 Task: Get directions from Splashtown, Texas, United States to Baltimore, Maryland, United States arriving by 3:00 pm on the 15th of next month
Action: Key pressed <Key.shift>Splashtown,<Key.space><Key.shift>Texas
Screenshot: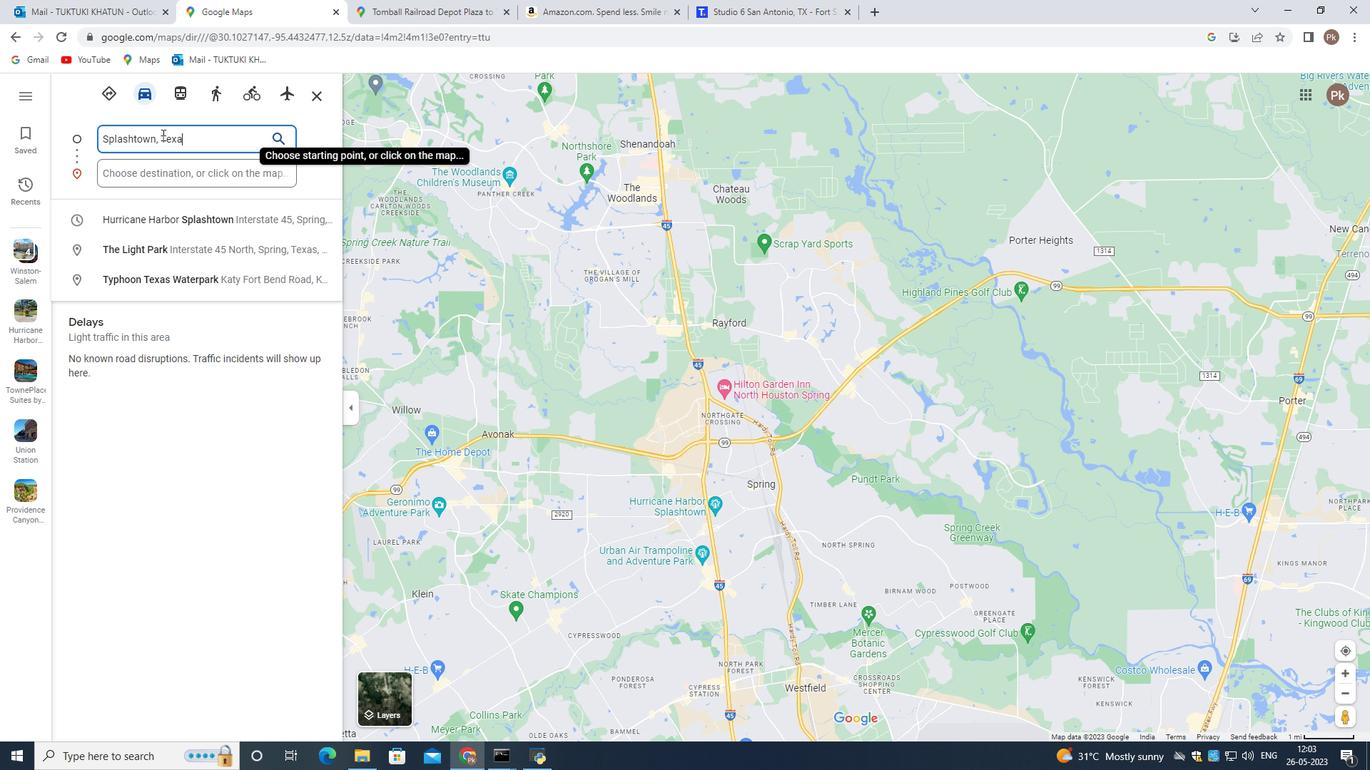 
Action: Mouse moved to (162, 134)
Screenshot: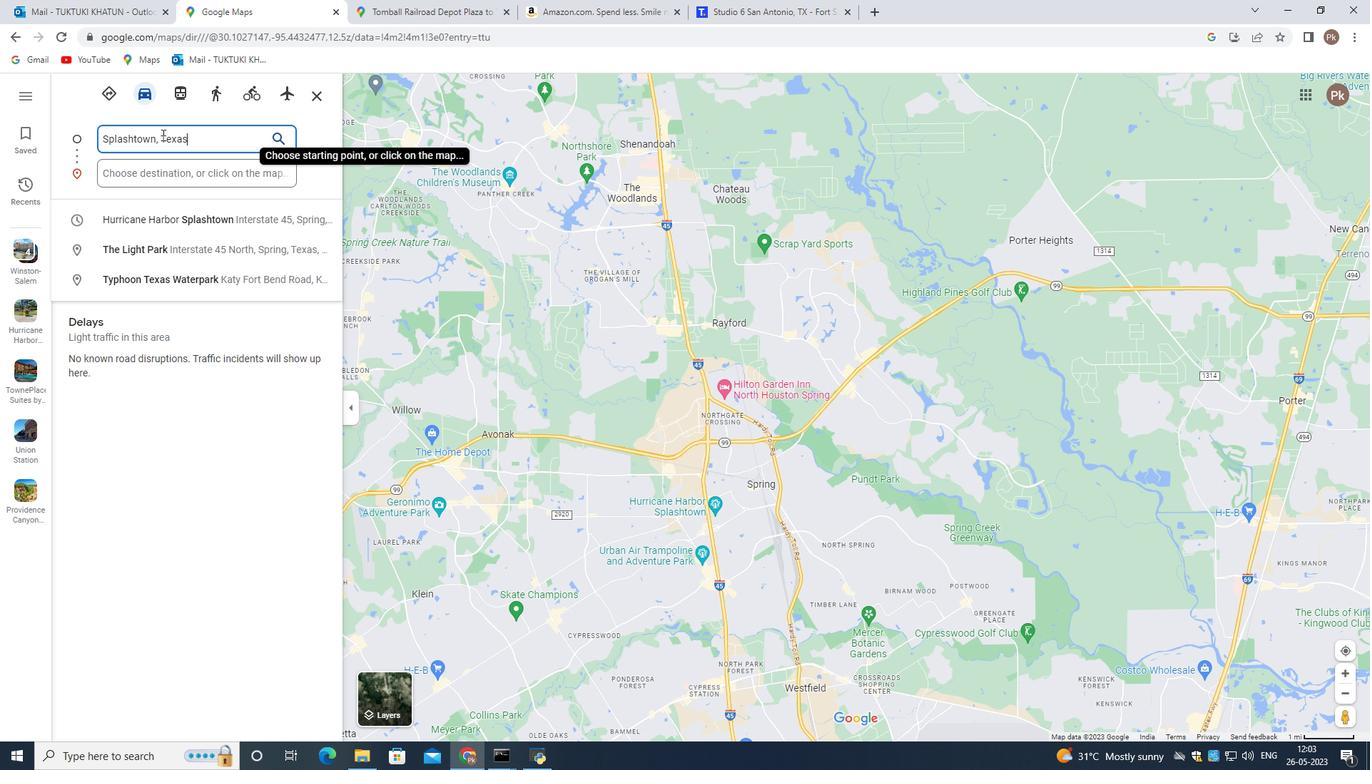 
Action: Key pressed ,<Key.space><Key.shift_r><Key.shift_r><Key.shift_r><Key.shift_r><Key.shift_r><Key.shift_r><Key.shift_r>United<Key.space><Key.shift>States
Screenshot: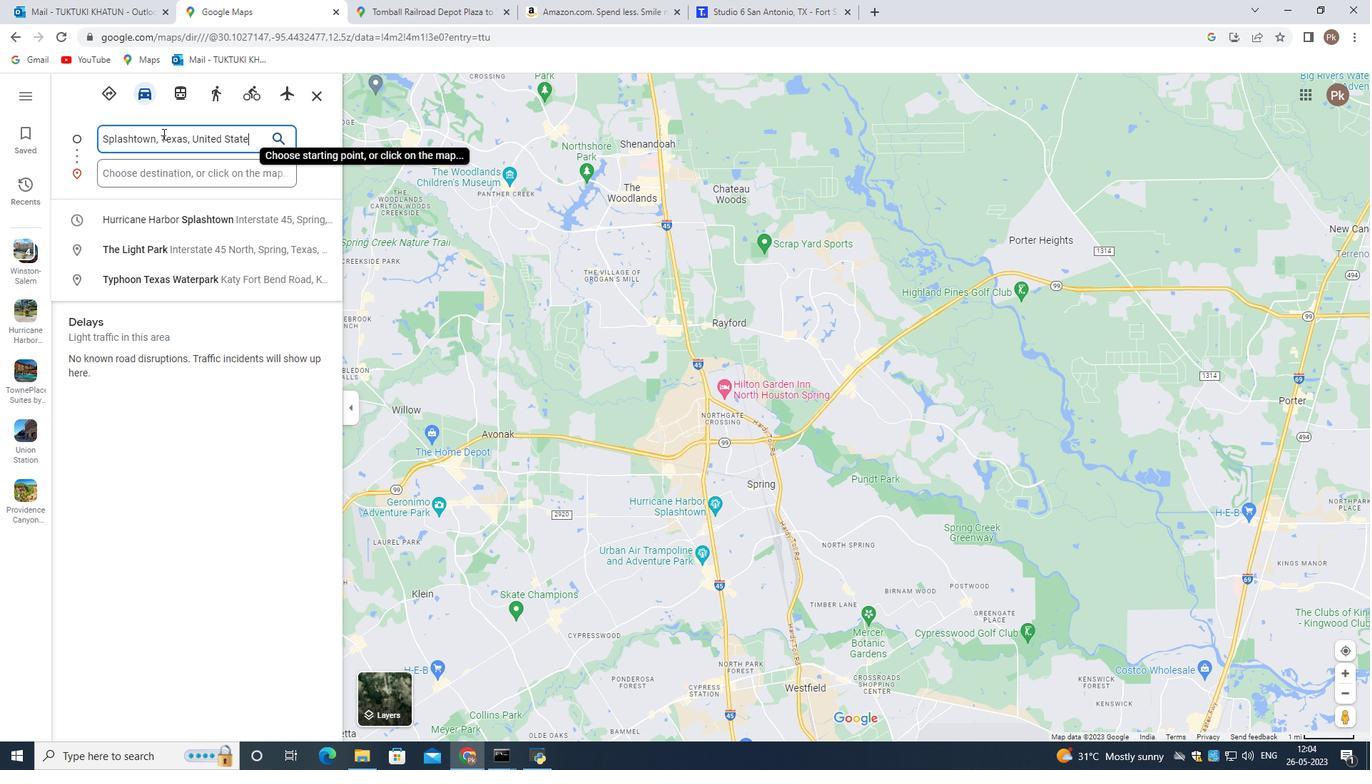 
Action: Mouse moved to (159, 173)
Screenshot: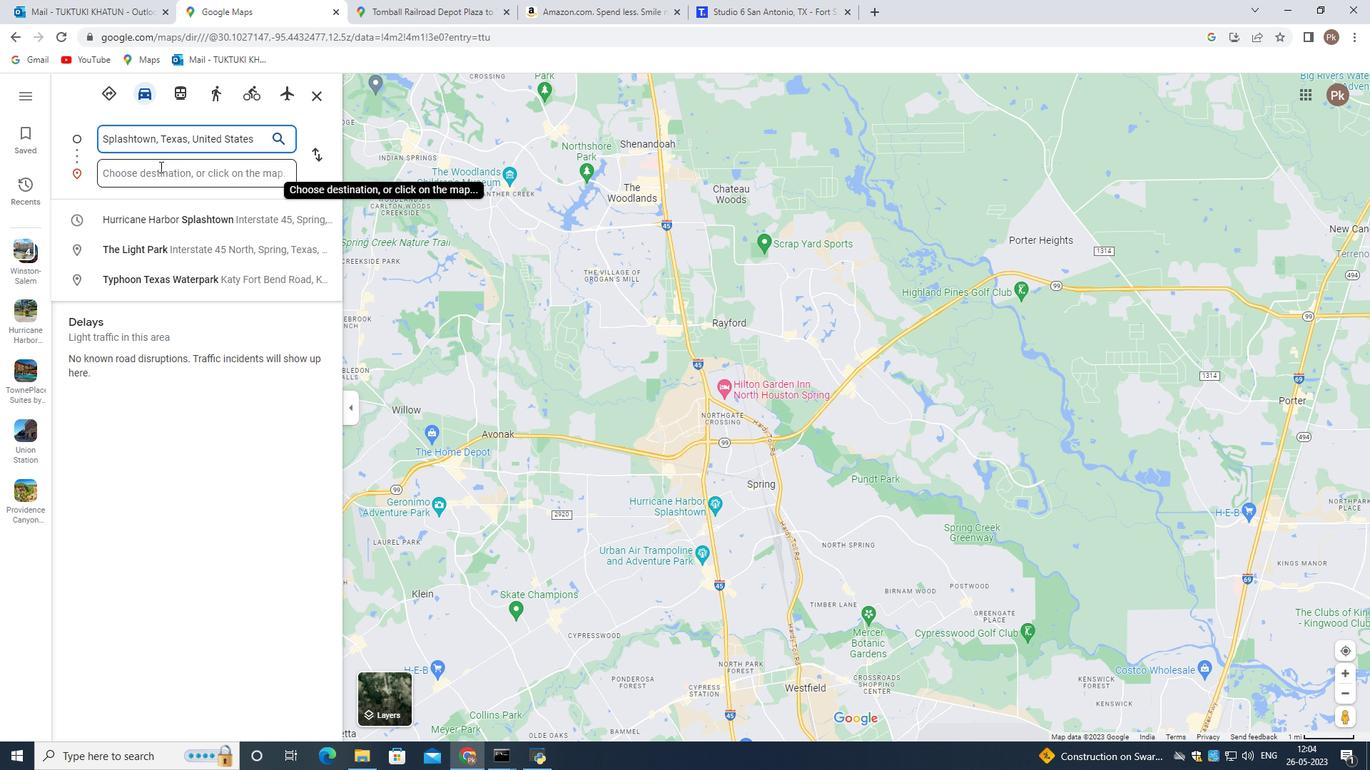 
Action: Mouse pressed left at (159, 173)
Screenshot: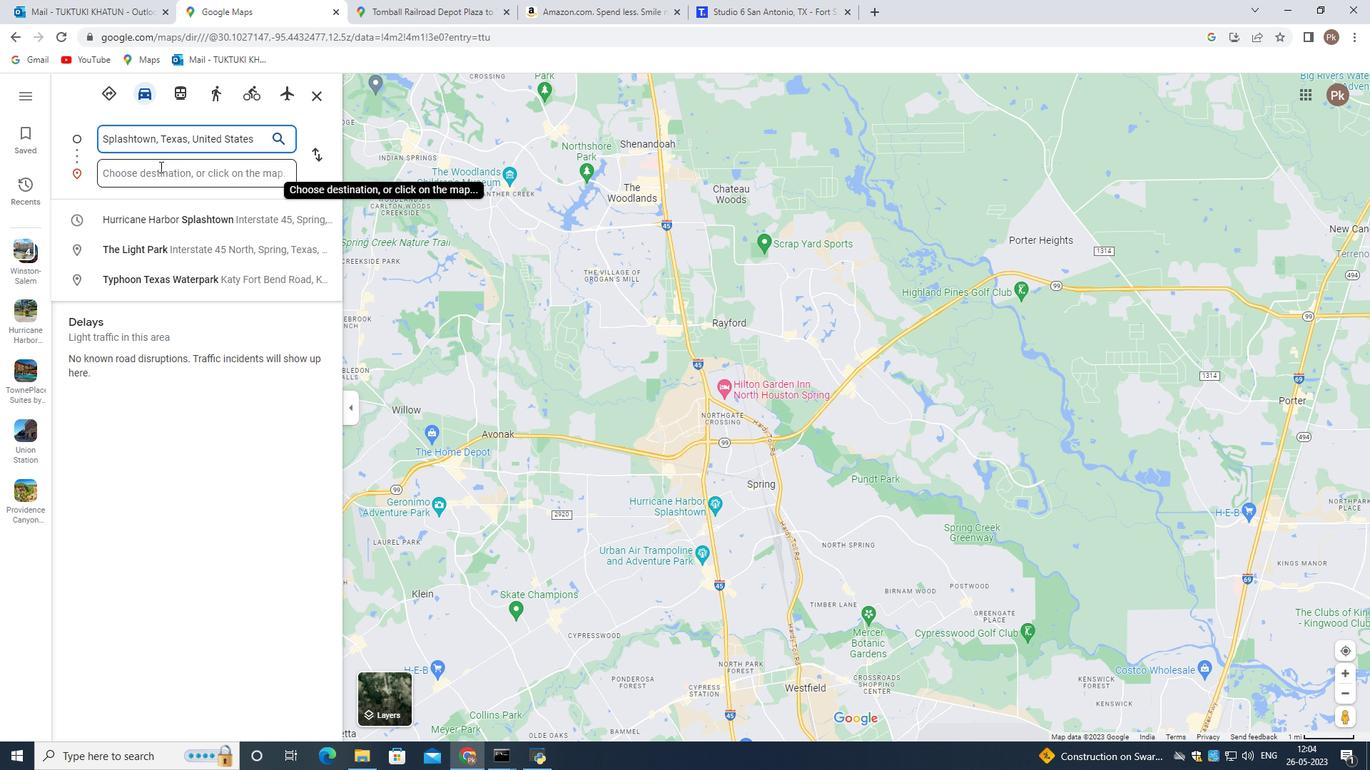 
Action: Key pressed <Key.shift><Key.shift><Key.shift><Key.shift><Key.shift><Key.shift>Baltimore,<Key.space><Key.shift_r><Key.shift_r><Key.shift_r><Key.shift_r><Key.shift_r><Key.shift_r>Maryland,<Key.space><Key.shift_r><Key.shift_r><Key.shift_r>United<Key.space><Key.shift><Key.shift><Key.shift><Key.shift><Key.shift>States<Key.enter>
Screenshot: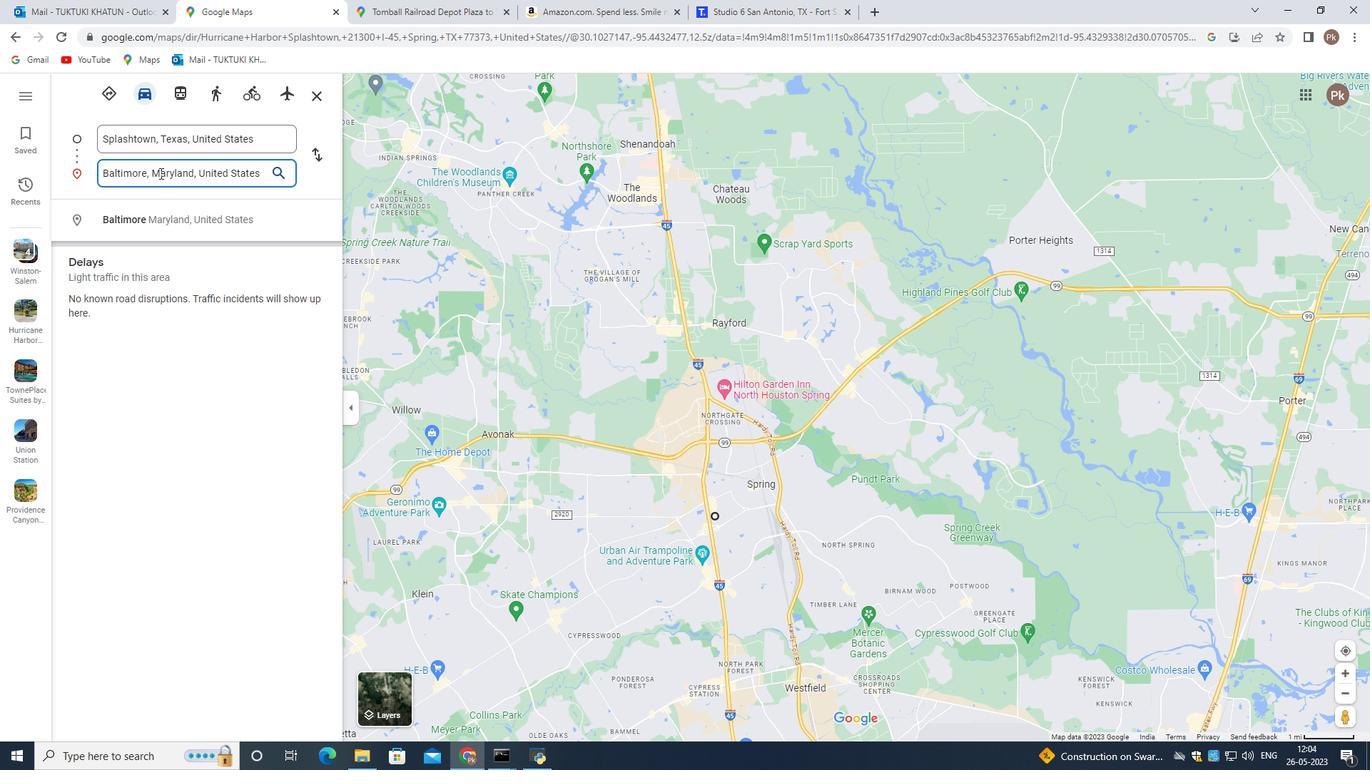 
Action: Mouse moved to (1305, 546)
Screenshot: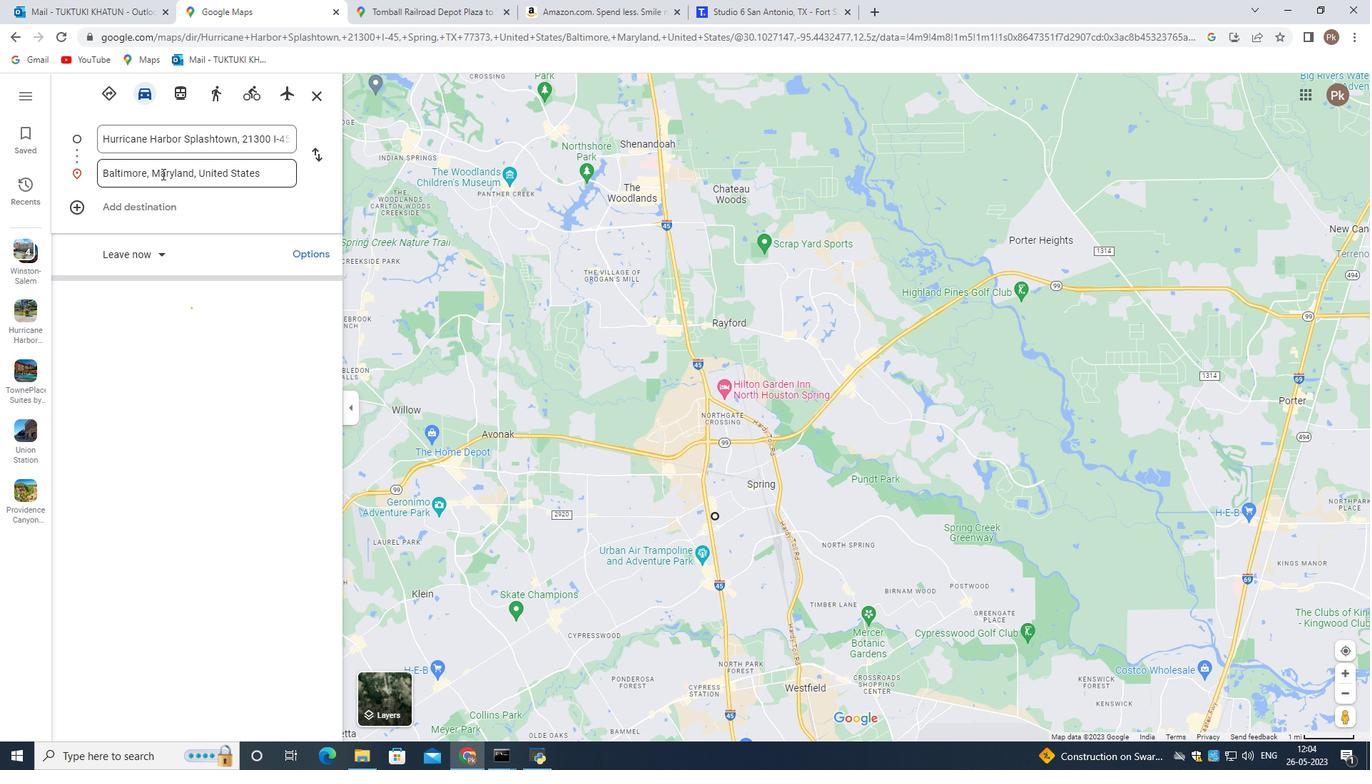 
Action: Mouse scrolled (1305, 547) with delta (0, 0)
Screenshot: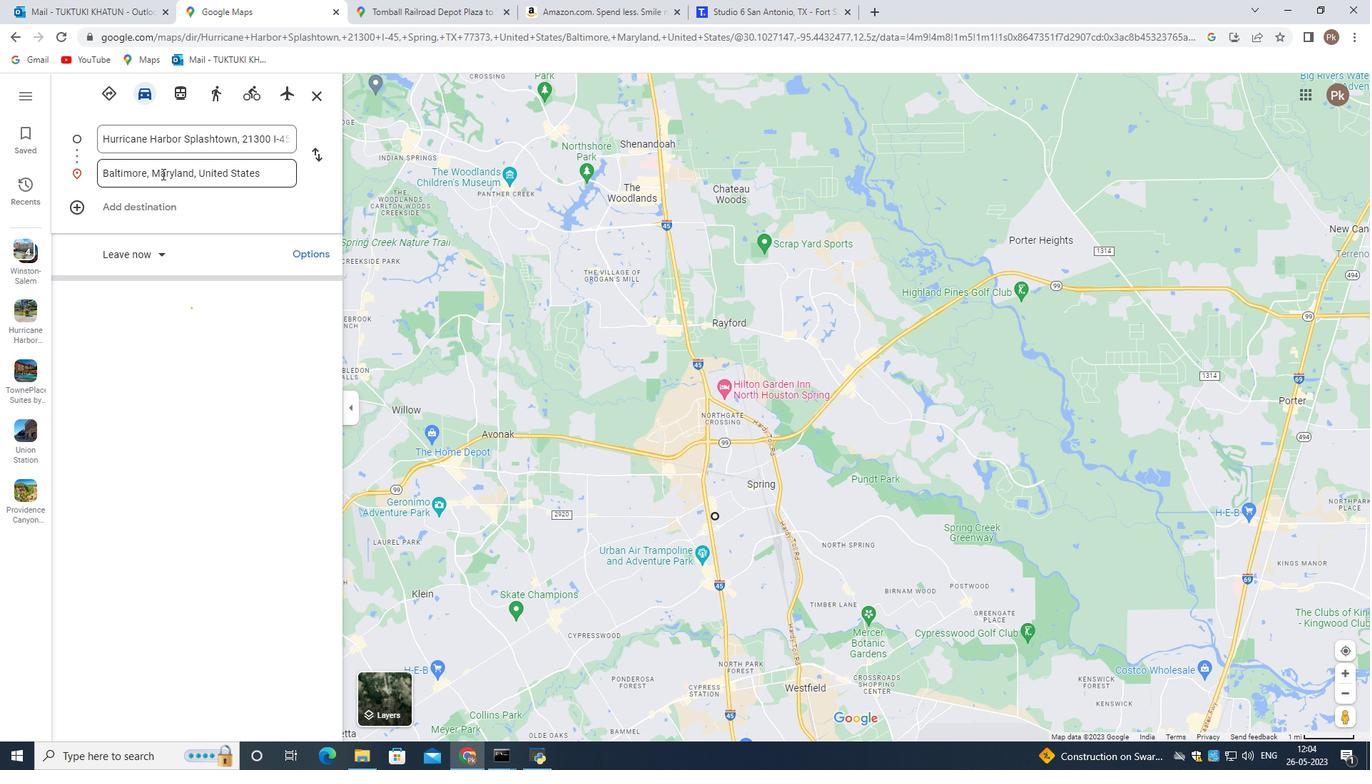 
Action: Mouse moved to (965, 134)
Screenshot: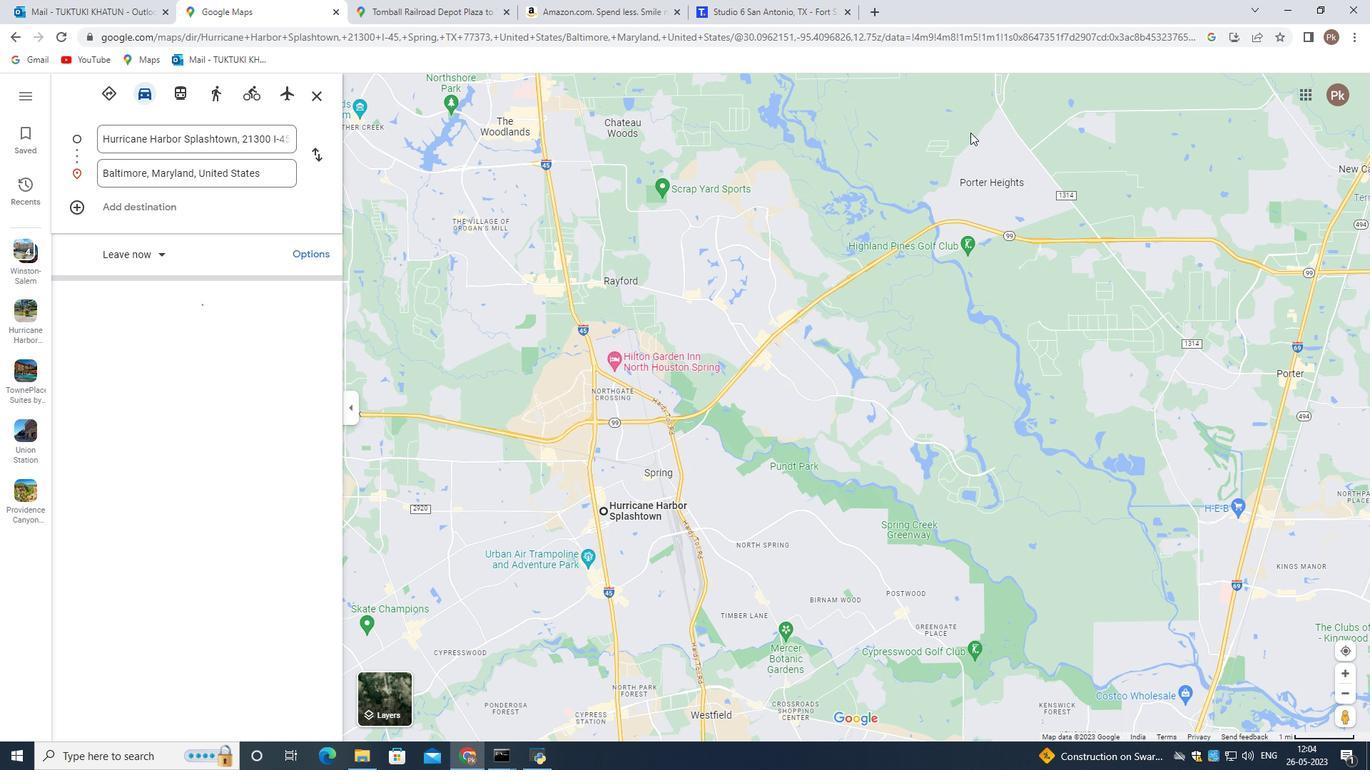 
Action: Mouse scrolled (965, 133) with delta (0, 0)
Screenshot: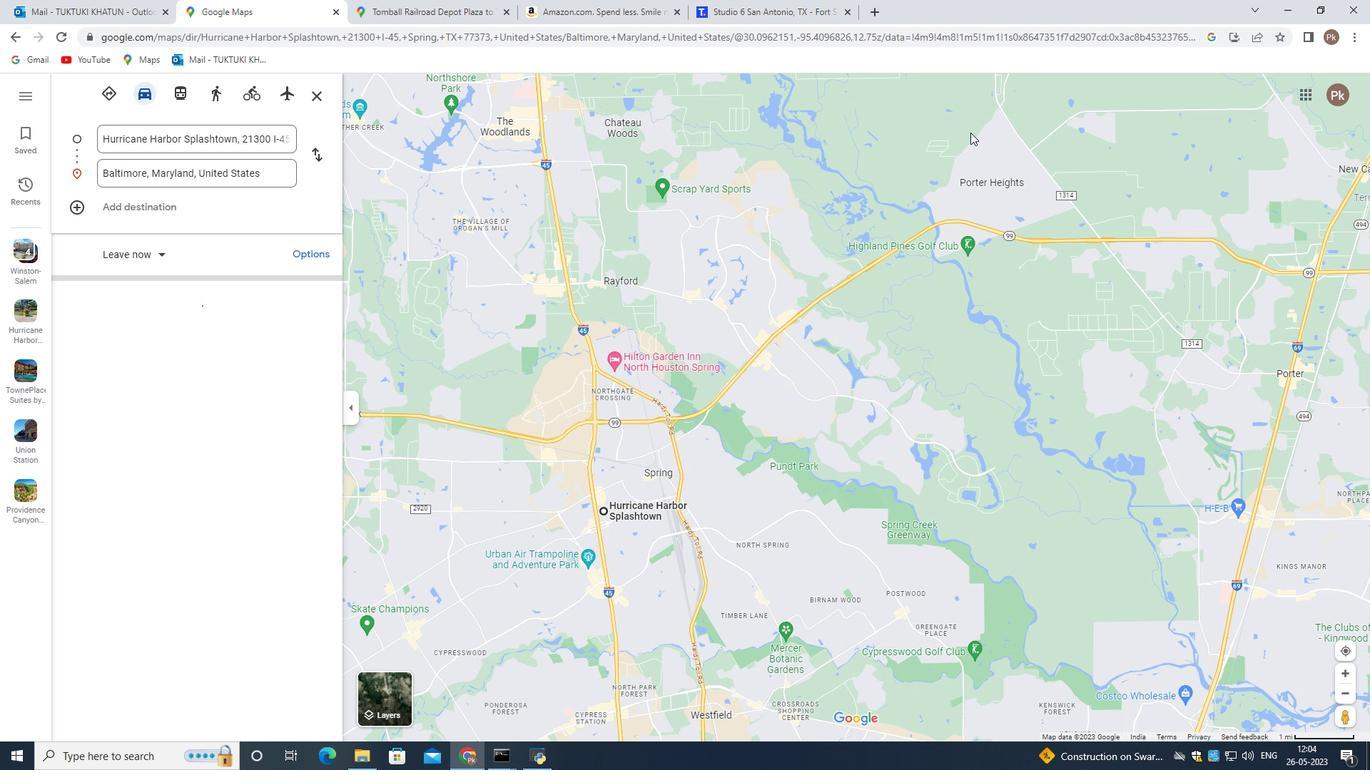
Action: Mouse moved to (536, 578)
Screenshot: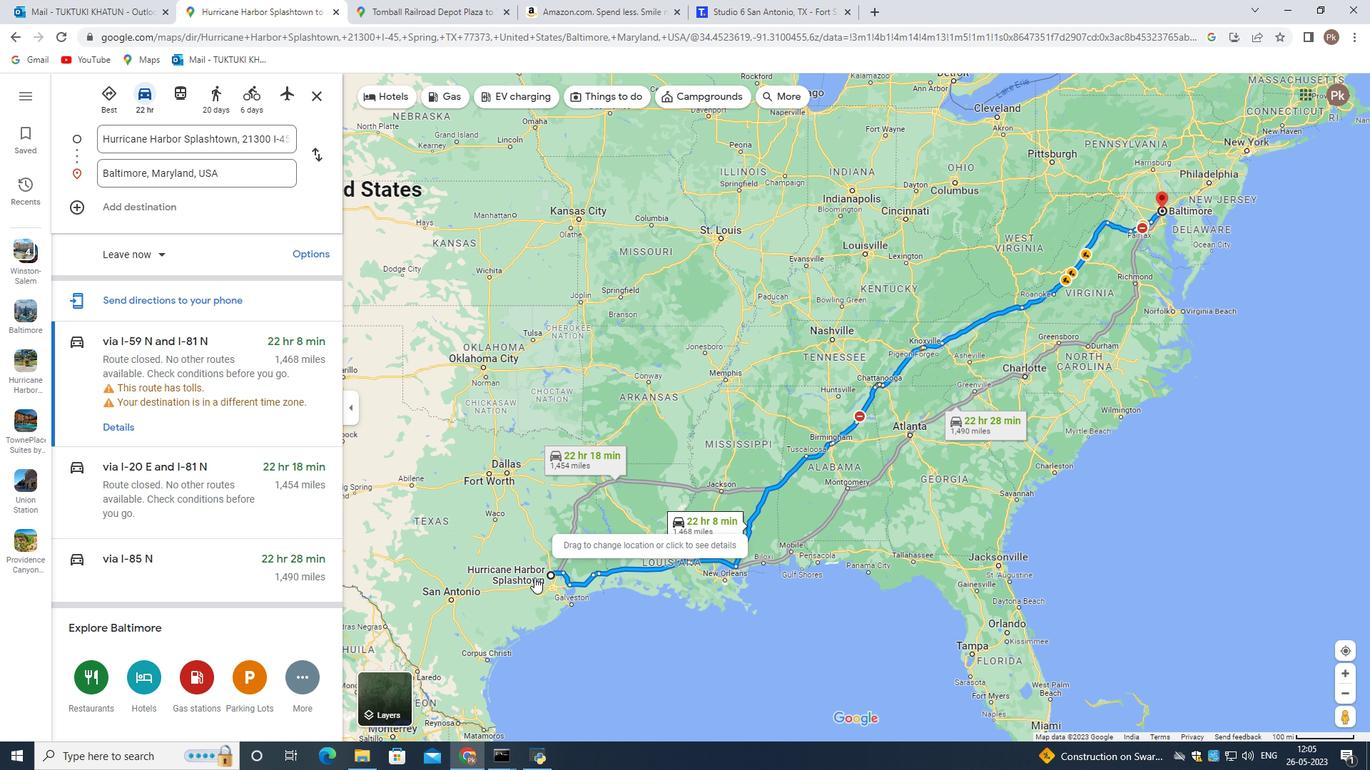 
Action: Mouse scrolled (536, 578) with delta (0, 0)
Screenshot: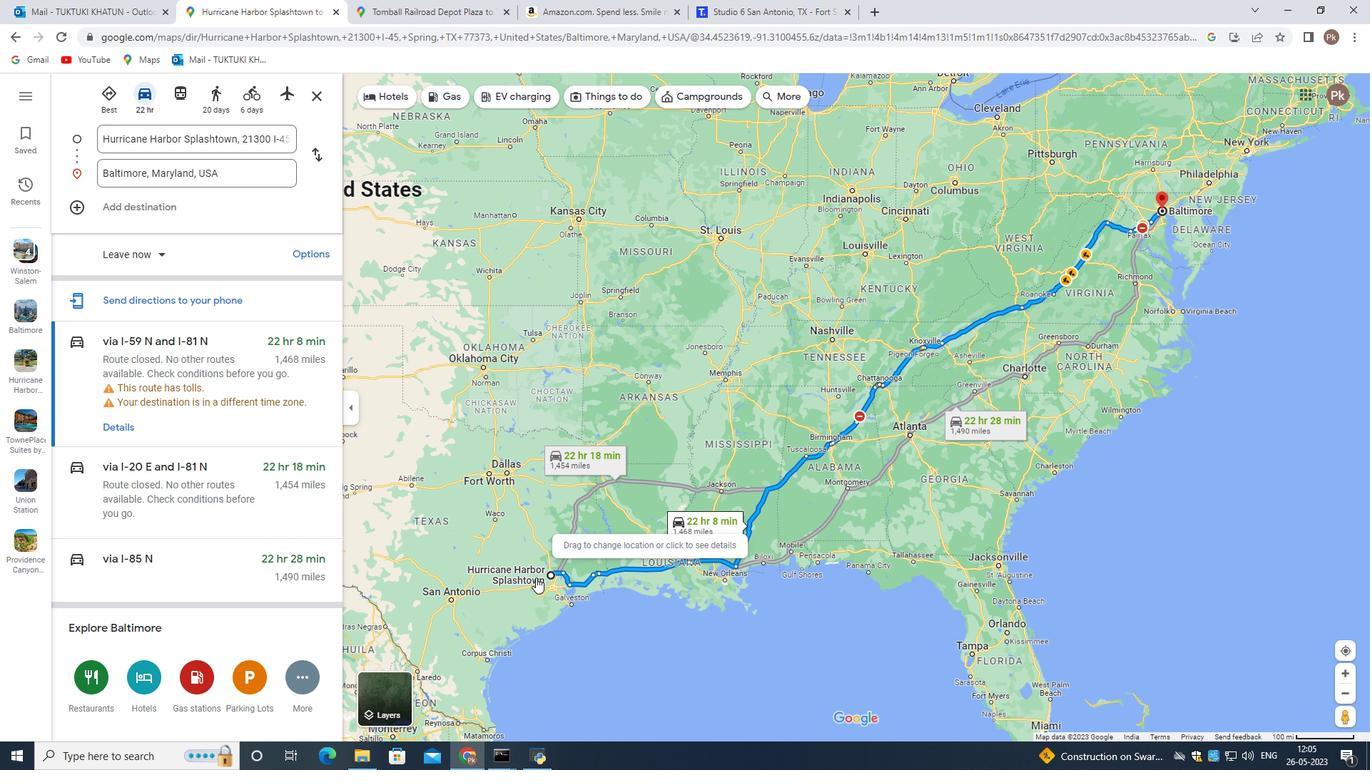 
Action: Mouse scrolled (536, 578) with delta (0, 0)
Screenshot: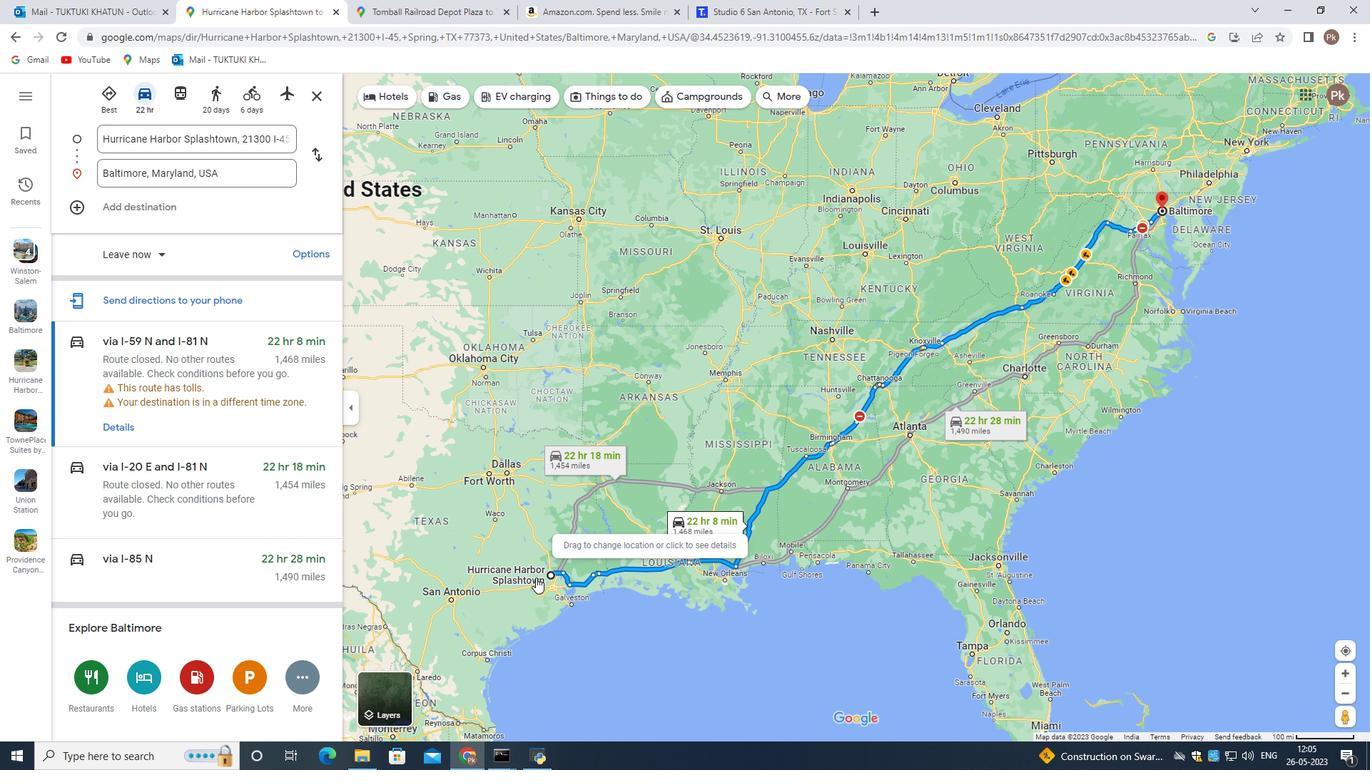 
Action: Mouse moved to (568, 578)
Screenshot: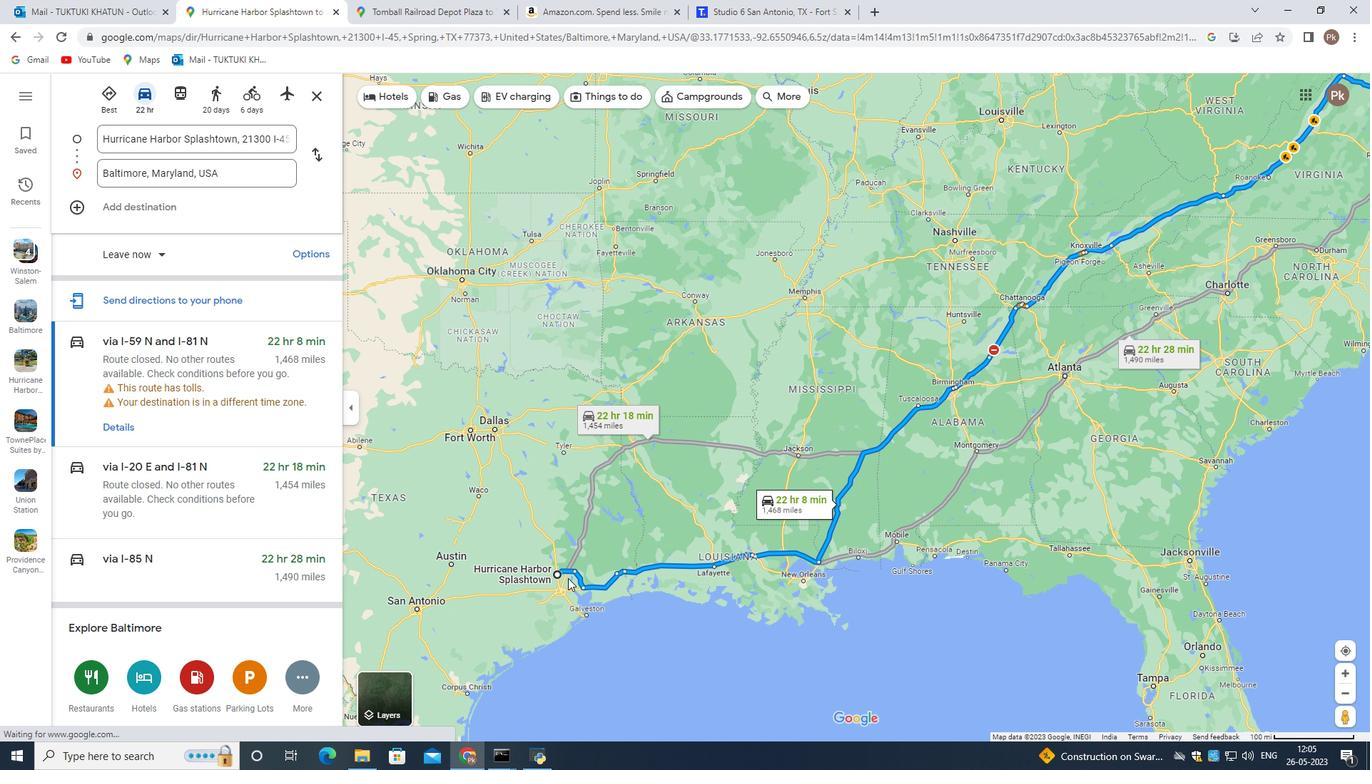 
Action: Mouse scrolled (568, 578) with delta (0, 0)
Screenshot: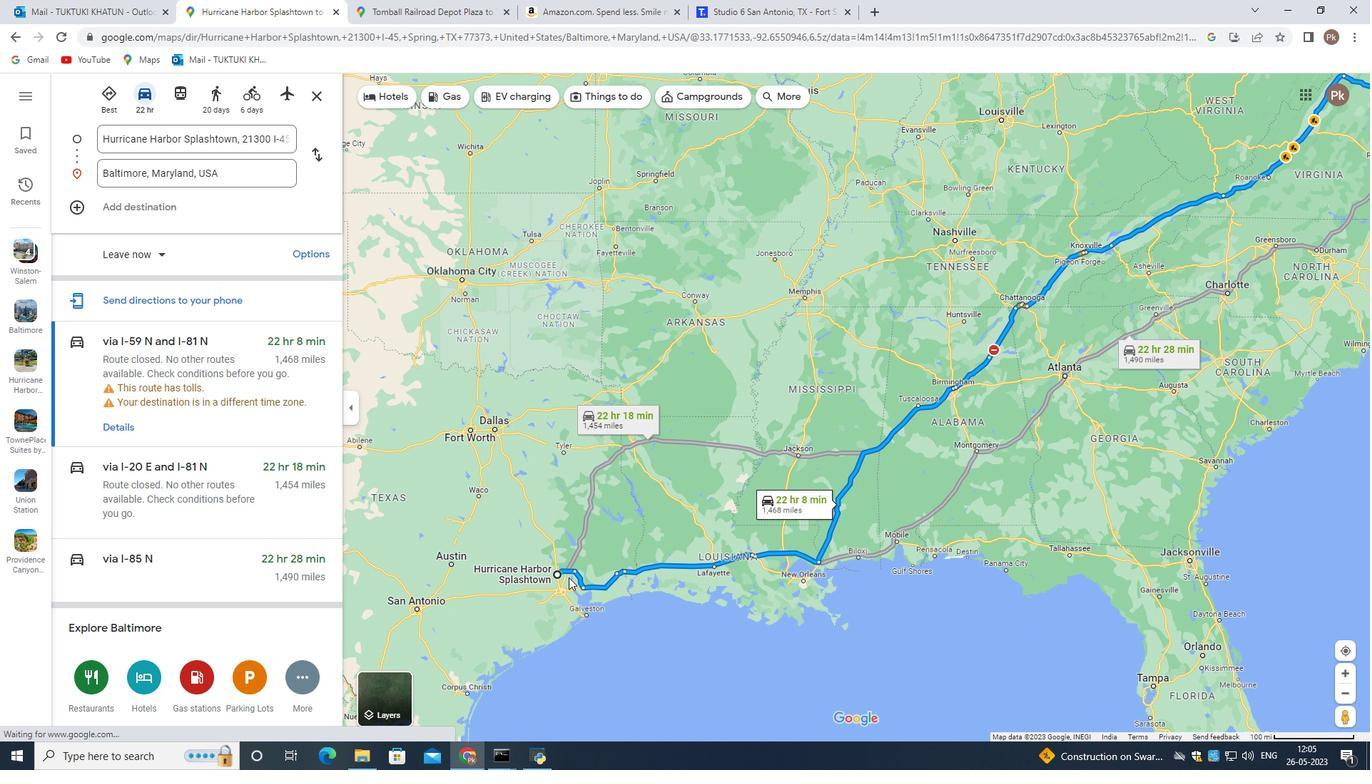 
Action: Mouse scrolled (568, 578) with delta (0, 0)
Screenshot: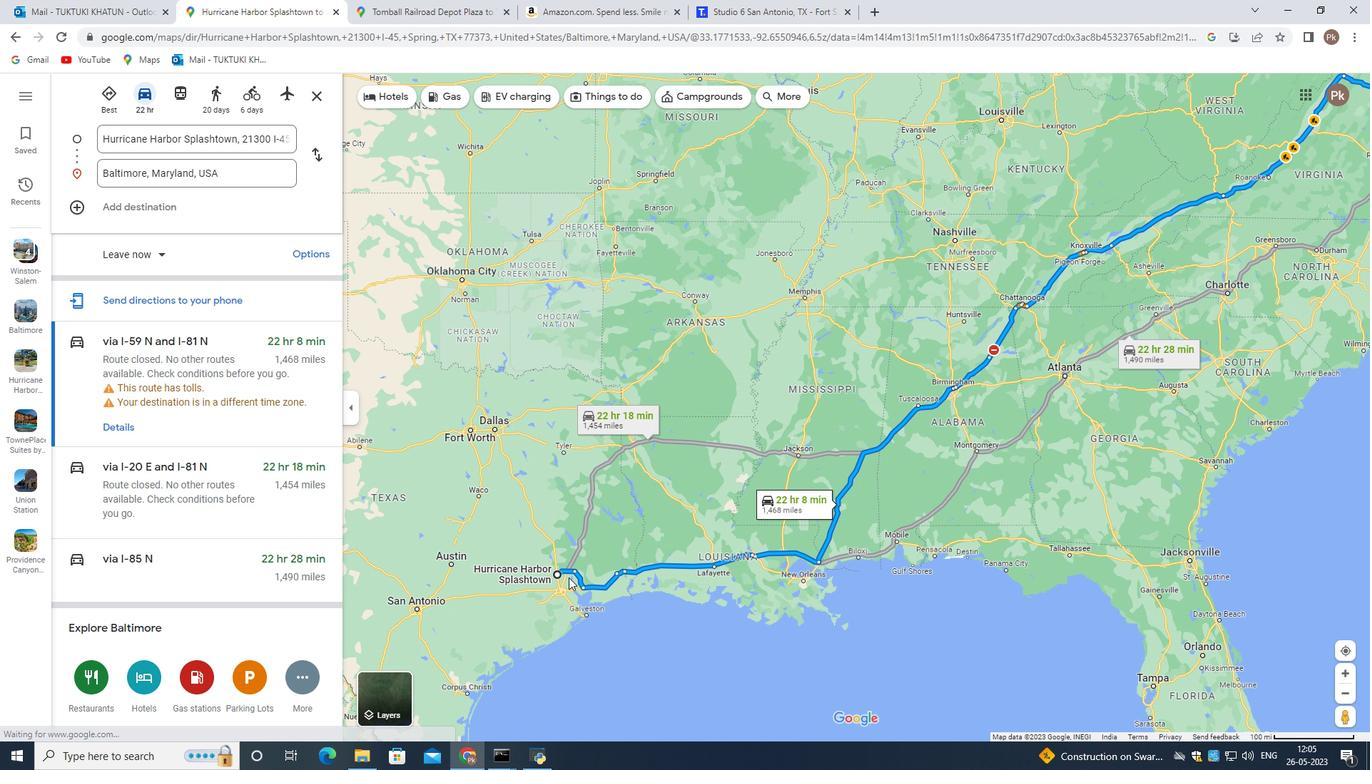 
Action: Mouse scrolled (568, 578) with delta (0, 0)
Screenshot: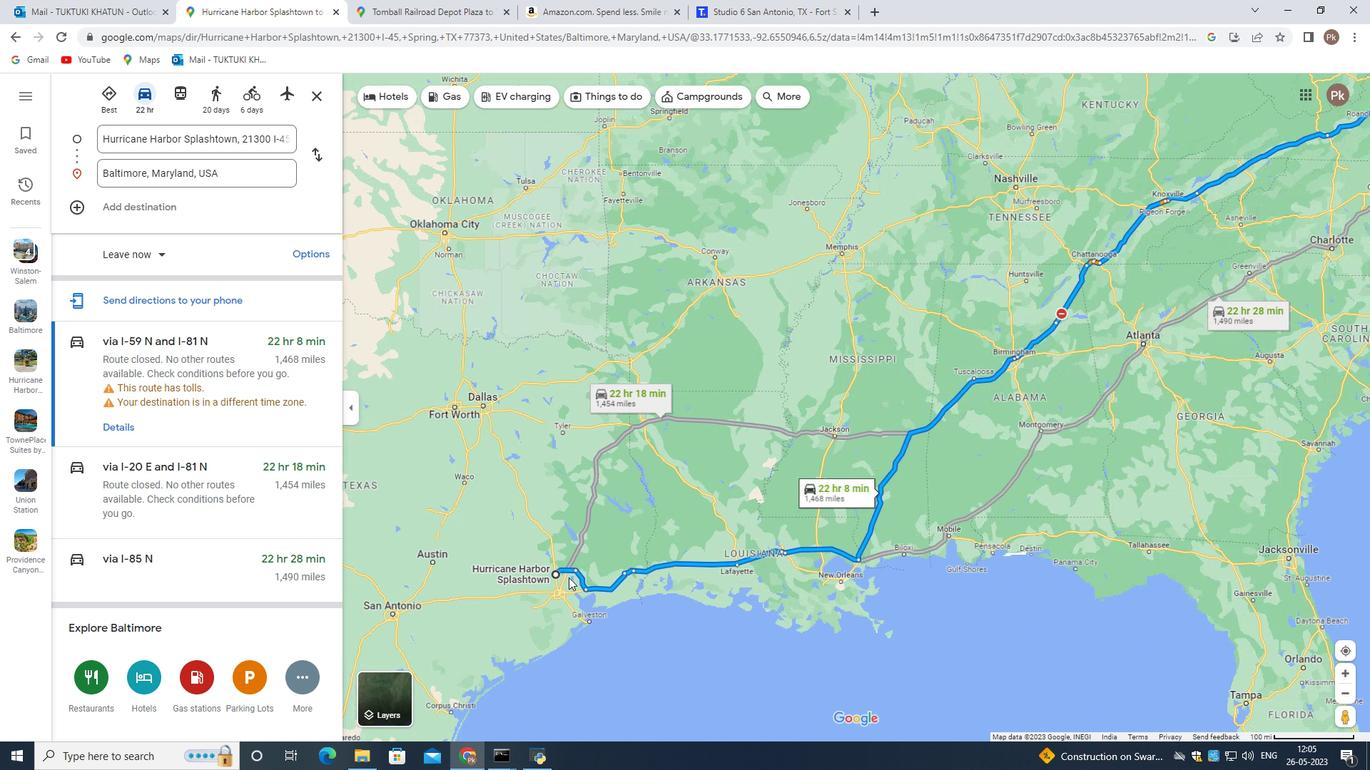 
Action: Mouse moved to (568, 578)
Screenshot: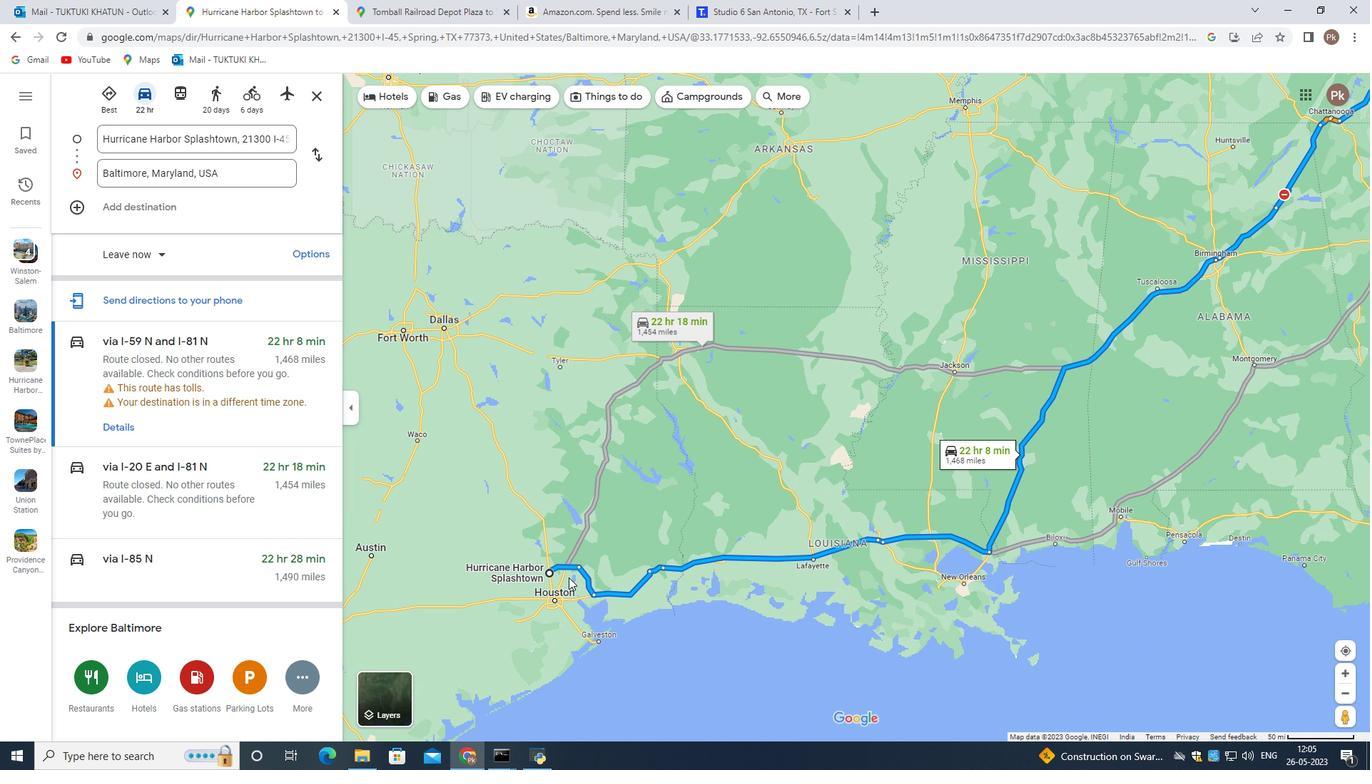 
Action: Mouse scrolled (568, 578) with delta (0, 0)
Screenshot: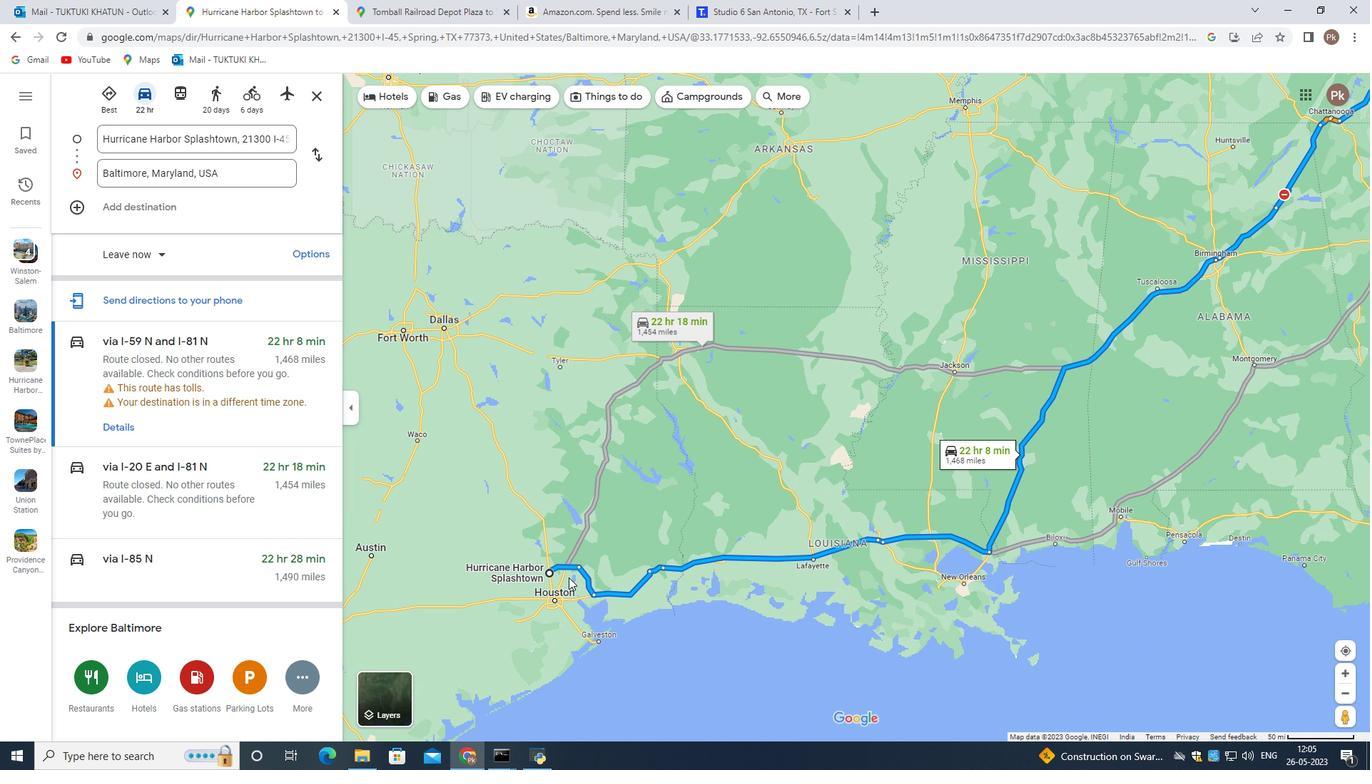 
Action: Mouse scrolled (568, 578) with delta (0, 0)
Screenshot: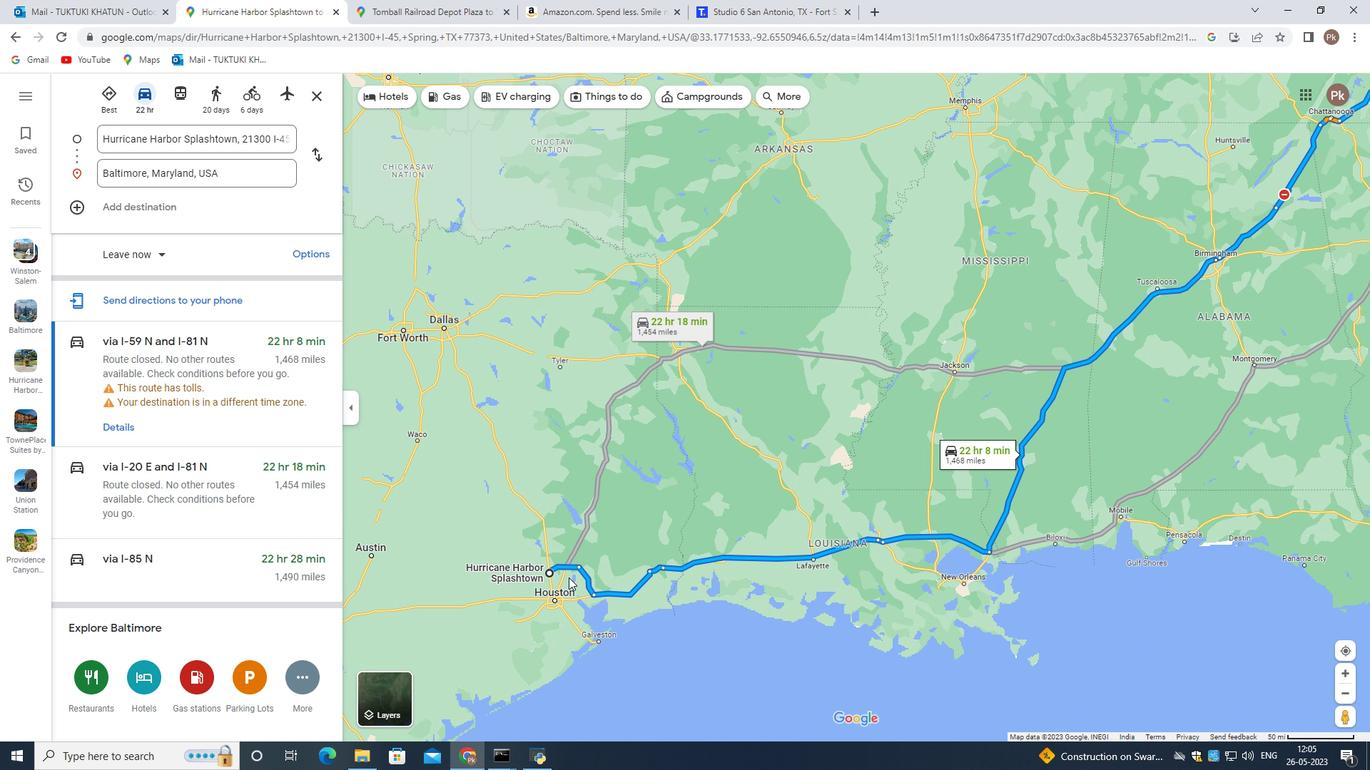 
Action: Mouse moved to (553, 571)
Screenshot: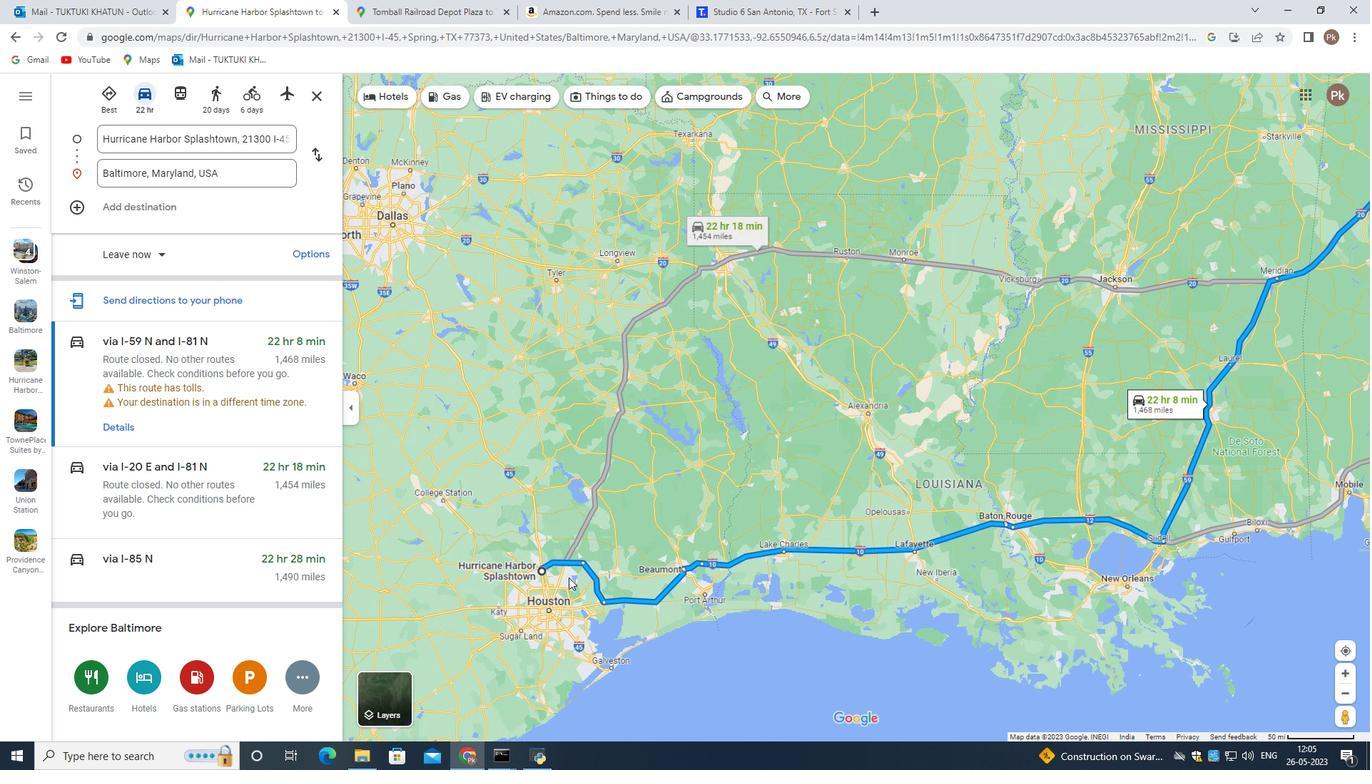 
Action: Mouse scrolled (553, 571) with delta (0, 0)
Screenshot: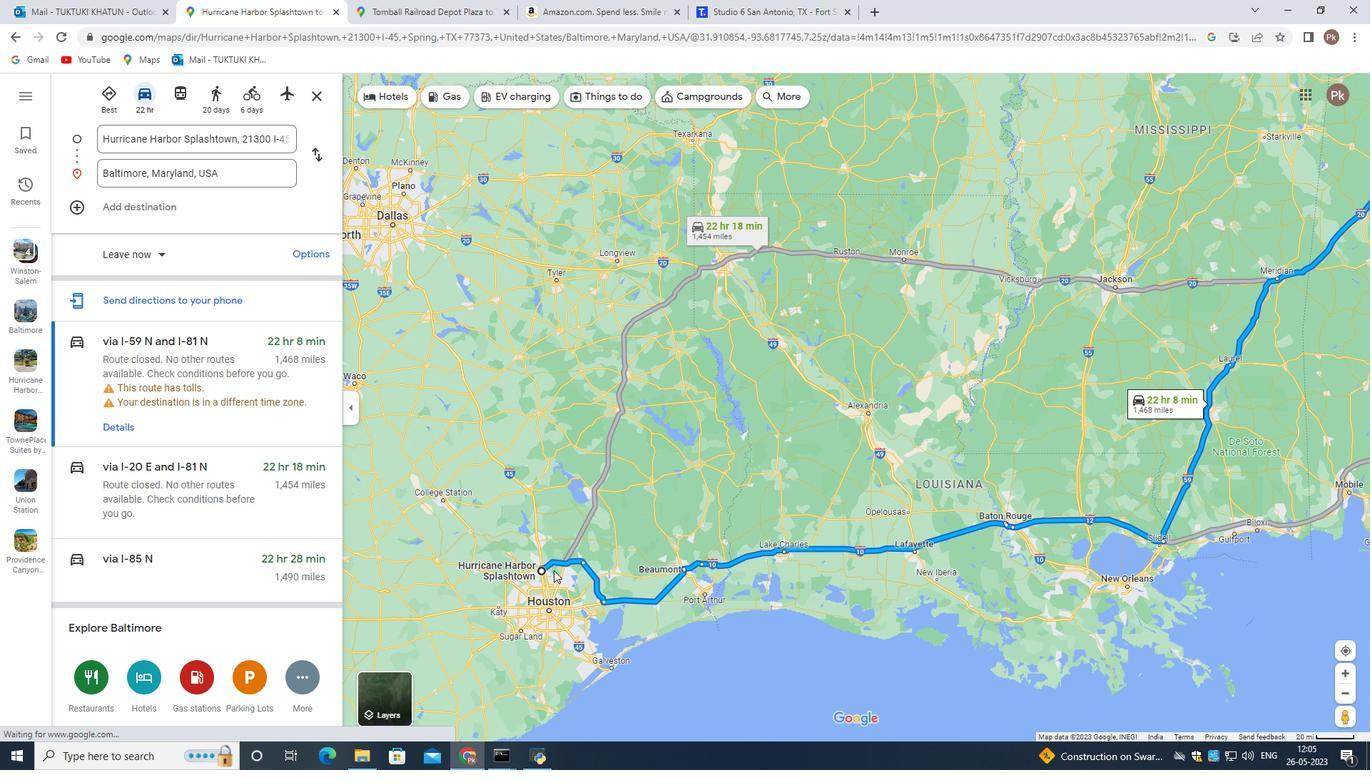 
Action: Mouse scrolled (553, 571) with delta (0, 0)
Screenshot: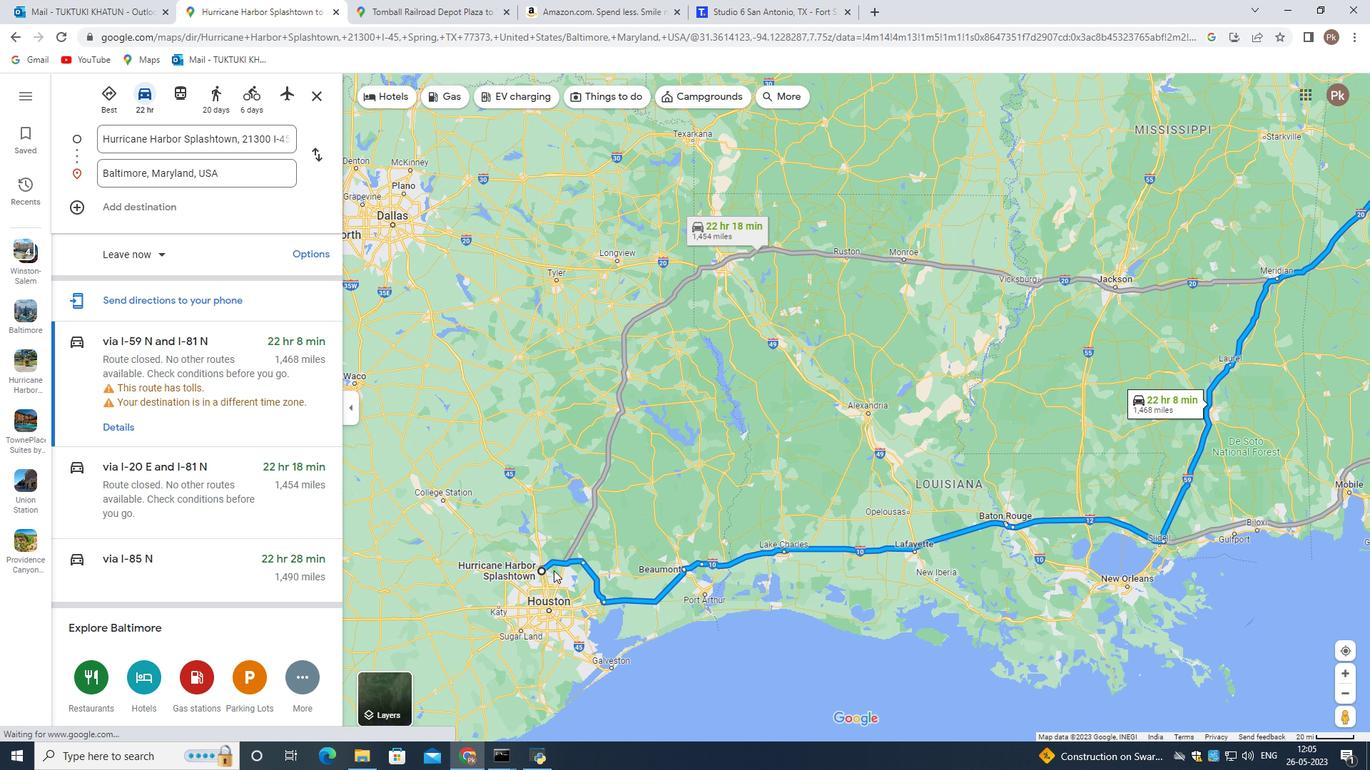 
Action: Mouse scrolled (553, 571) with delta (0, 0)
Screenshot: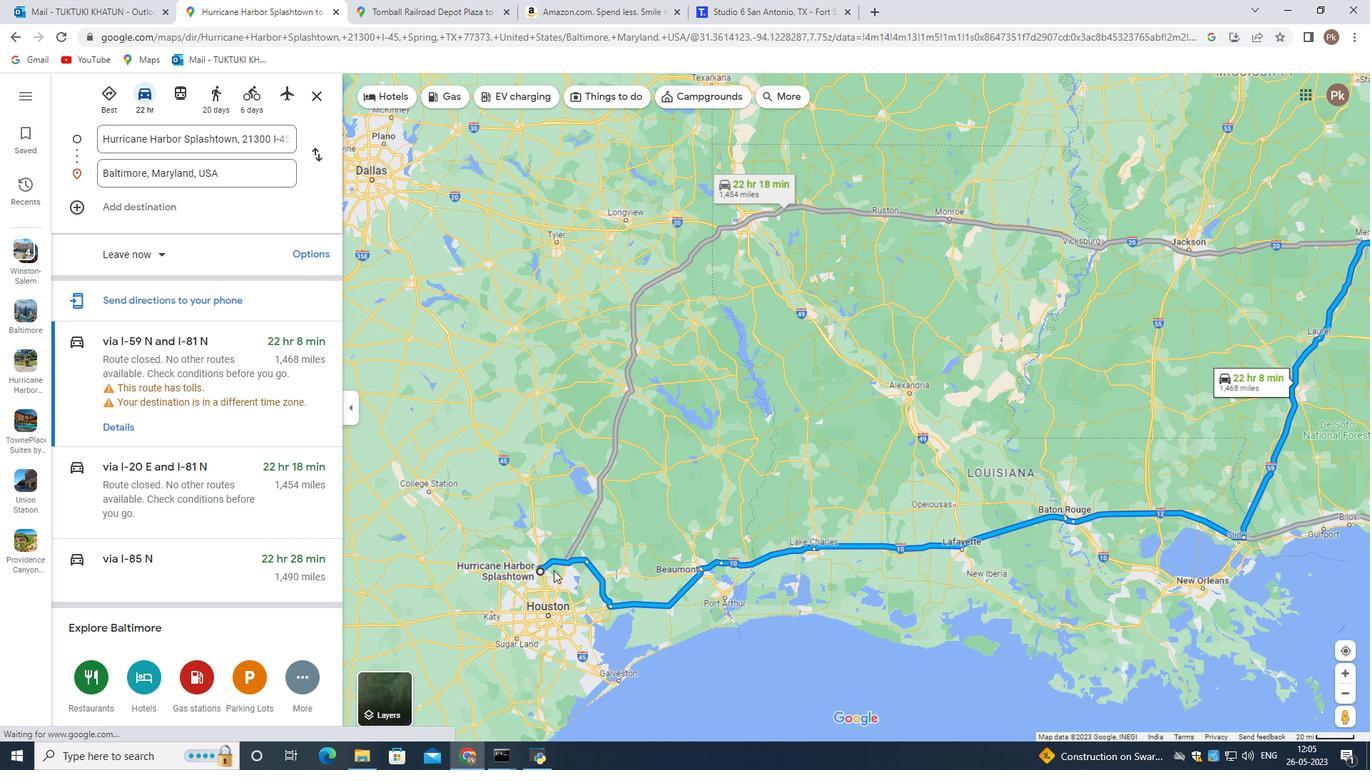 
Action: Mouse scrolled (553, 571) with delta (0, 0)
Screenshot: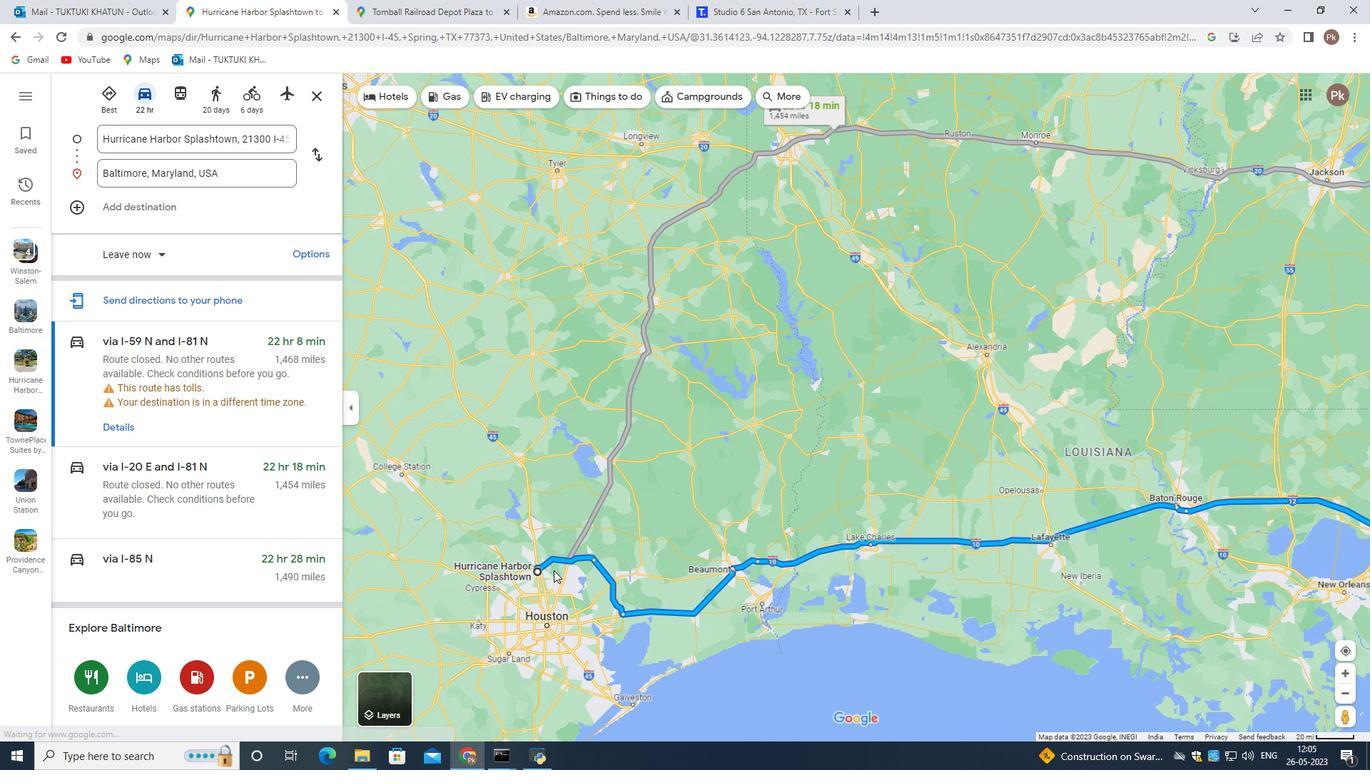 
Action: Mouse moved to (548, 576)
Screenshot: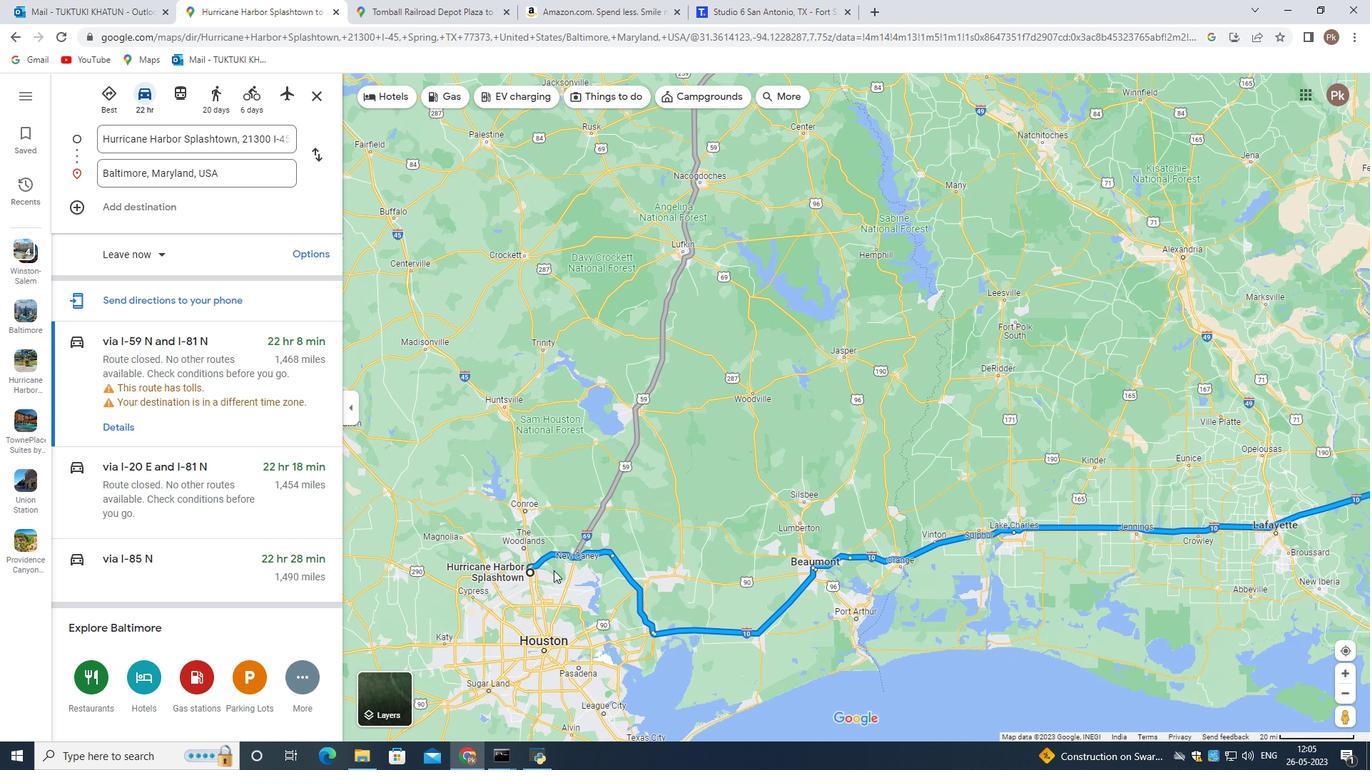 
Action: Mouse scrolled (548, 576) with delta (0, 0)
Screenshot: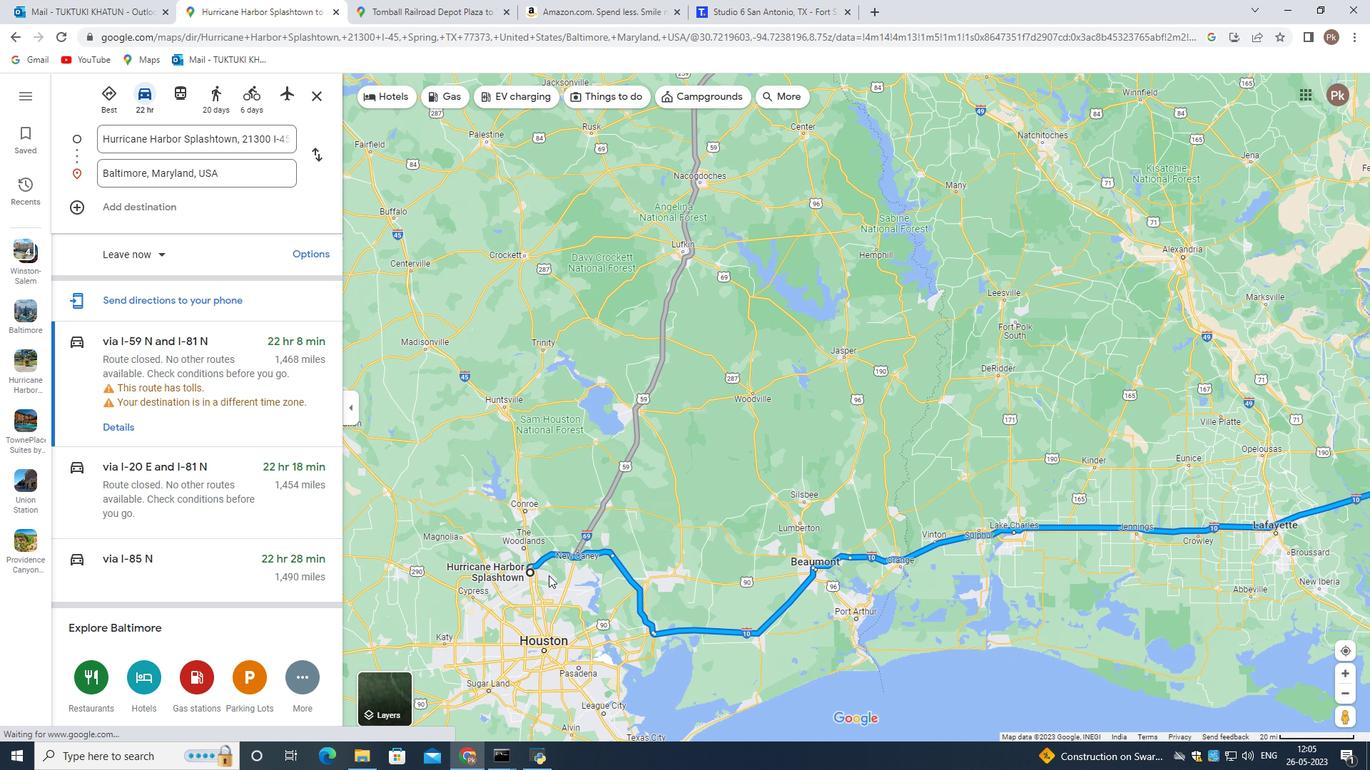 
Action: Mouse scrolled (548, 576) with delta (0, 0)
Screenshot: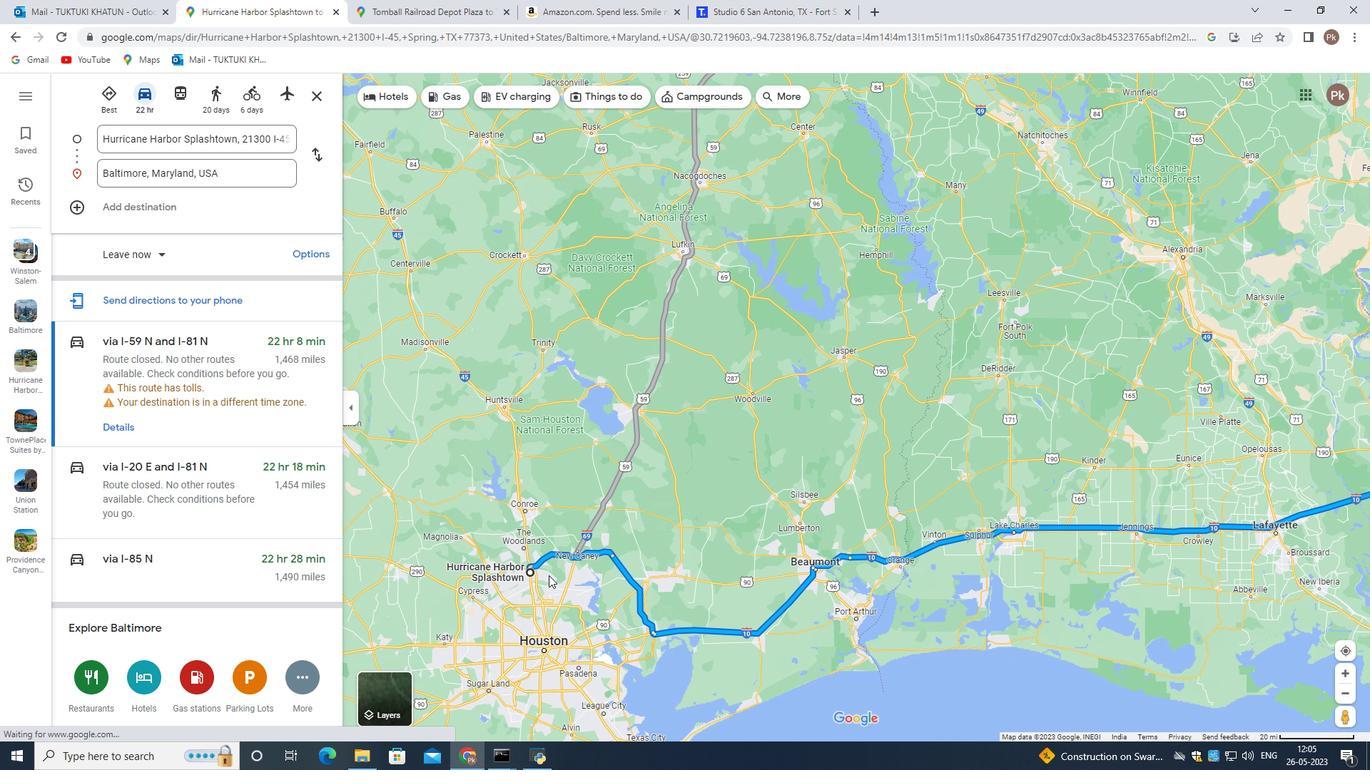 
Action: Mouse moved to (542, 570)
Screenshot: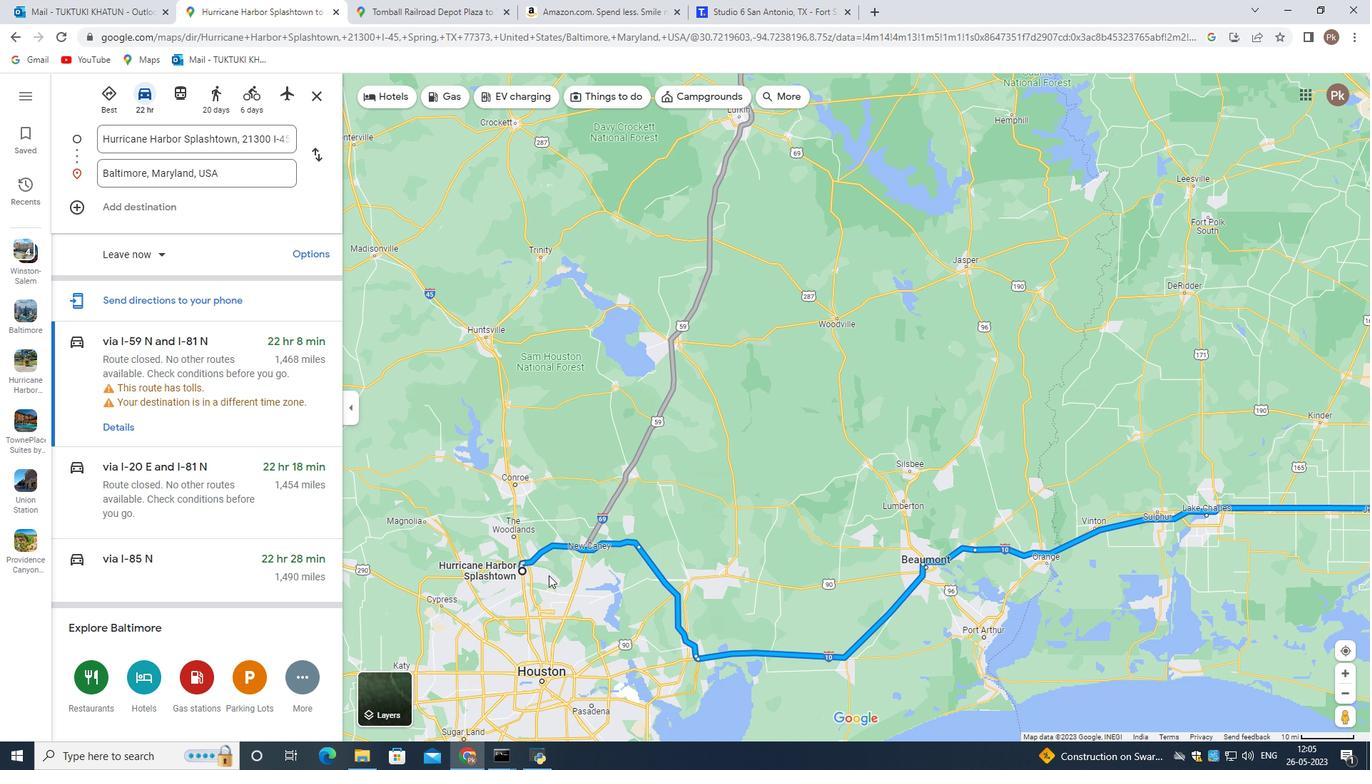 
Action: Mouse scrolled (542, 571) with delta (0, 0)
Screenshot: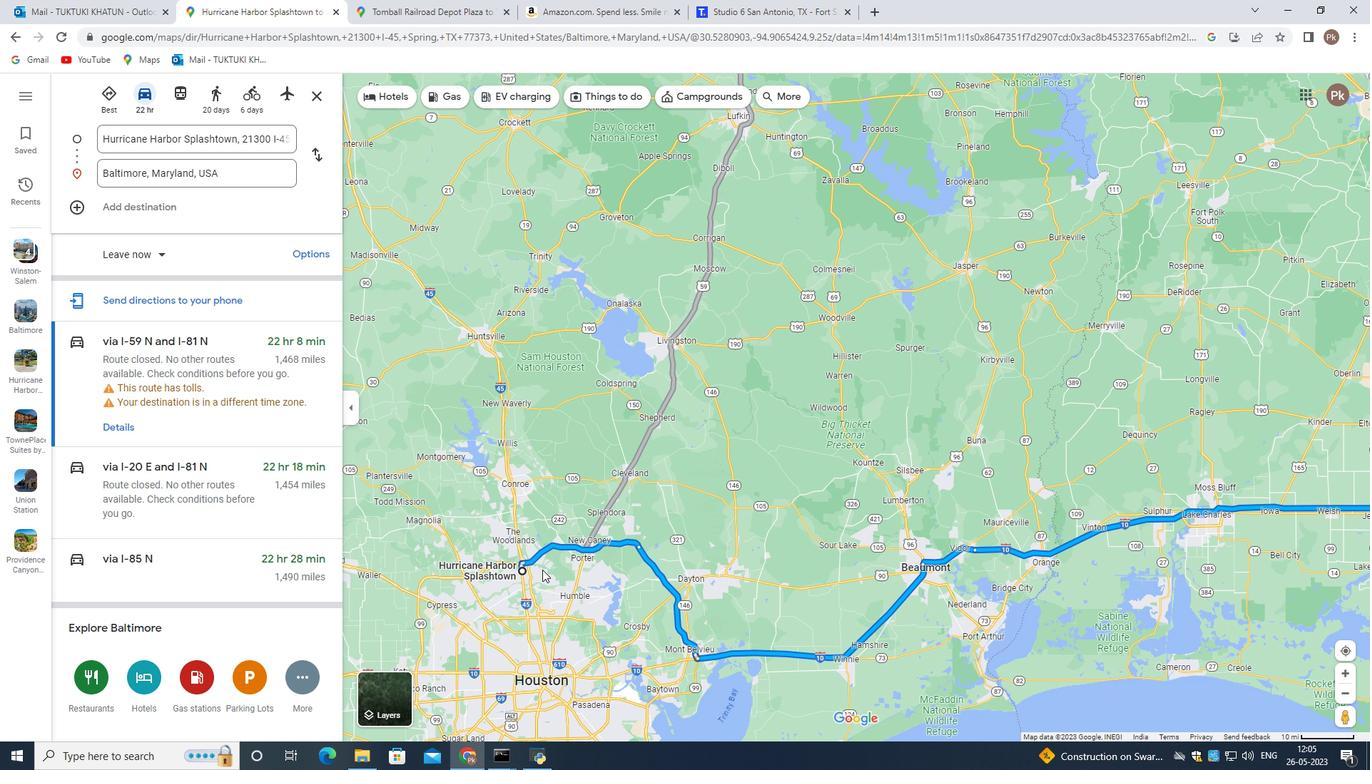 
Action: Mouse scrolled (542, 571) with delta (0, 0)
Screenshot: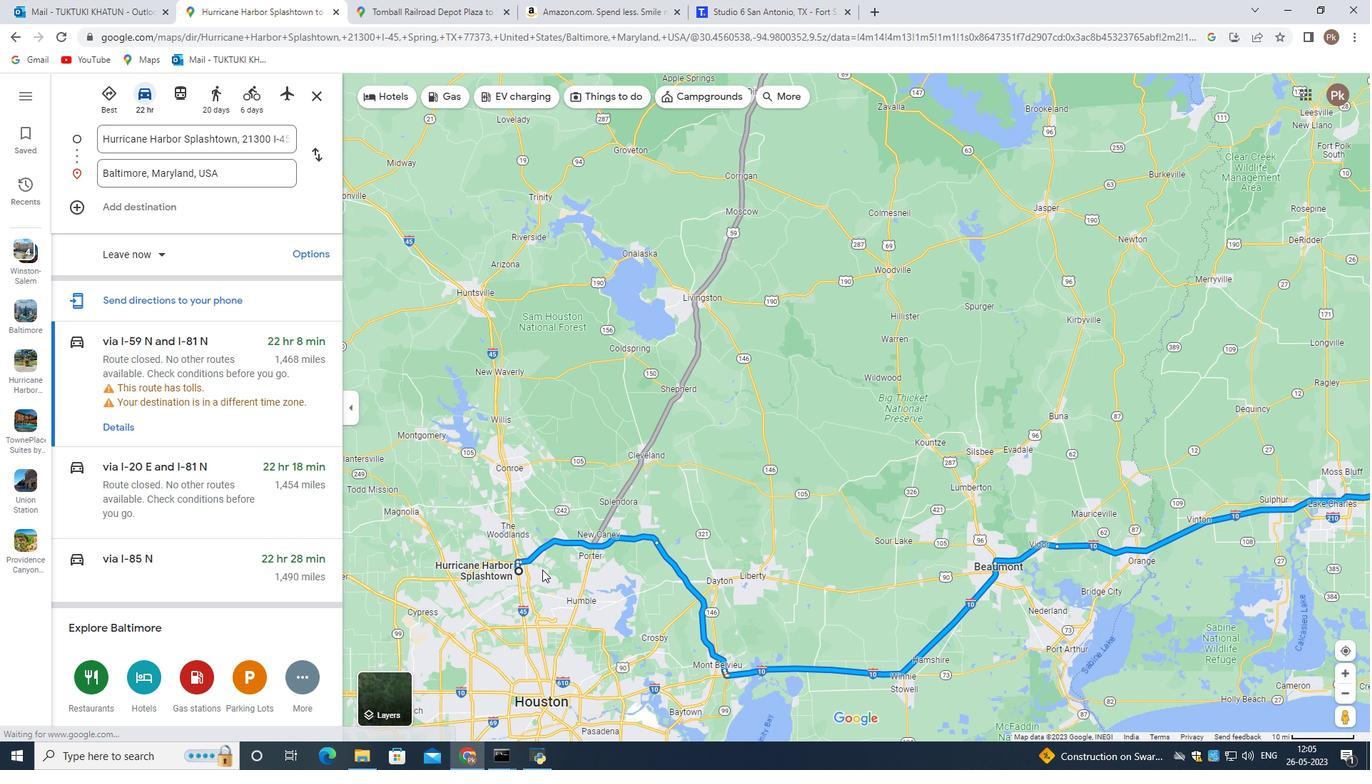 
Action: Mouse scrolled (542, 571) with delta (0, 0)
Screenshot: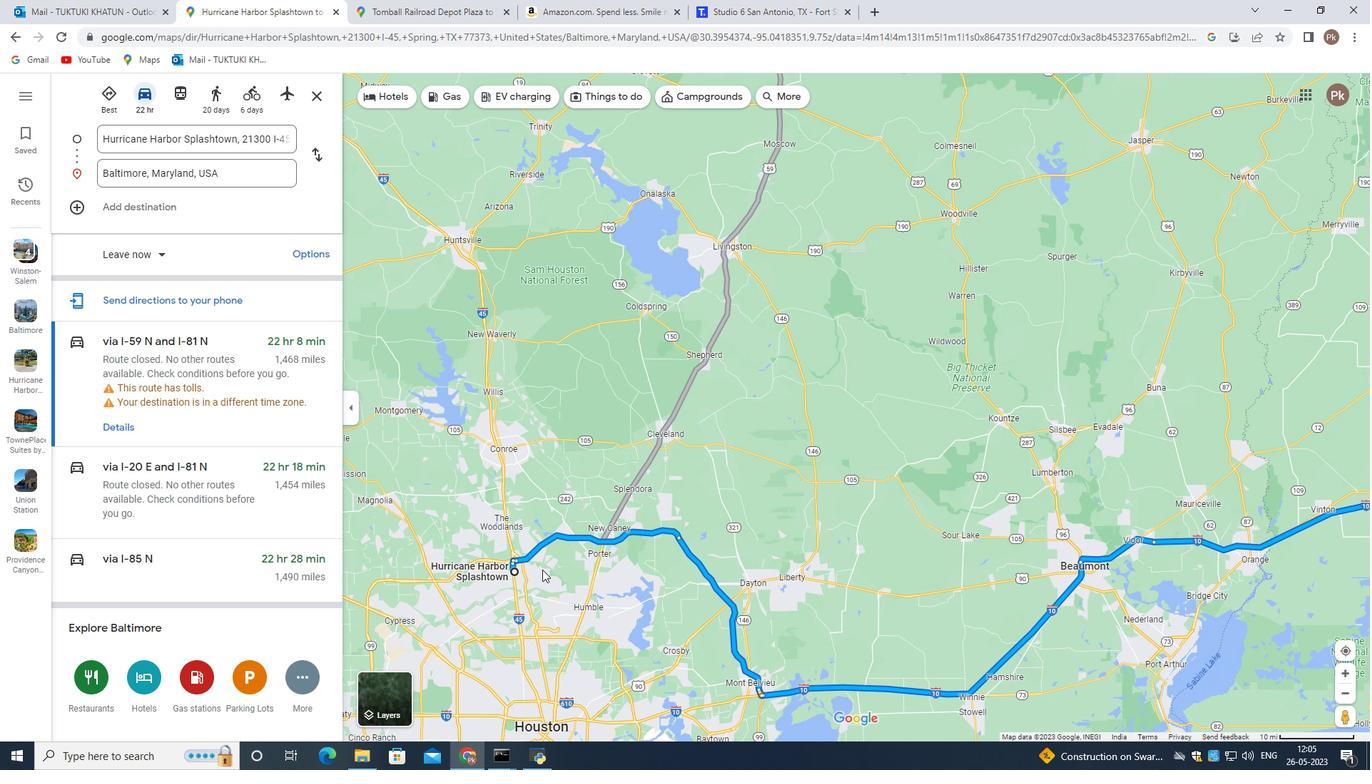 
Action: Mouse moved to (538, 570)
Screenshot: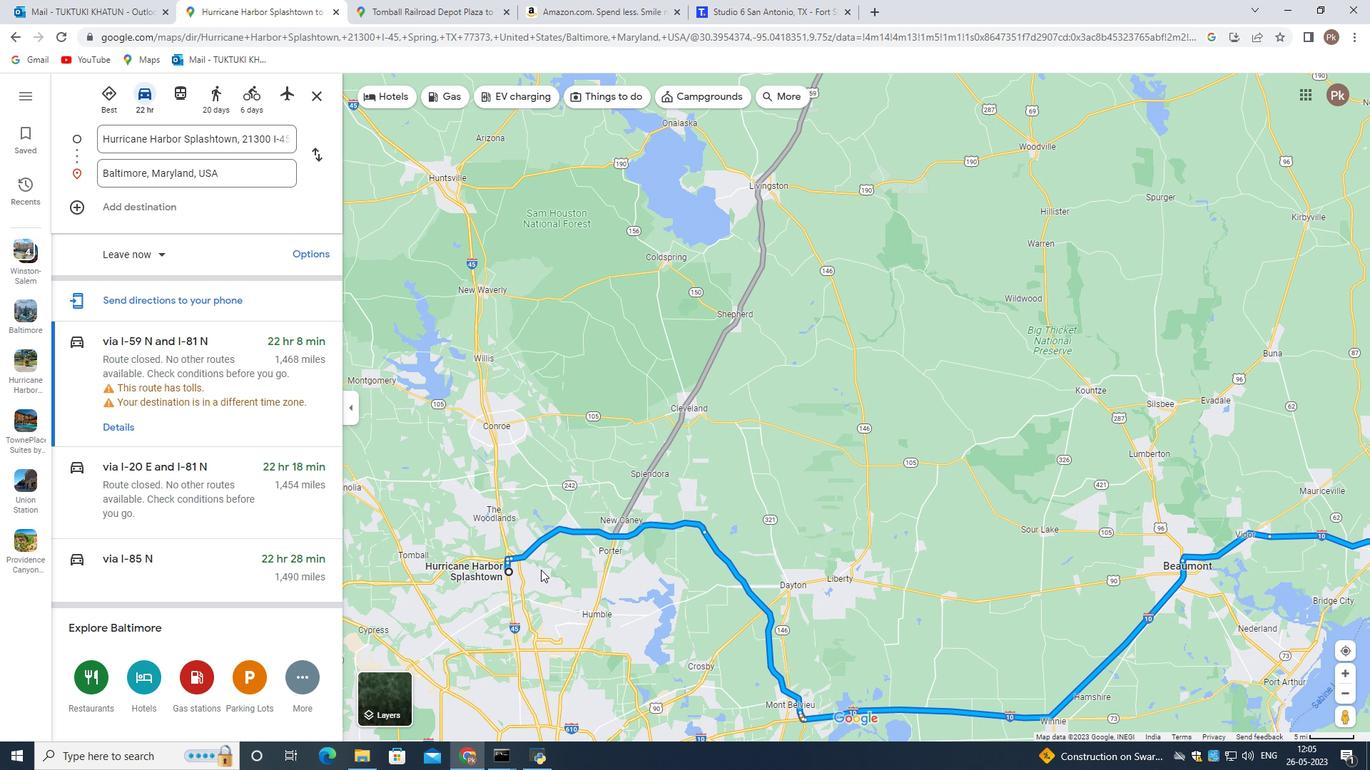 
Action: Mouse scrolled (538, 571) with delta (0, 0)
Screenshot: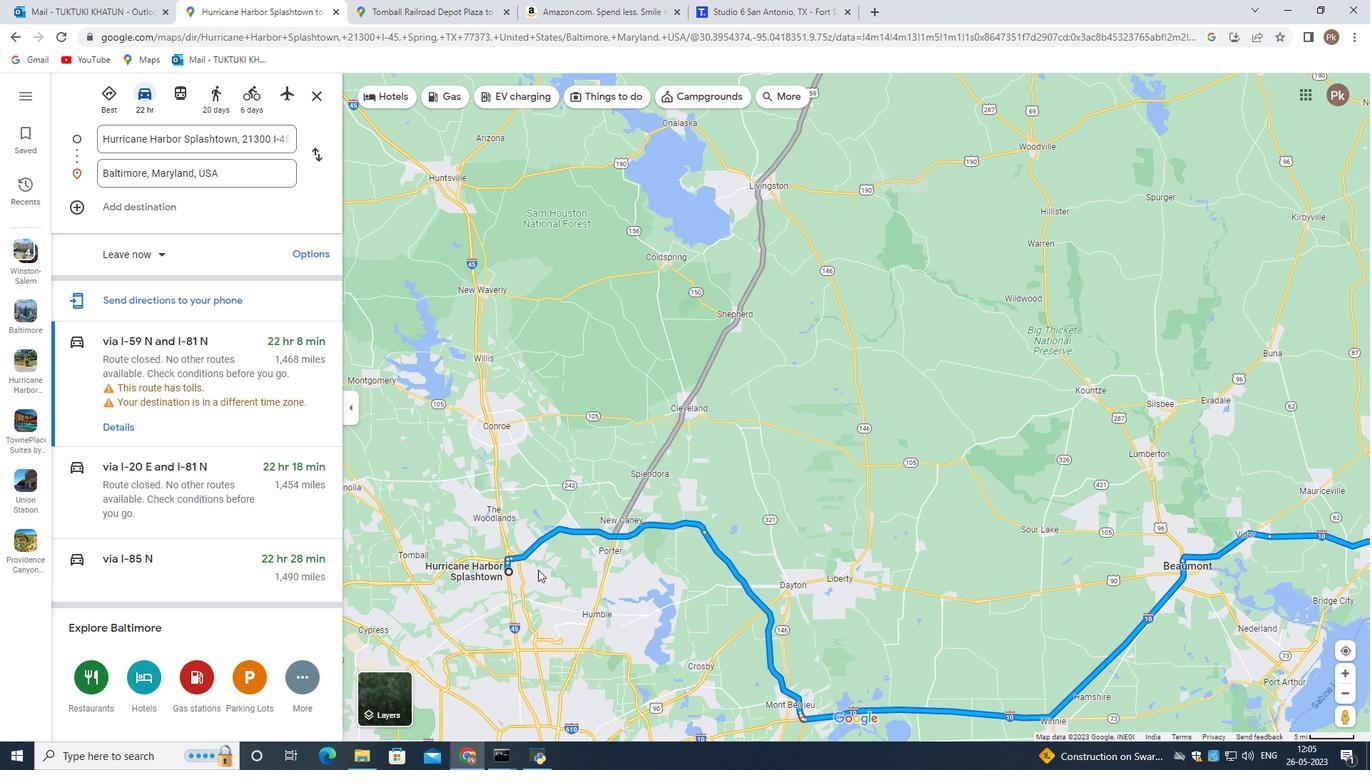 
Action: Mouse scrolled (538, 571) with delta (0, 0)
Screenshot: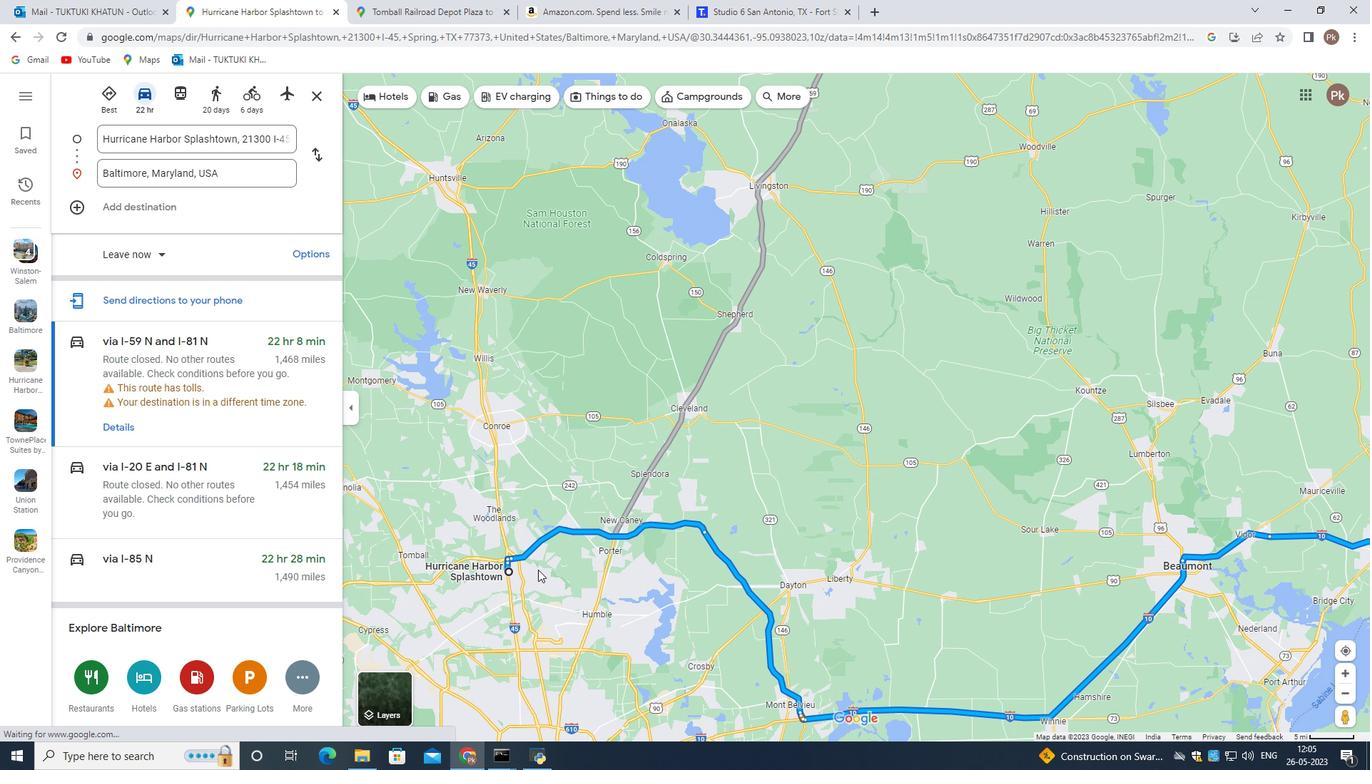 
Action: Mouse moved to (511, 573)
Screenshot: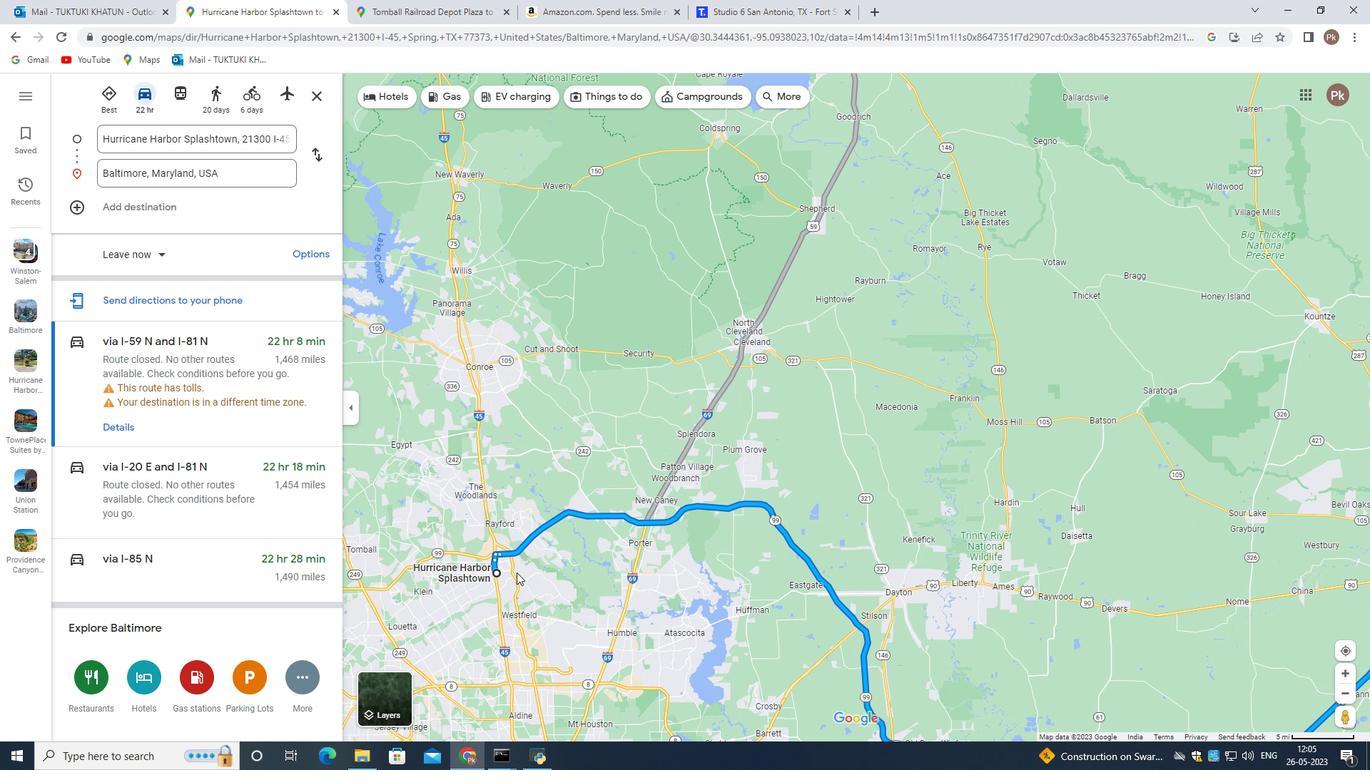 
Action: Mouse scrolled (511, 573) with delta (0, 0)
Screenshot: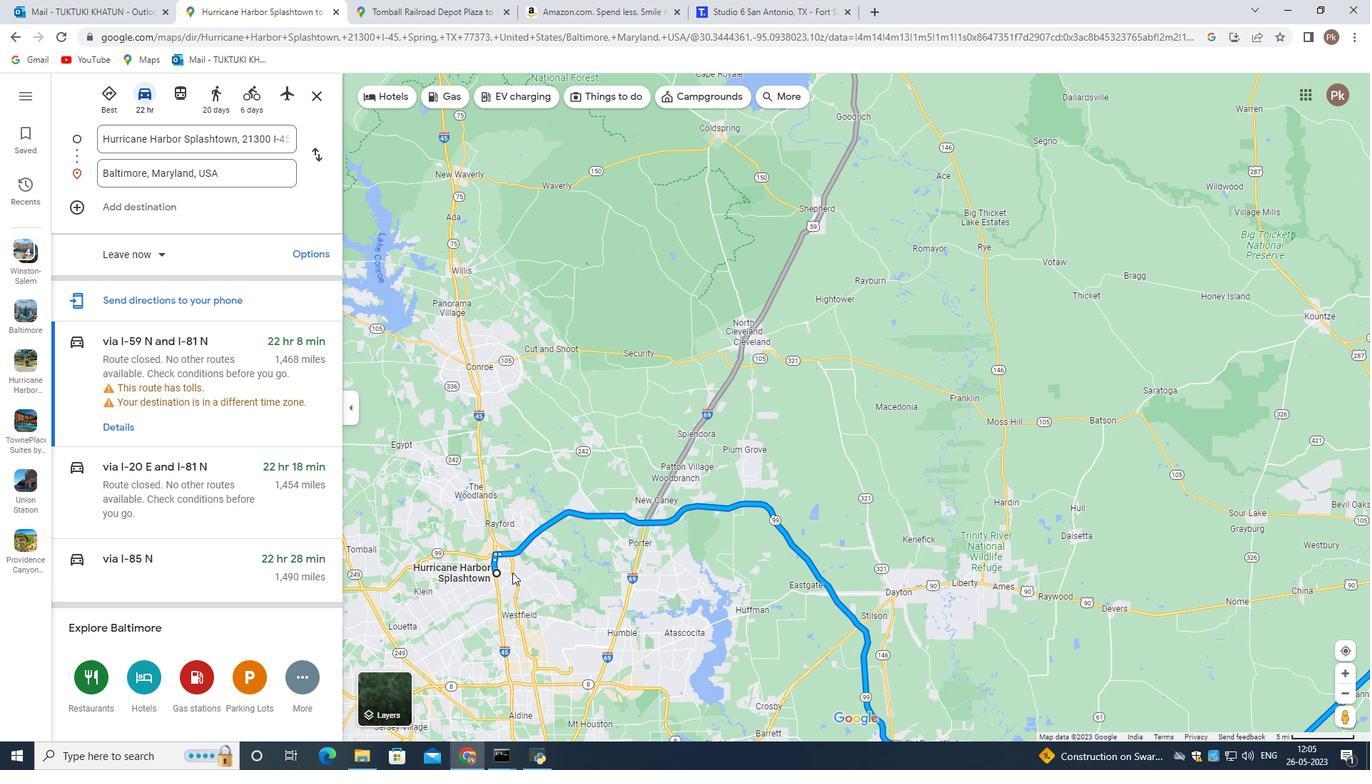 
Action: Mouse moved to (504, 573)
Screenshot: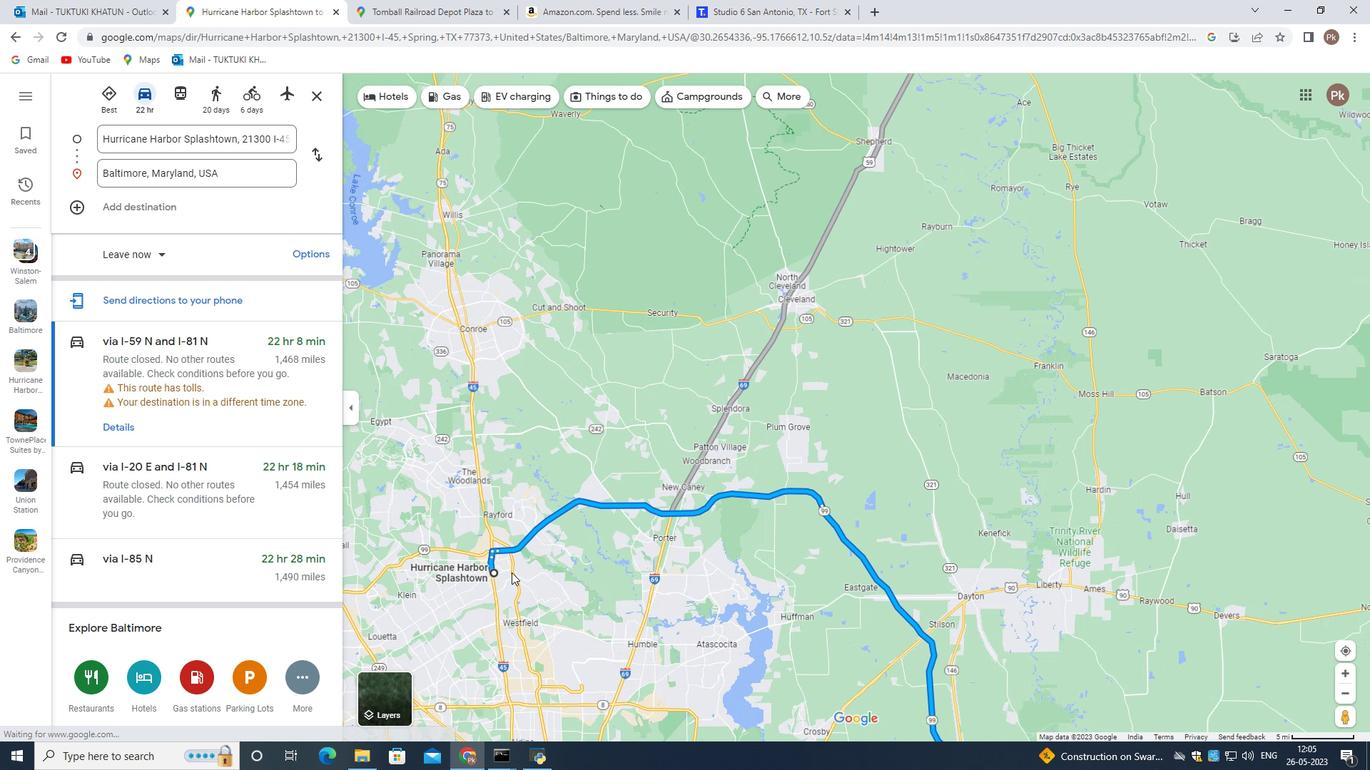 
Action: Mouse scrolled (504, 573) with delta (0, 0)
Screenshot: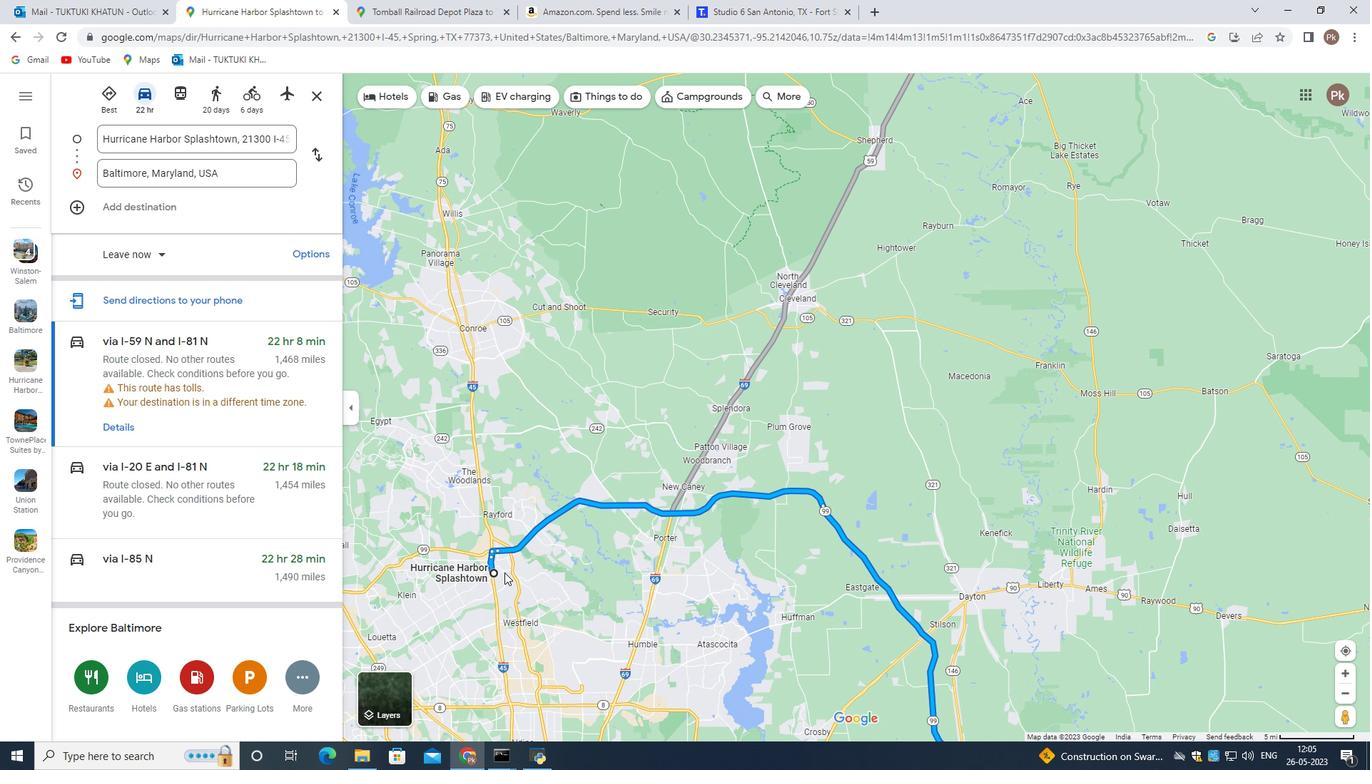 
Action: Mouse scrolled (504, 573) with delta (0, 0)
Screenshot: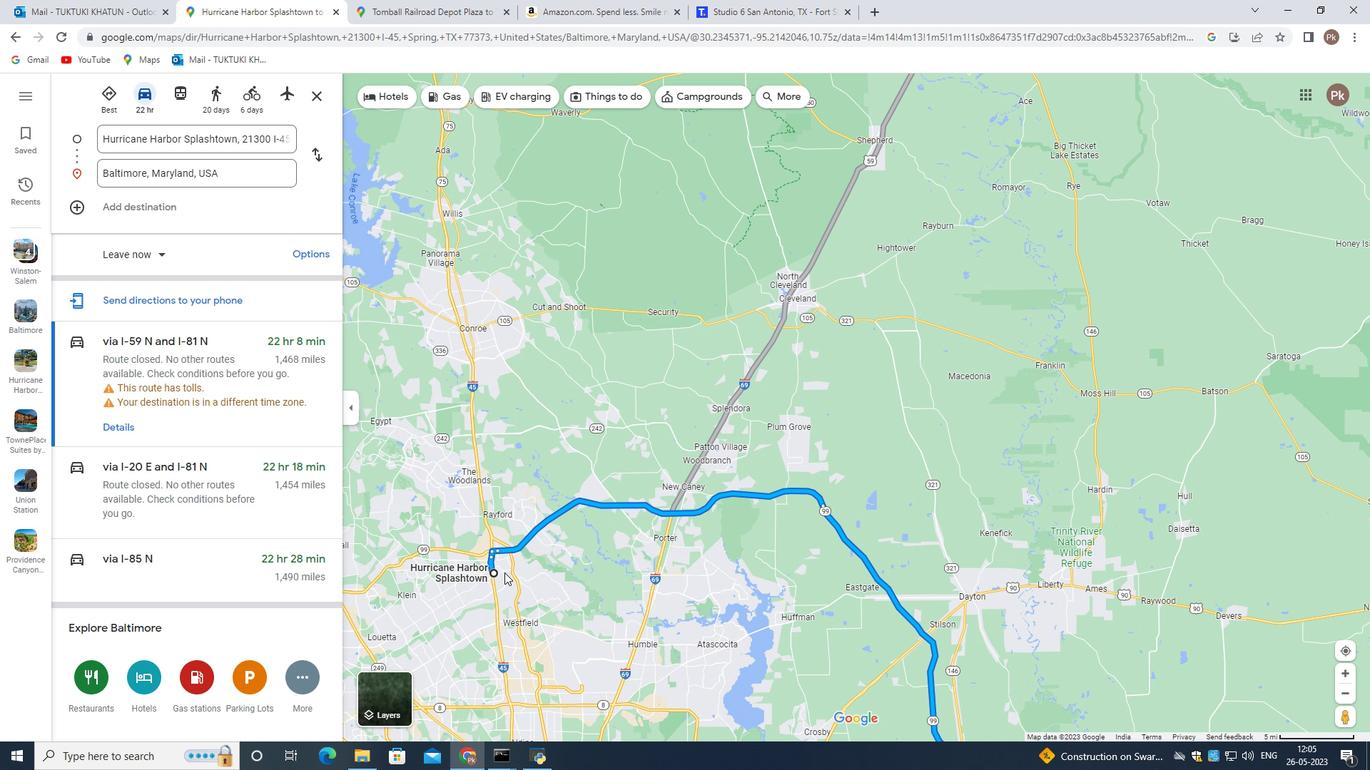 
Action: Mouse moved to (501, 573)
Screenshot: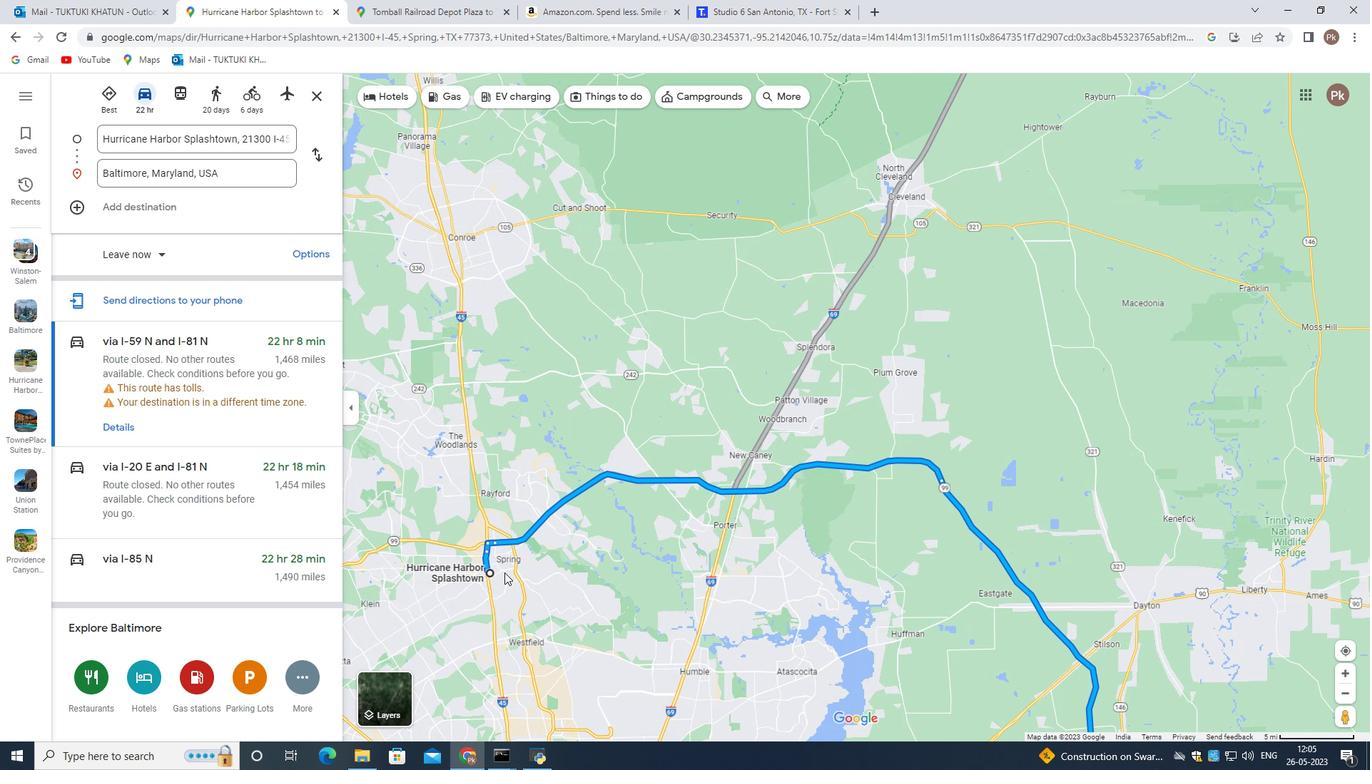 
Action: Mouse scrolled (501, 573) with delta (0, 0)
Screenshot: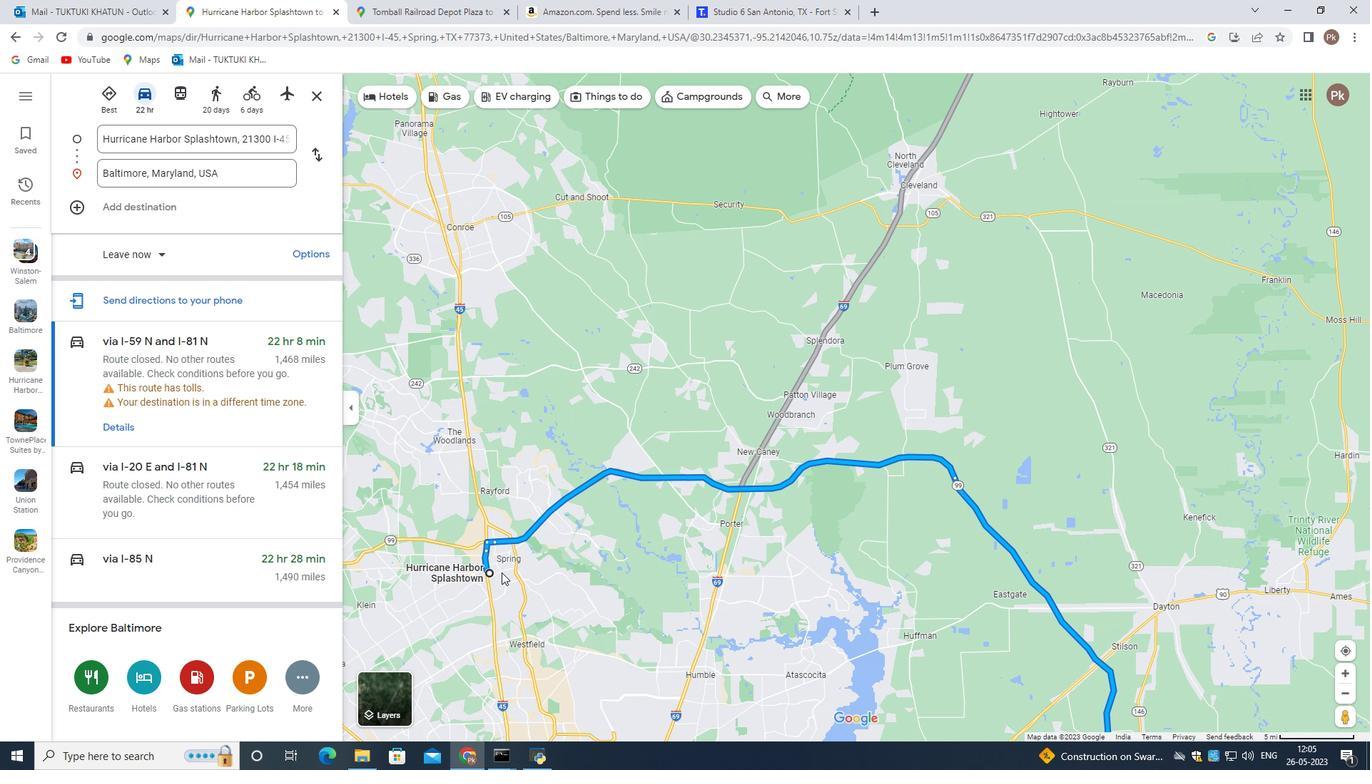 
Action: Mouse scrolled (501, 573) with delta (0, 0)
Screenshot: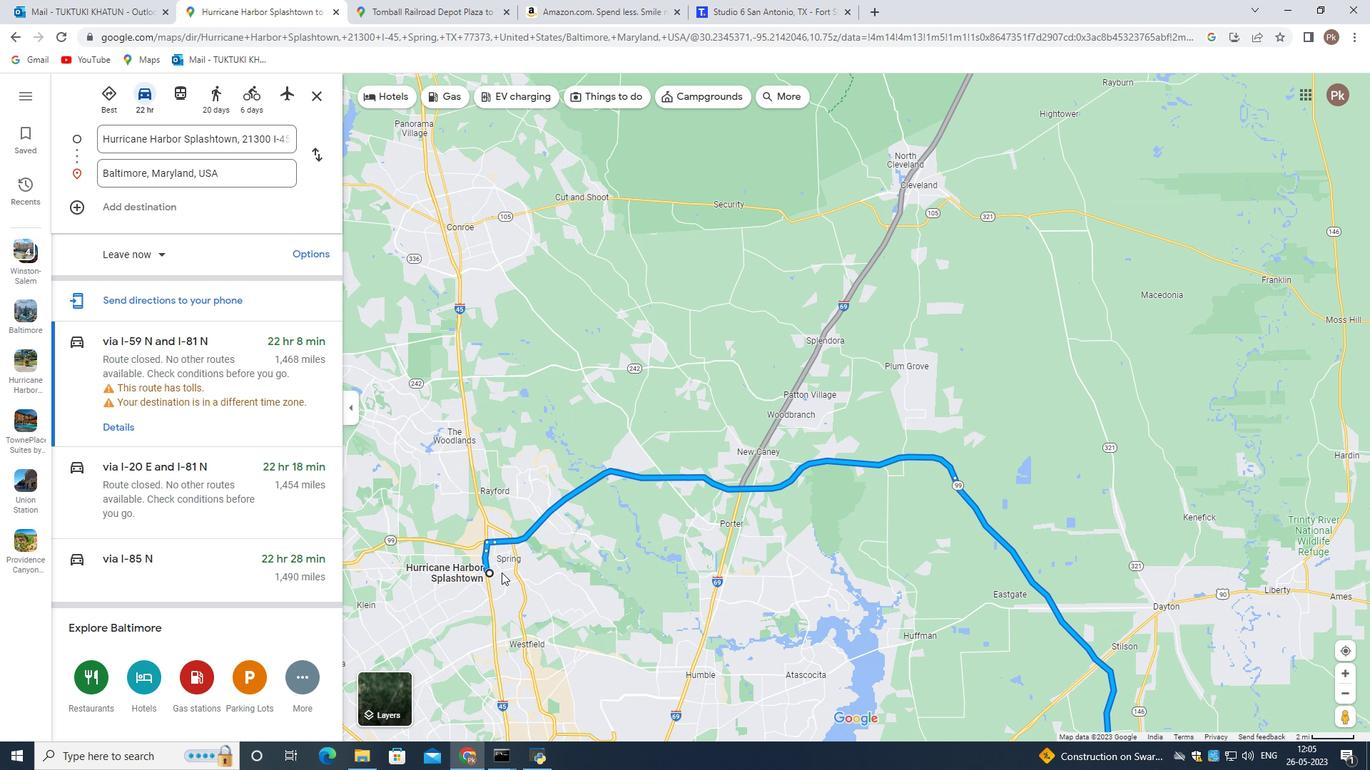 
Action: Mouse moved to (472, 544)
Screenshot: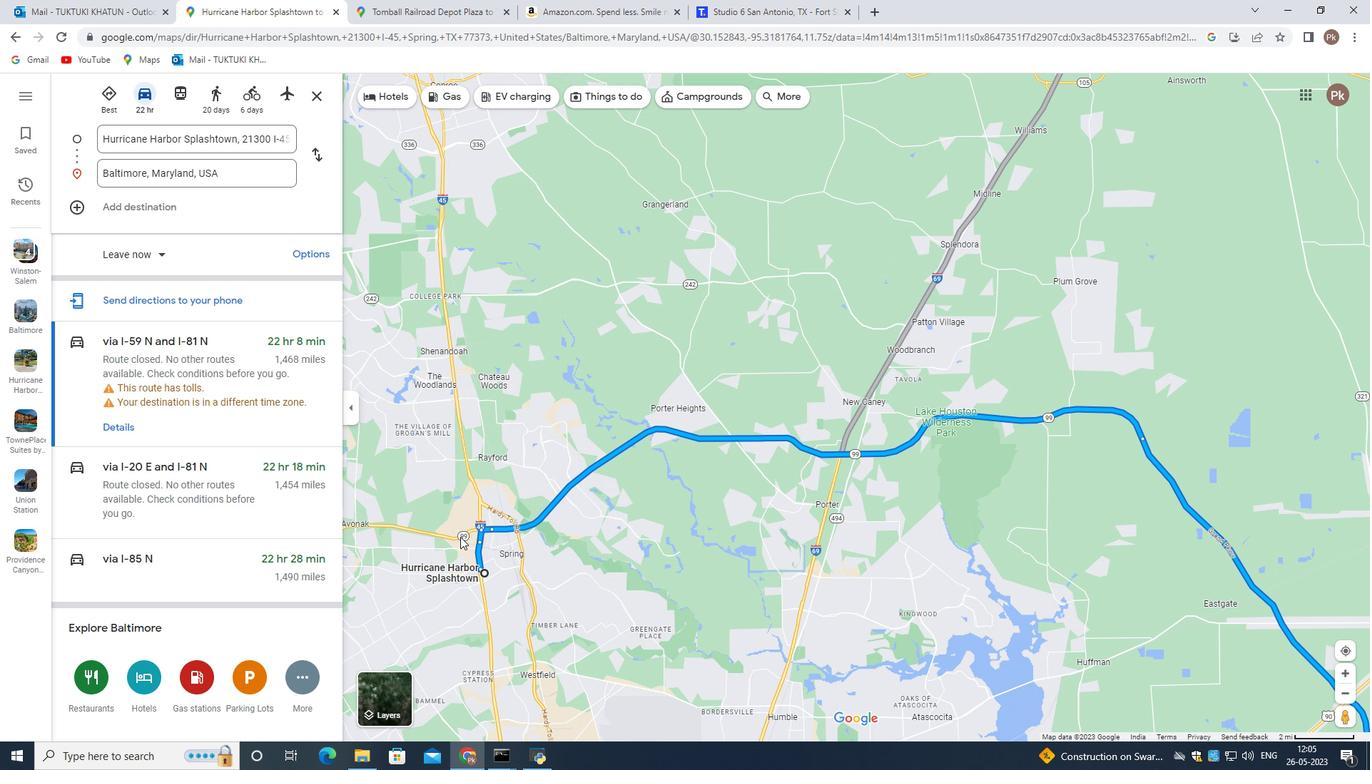 
Action: Mouse scrolled (472, 545) with delta (0, 0)
Screenshot: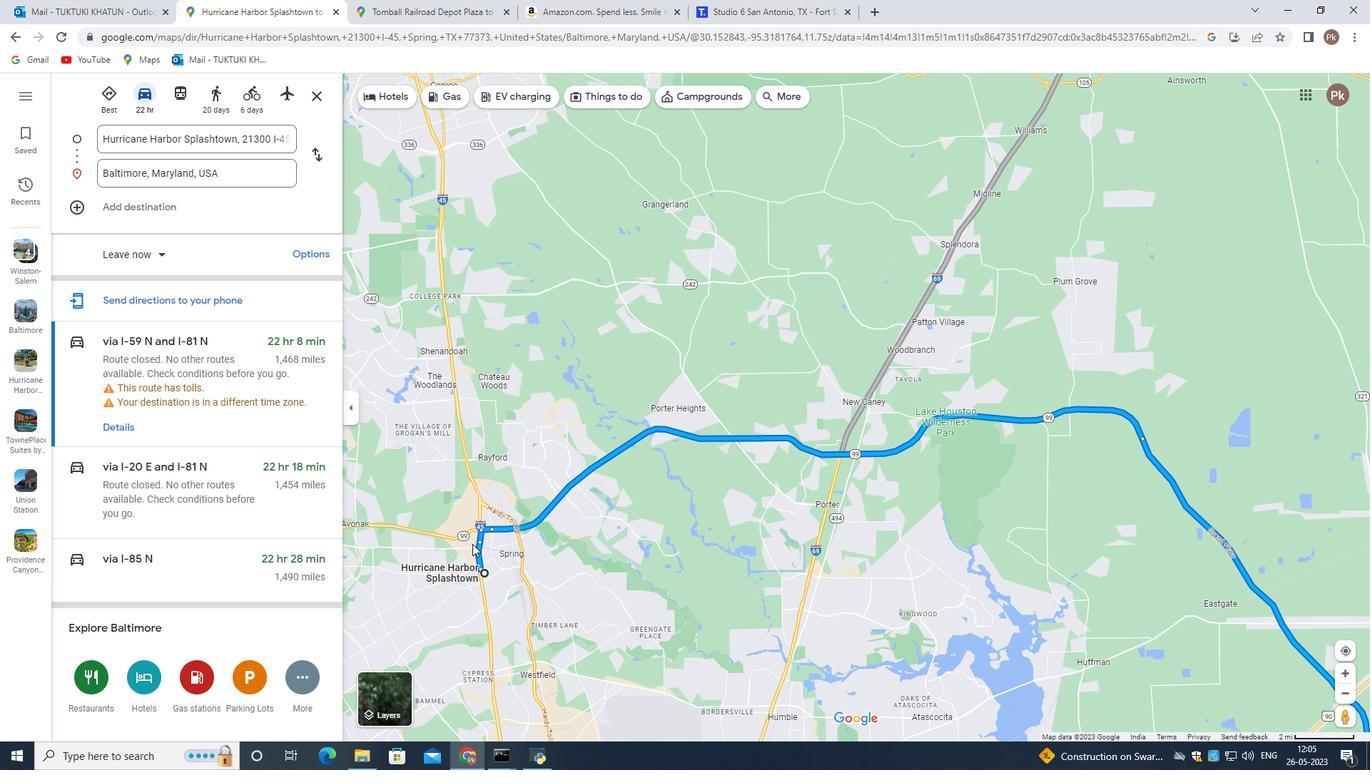 
Action: Mouse scrolled (472, 545) with delta (0, 0)
Screenshot: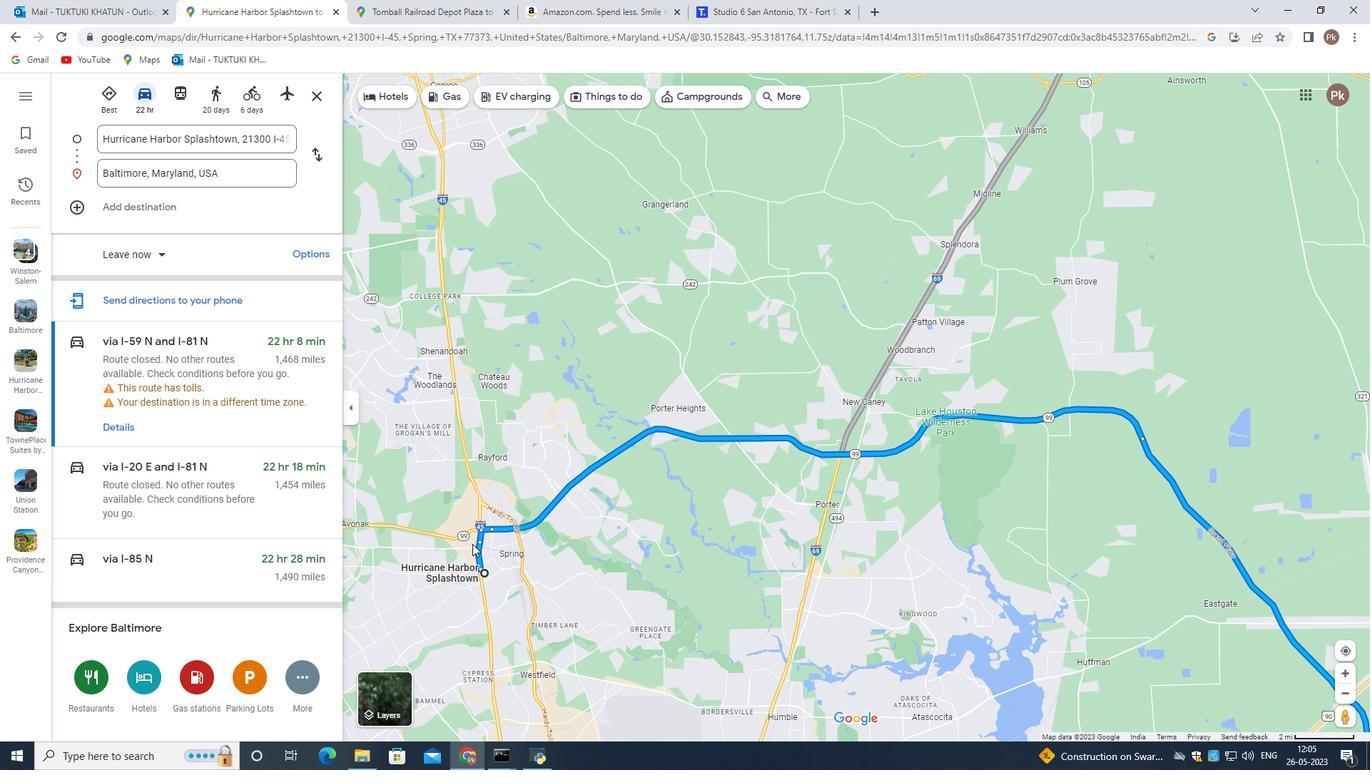 
Action: Mouse scrolled (472, 545) with delta (0, 0)
Screenshot: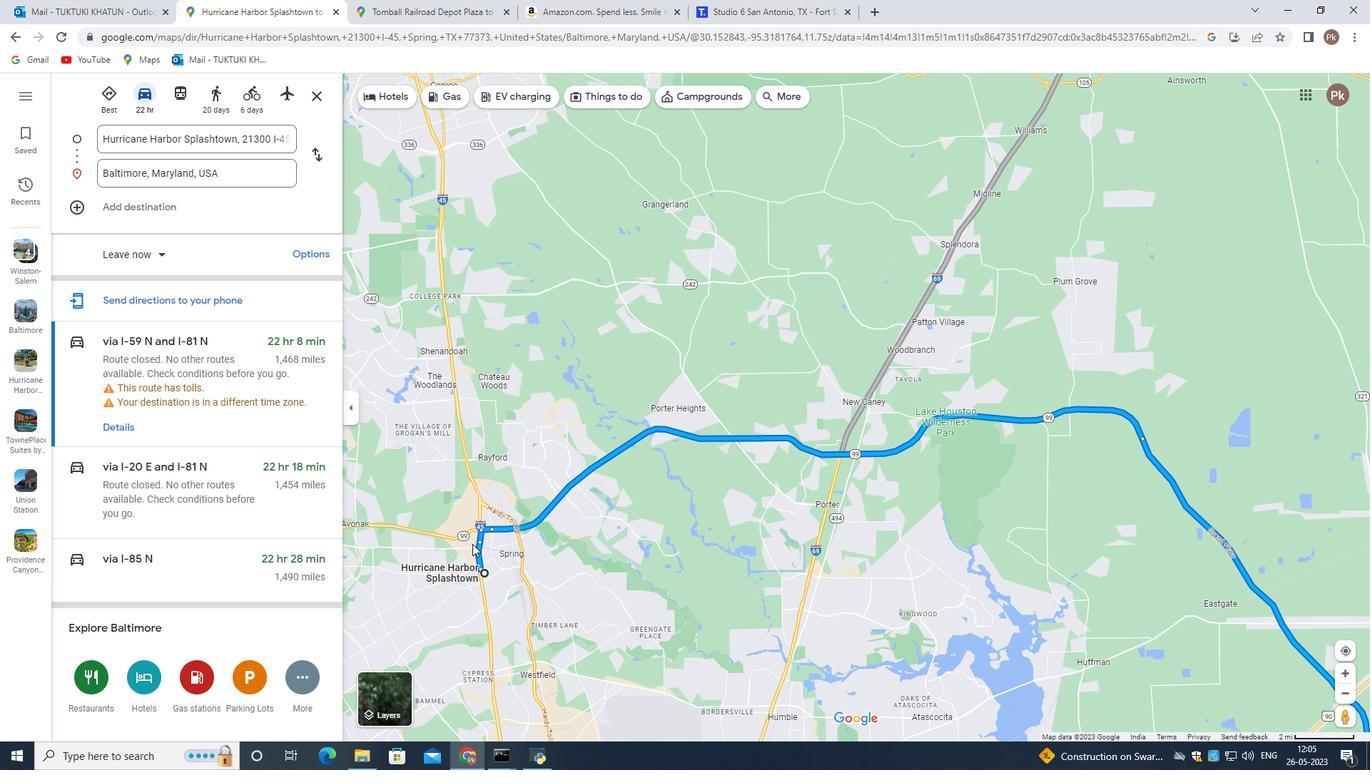 
Action: Mouse moved to (508, 574)
Screenshot: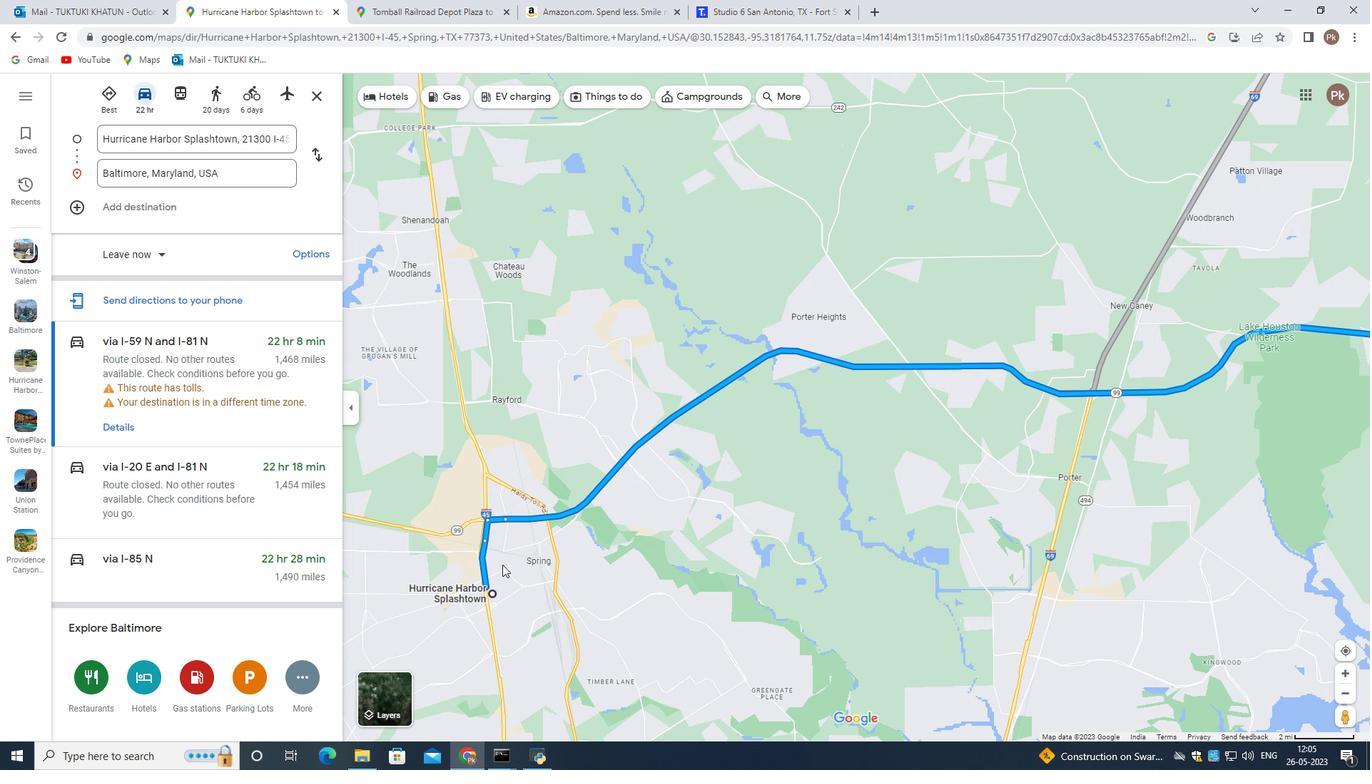 
Action: Mouse scrolled (508, 575) with delta (0, 0)
Screenshot: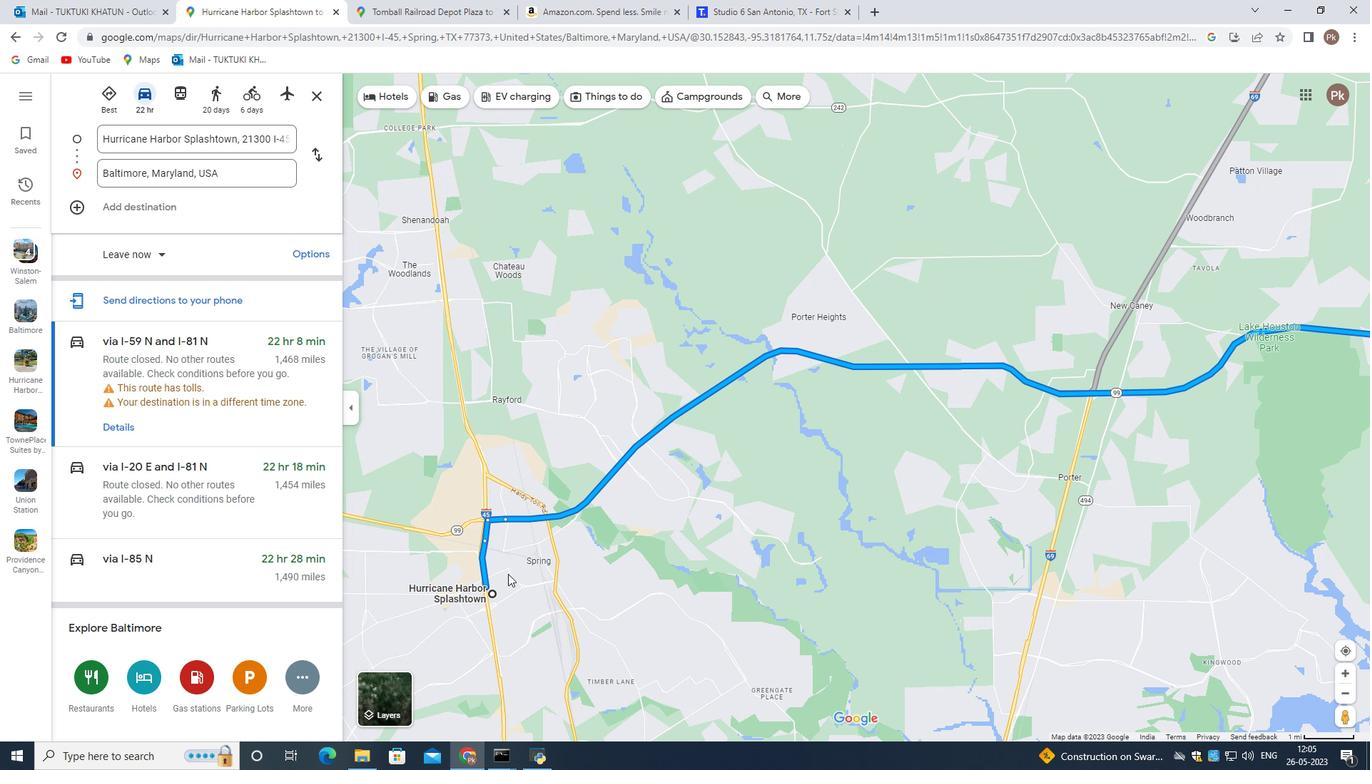 
Action: Mouse scrolled (508, 575) with delta (0, 0)
Screenshot: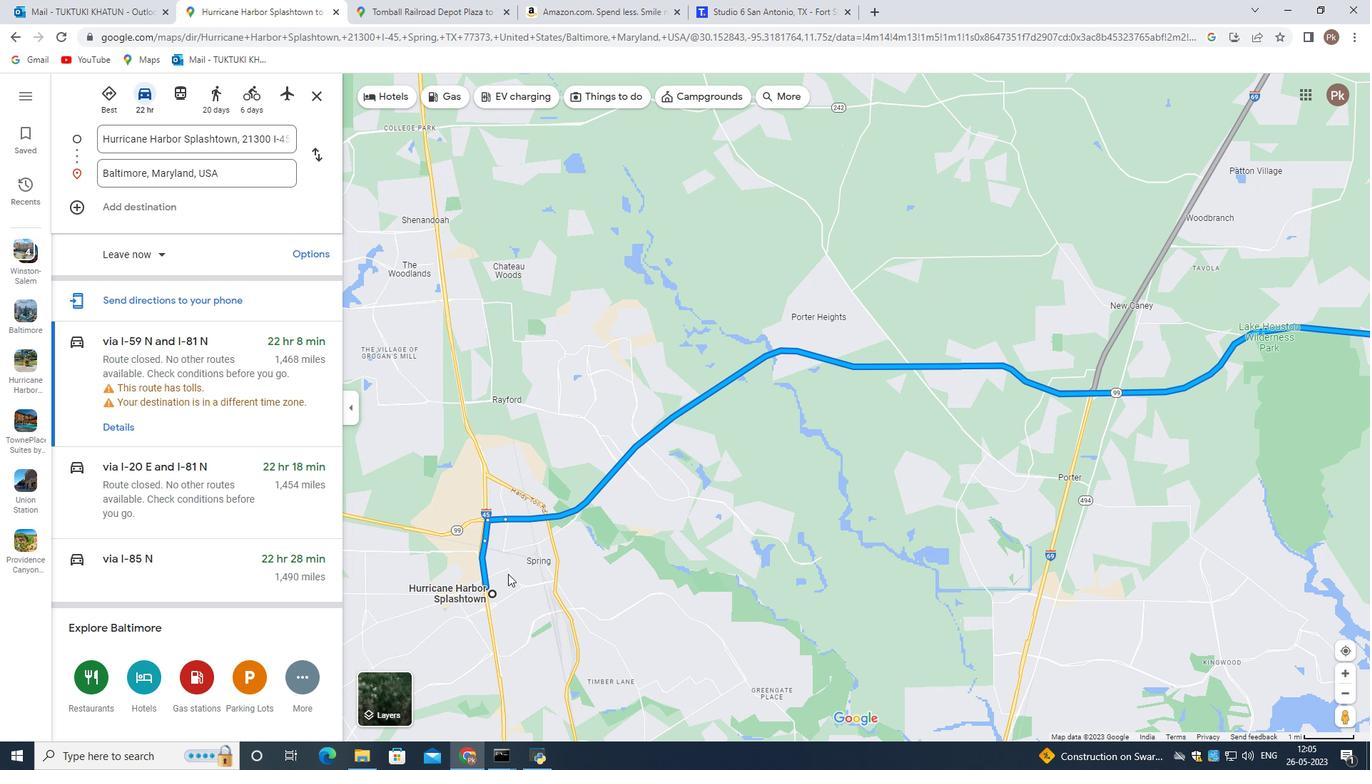 
Action: Mouse scrolled (508, 575) with delta (0, 0)
Screenshot: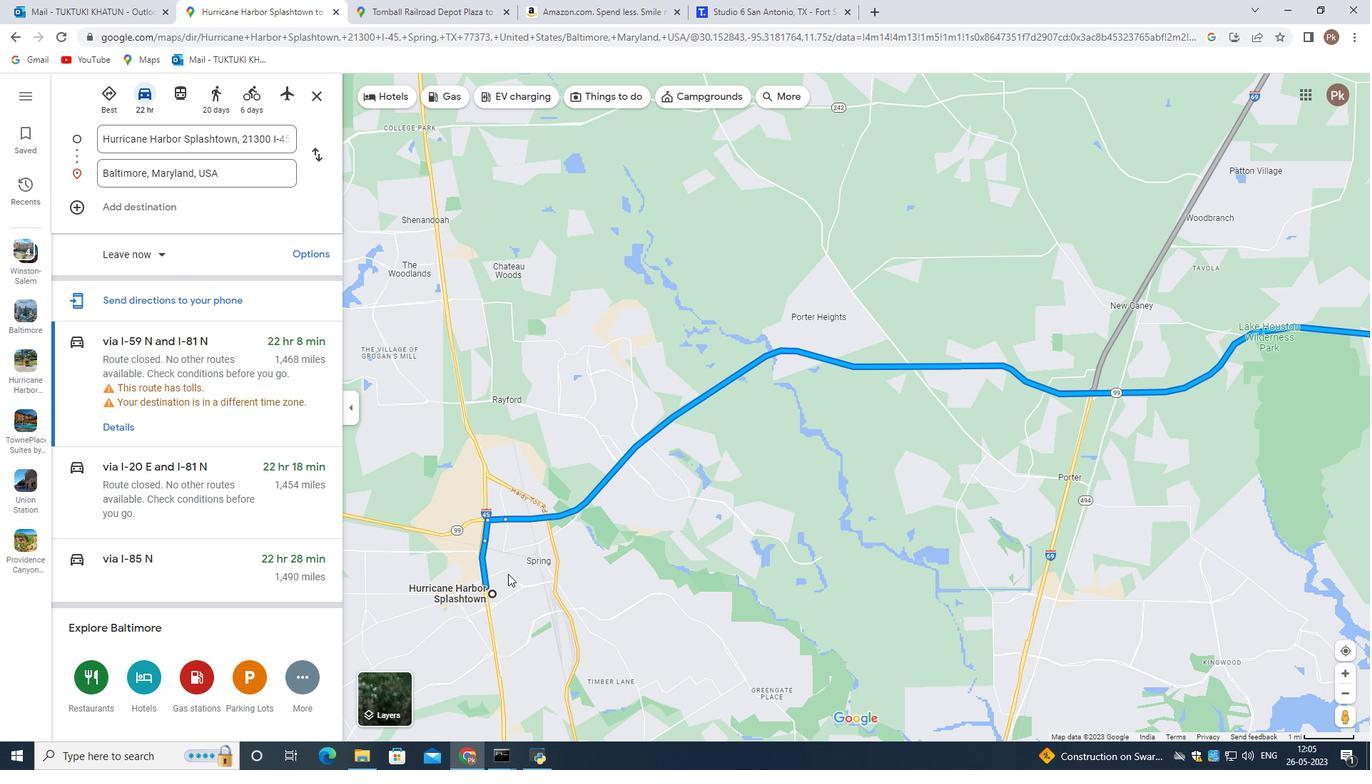 
Action: Mouse moved to (508, 578)
Screenshot: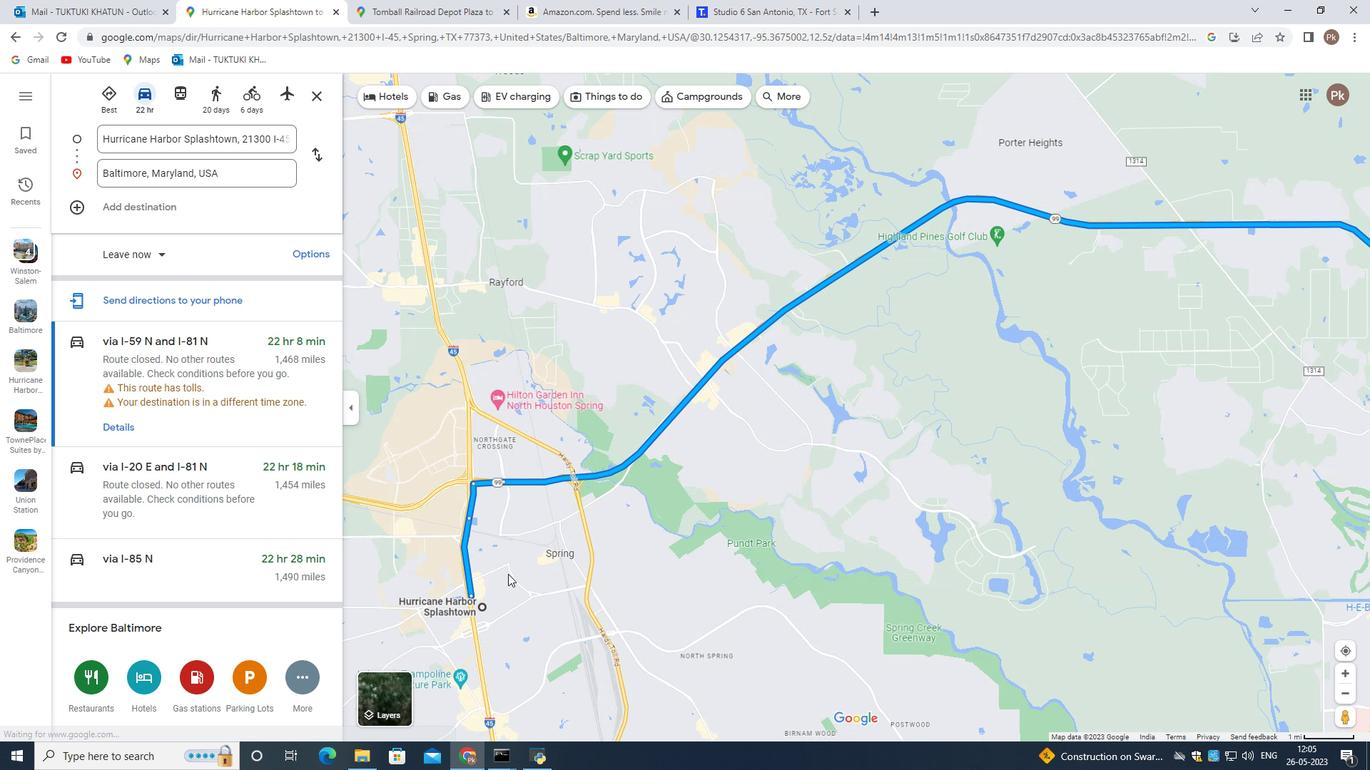 
Action: Mouse scrolled (508, 579) with delta (0, 0)
Screenshot: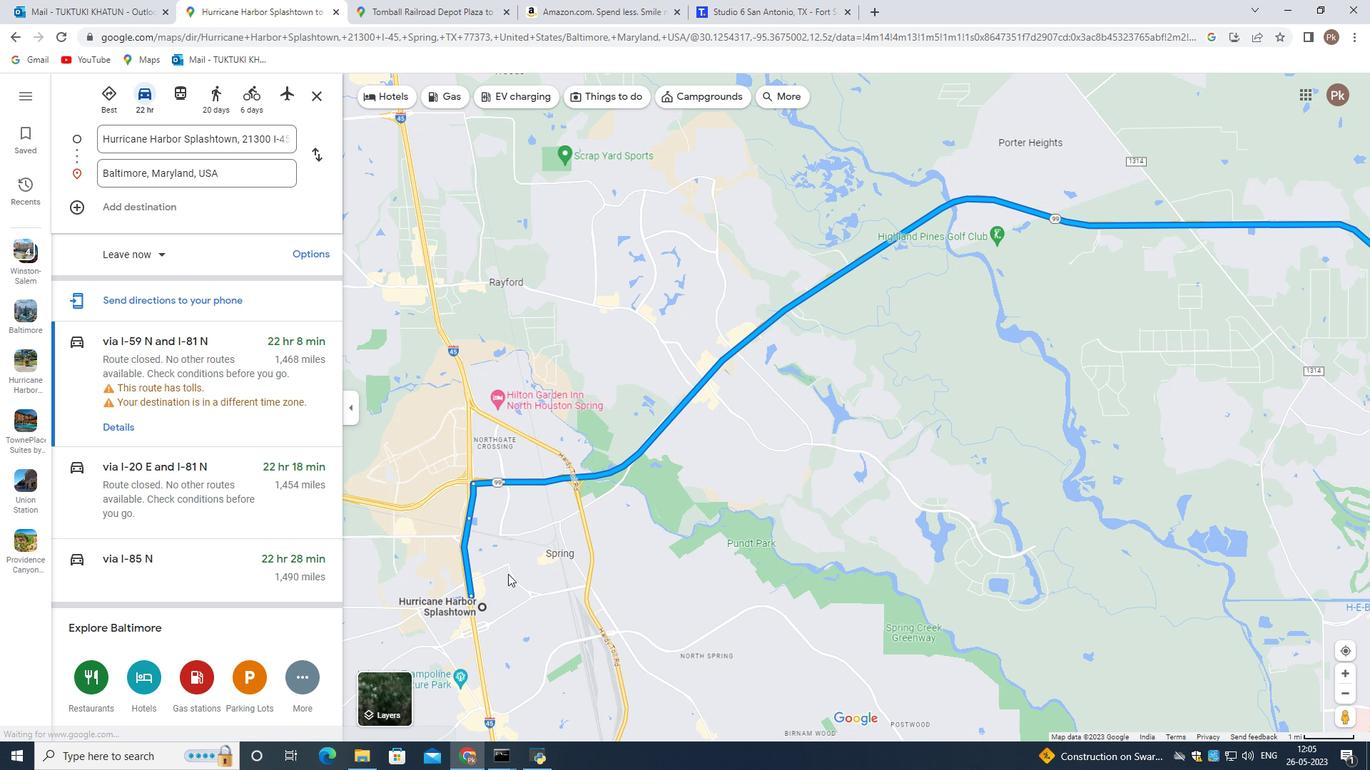 
Action: Mouse scrolled (508, 579) with delta (0, 0)
Screenshot: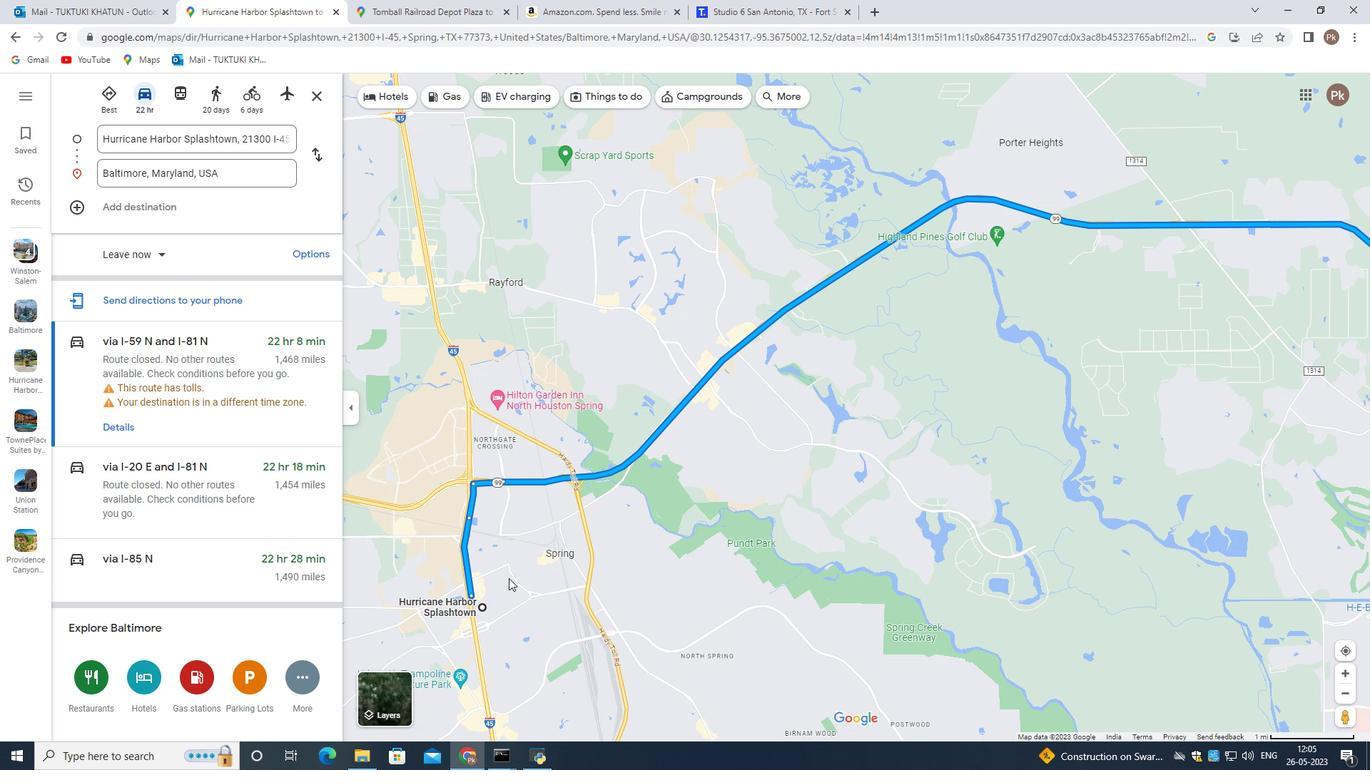 
Action: Mouse scrolled (508, 579) with delta (0, 0)
Screenshot: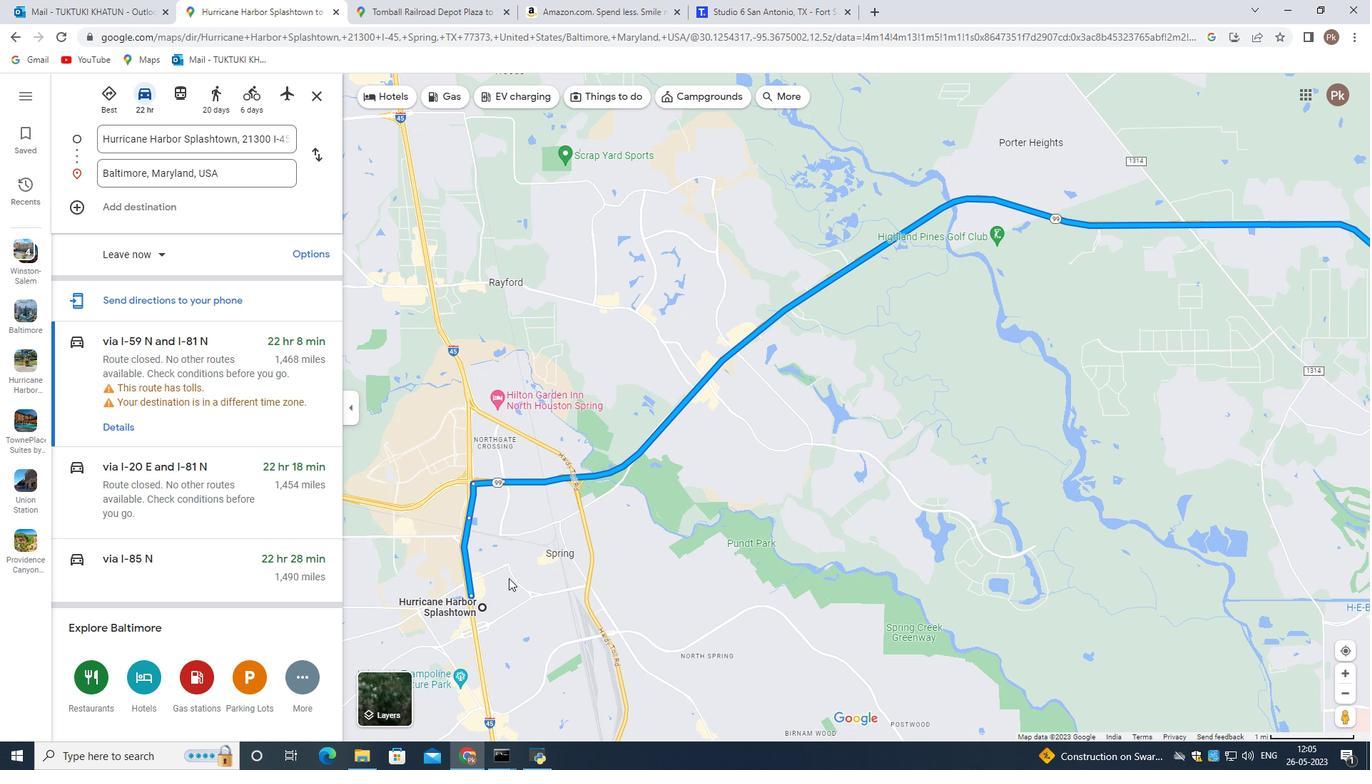 
Action: Mouse moved to (508, 574)
Screenshot: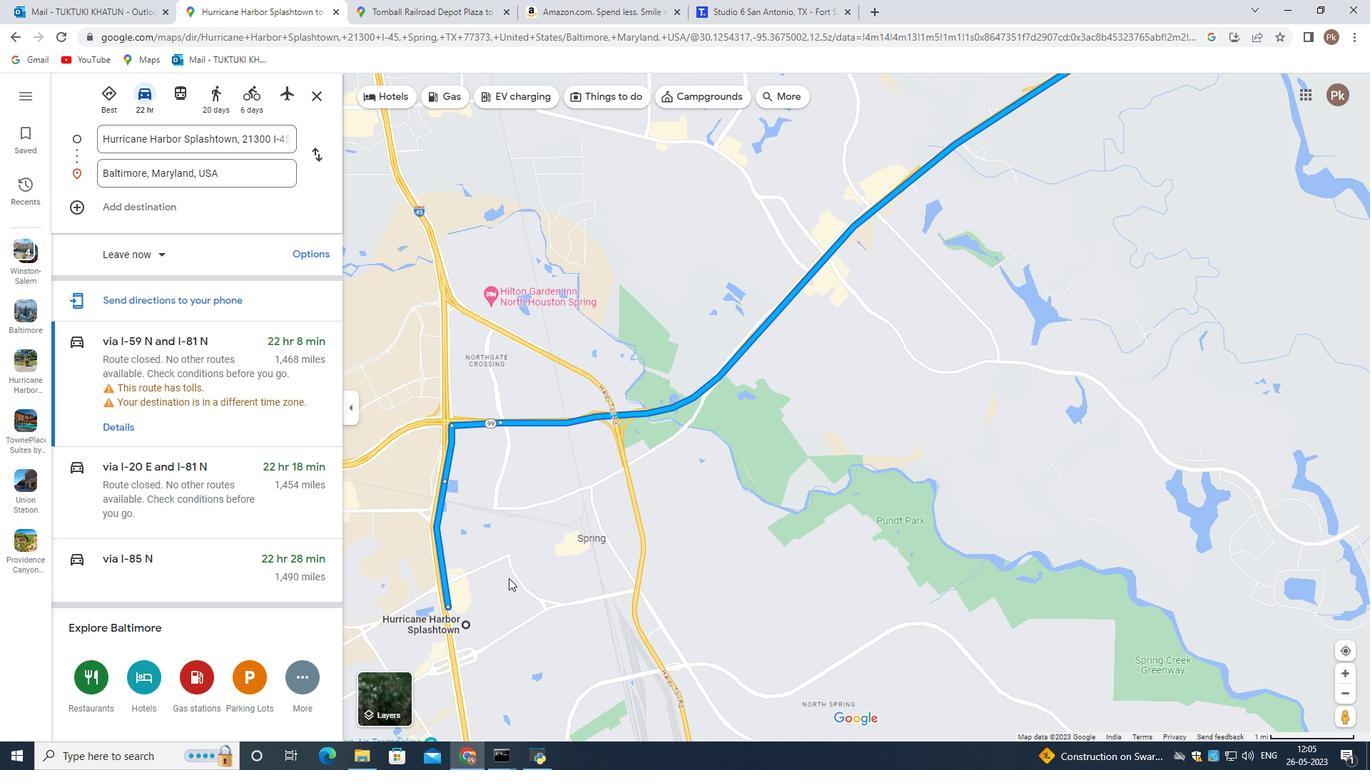 
Action: Mouse pressed left at (508, 574)
Screenshot: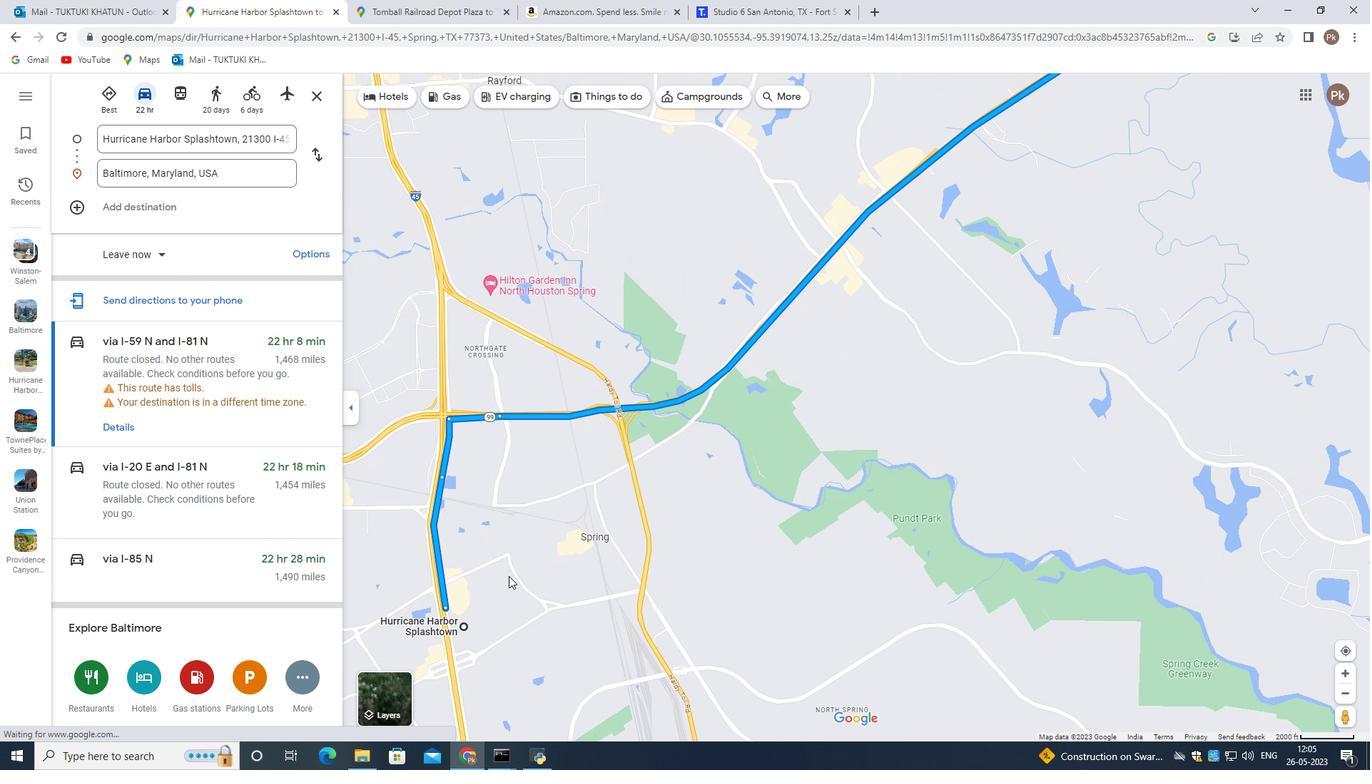 
Action: Mouse moved to (542, 518)
Screenshot: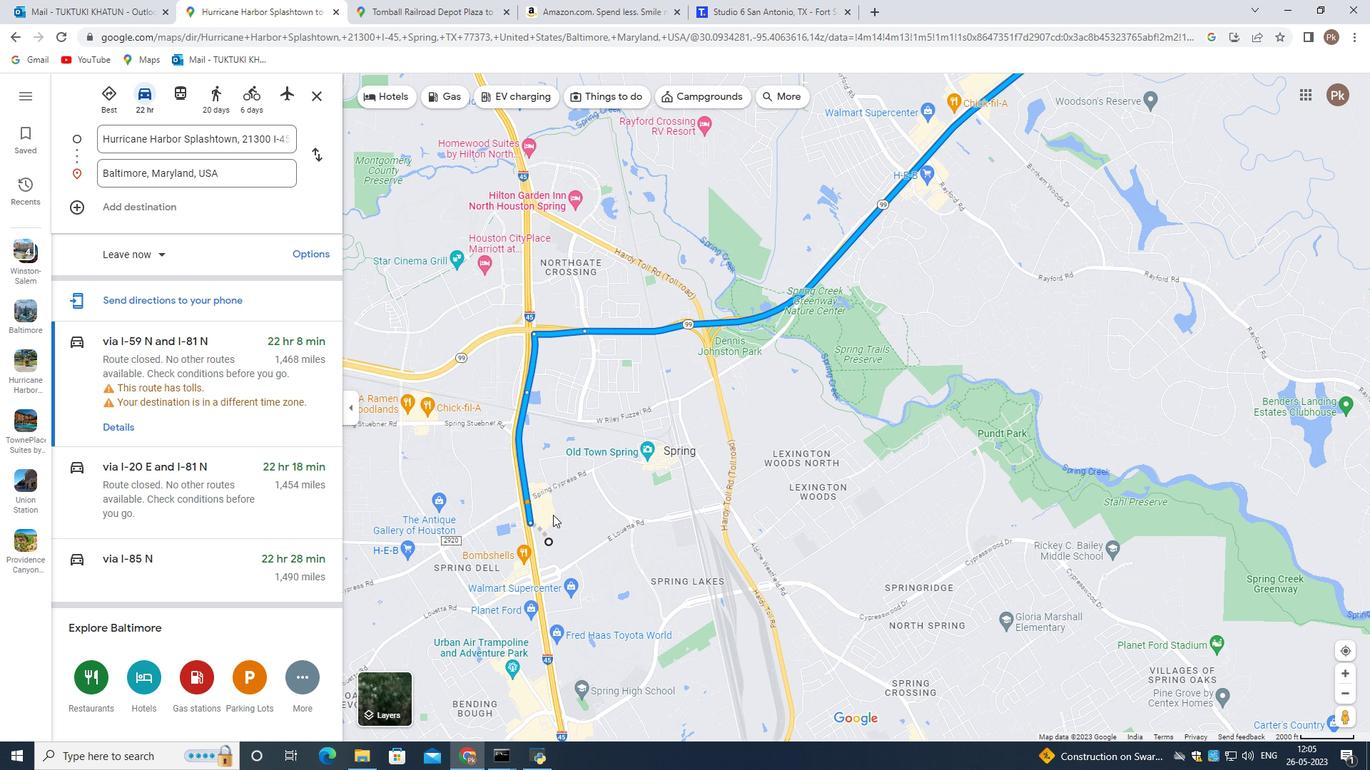 
Action: Mouse scrolled (542, 519) with delta (0, 0)
Screenshot: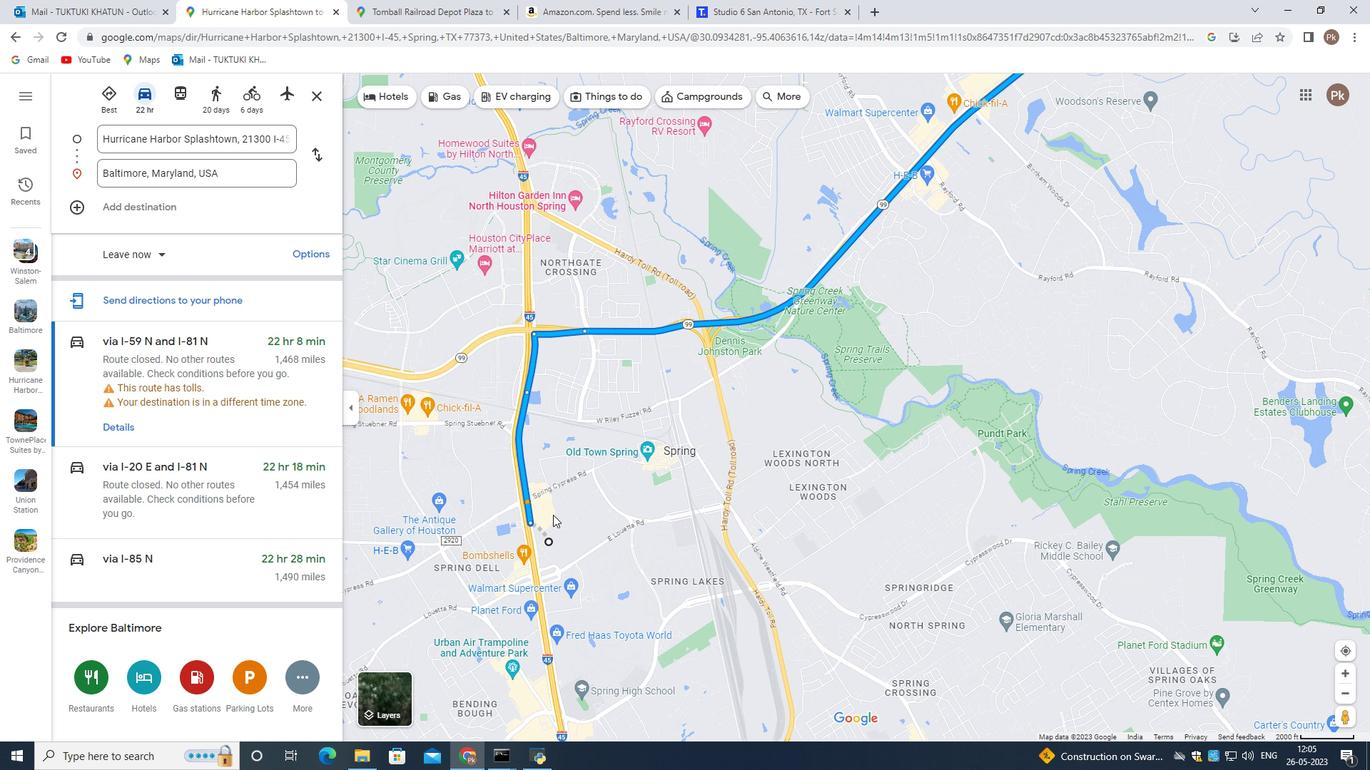 
Action: Mouse scrolled (542, 519) with delta (0, 0)
Screenshot: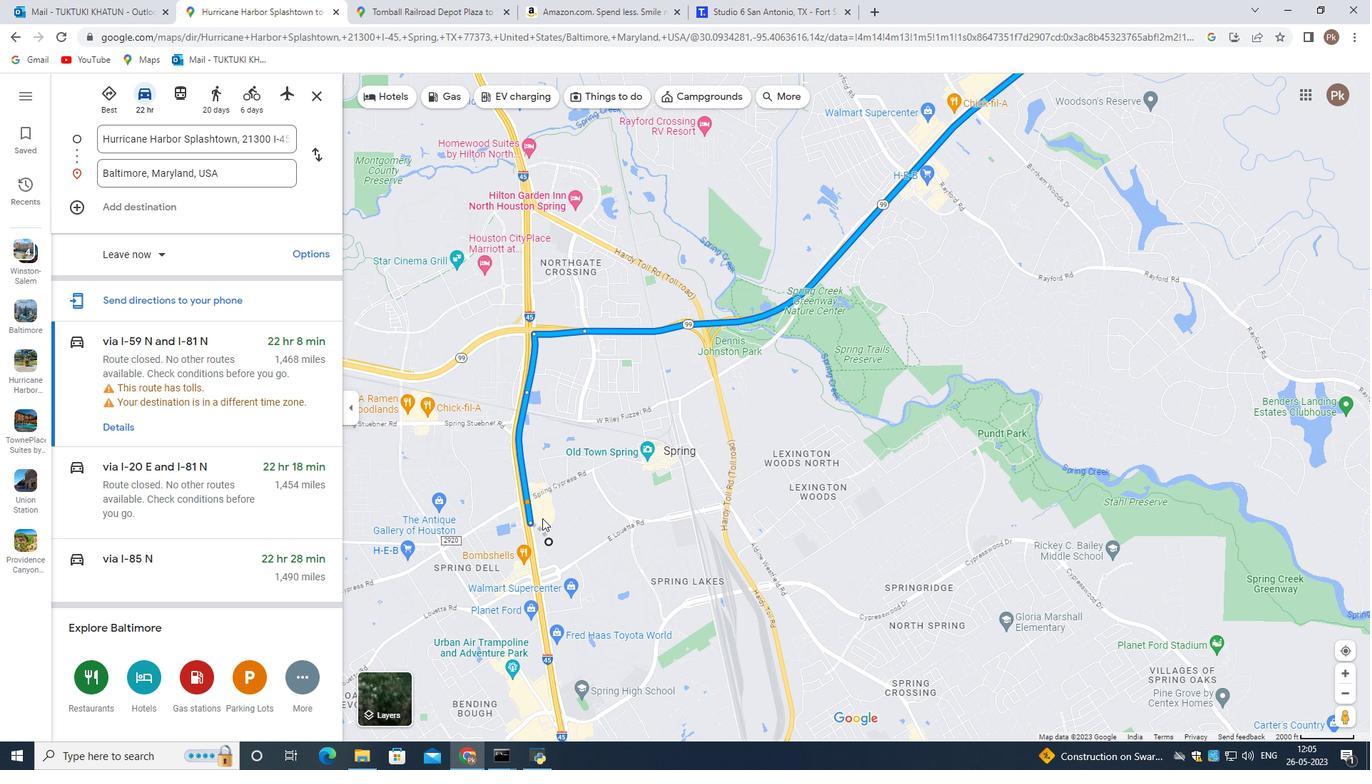 
Action: Mouse moved to (541, 518)
Screenshot: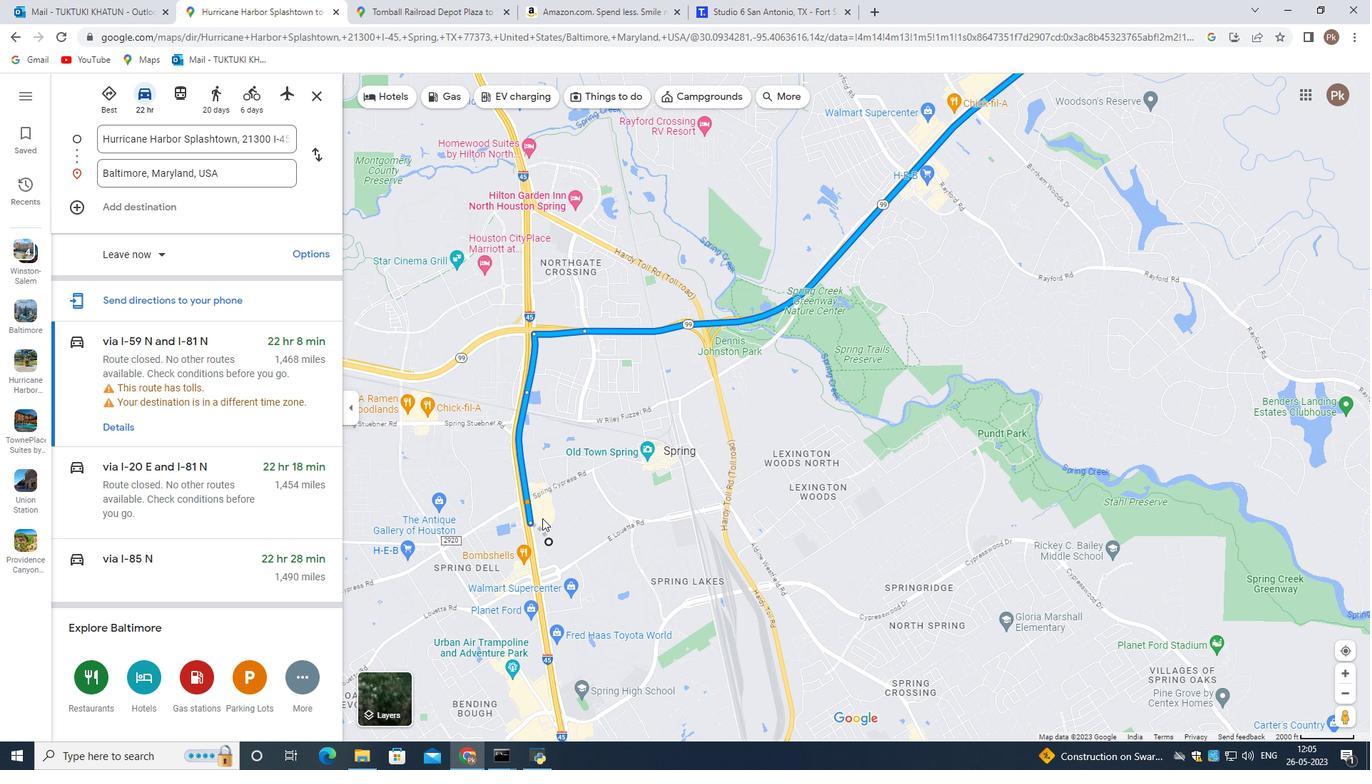 
Action: Mouse scrolled (541, 519) with delta (0, 0)
Screenshot: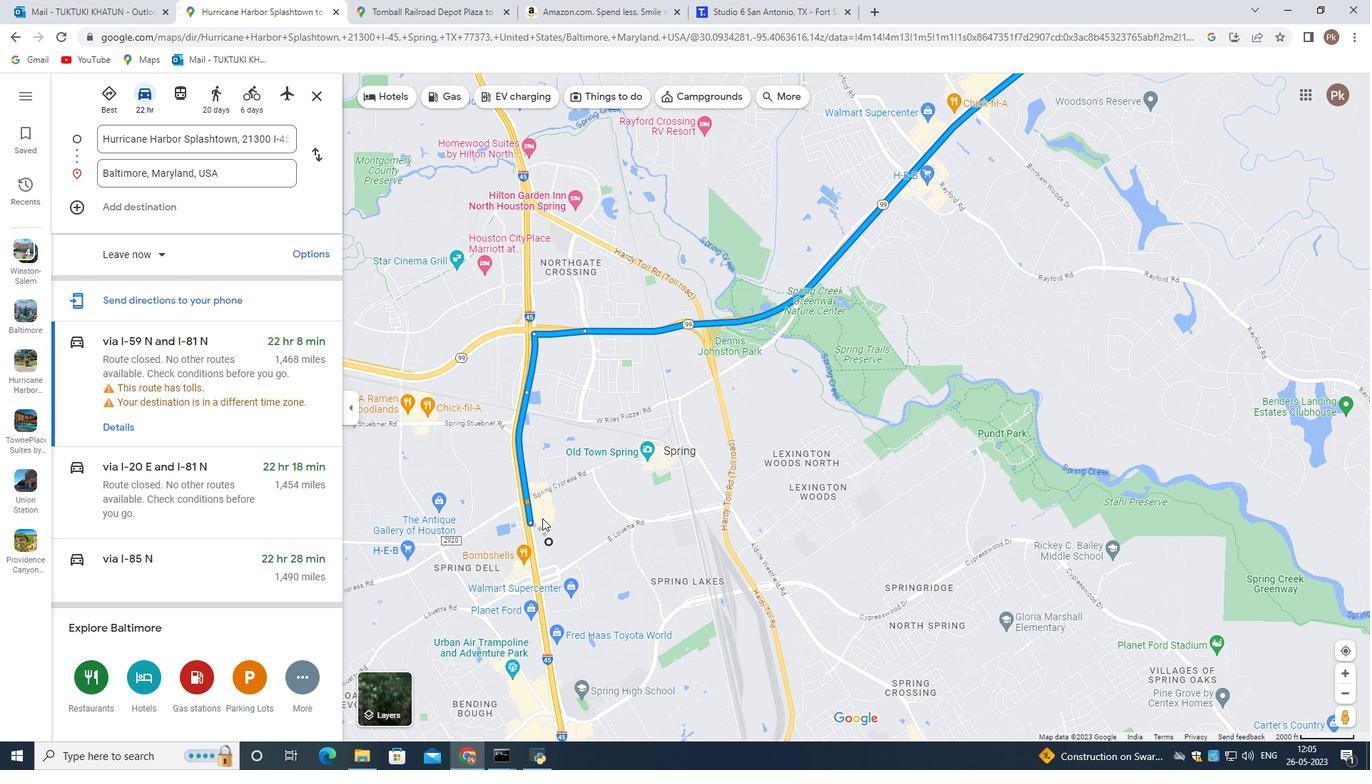 
Action: Mouse scrolled (541, 519) with delta (0, 0)
Screenshot: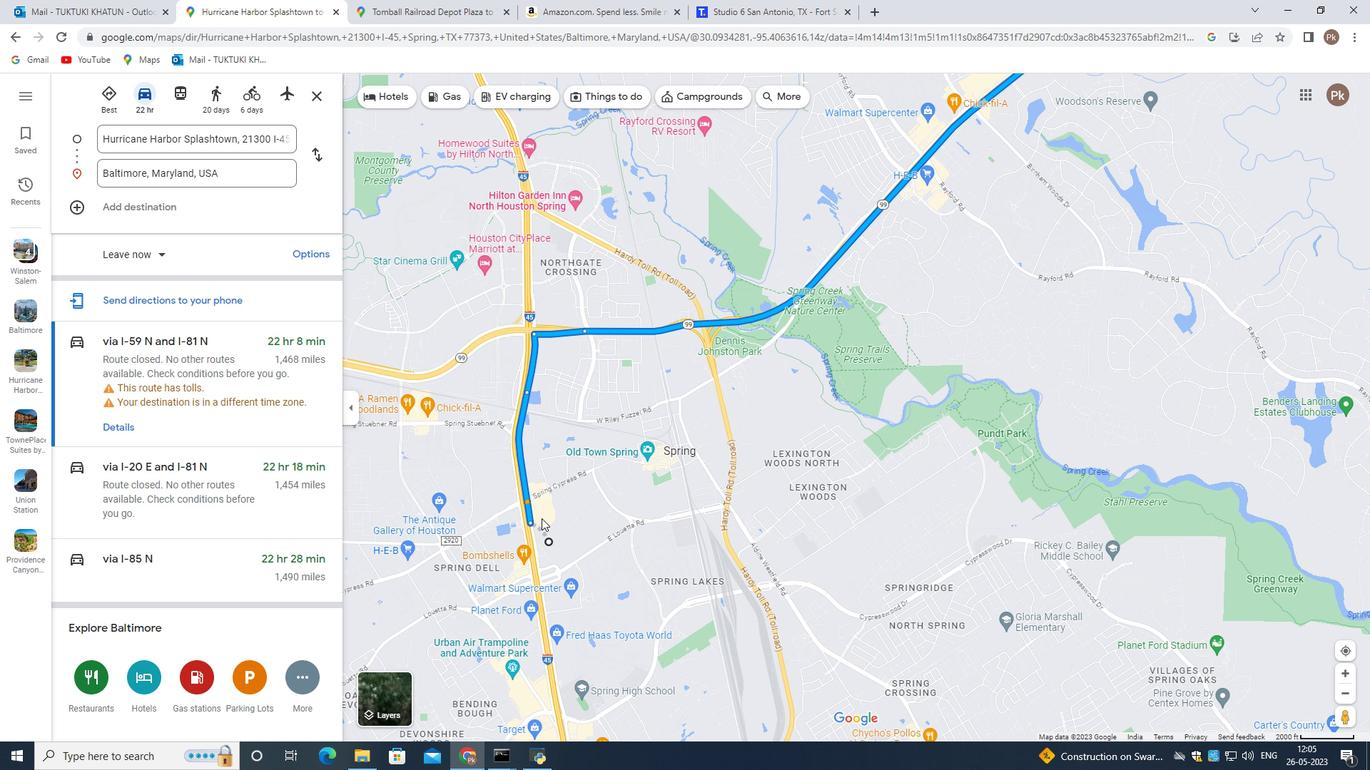 
Action: Mouse moved to (473, 491)
Screenshot: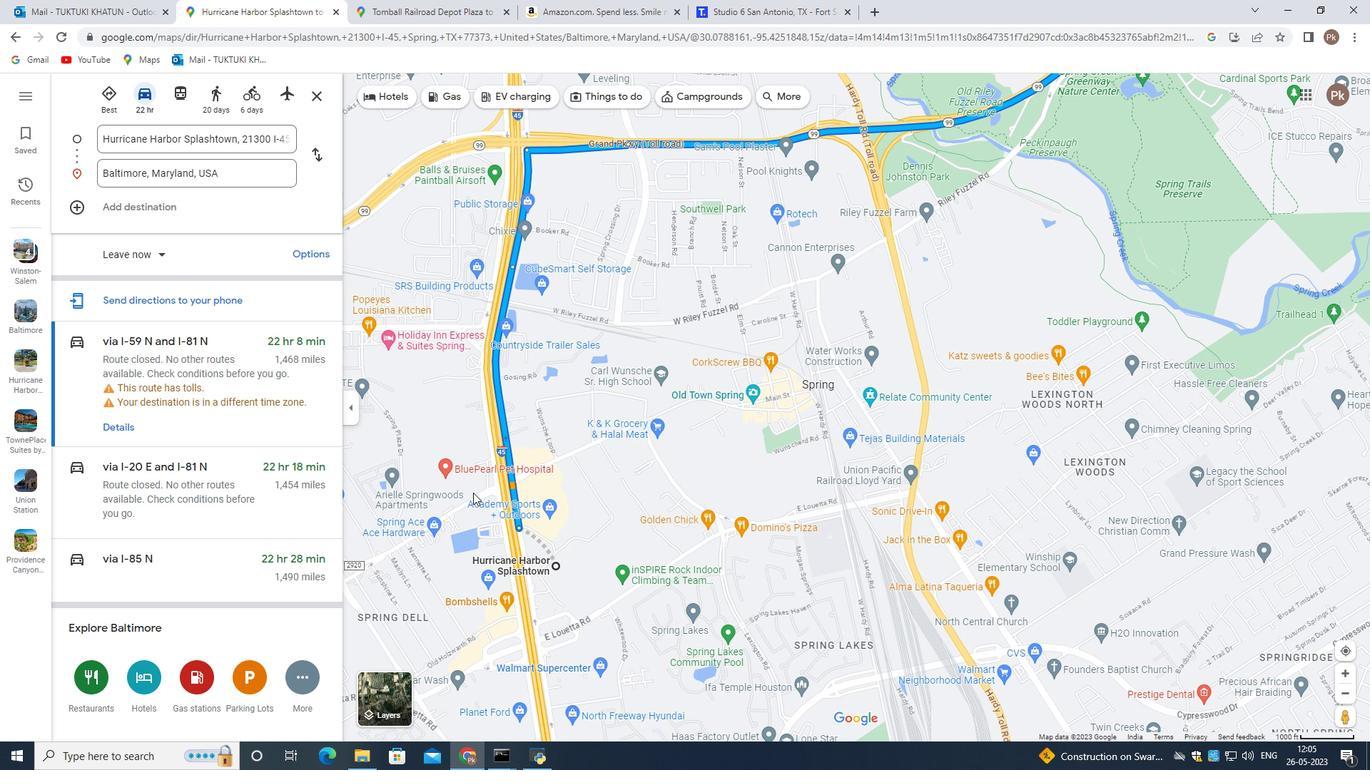 
Action: Mouse scrolled (473, 491) with delta (0, 0)
Screenshot: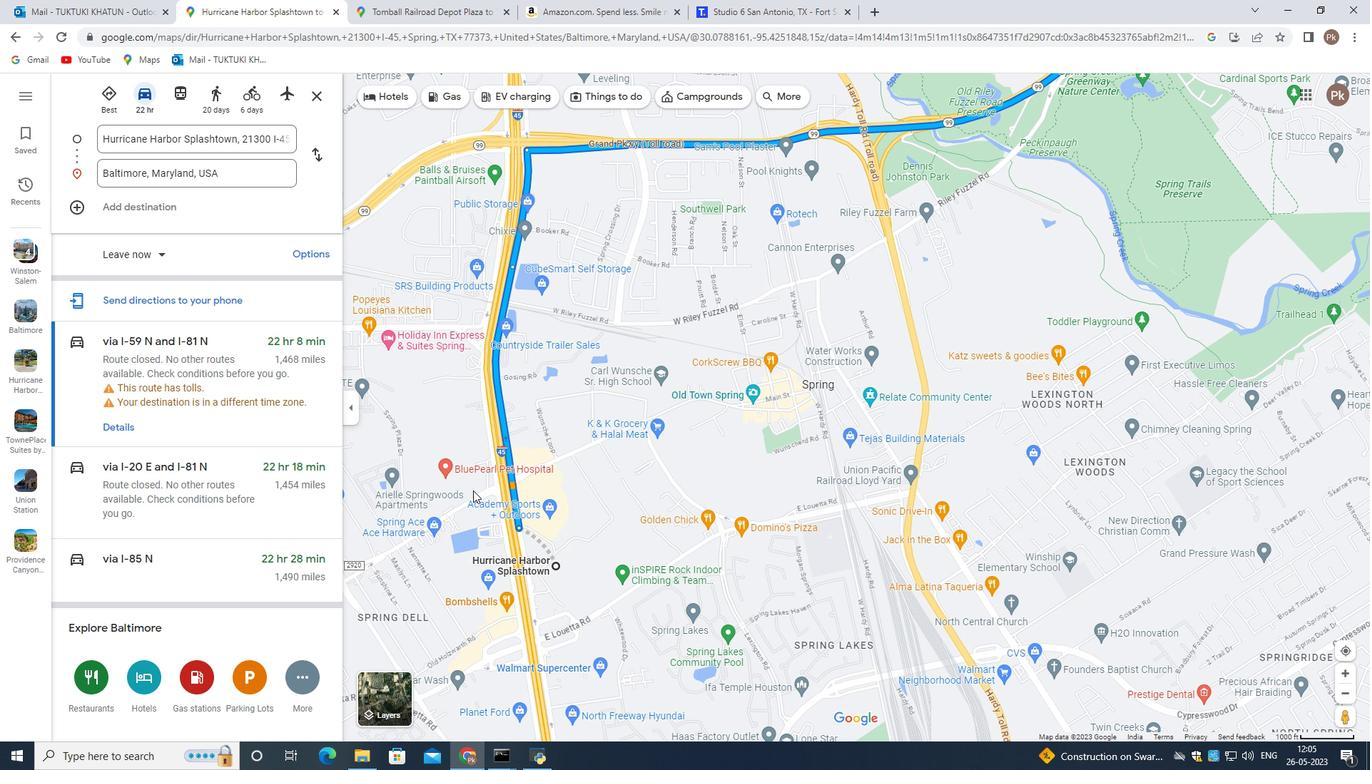 
Action: Mouse scrolled (473, 491) with delta (0, 0)
Screenshot: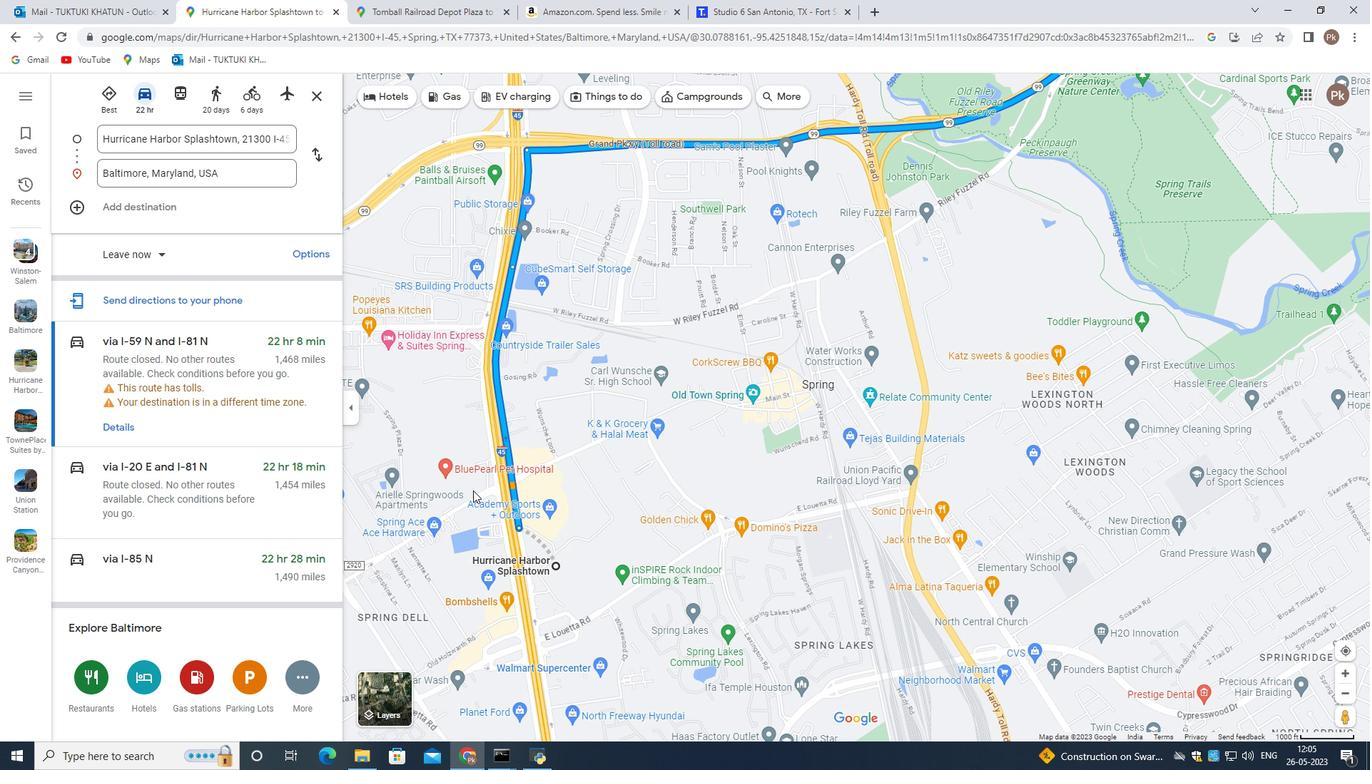 
Action: Mouse scrolled (473, 491) with delta (0, 0)
Screenshot: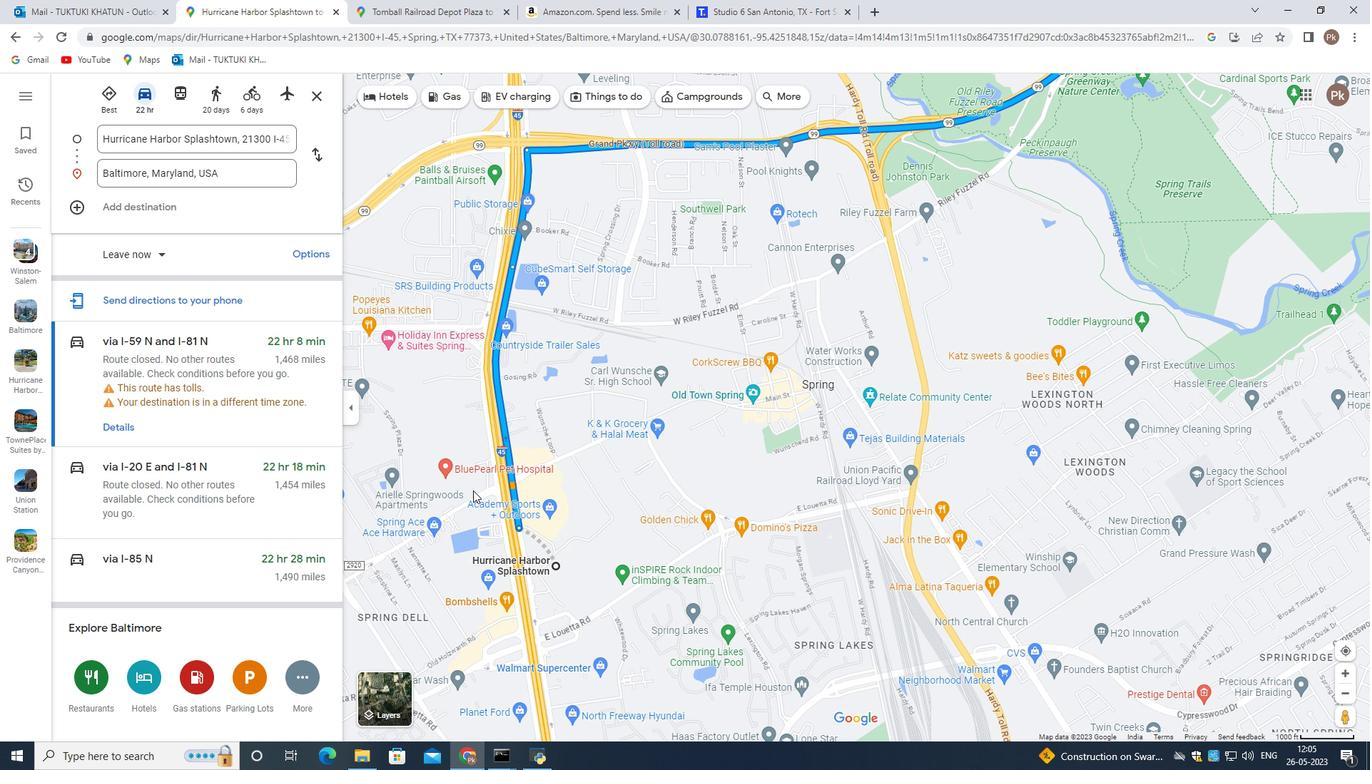 
Action: Mouse scrolled (473, 491) with delta (0, 0)
Screenshot: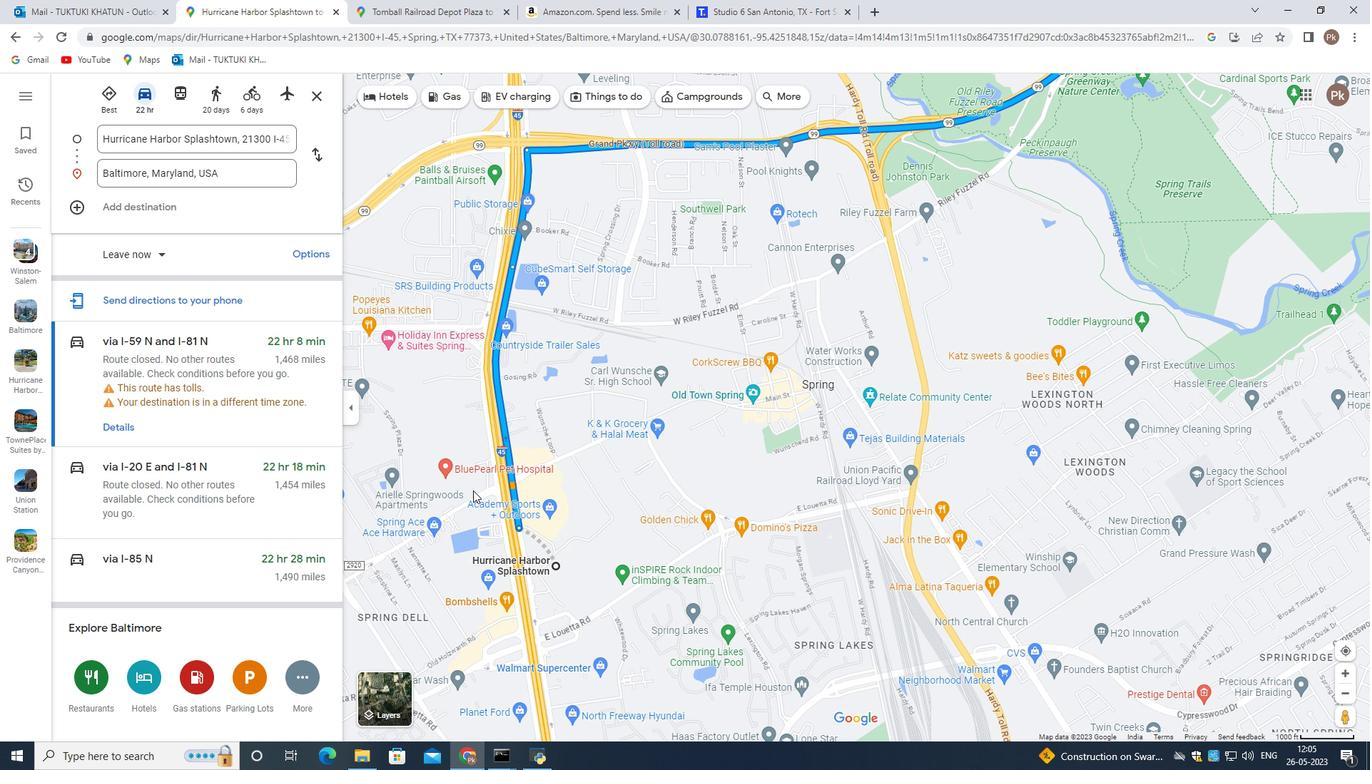 
Action: Mouse moved to (650, 599)
Screenshot: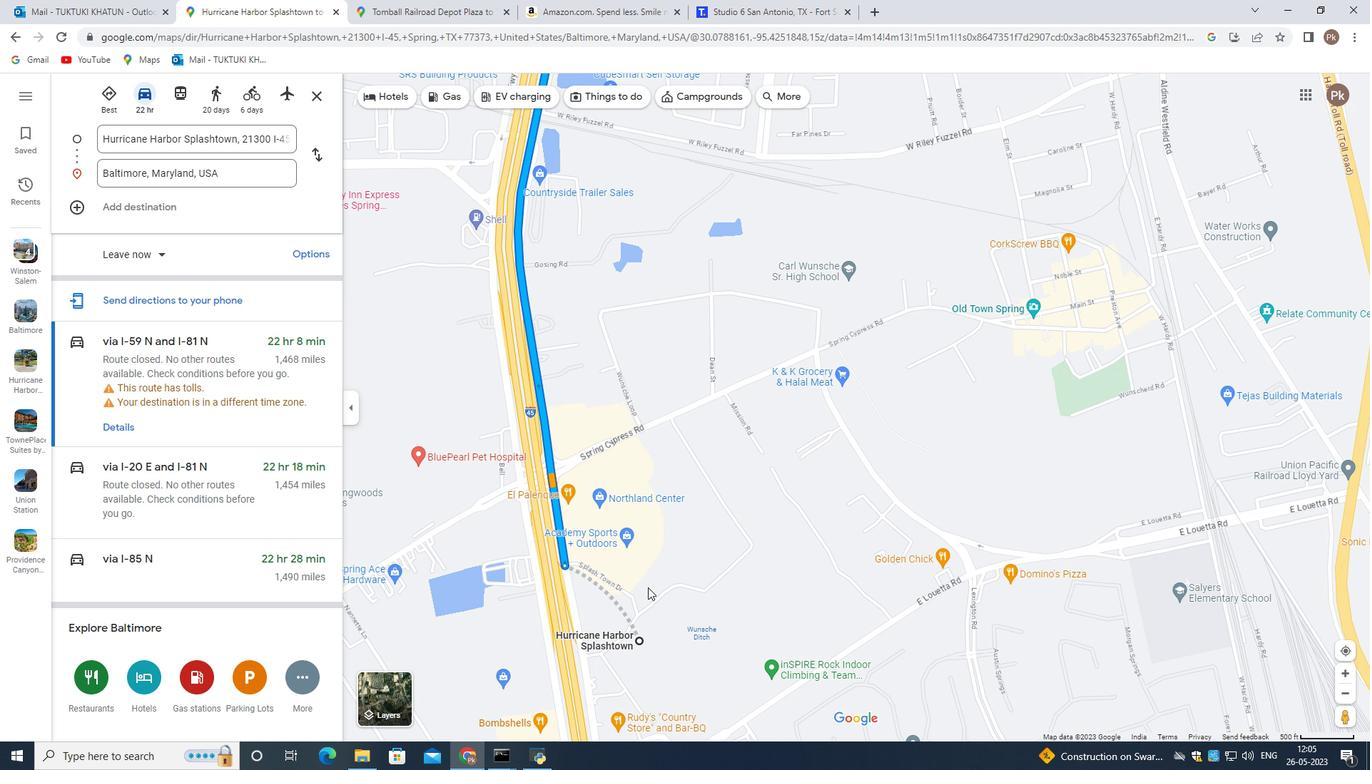 
Action: Mouse scrolled (650, 600) with delta (0, 0)
Screenshot: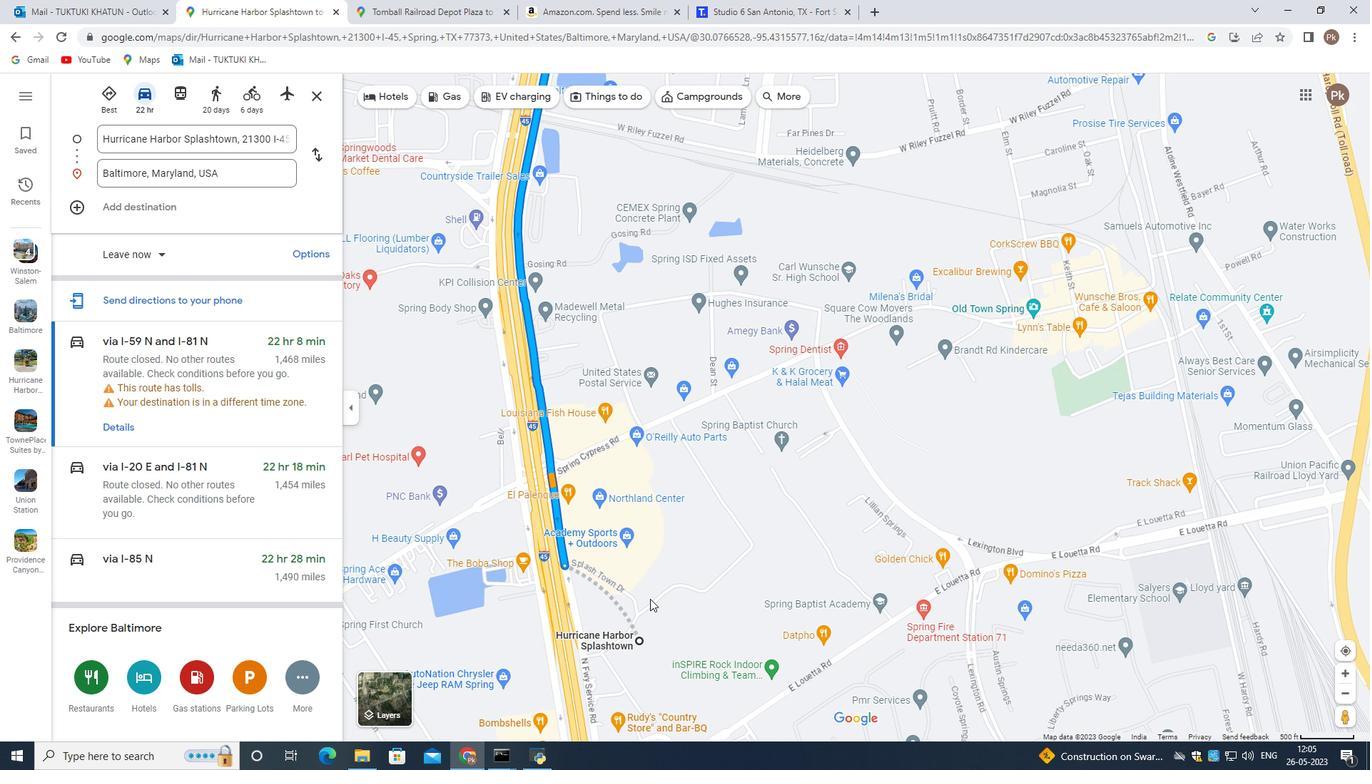 
Action: Mouse scrolled (650, 600) with delta (0, 0)
Screenshot: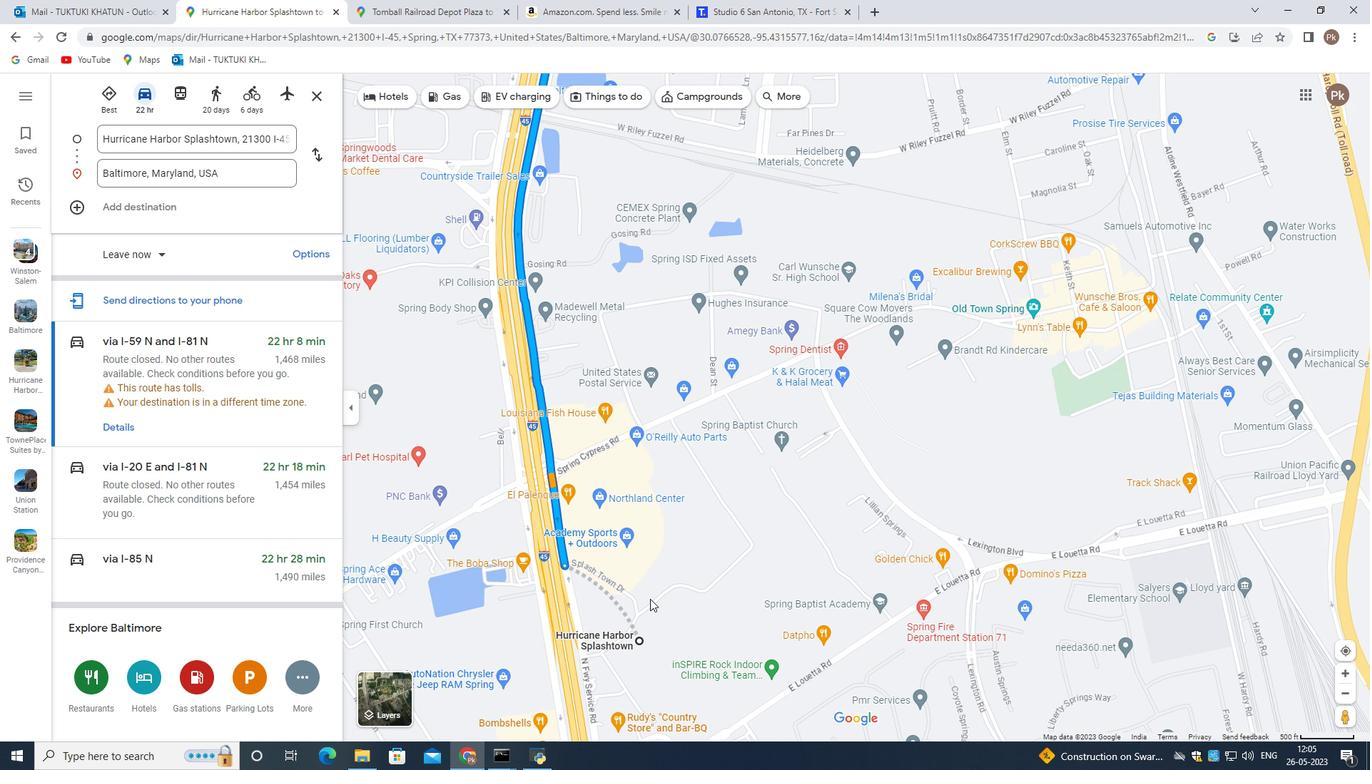 
Action: Mouse moved to (641, 601)
Screenshot: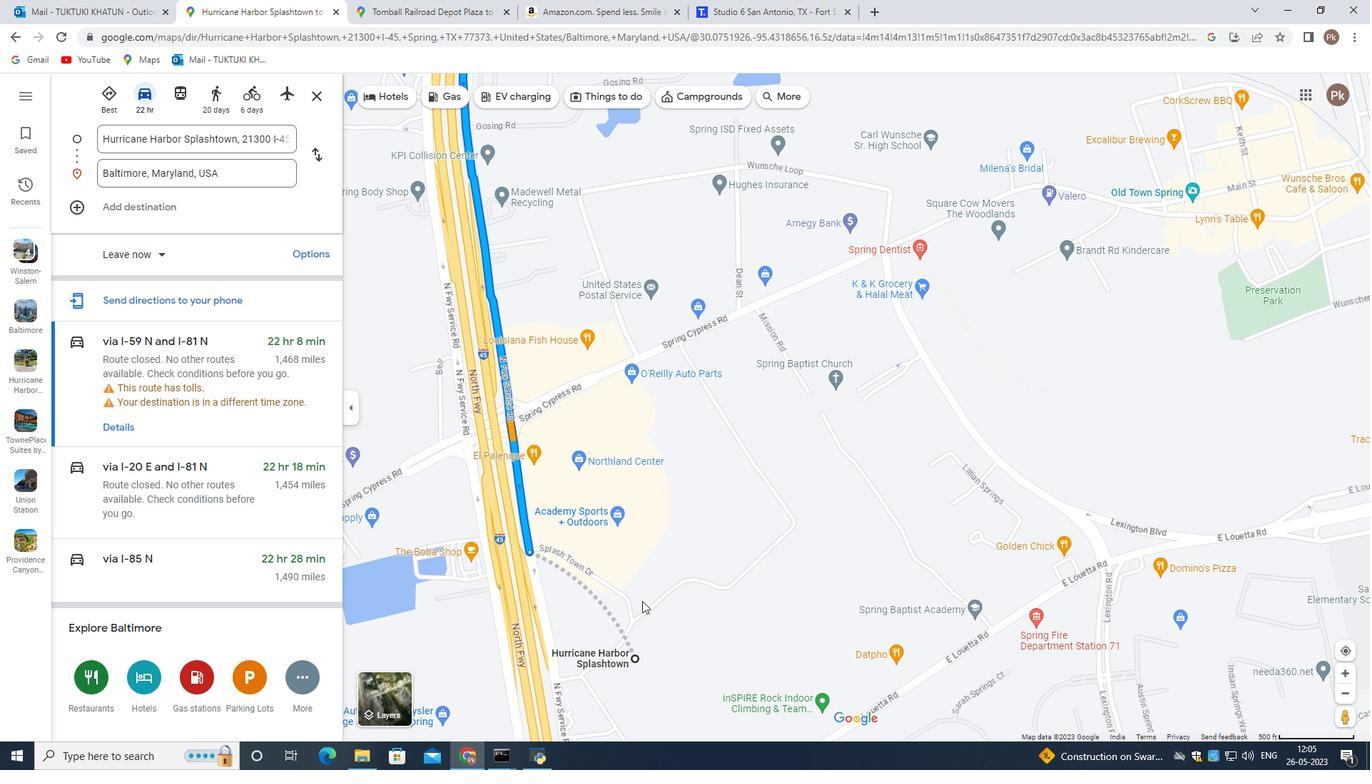 
Action: Mouse scrolled (641, 602) with delta (0, 0)
Screenshot: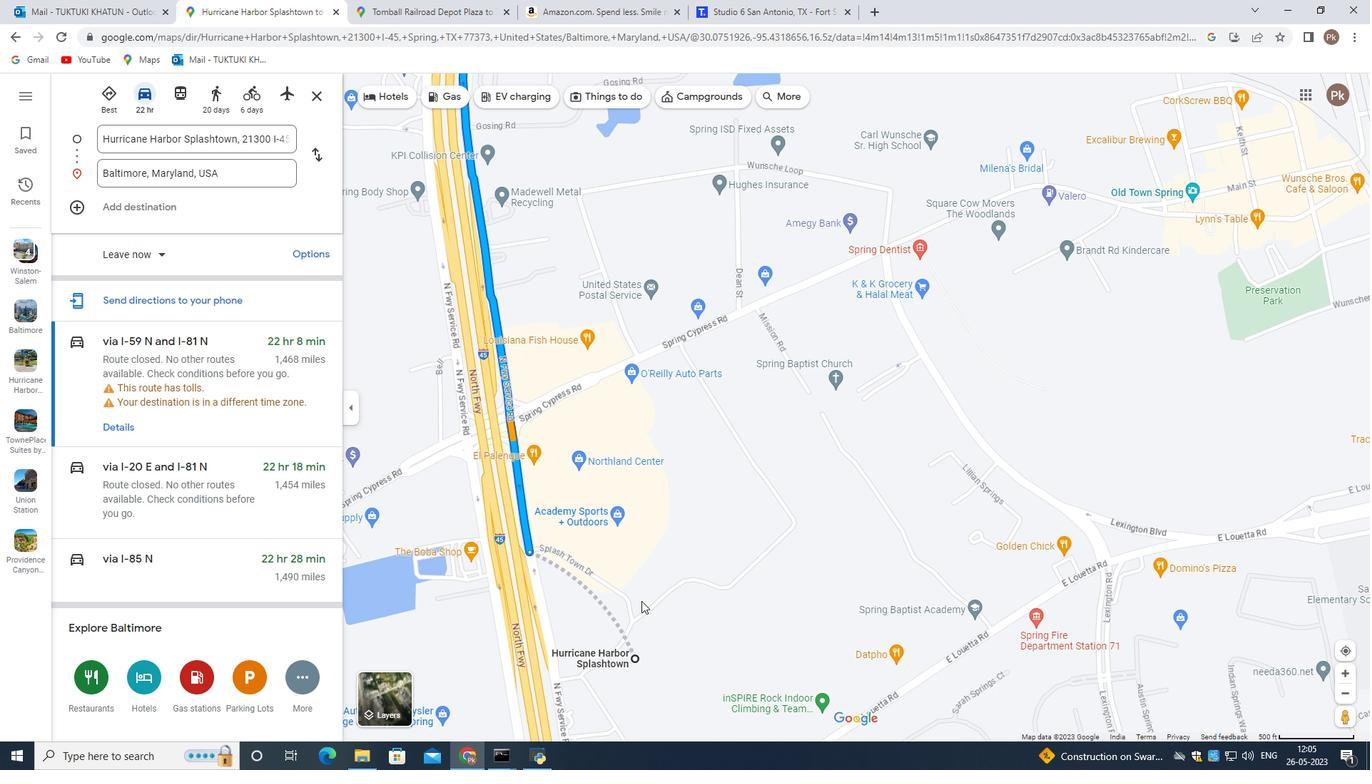 
Action: Mouse moved to (638, 521)
Screenshot: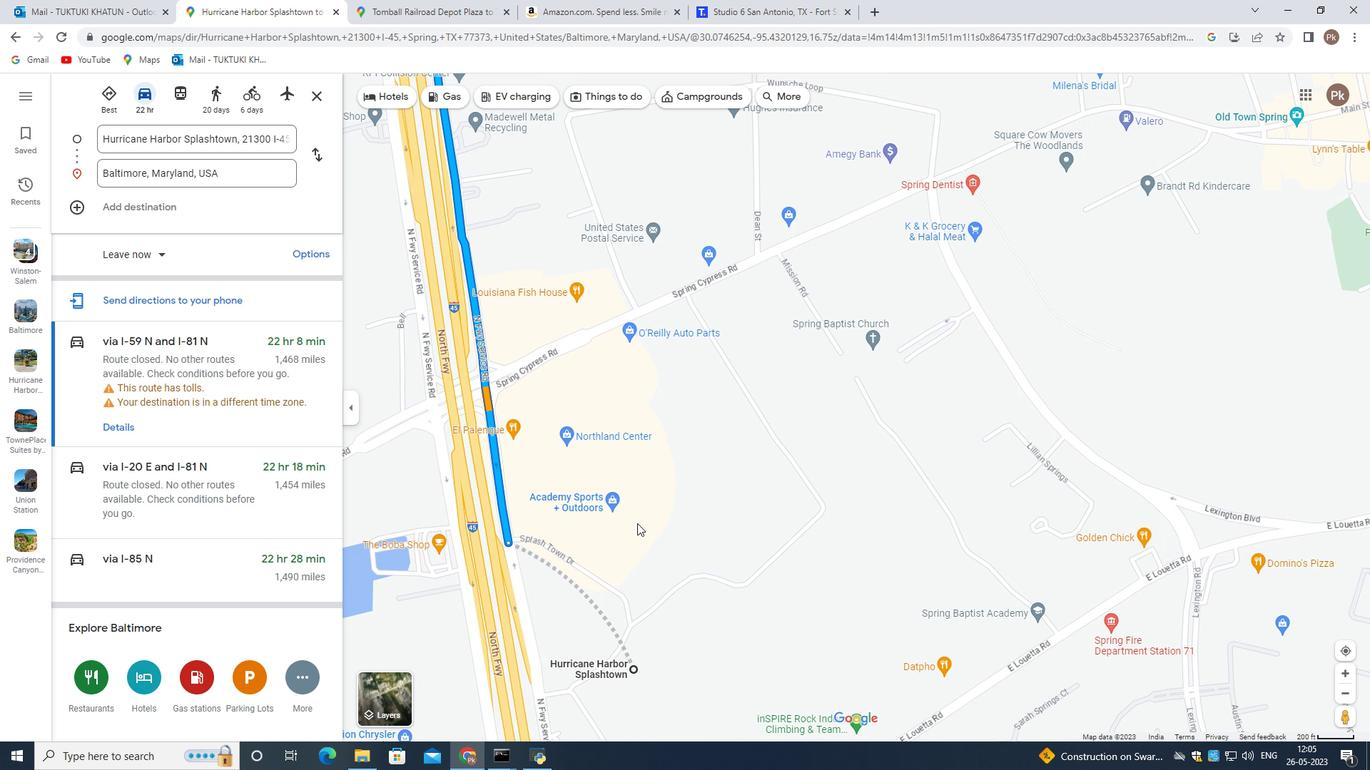
Action: Mouse pressed left at (638, 521)
Screenshot: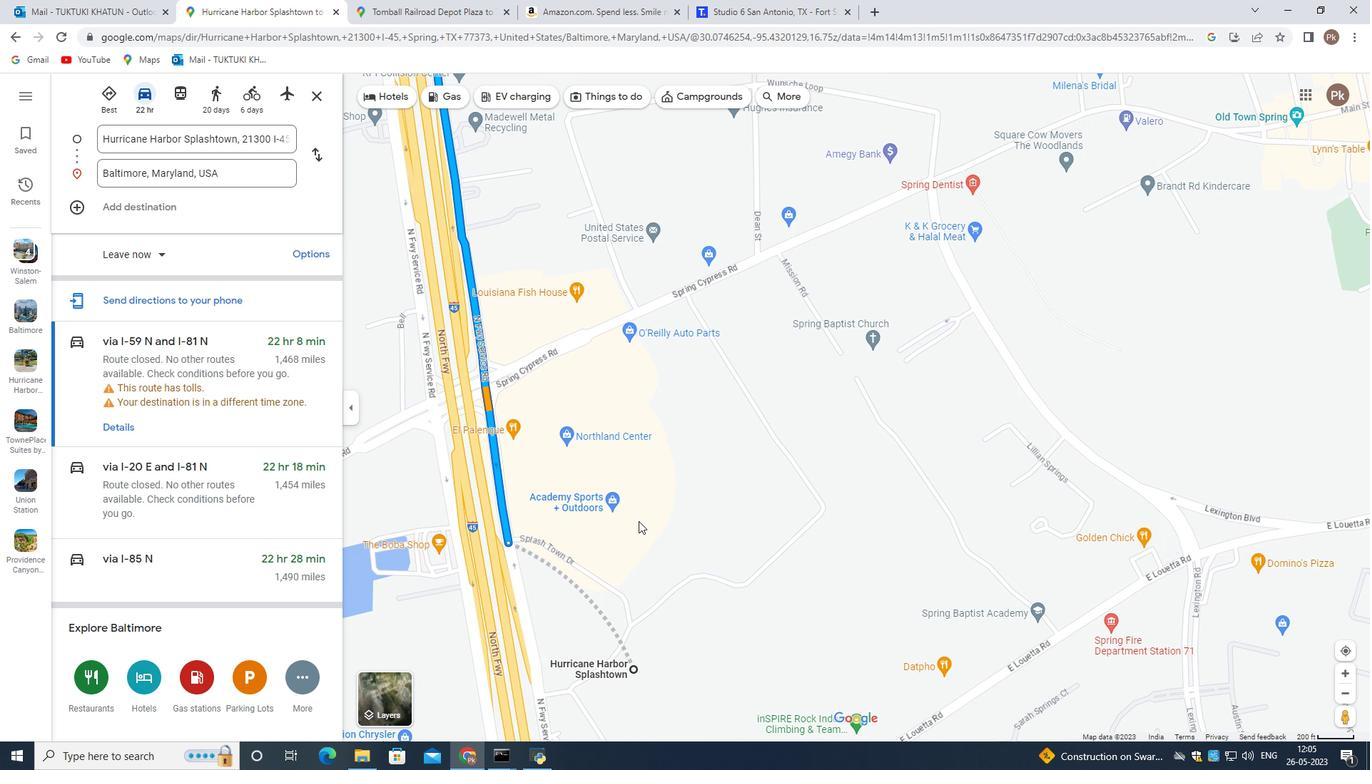 
Action: Mouse moved to (635, 448)
Screenshot: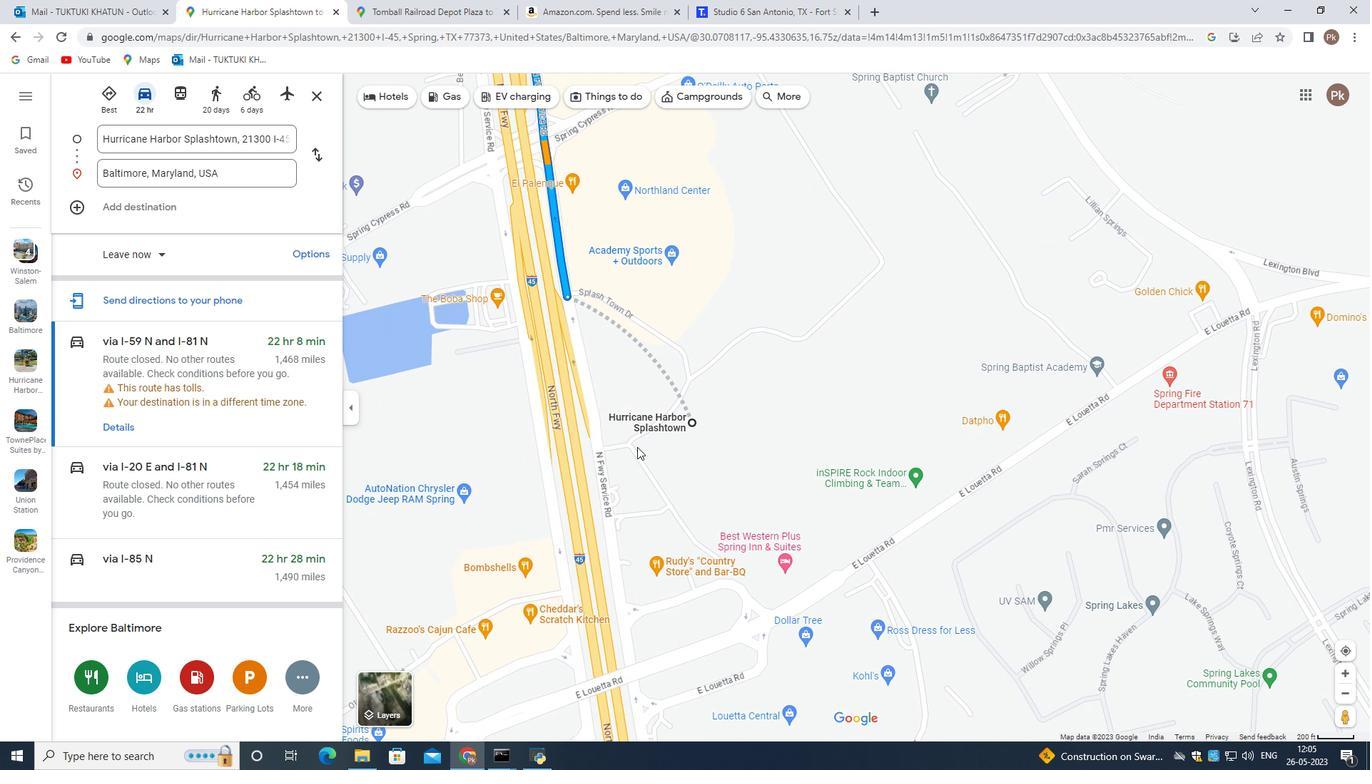 
Action: Mouse scrolled (635, 448) with delta (0, 0)
Screenshot: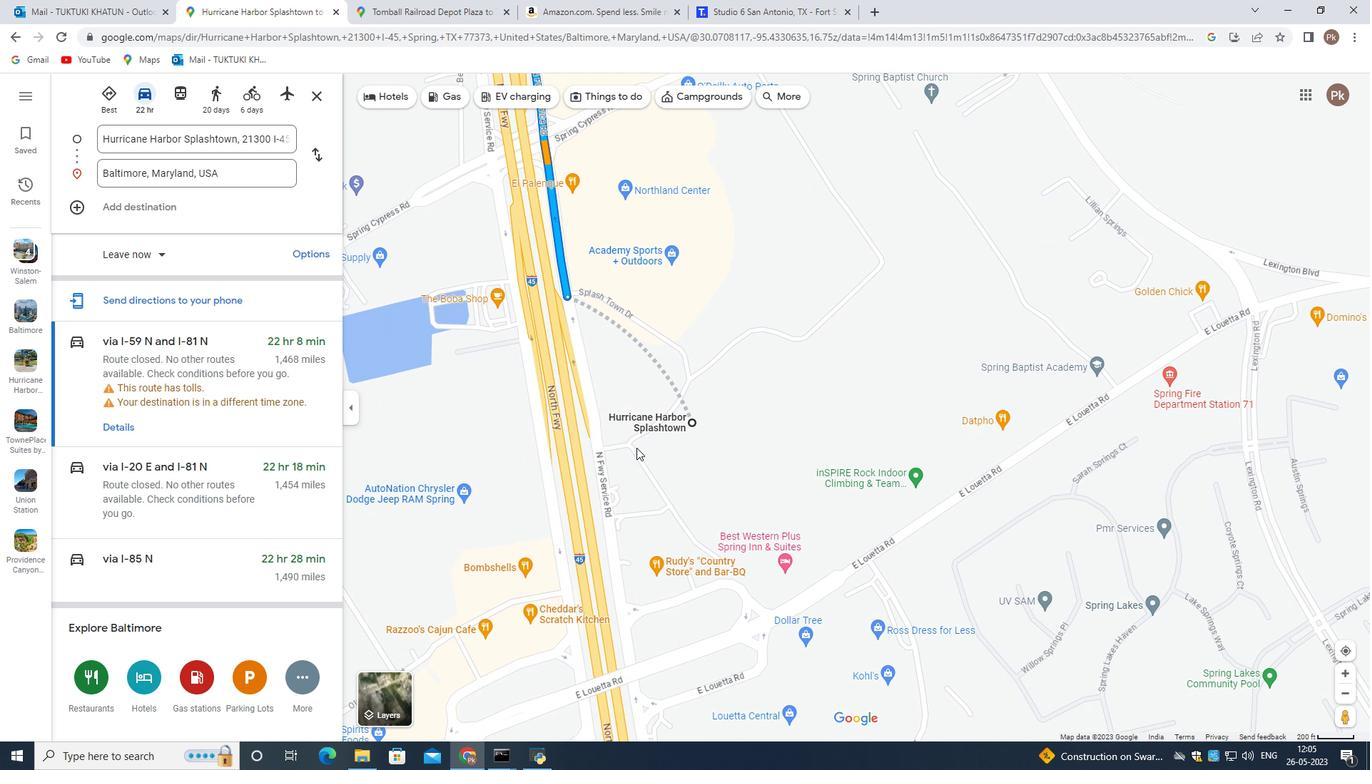 
Action: Mouse scrolled (635, 448) with delta (0, 0)
Screenshot: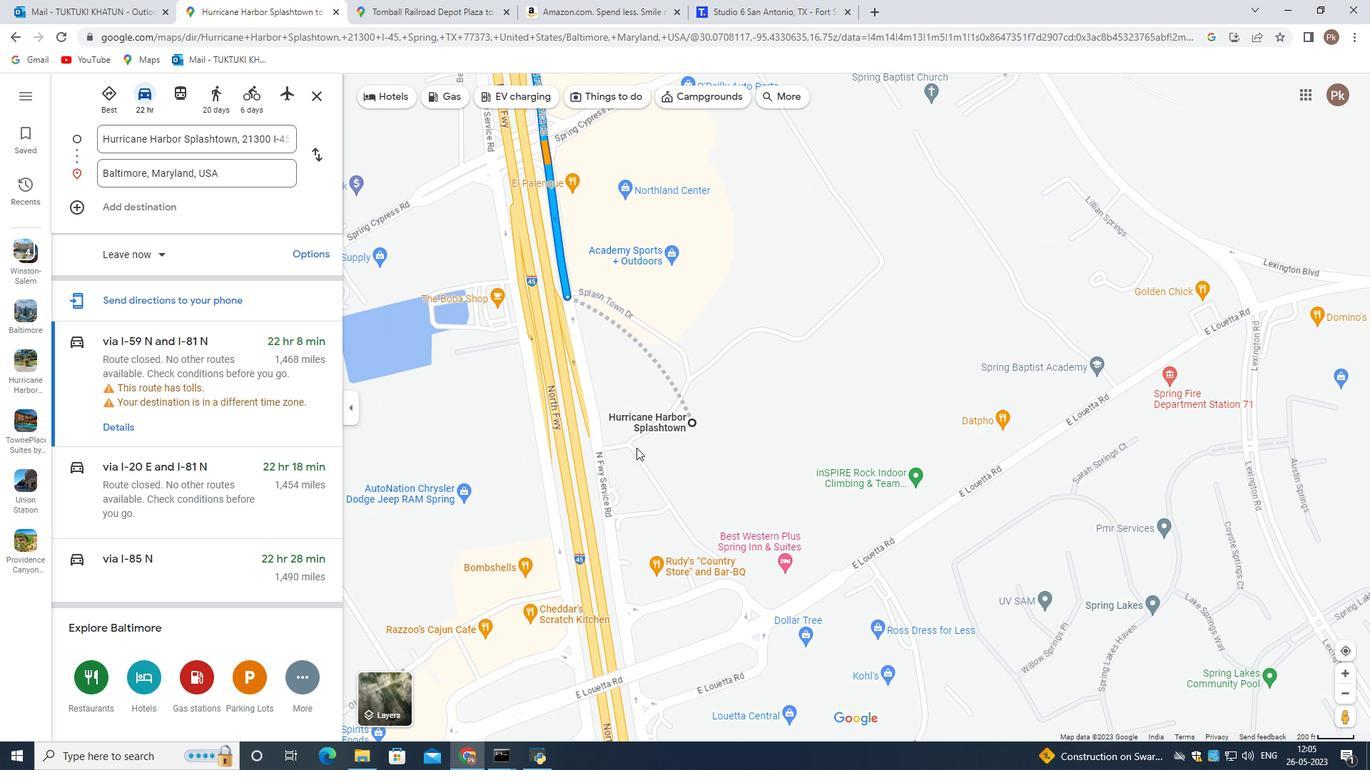 
Action: Mouse scrolled (635, 448) with delta (0, 0)
Screenshot: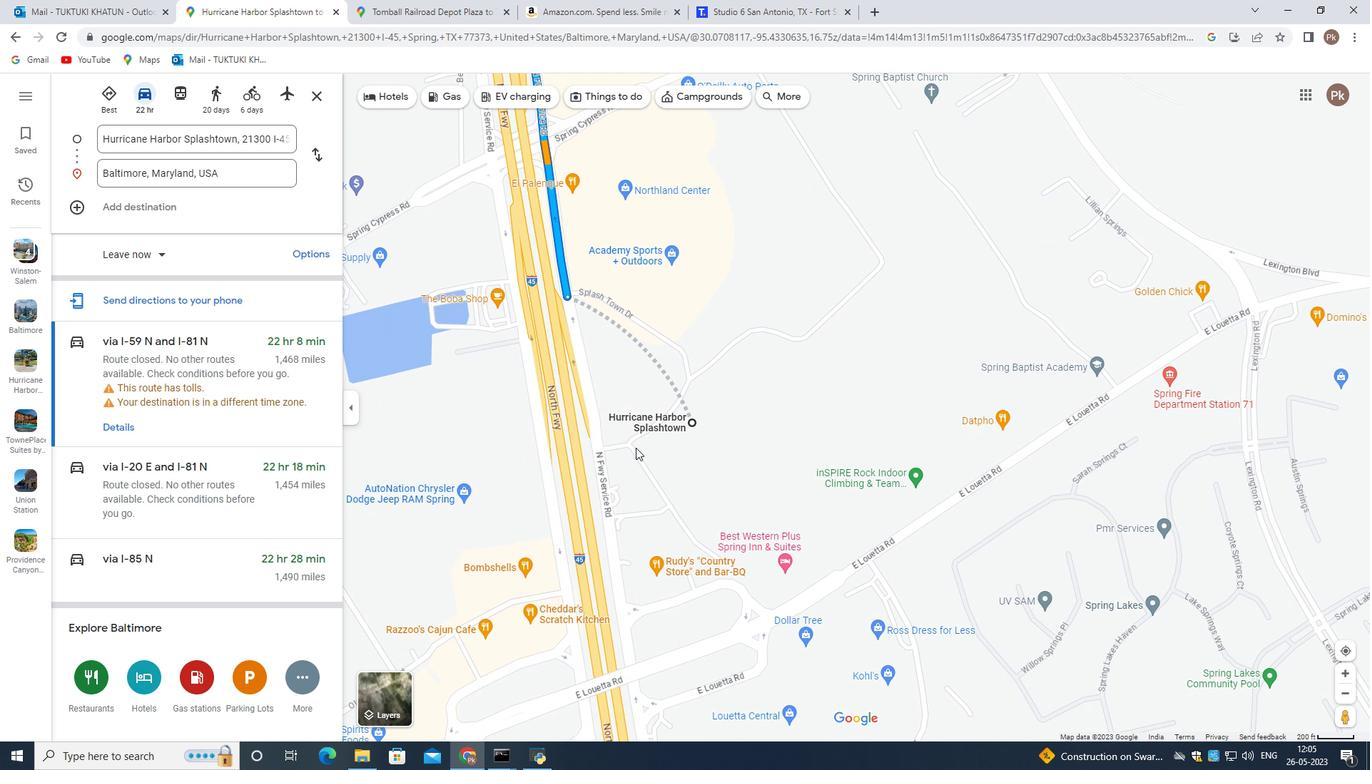
Action: Mouse scrolled (635, 448) with delta (0, 0)
Screenshot: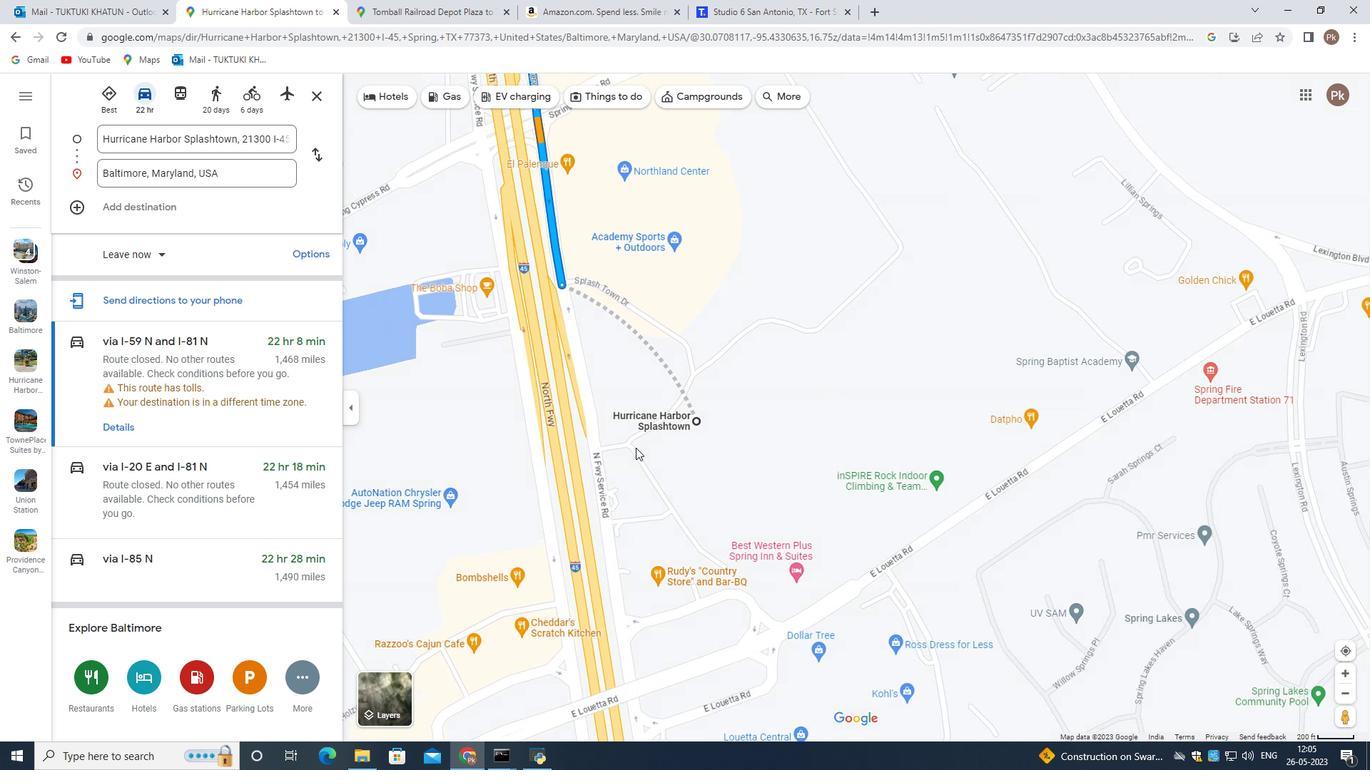 
Action: Mouse moved to (715, 448)
Screenshot: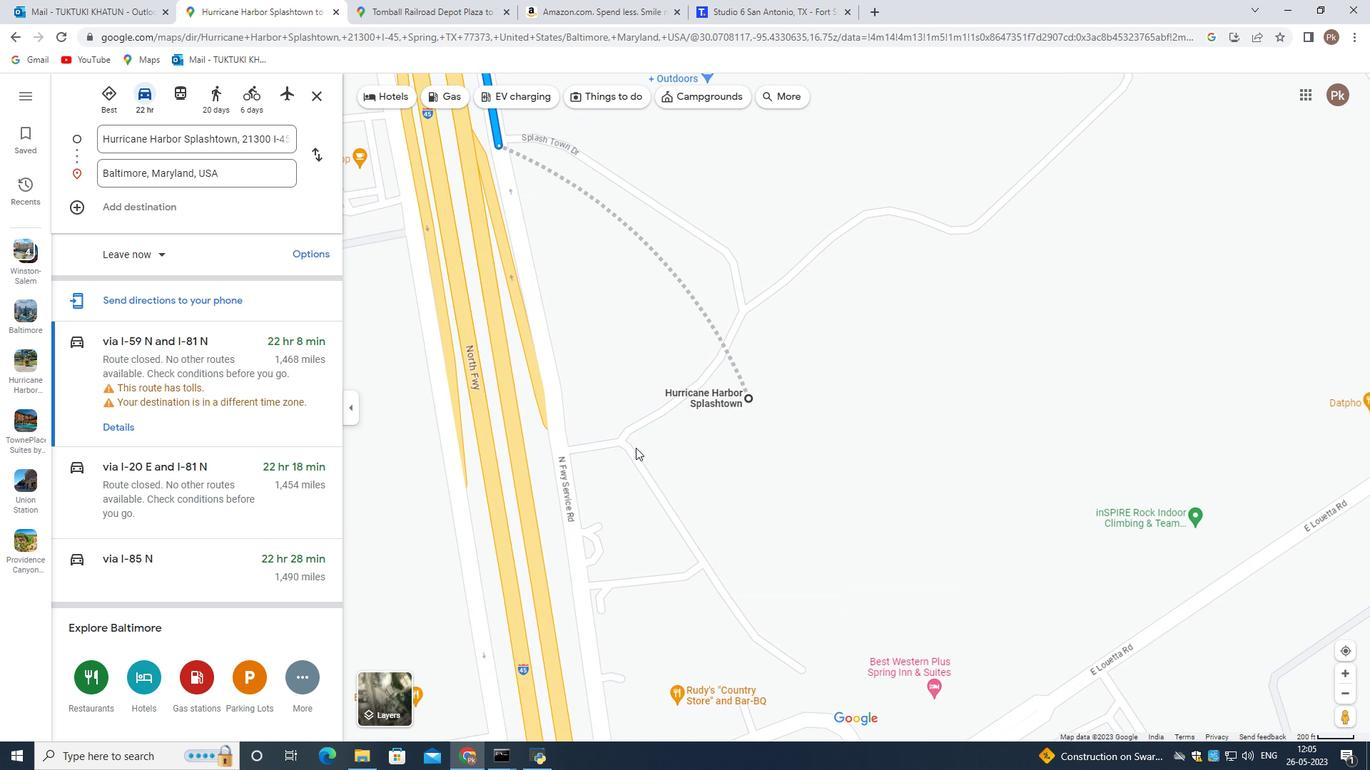 
Action: Mouse scrolled (715, 448) with delta (0, 0)
Screenshot: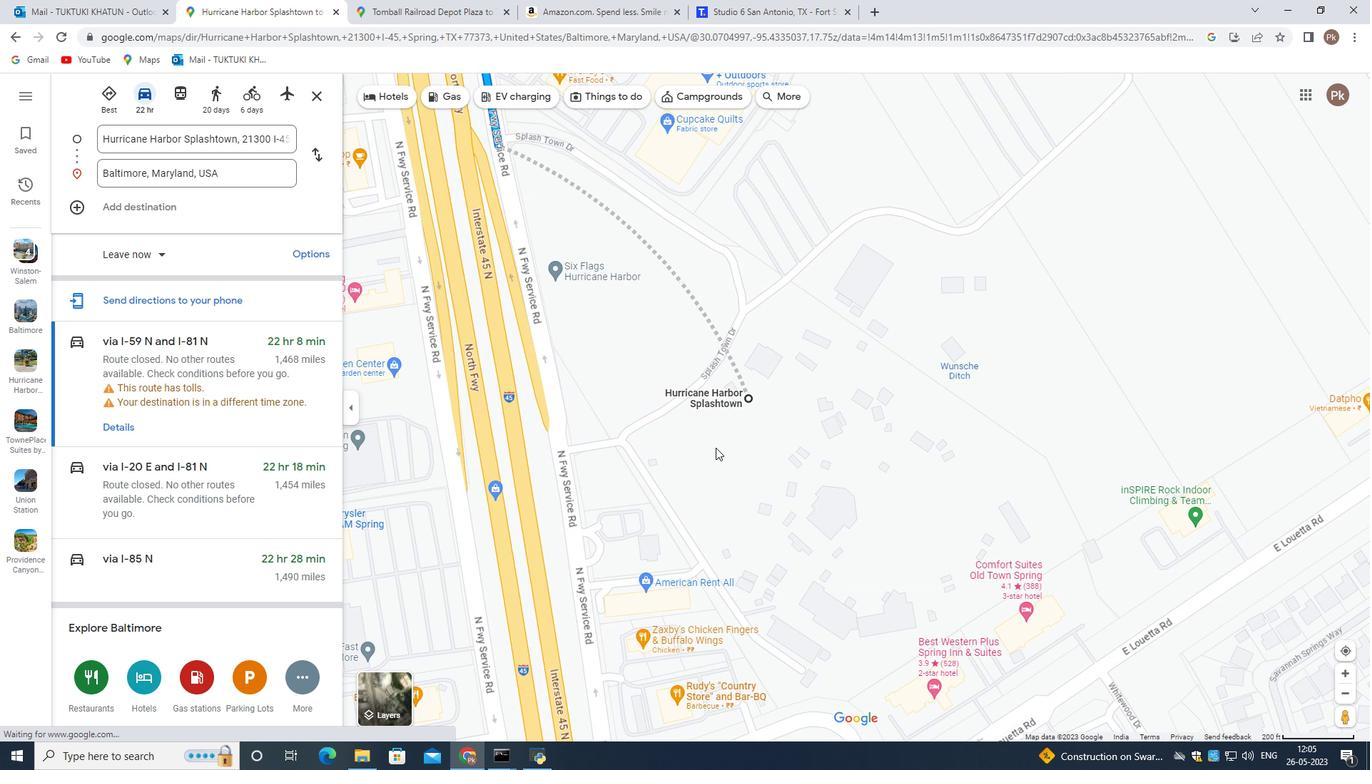 
Action: Mouse scrolled (715, 448) with delta (0, 0)
Screenshot: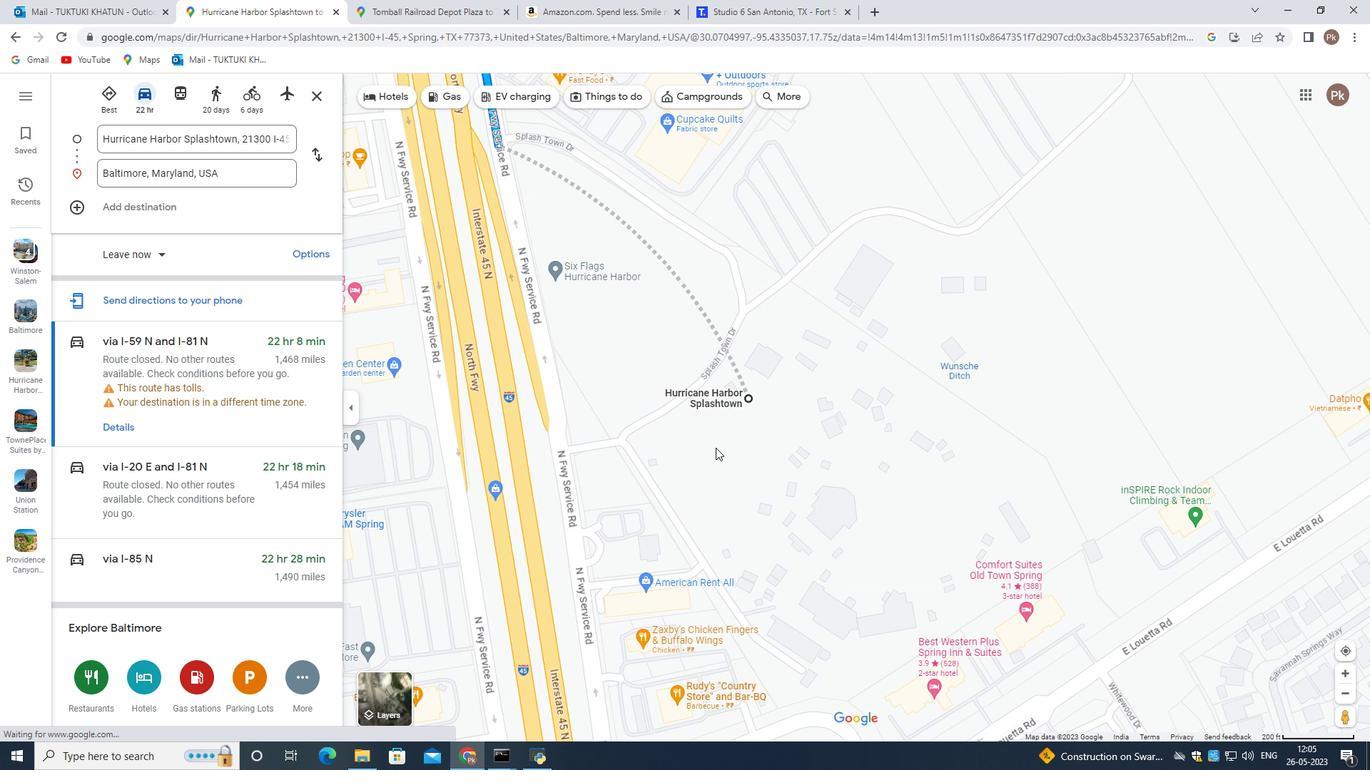 
Action: Mouse scrolled (715, 448) with delta (0, 0)
Screenshot: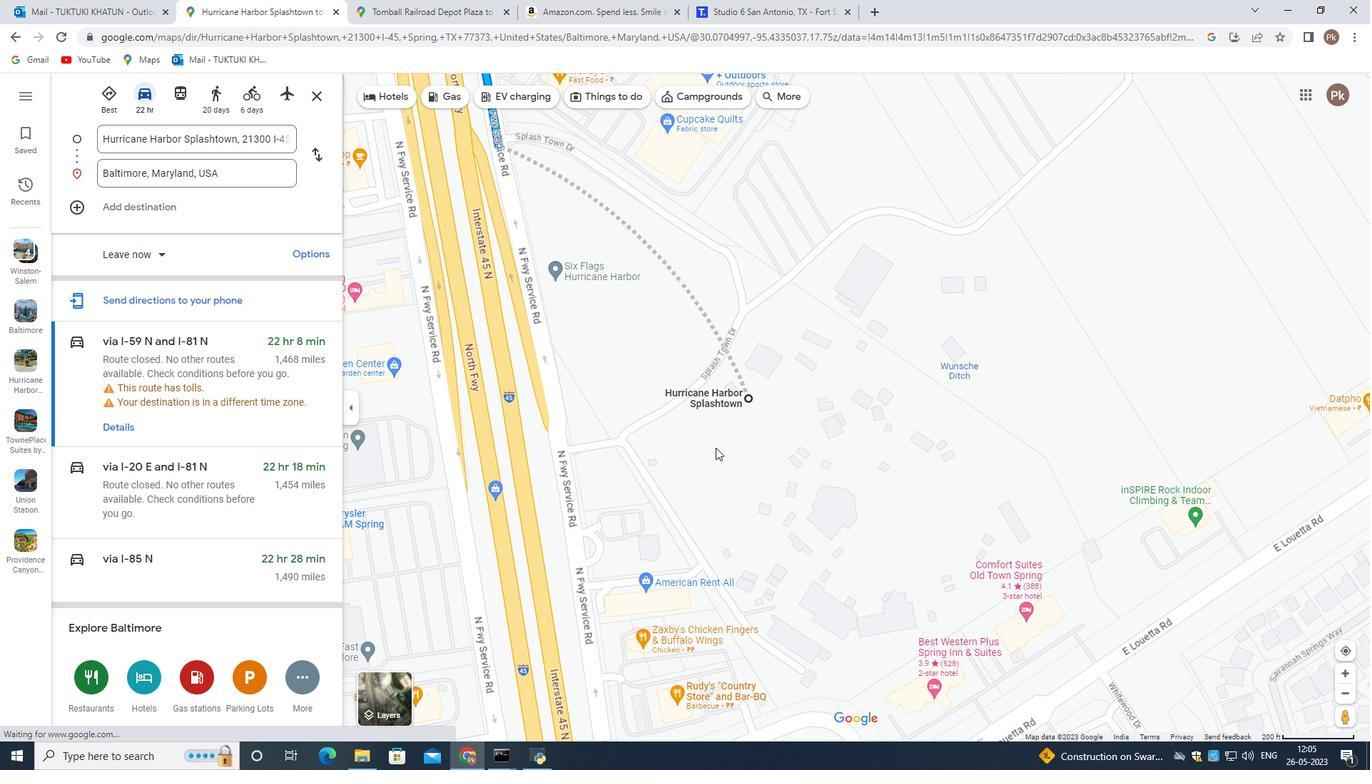 
Action: Mouse scrolled (715, 448) with delta (0, 0)
Screenshot: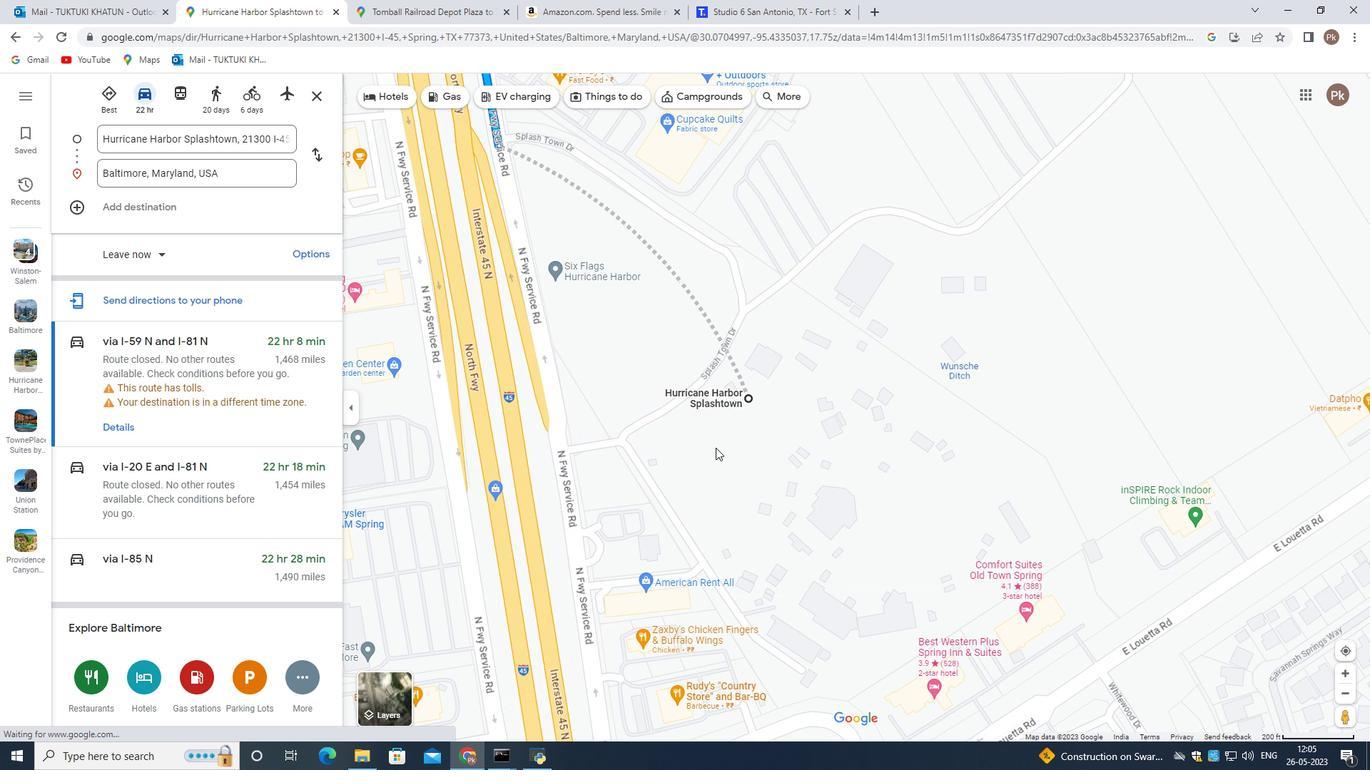 
Action: Mouse moved to (691, 440)
Screenshot: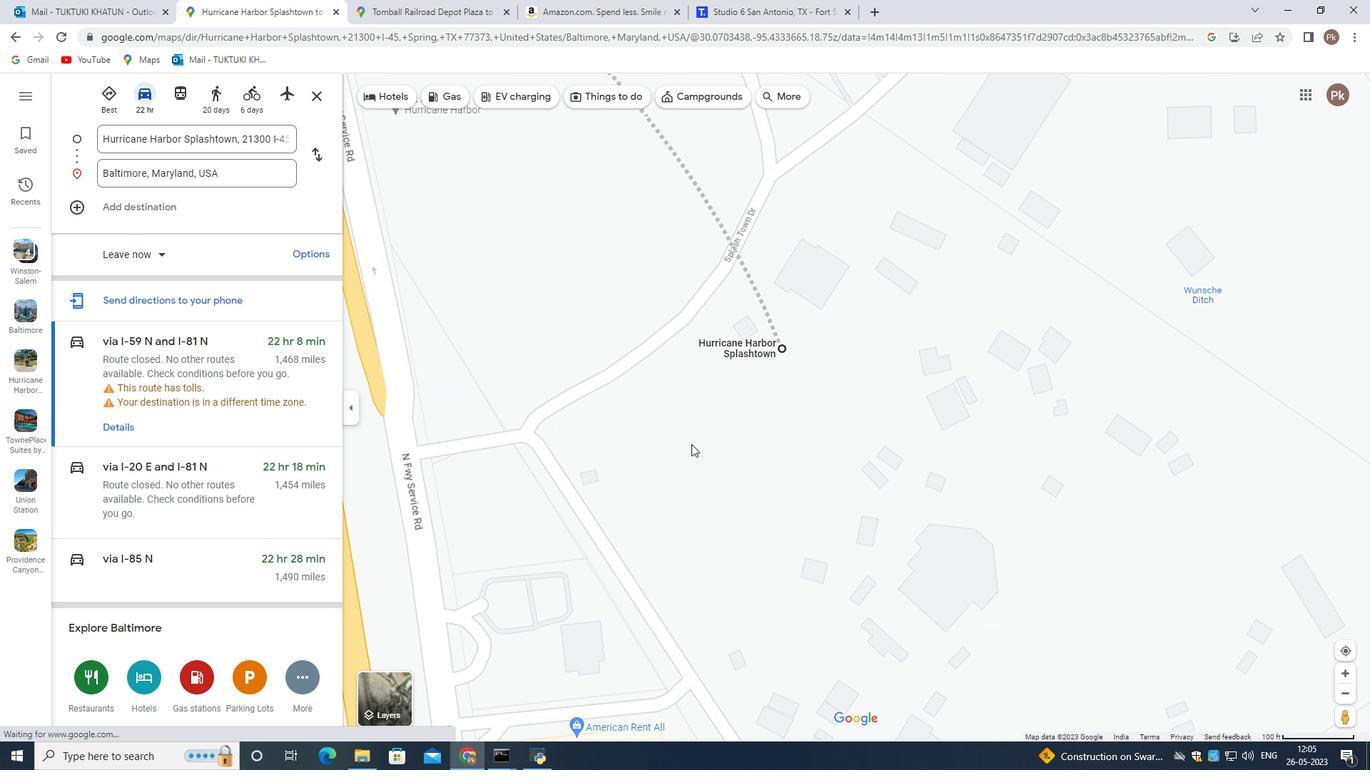 
Action: Mouse pressed left at (691, 440)
Screenshot: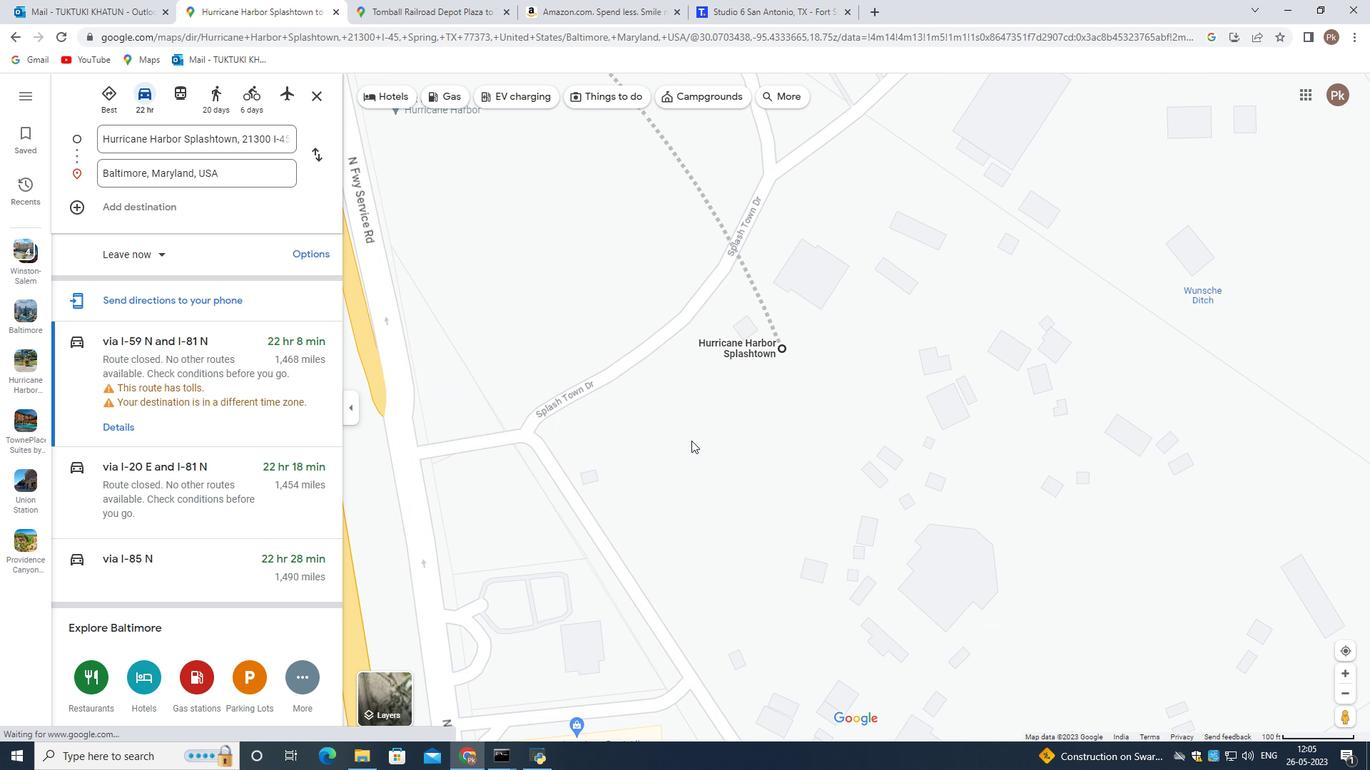 
Action: Mouse moved to (693, 635)
Screenshot: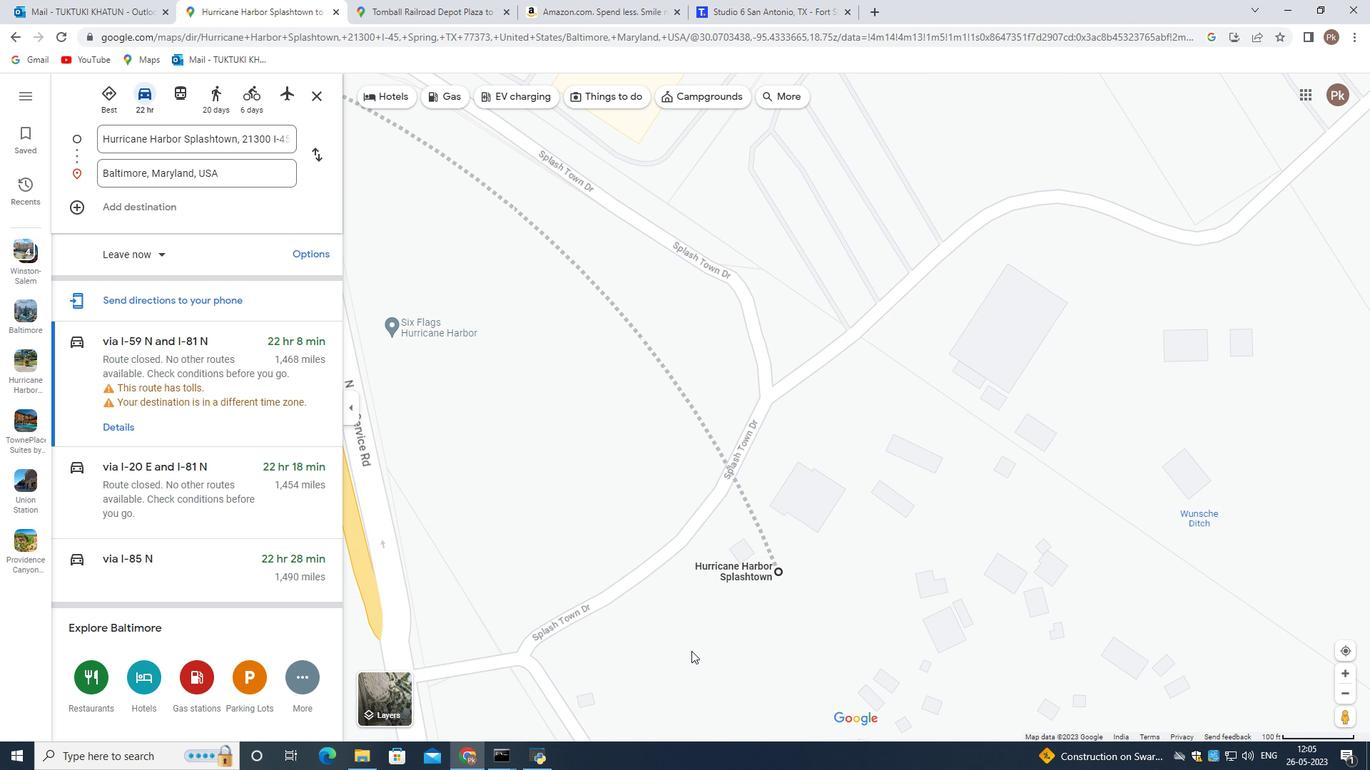 
Action: Mouse scrolled (693, 636) with delta (0, 0)
Screenshot: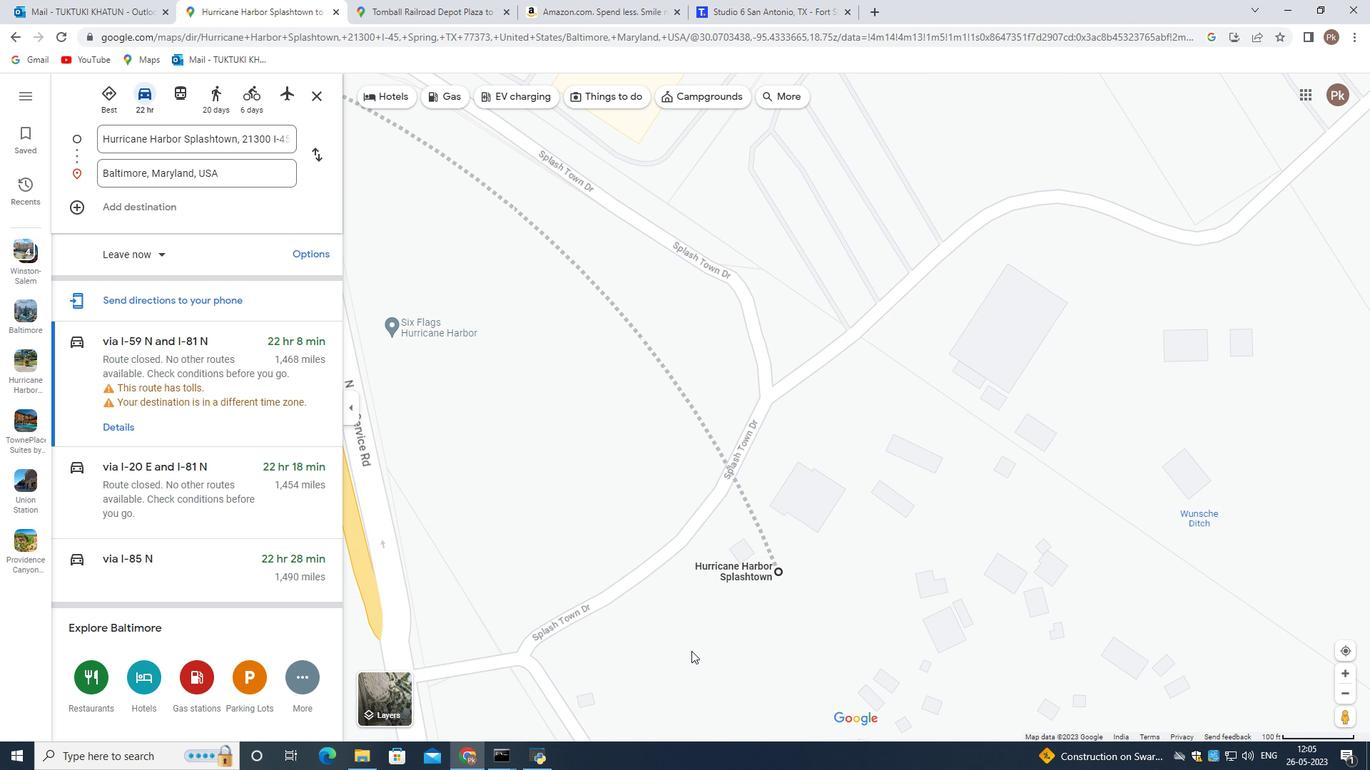 
Action: Mouse moved to (693, 634)
Screenshot: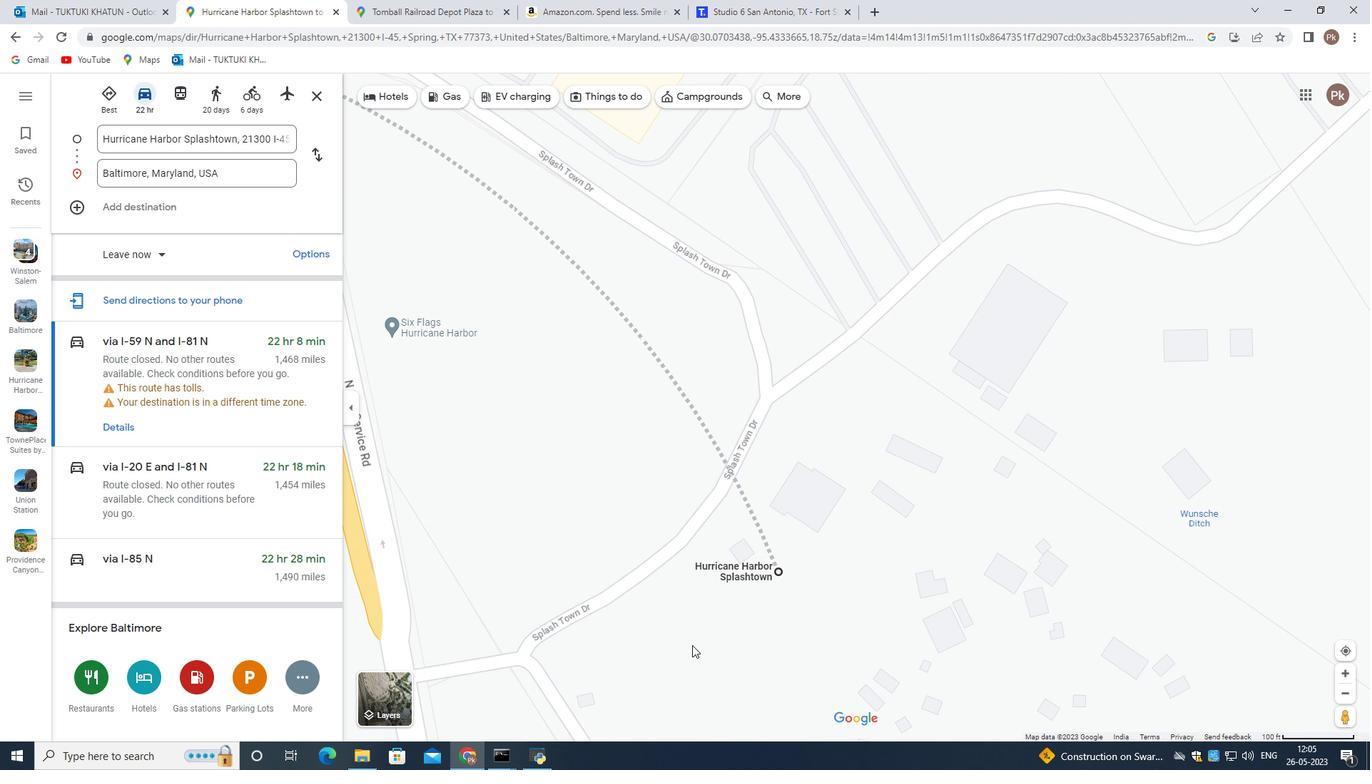 
Action: Mouse scrolled (693, 635) with delta (0, 0)
Screenshot: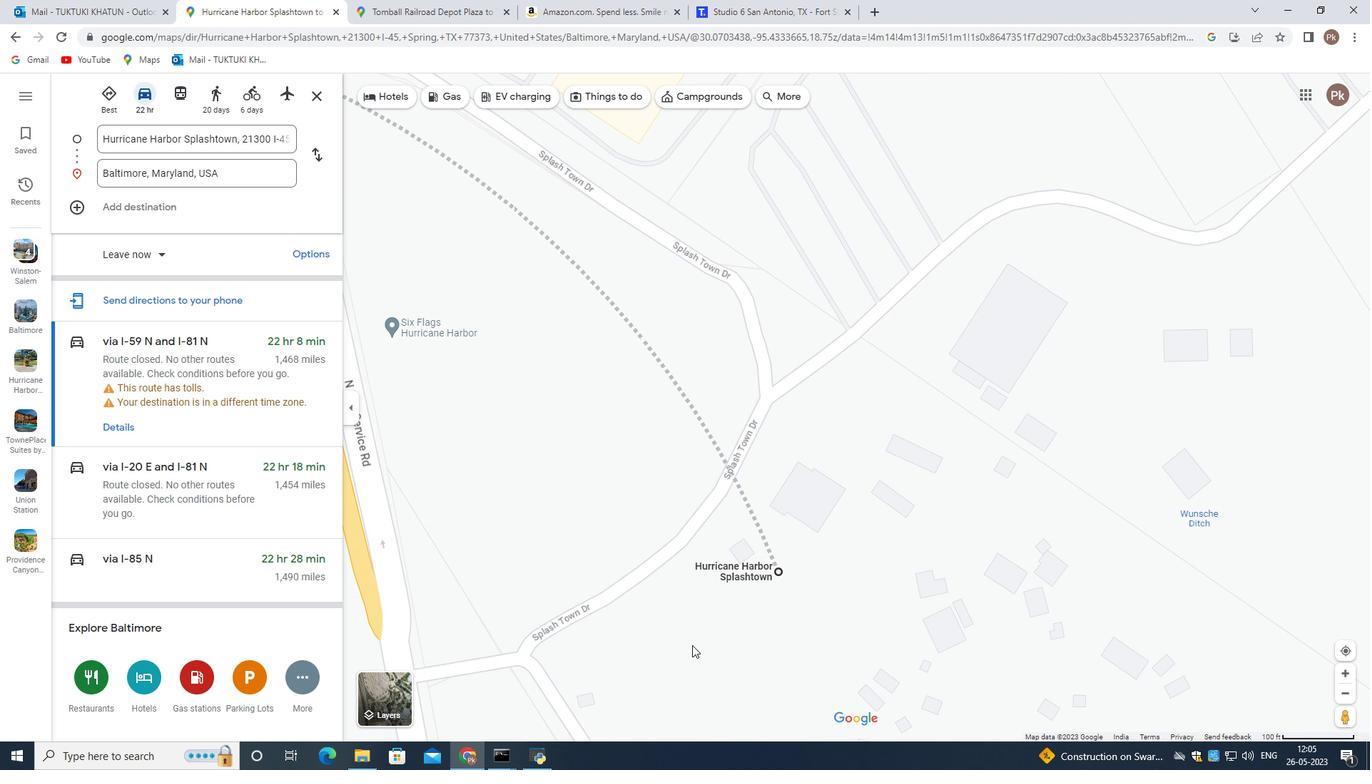 
Action: Mouse scrolled (693, 635) with delta (0, 0)
Screenshot: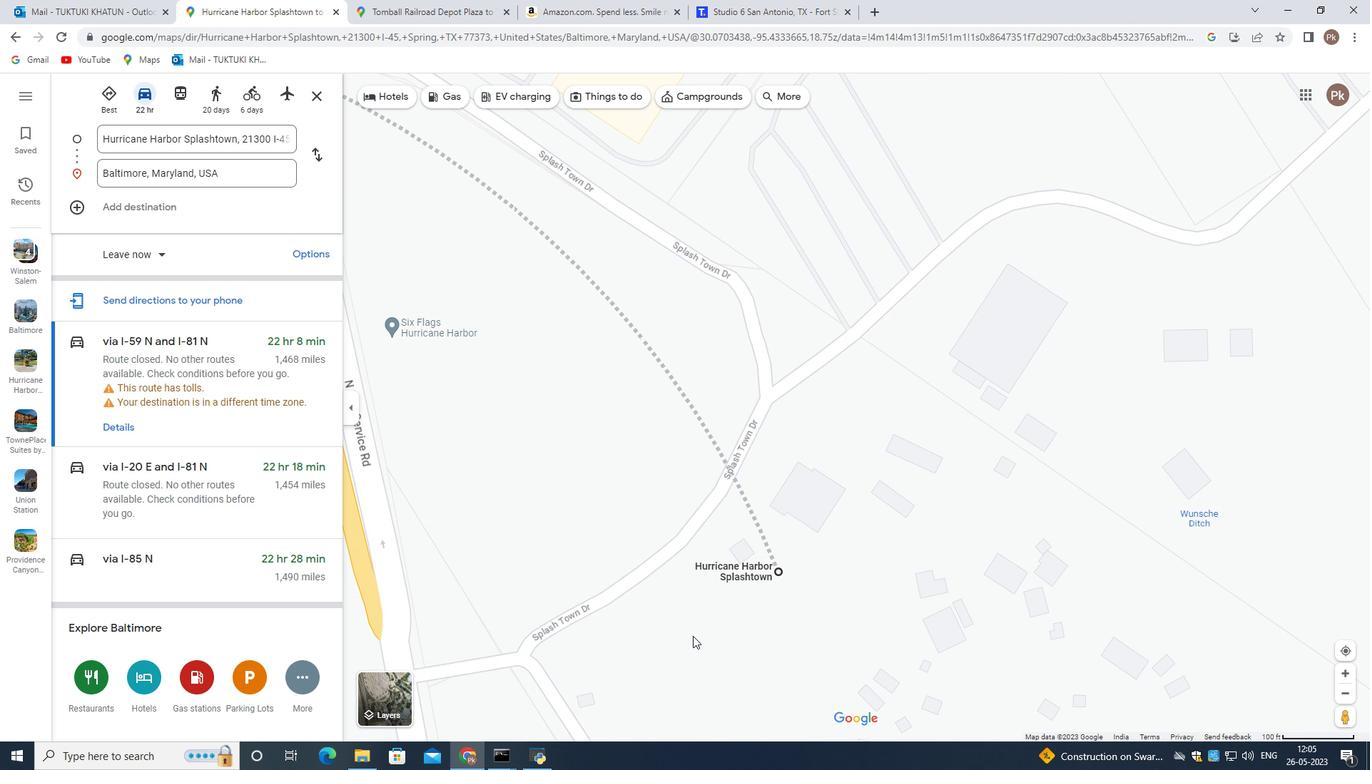 
Action: Mouse scrolled (693, 635) with delta (0, 0)
Screenshot: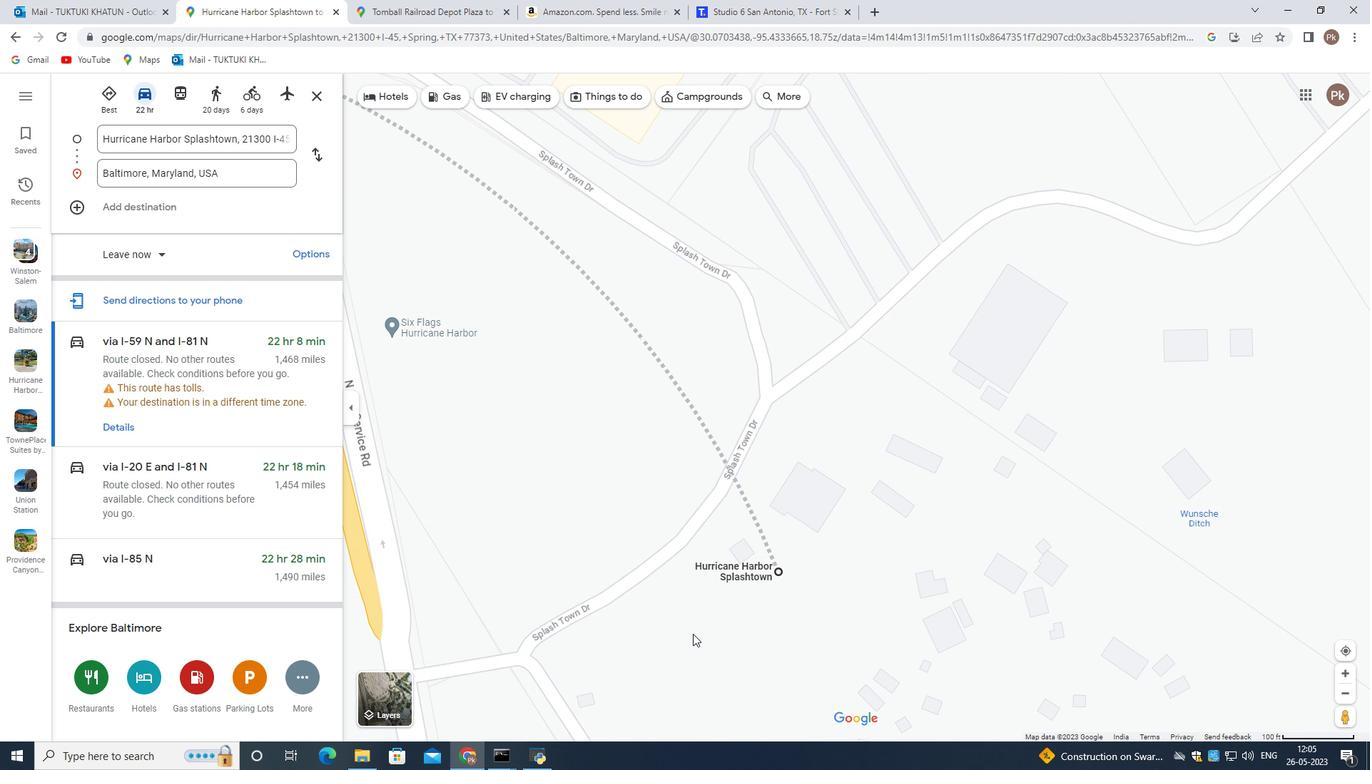 
Action: Mouse moved to (757, 572)
Screenshot: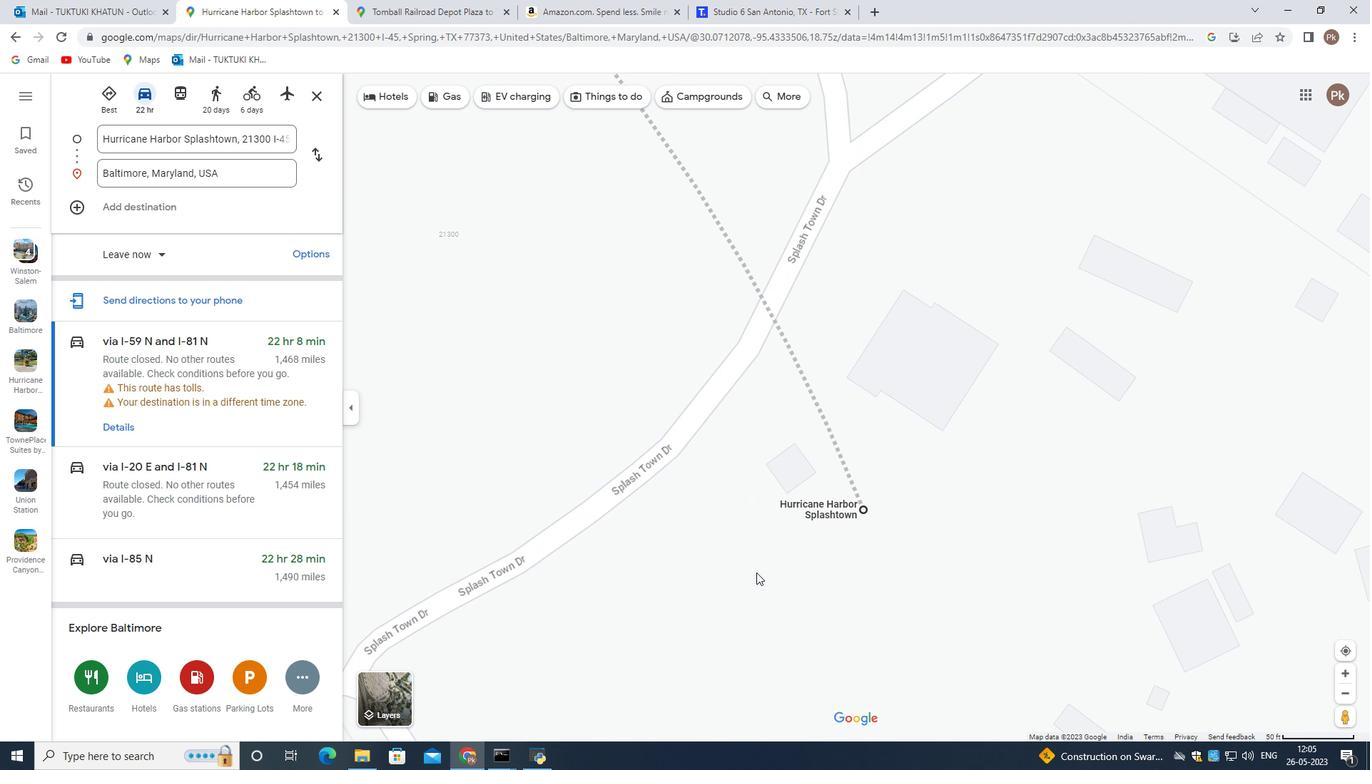 
Action: Mouse scrolled (757, 573) with delta (0, 0)
Screenshot: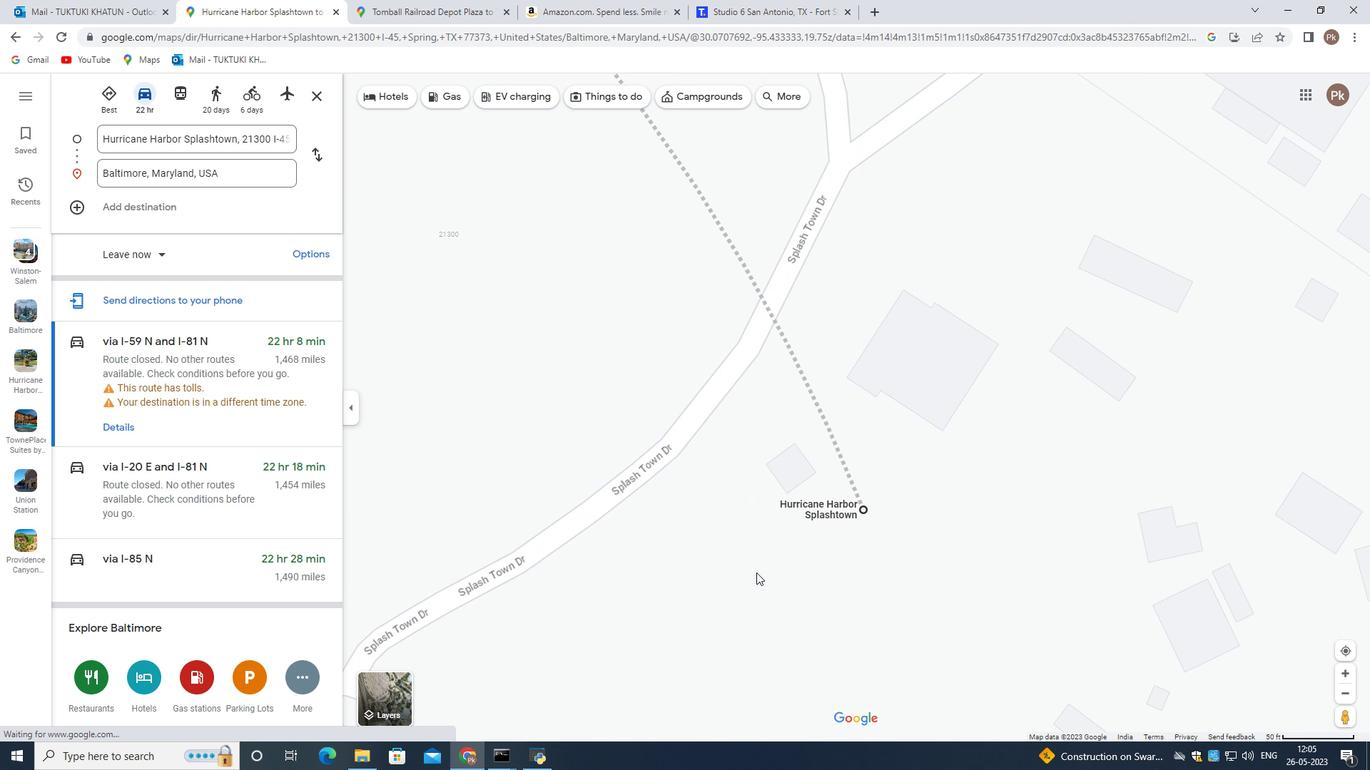 
Action: Mouse scrolled (757, 573) with delta (0, 0)
Screenshot: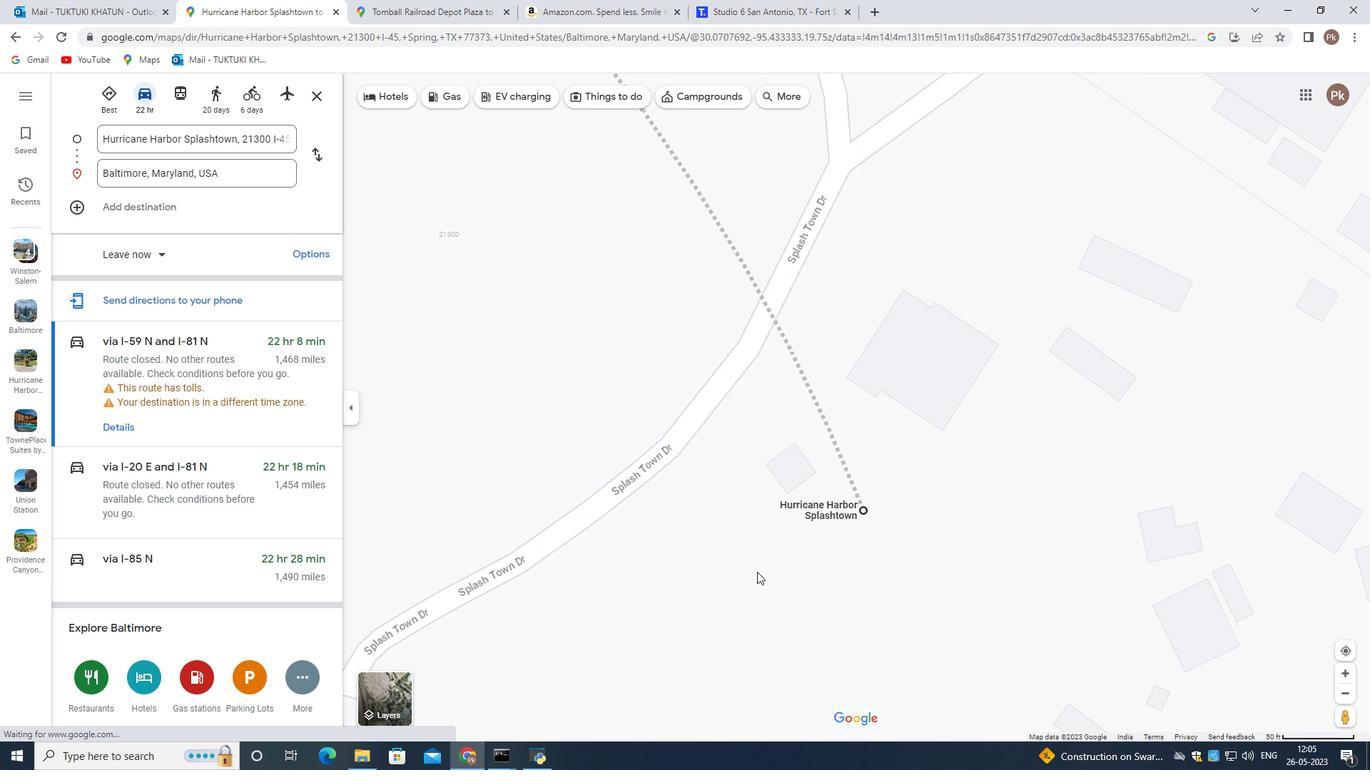 
Action: Mouse scrolled (757, 573) with delta (0, 0)
Screenshot: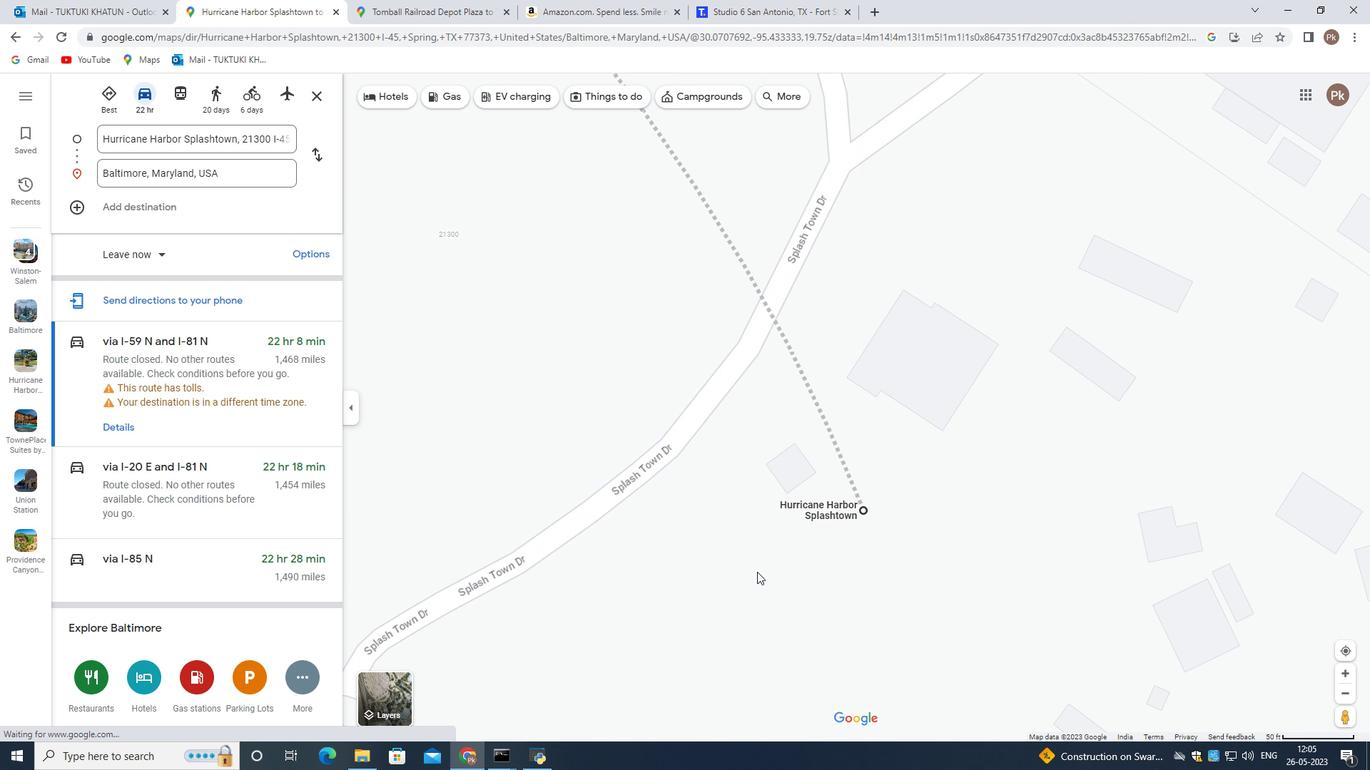 
Action: Mouse moved to (882, 506)
Screenshot: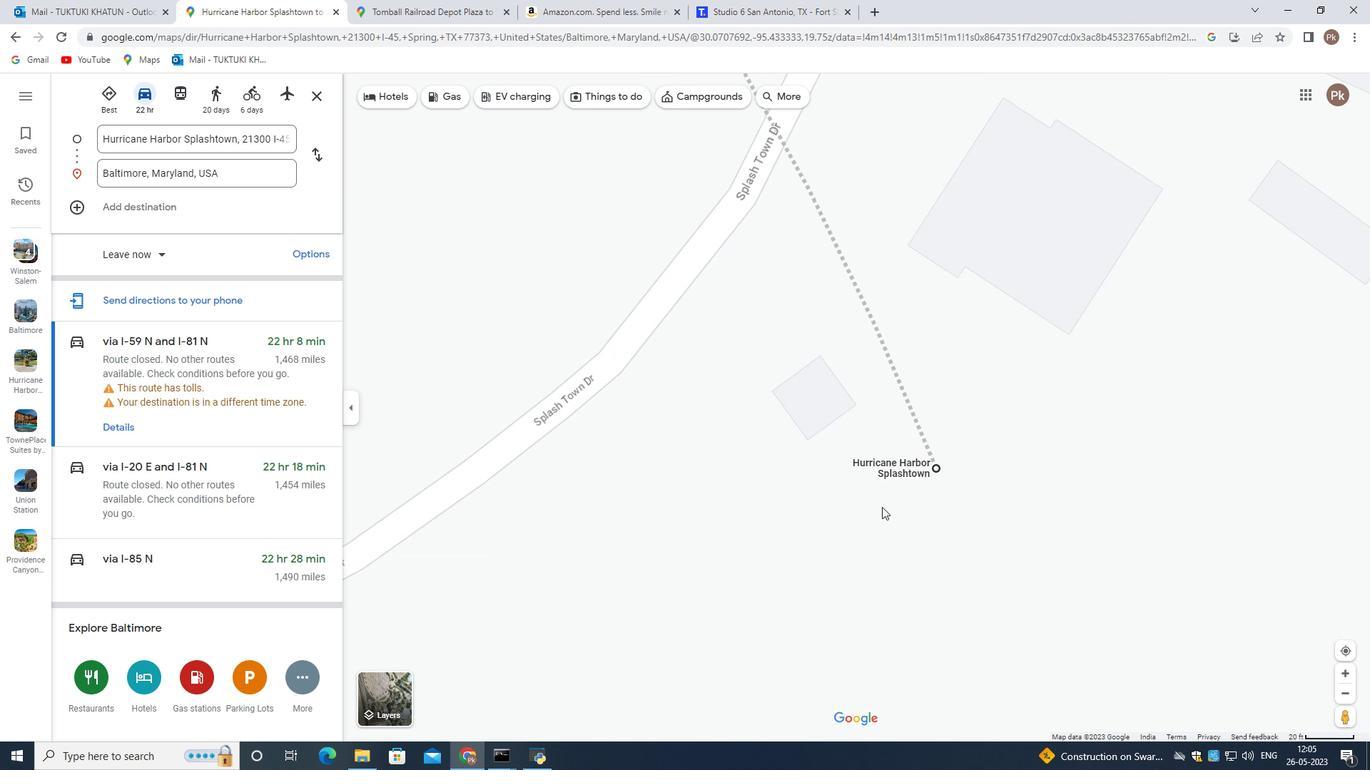 
Action: Mouse pressed left at (882, 506)
Screenshot: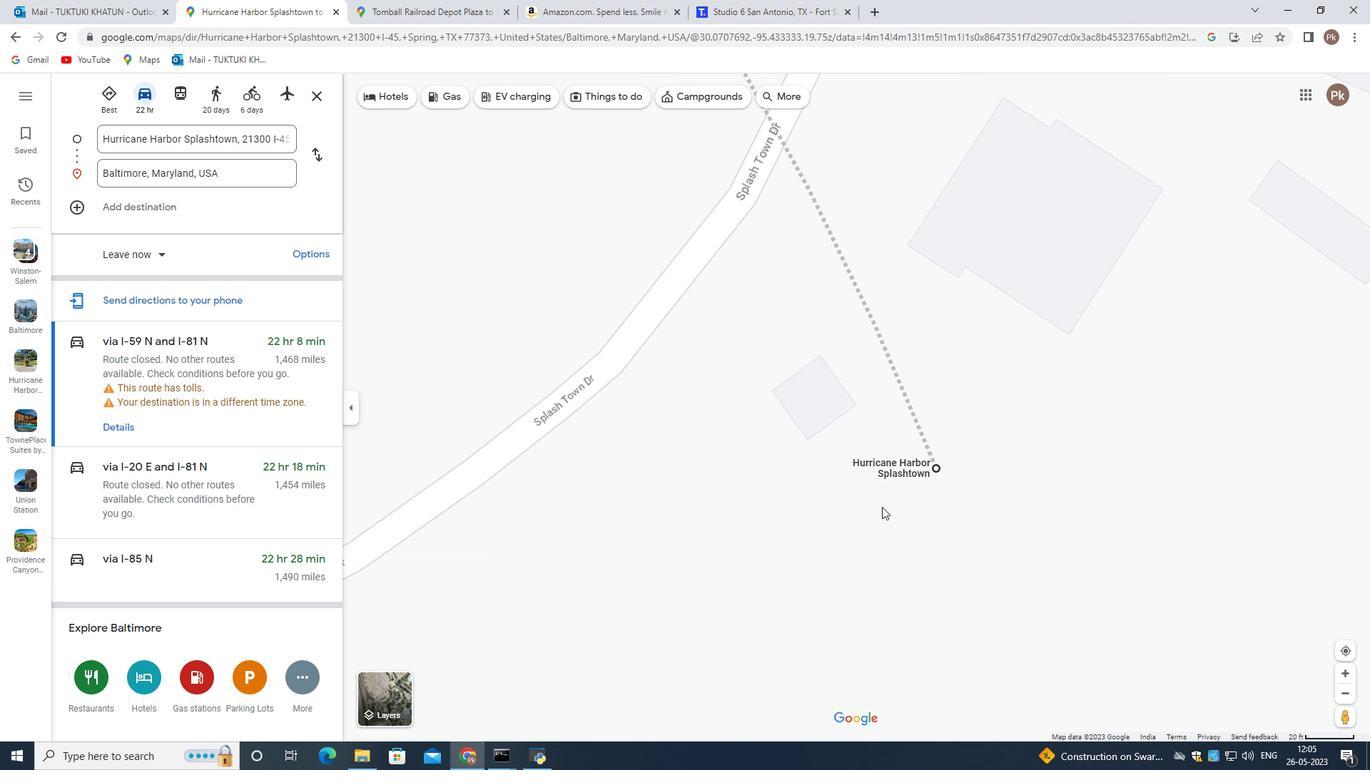 
Action: Mouse moved to (658, 571)
Screenshot: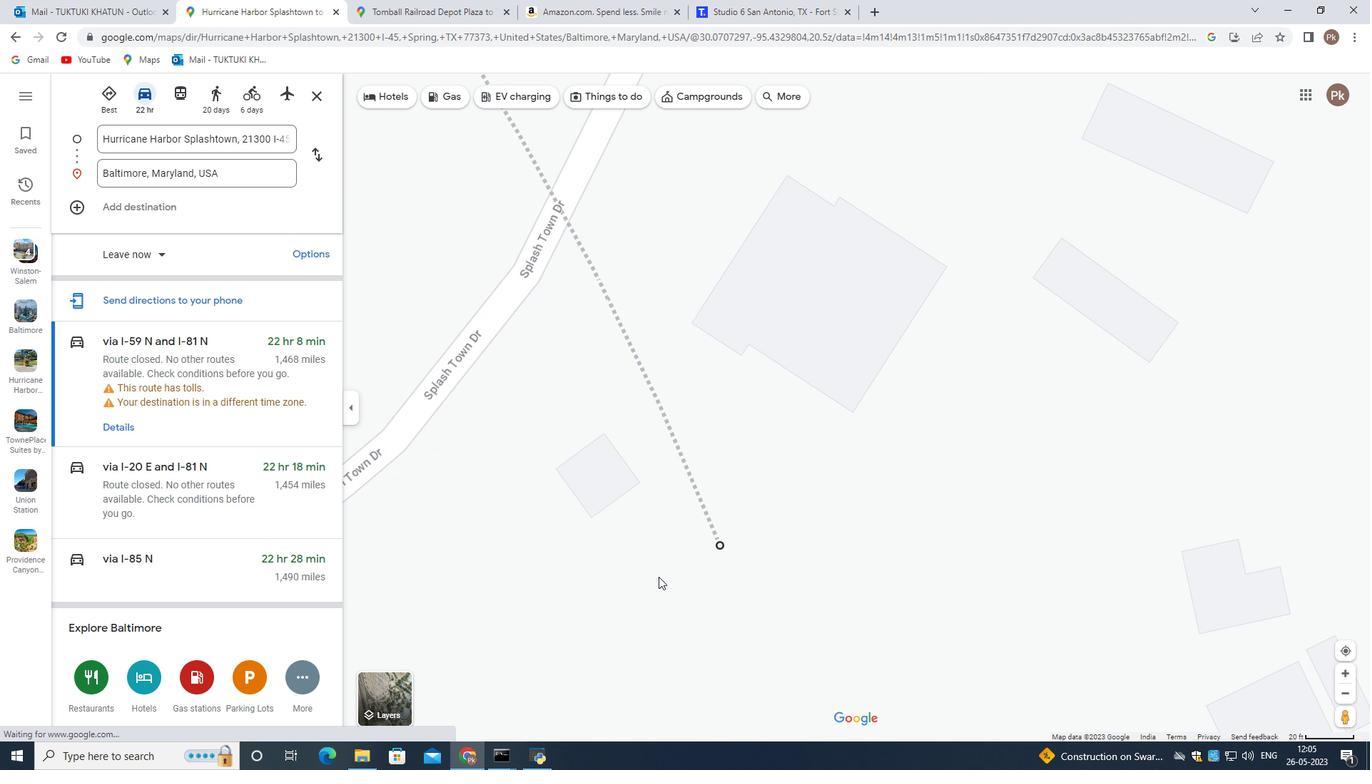
Action: Mouse scrolled (658, 572) with delta (0, 0)
Screenshot: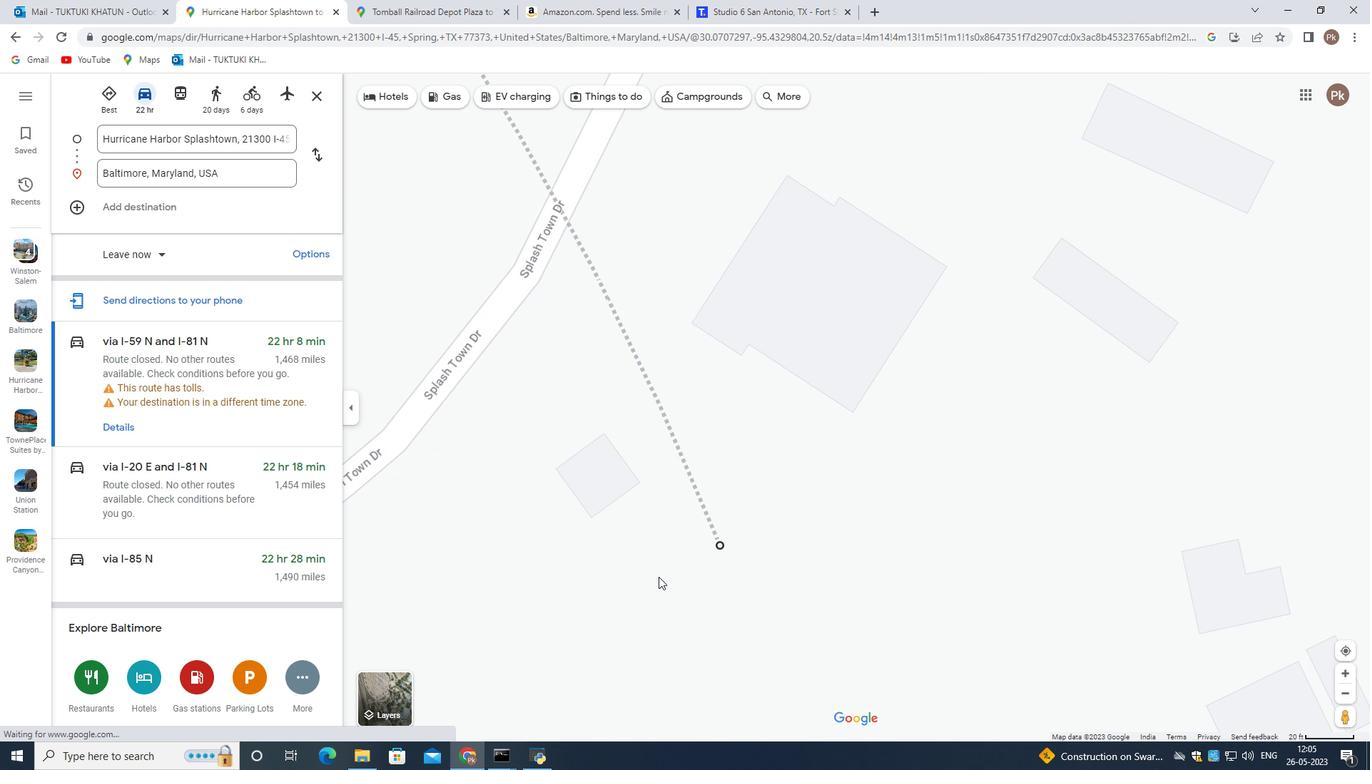 
Action: Mouse scrolled (658, 572) with delta (0, 0)
Screenshot: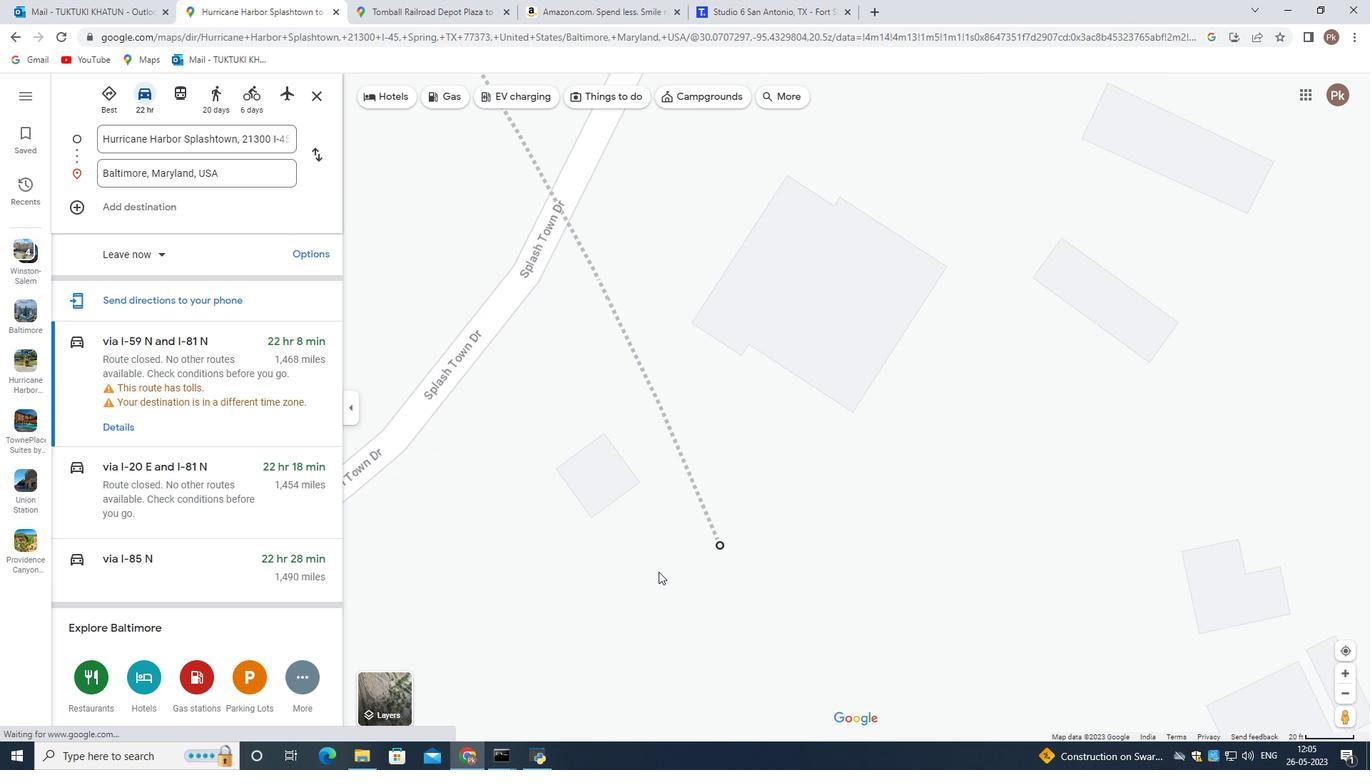 
Action: Mouse scrolled (658, 572) with delta (0, 0)
Screenshot: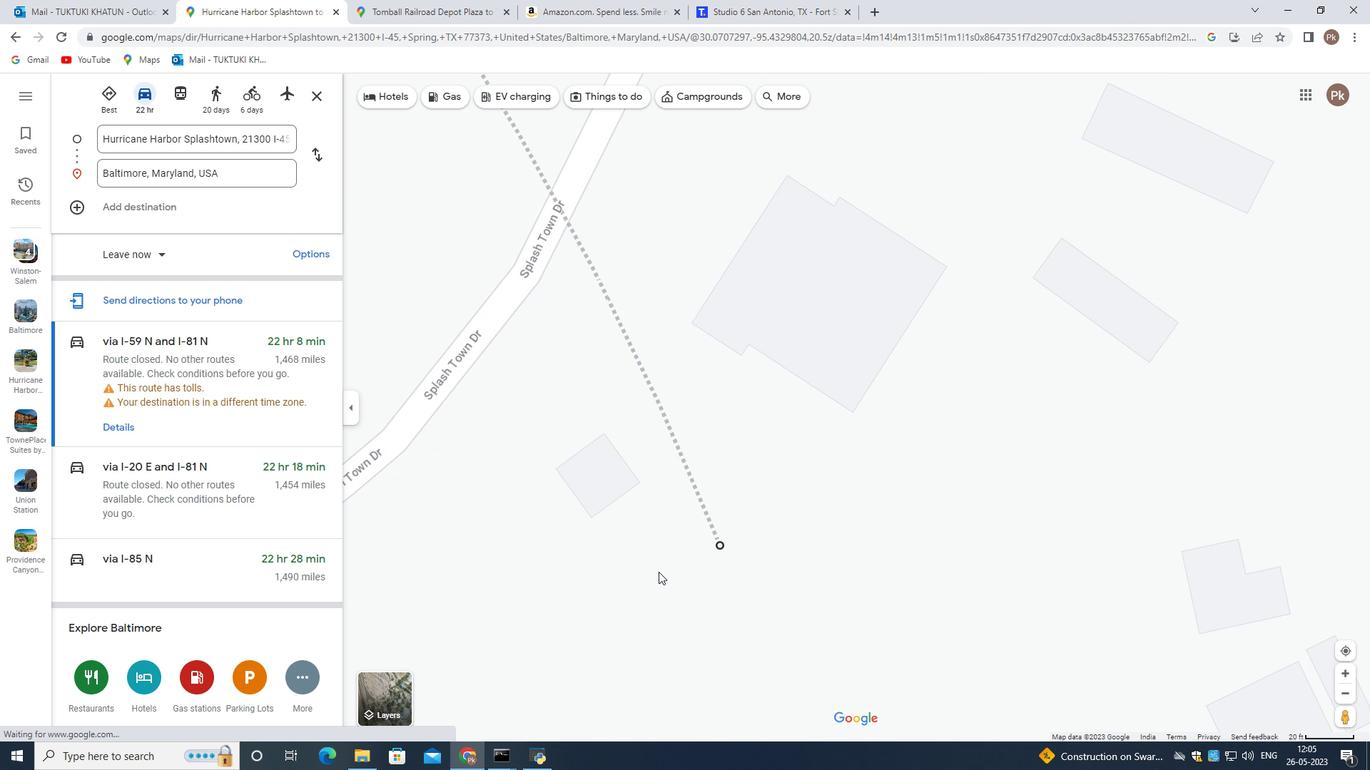 
Action: Mouse scrolled (658, 572) with delta (0, 0)
Screenshot: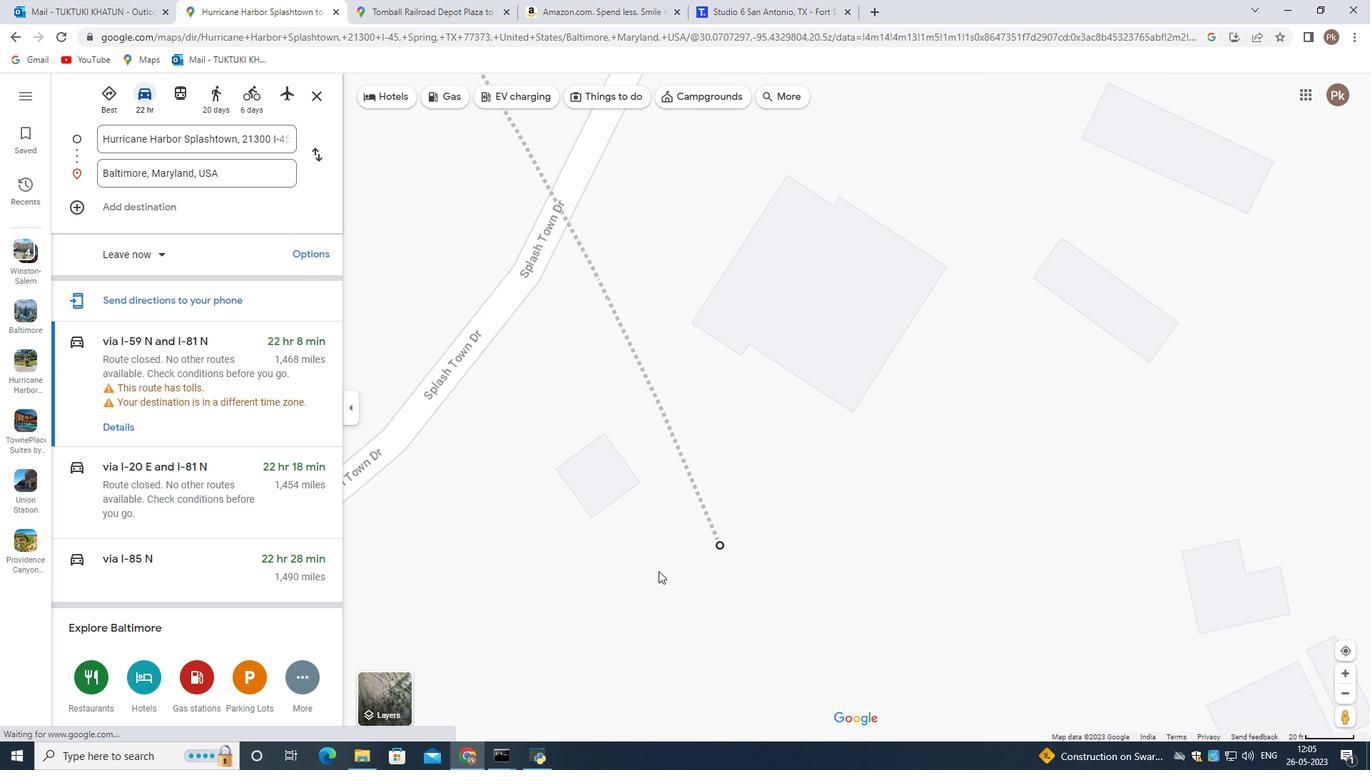 
Action: Mouse scrolled (658, 572) with delta (0, 0)
Screenshot: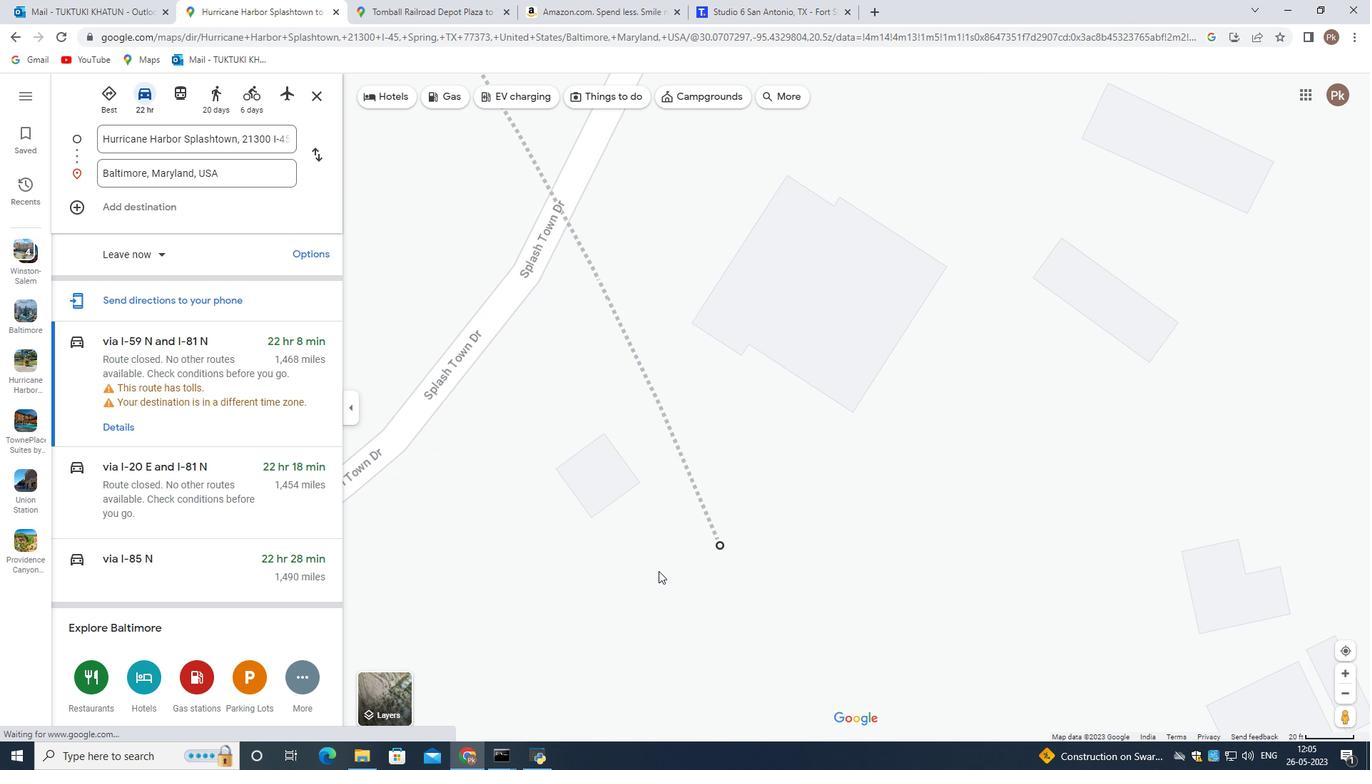 
Action: Mouse scrolled (658, 572) with delta (0, 0)
Screenshot: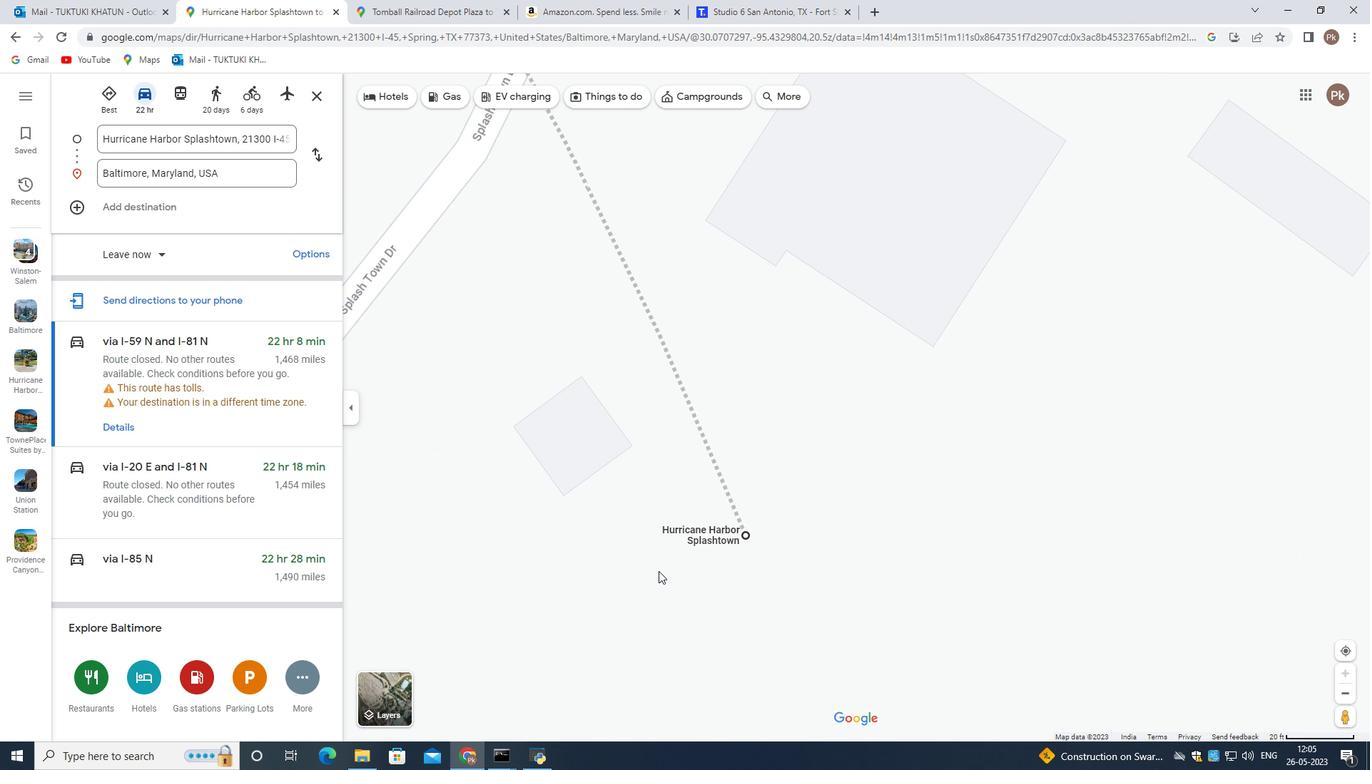 
Action: Mouse scrolled (658, 572) with delta (0, 0)
Screenshot: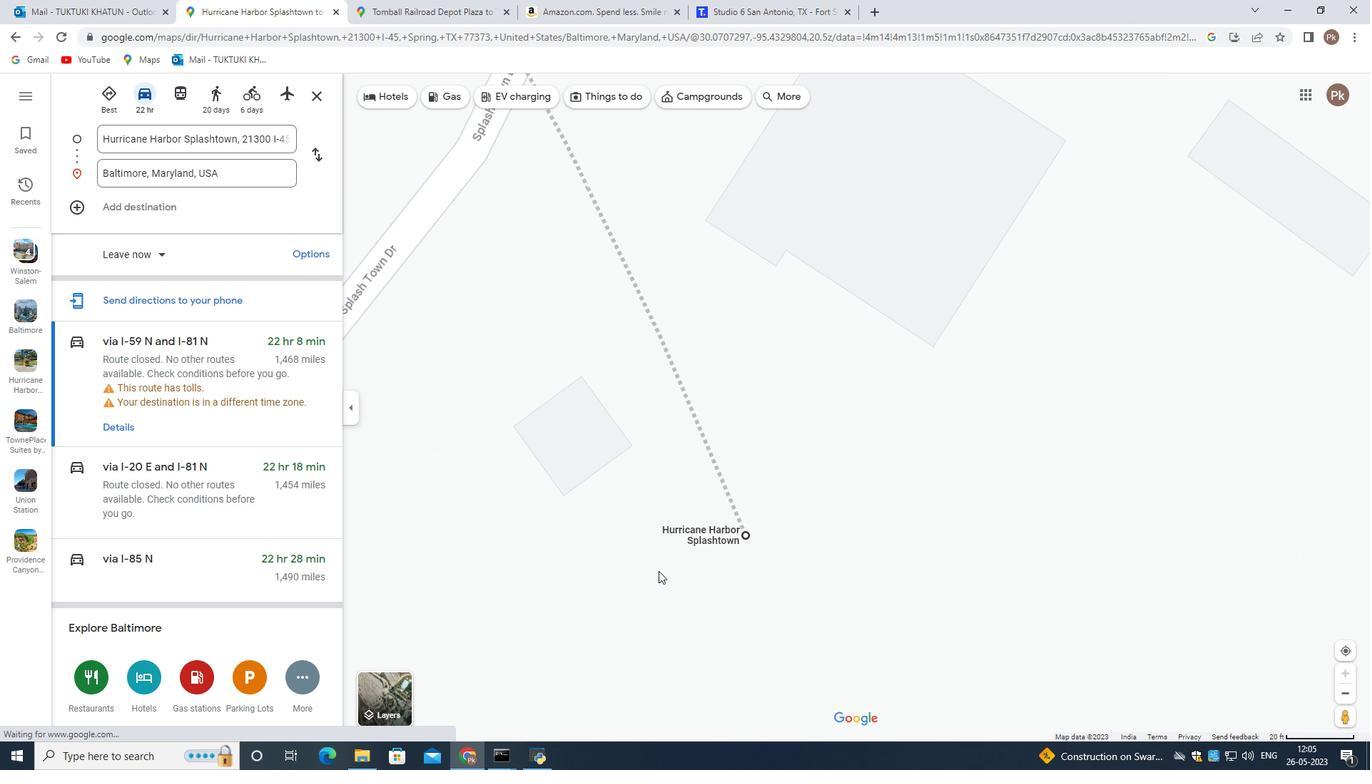 
Action: Mouse scrolled (658, 572) with delta (0, 0)
Screenshot: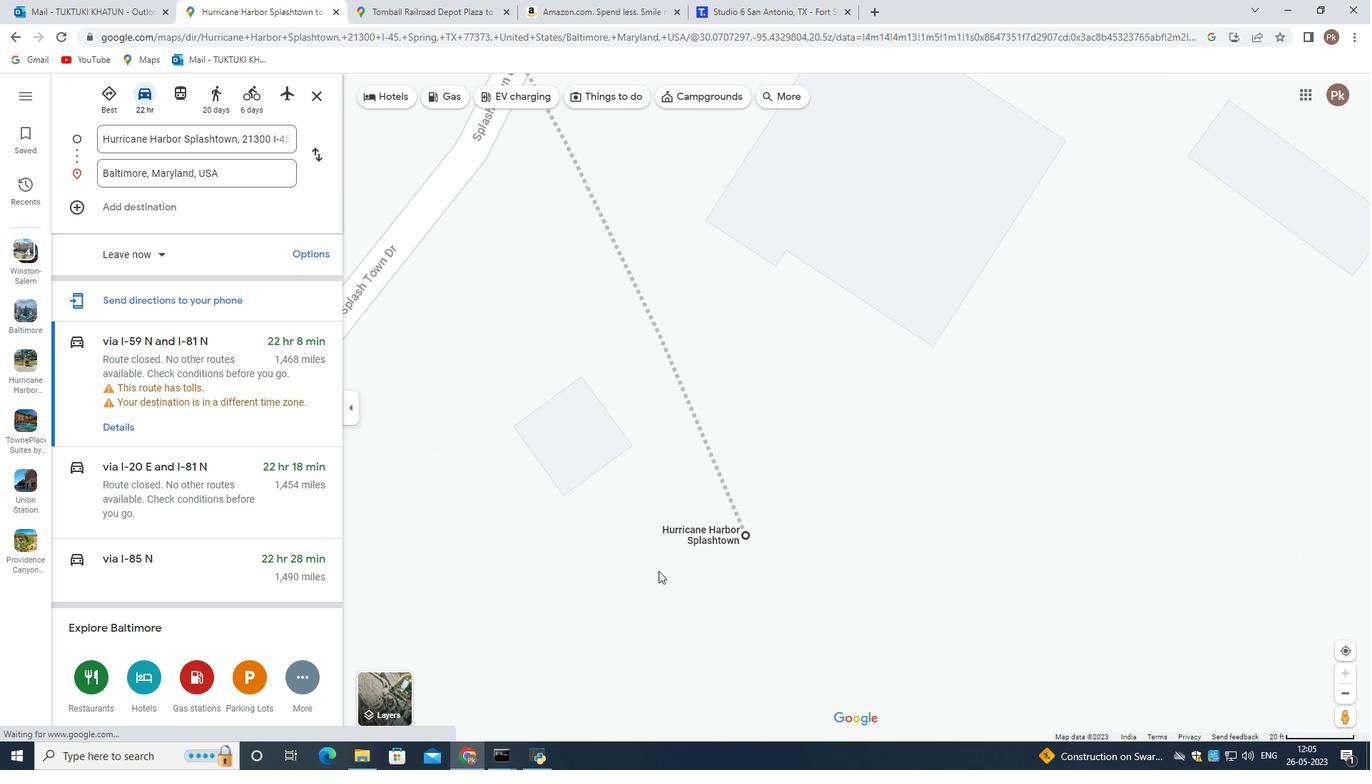 
Action: Mouse scrolled (658, 572) with delta (0, 0)
Screenshot: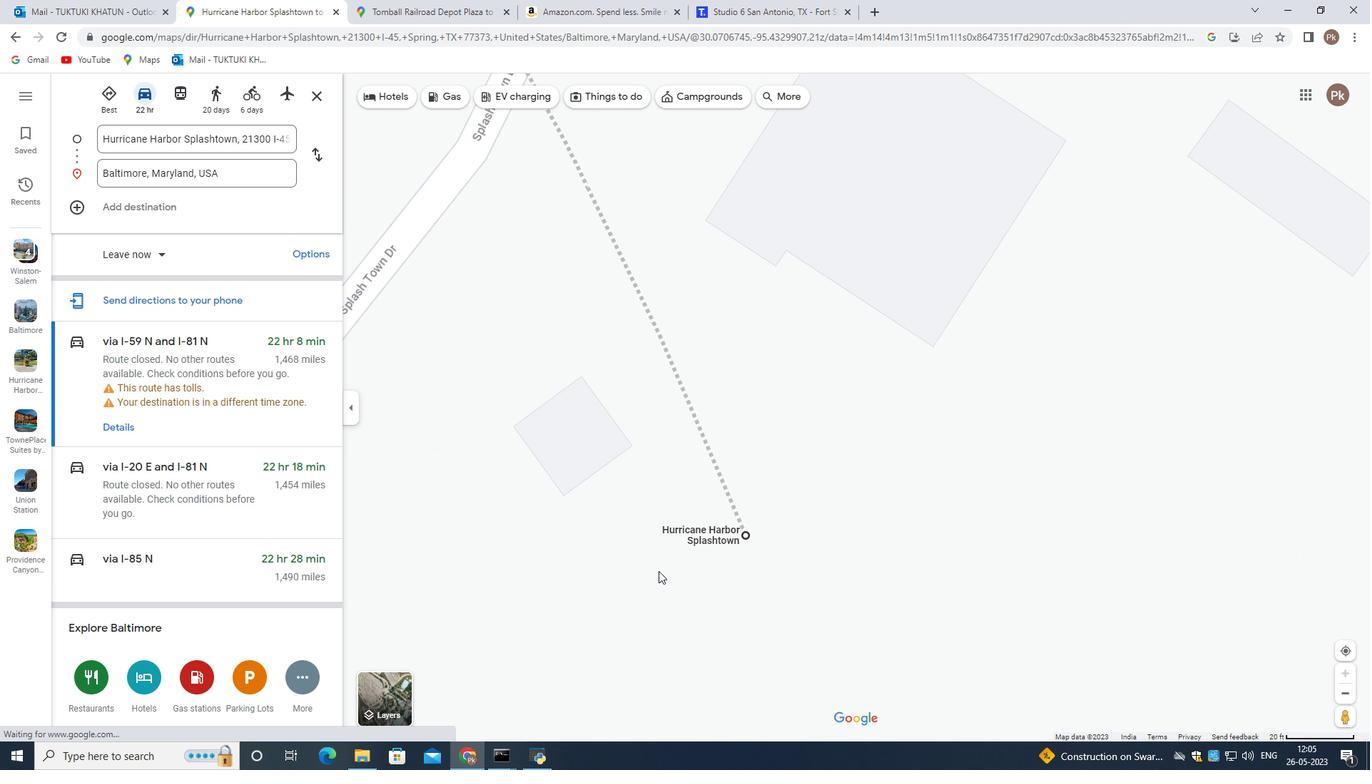 
Action: Mouse scrolled (658, 572) with delta (0, 0)
Screenshot: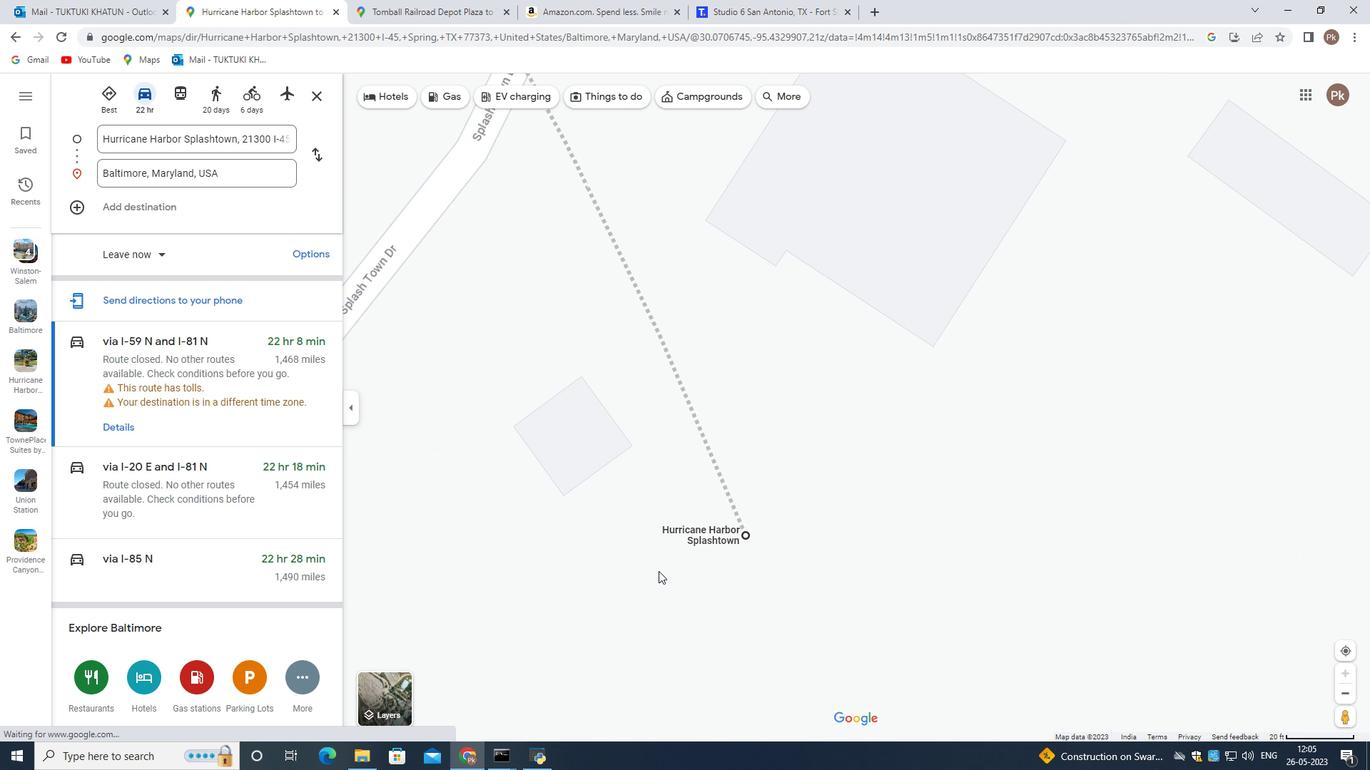 
Action: Mouse scrolled (658, 572) with delta (0, 0)
Screenshot: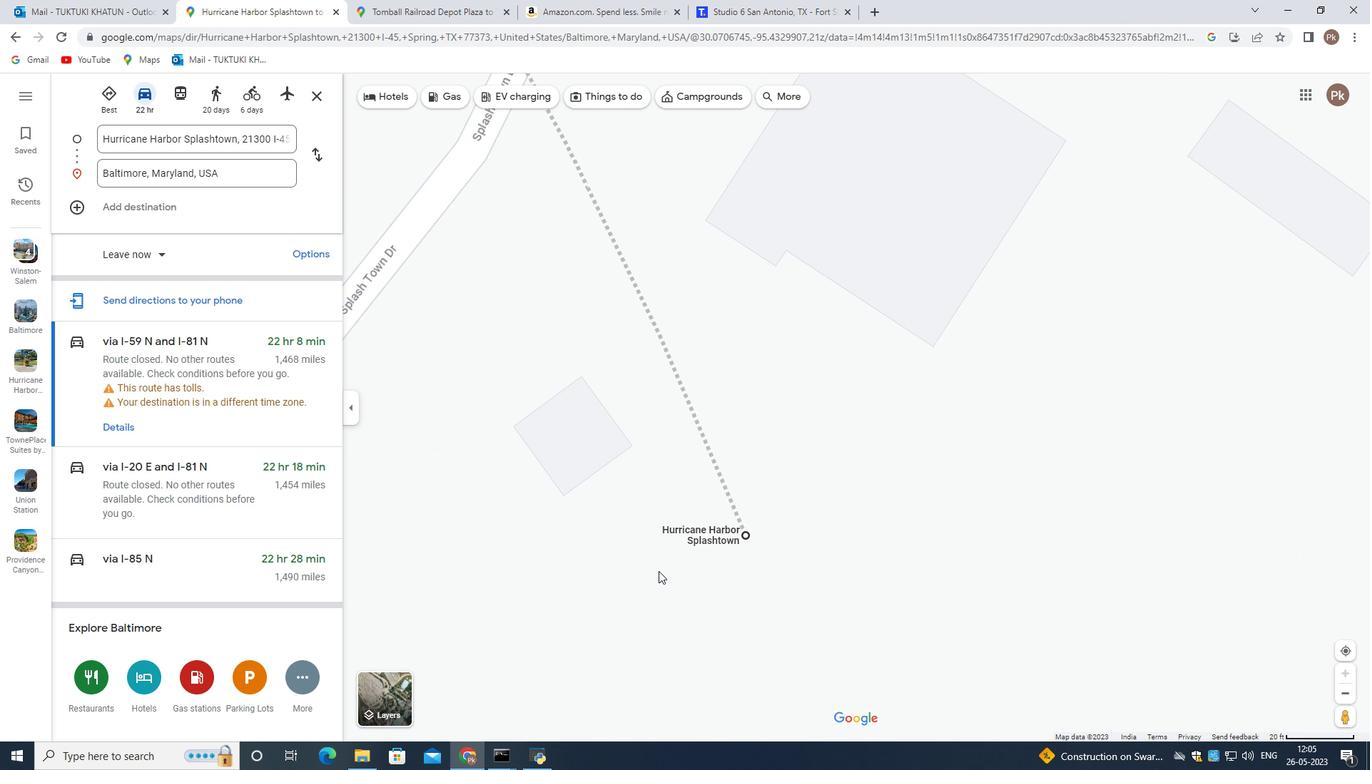 
Action: Mouse scrolled (658, 572) with delta (0, 0)
Screenshot: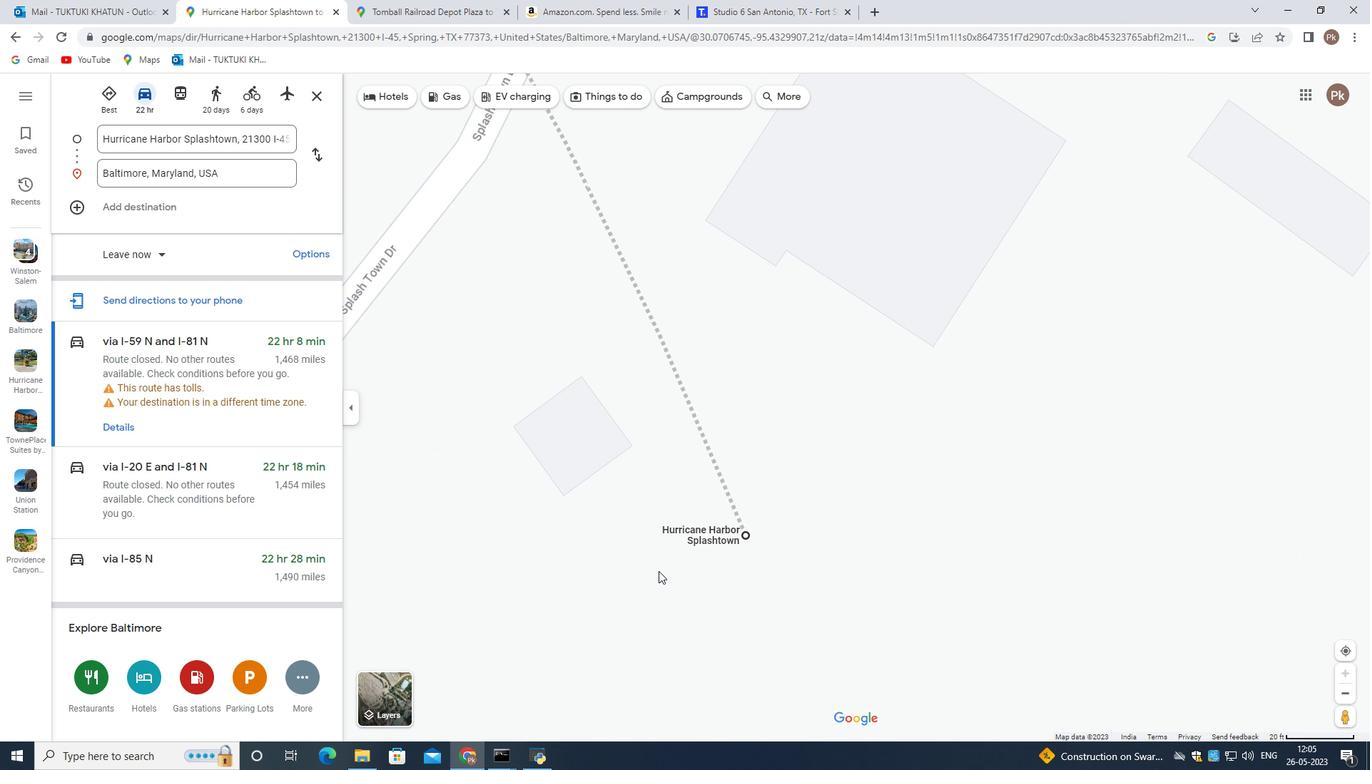 
Action: Mouse scrolled (658, 572) with delta (0, 0)
Screenshot: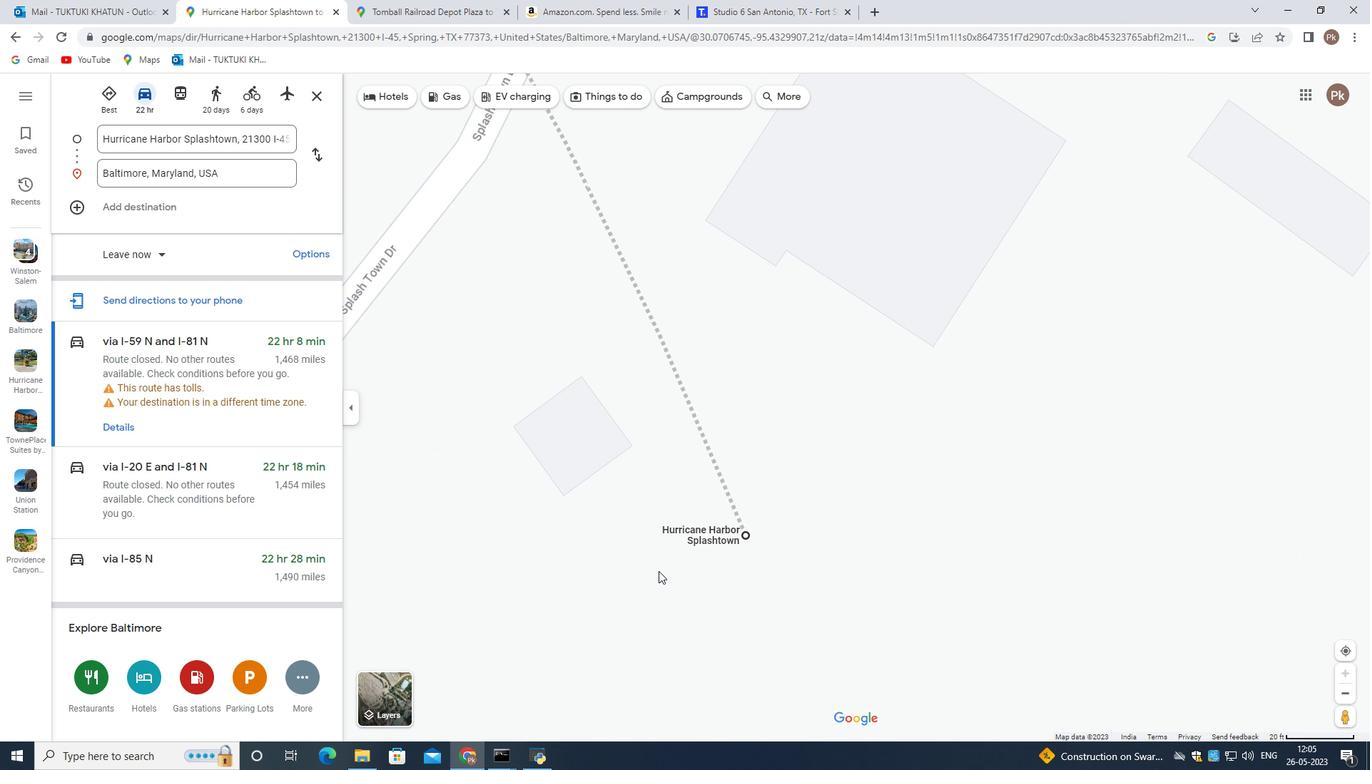 
Action: Mouse scrolled (658, 572) with delta (0, 0)
Screenshot: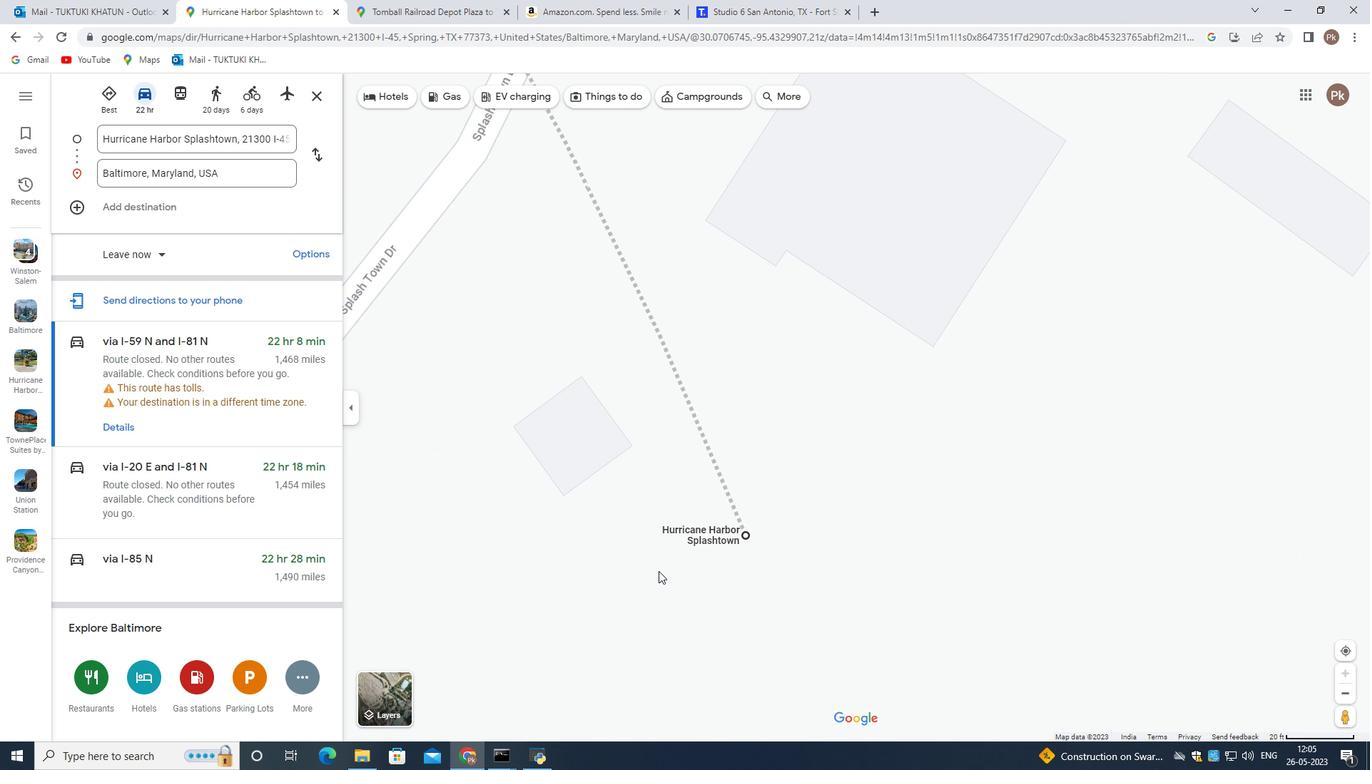 
Action: Mouse scrolled (658, 572) with delta (0, 0)
Screenshot: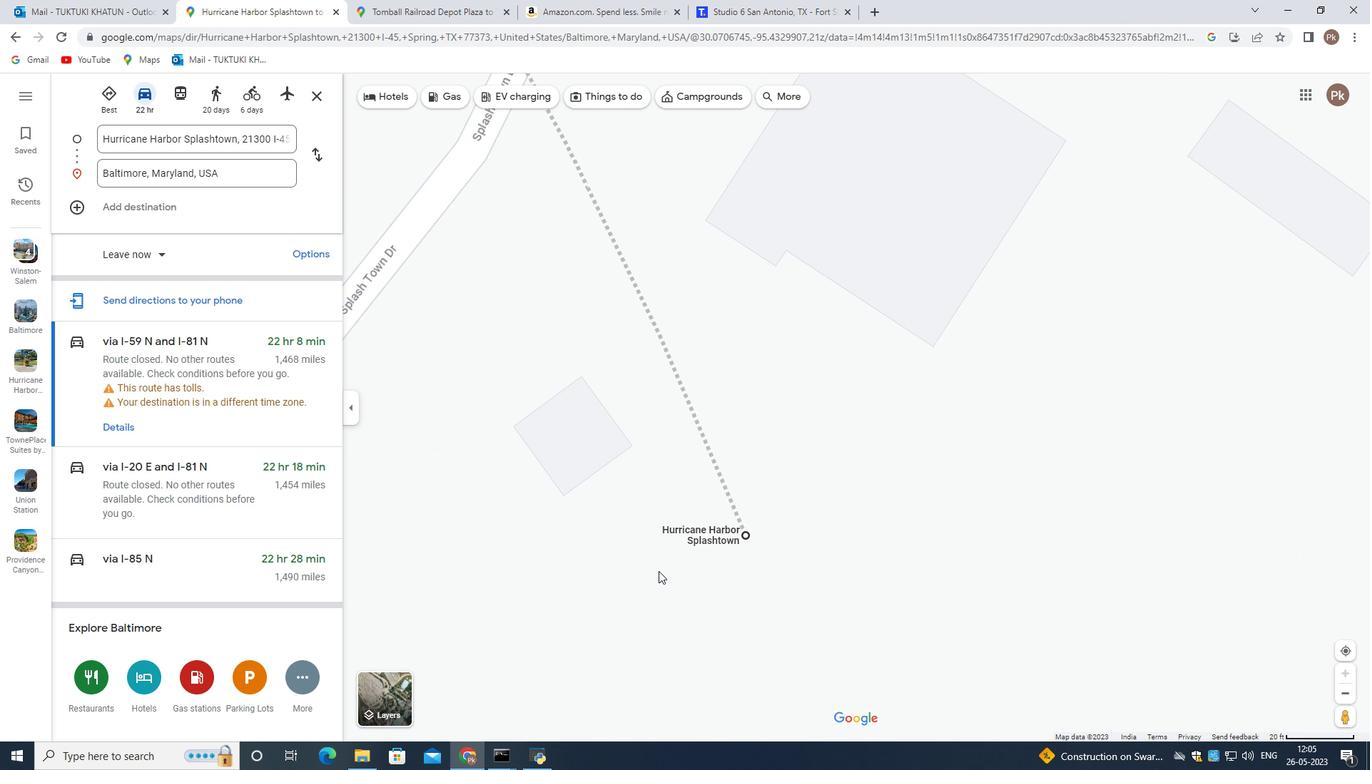 
Action: Mouse scrolled (658, 572) with delta (0, 0)
Screenshot: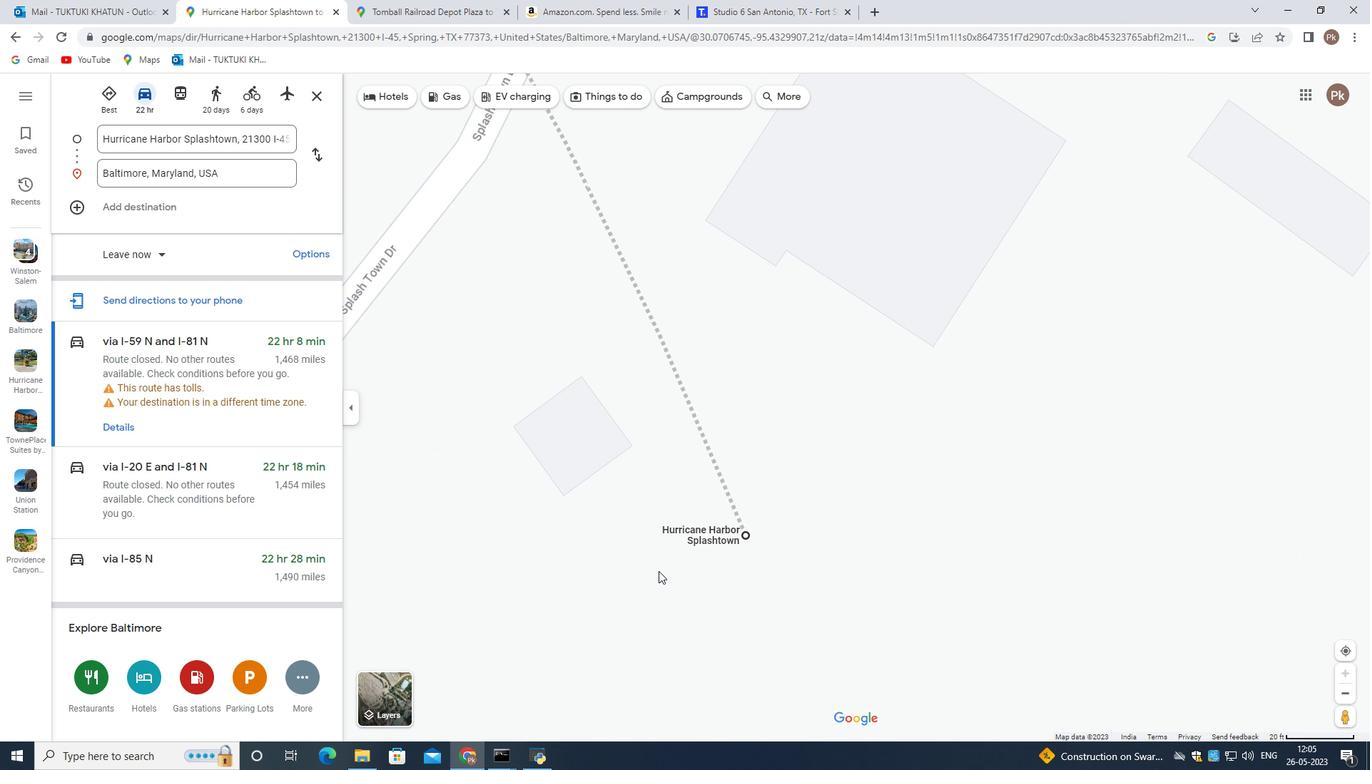 
Action: Mouse scrolled (658, 572) with delta (0, 0)
Screenshot: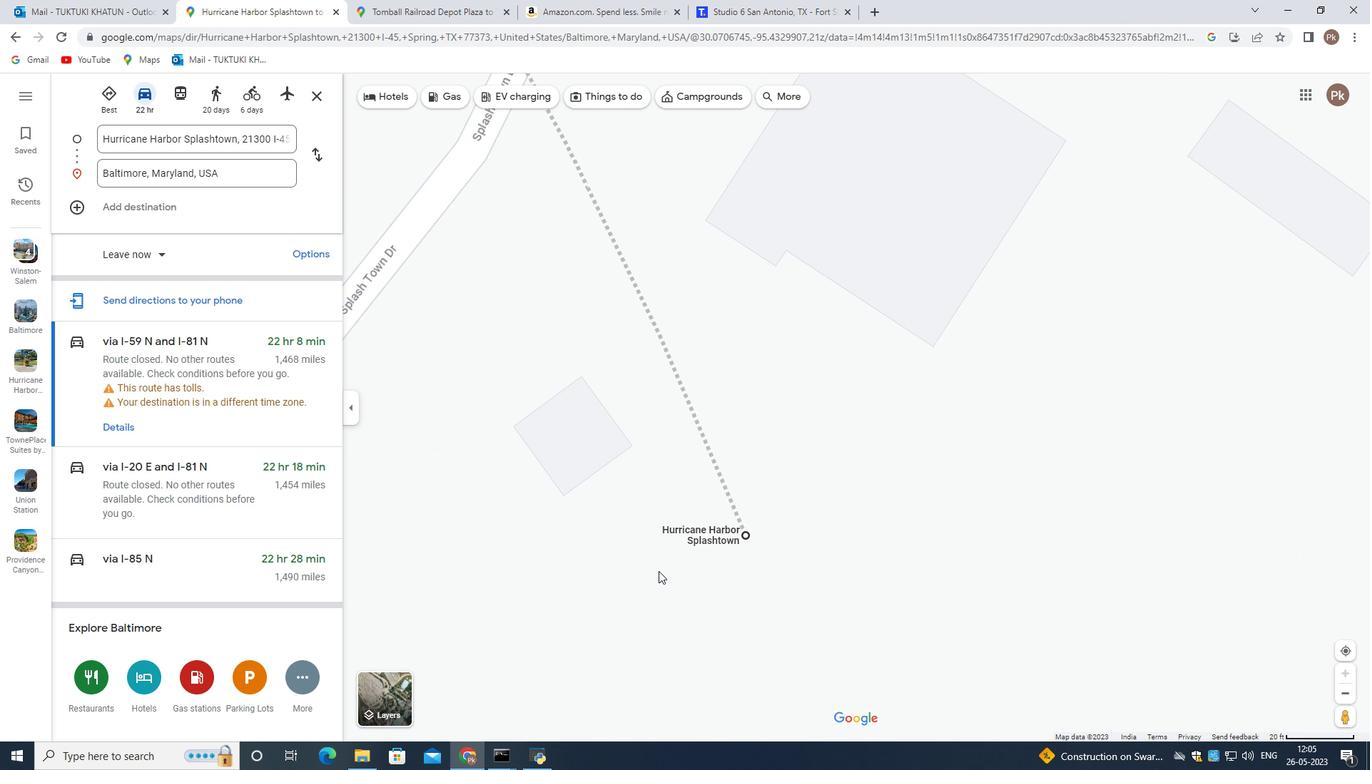 
Action: Mouse moved to (631, 563)
Screenshot: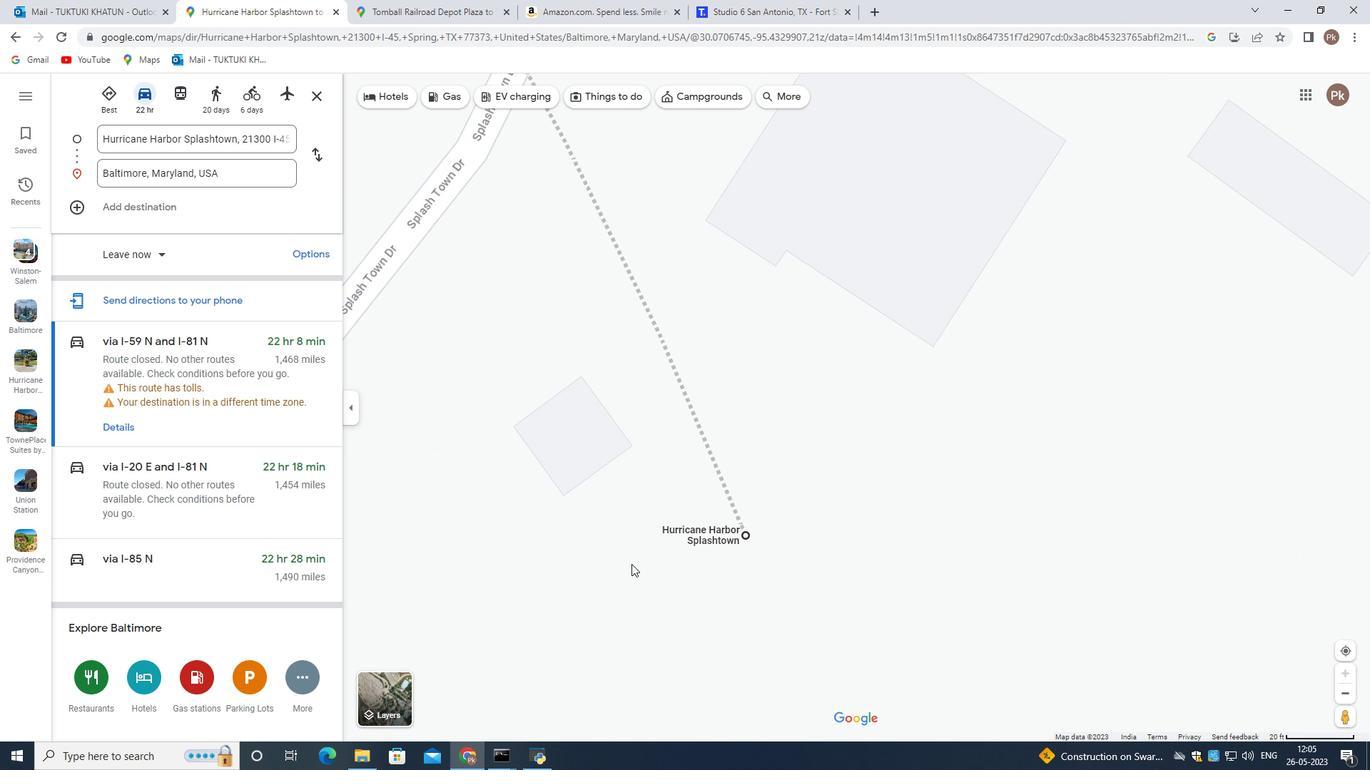 
Action: Mouse scrolled (631, 563) with delta (0, 0)
Screenshot: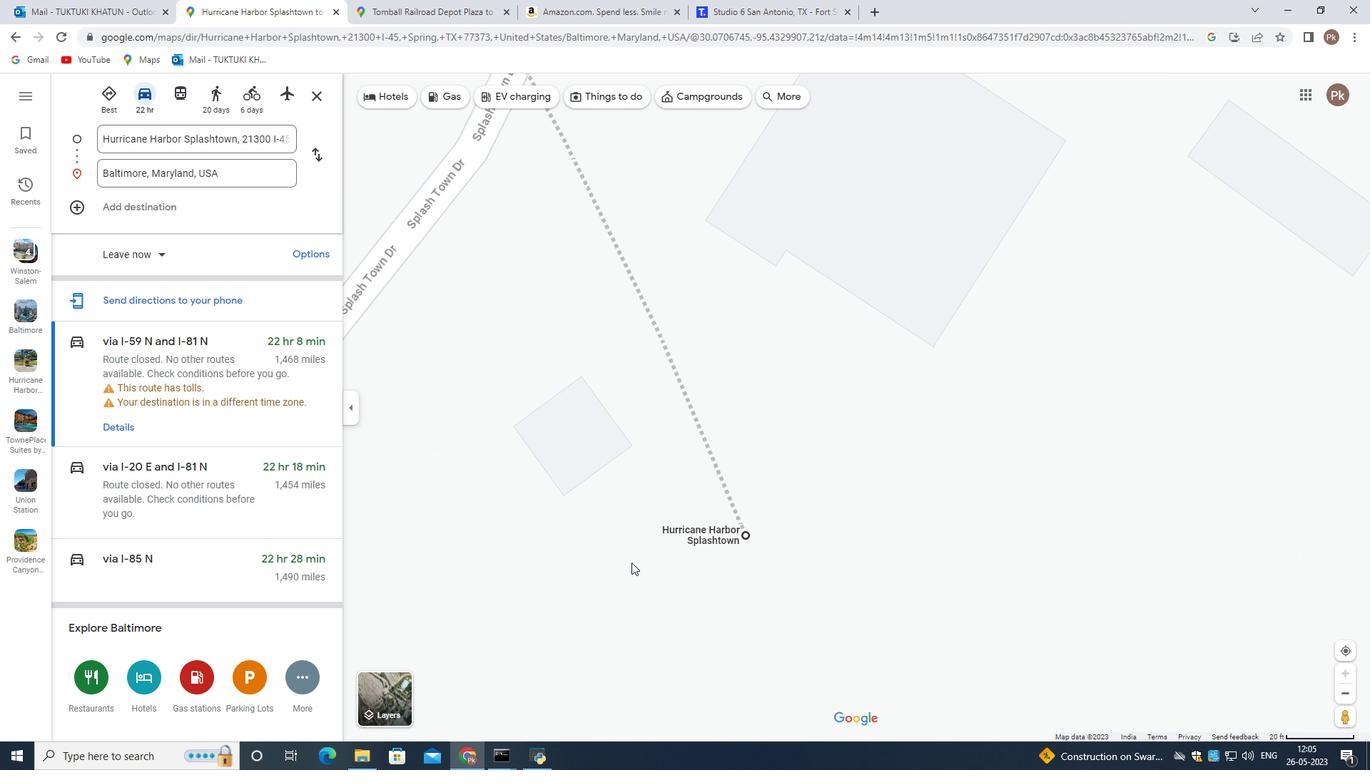 
Action: Mouse scrolled (631, 563) with delta (0, 0)
Screenshot: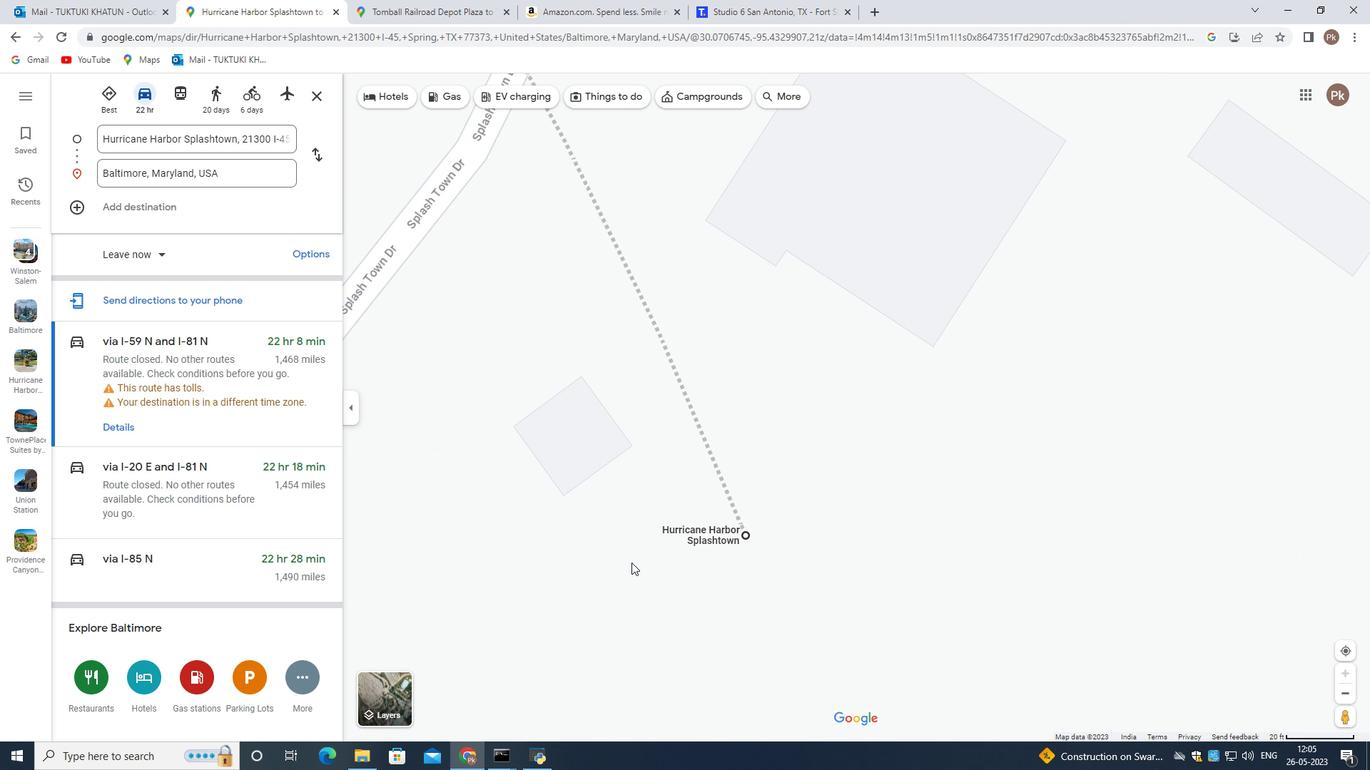 
Action: Mouse scrolled (631, 563) with delta (0, 0)
Screenshot: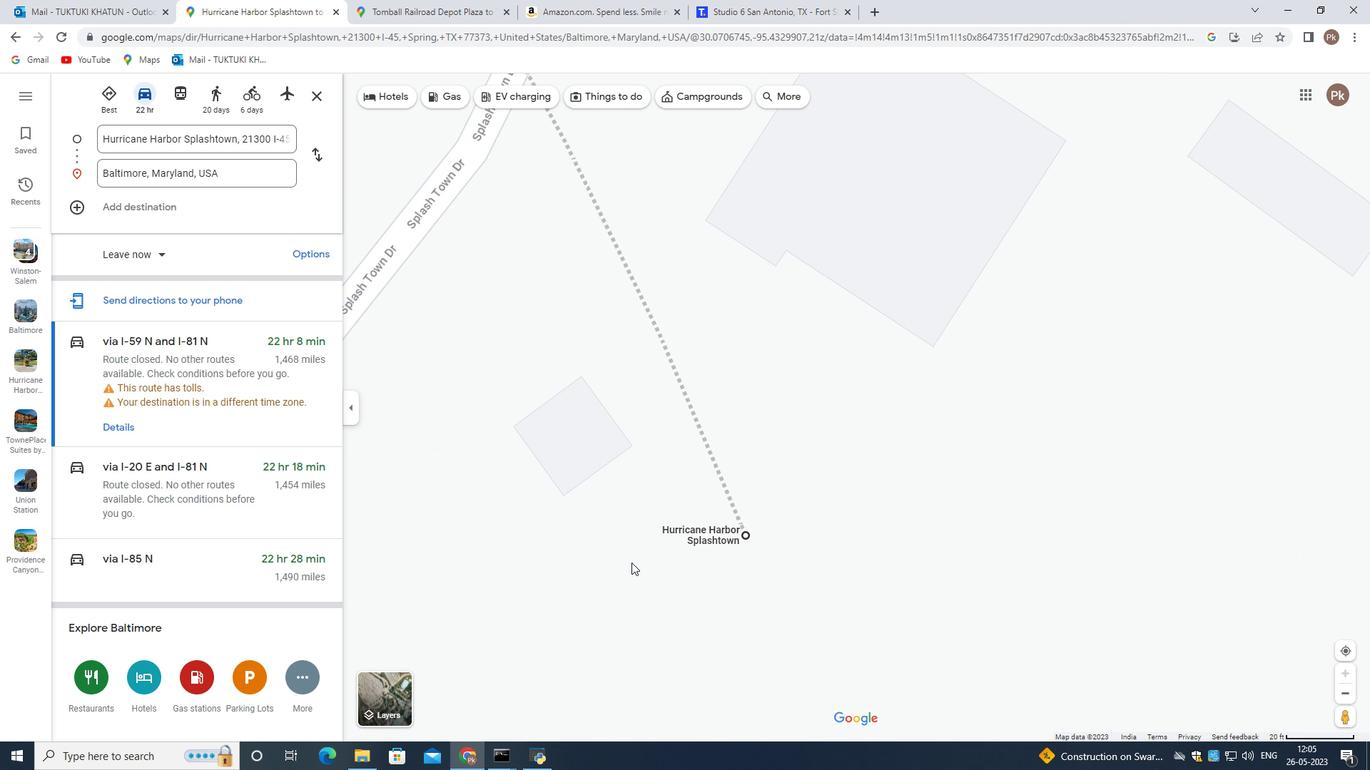 
Action: Mouse scrolled (631, 563) with delta (0, 0)
Screenshot: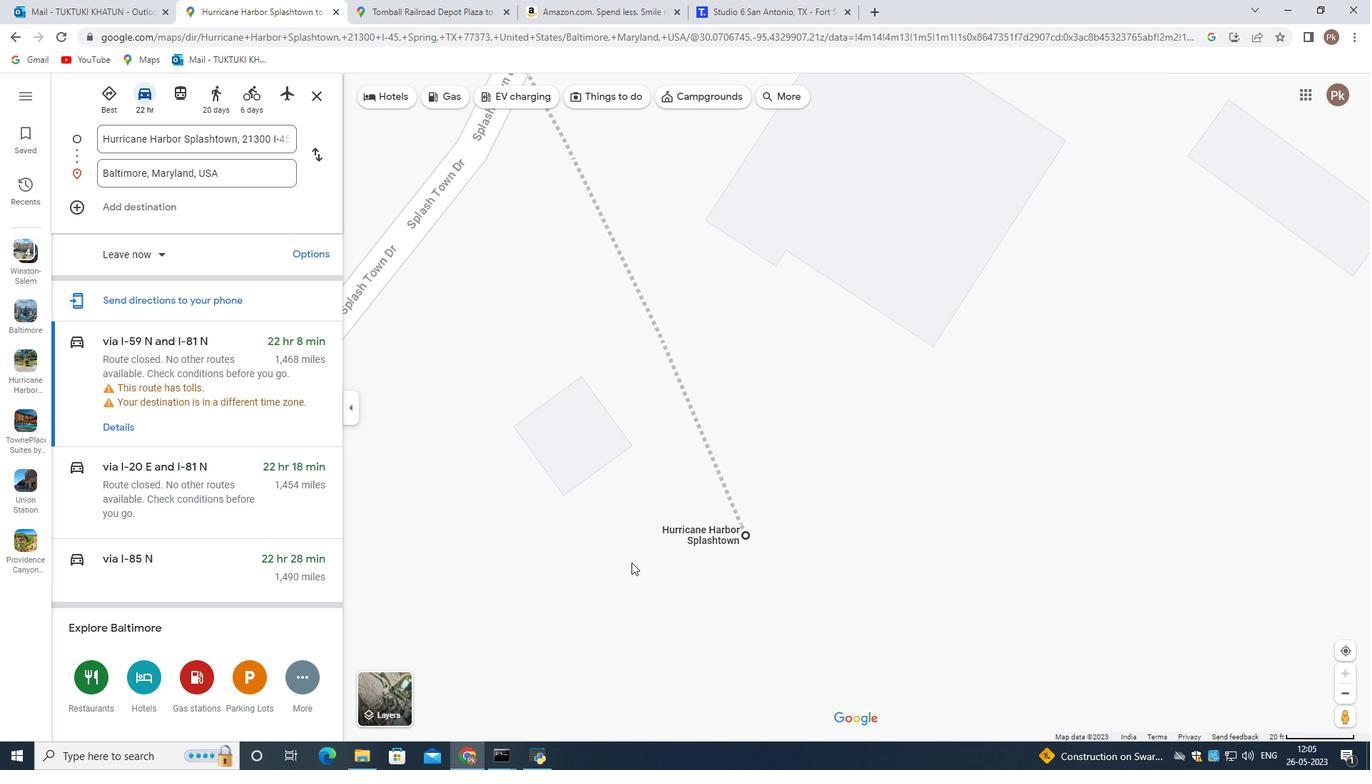 
Action: Mouse scrolled (631, 563) with delta (0, 0)
Screenshot: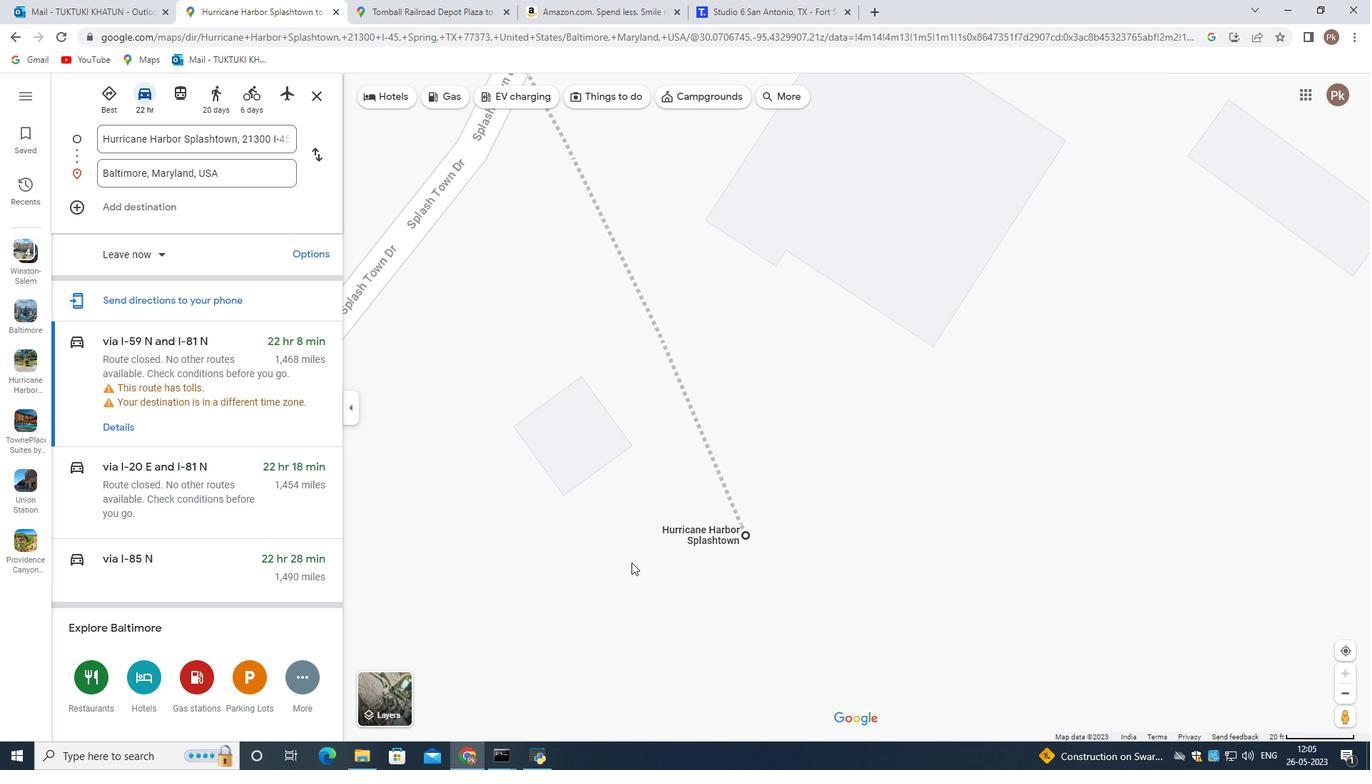 
Action: Mouse scrolled (631, 563) with delta (0, 0)
Screenshot: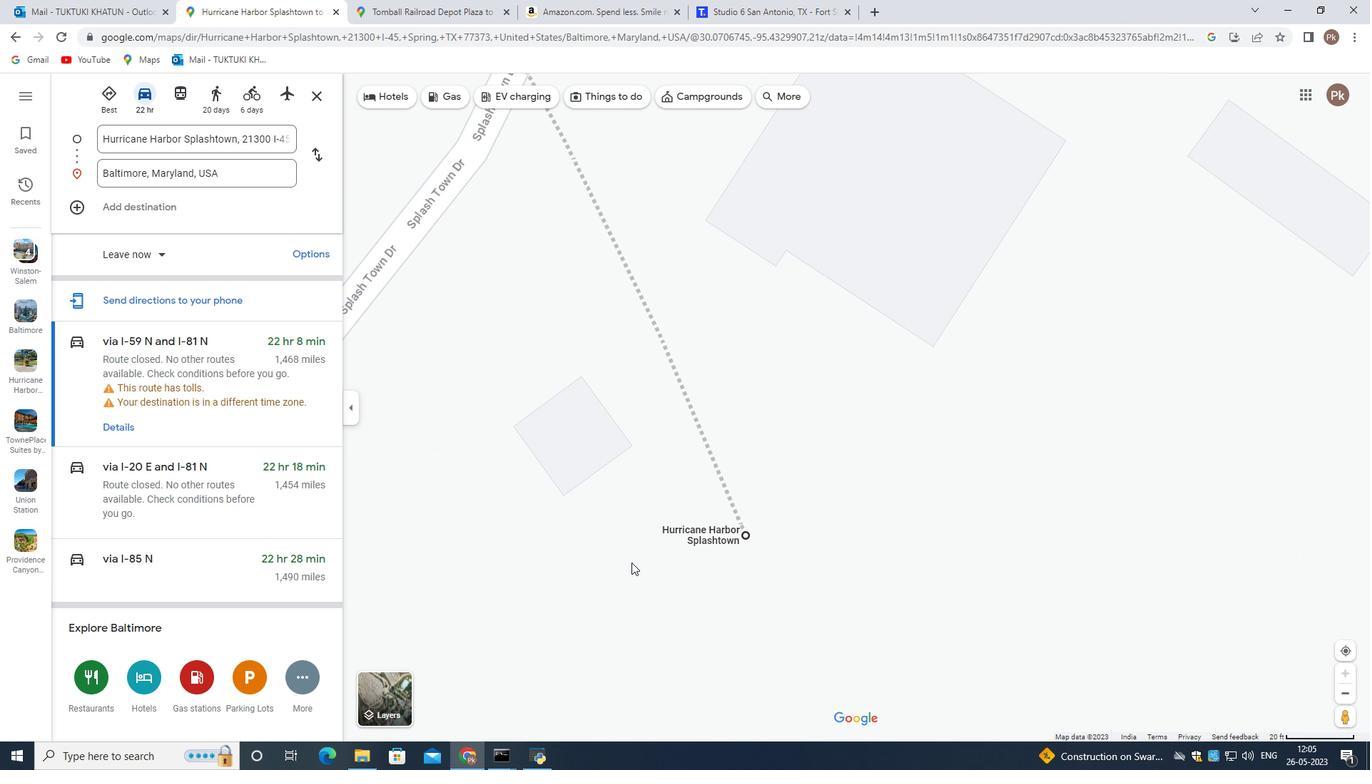 
Action: Mouse scrolled (631, 562) with delta (0, 0)
Screenshot: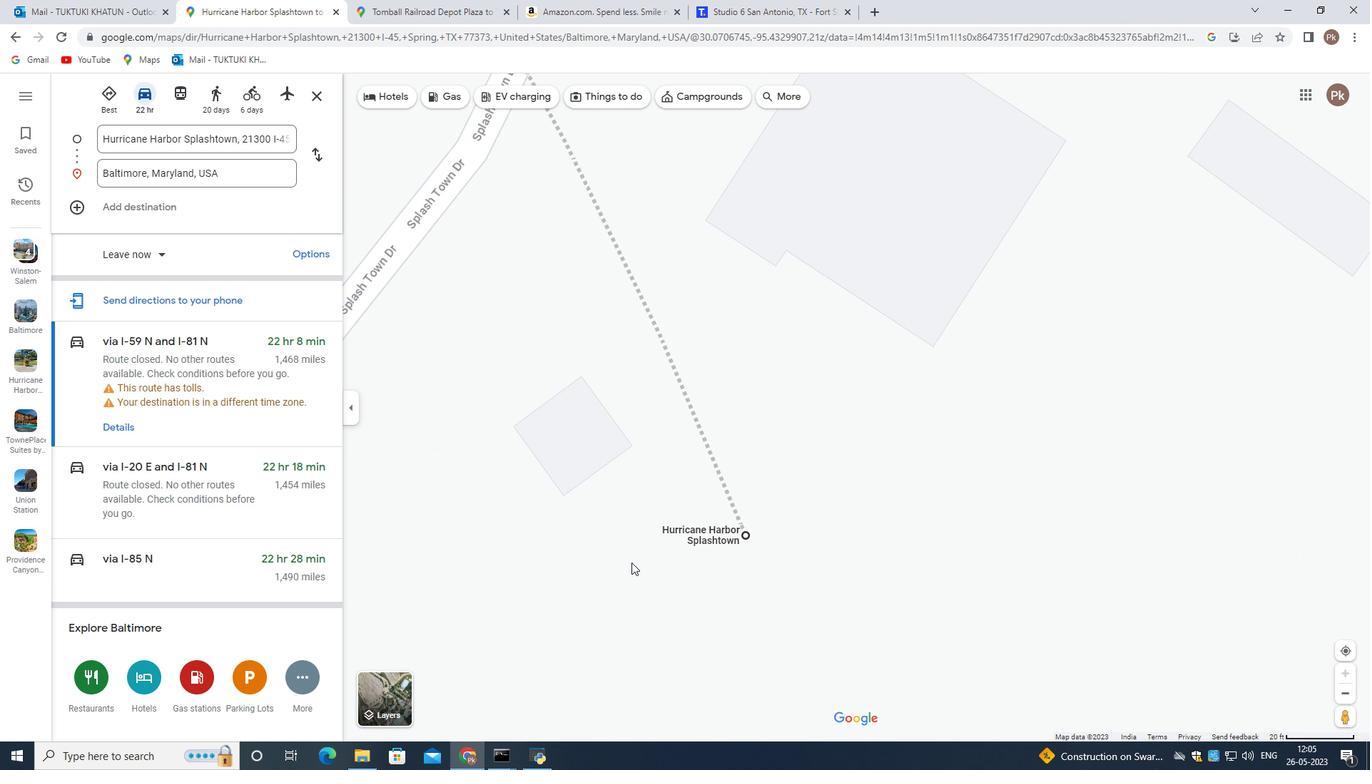 
Action: Mouse scrolled (631, 562) with delta (0, 0)
Screenshot: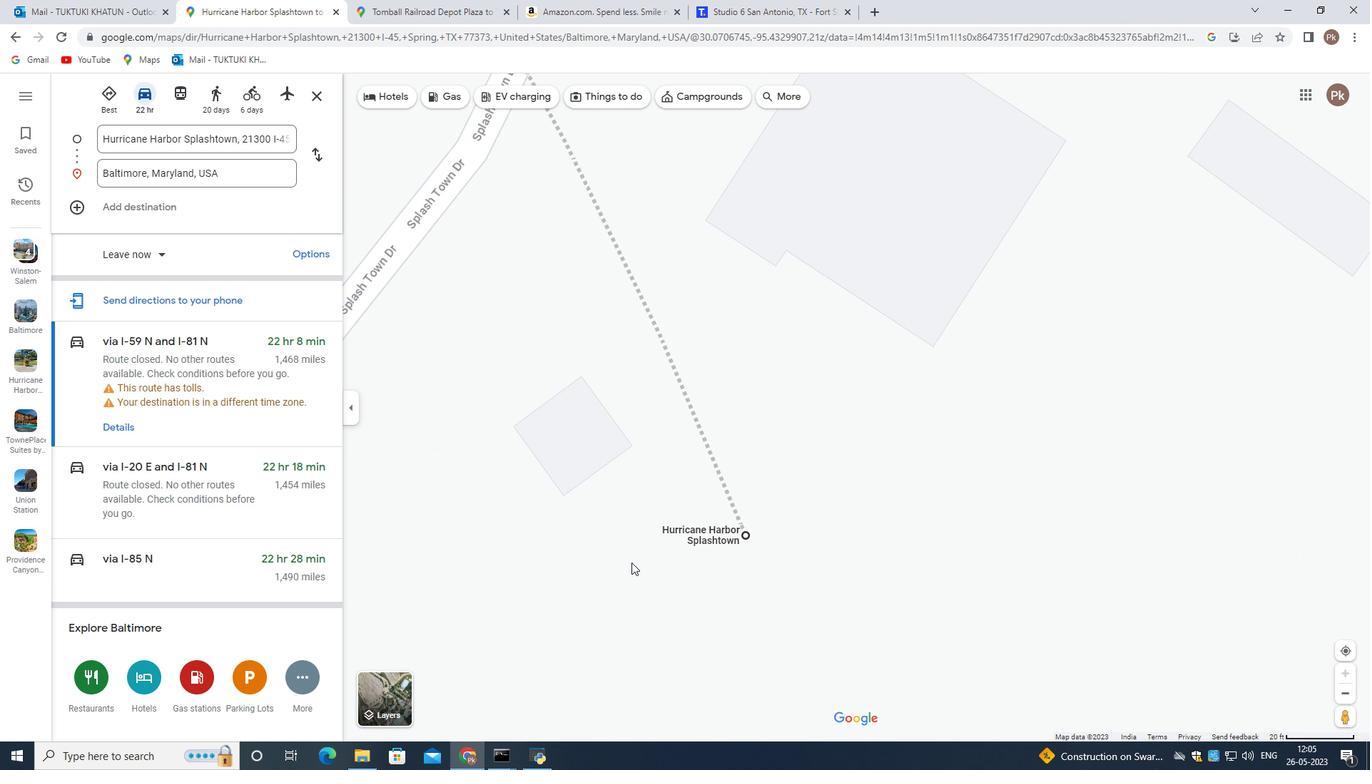
Action: Mouse scrolled (631, 562) with delta (0, 0)
Screenshot: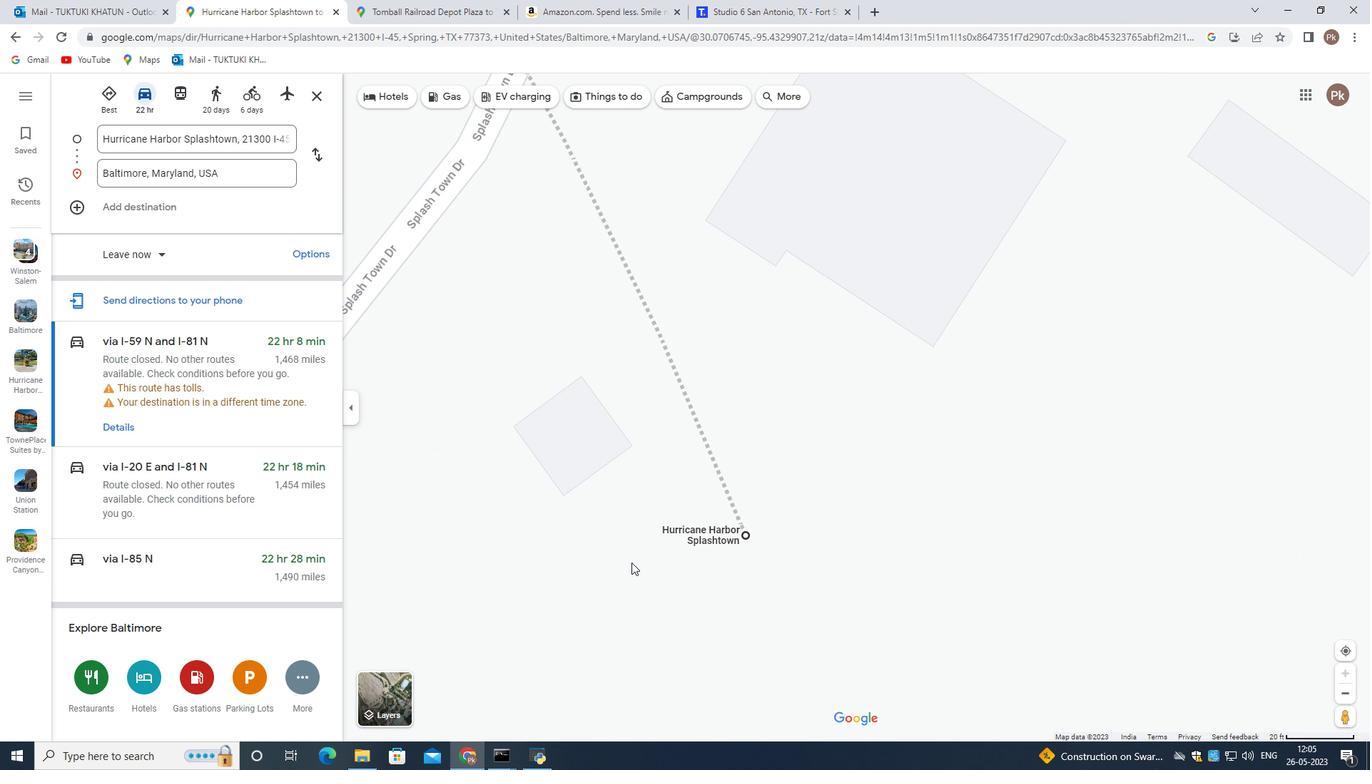 
Action: Mouse scrolled (631, 562) with delta (0, 0)
Screenshot: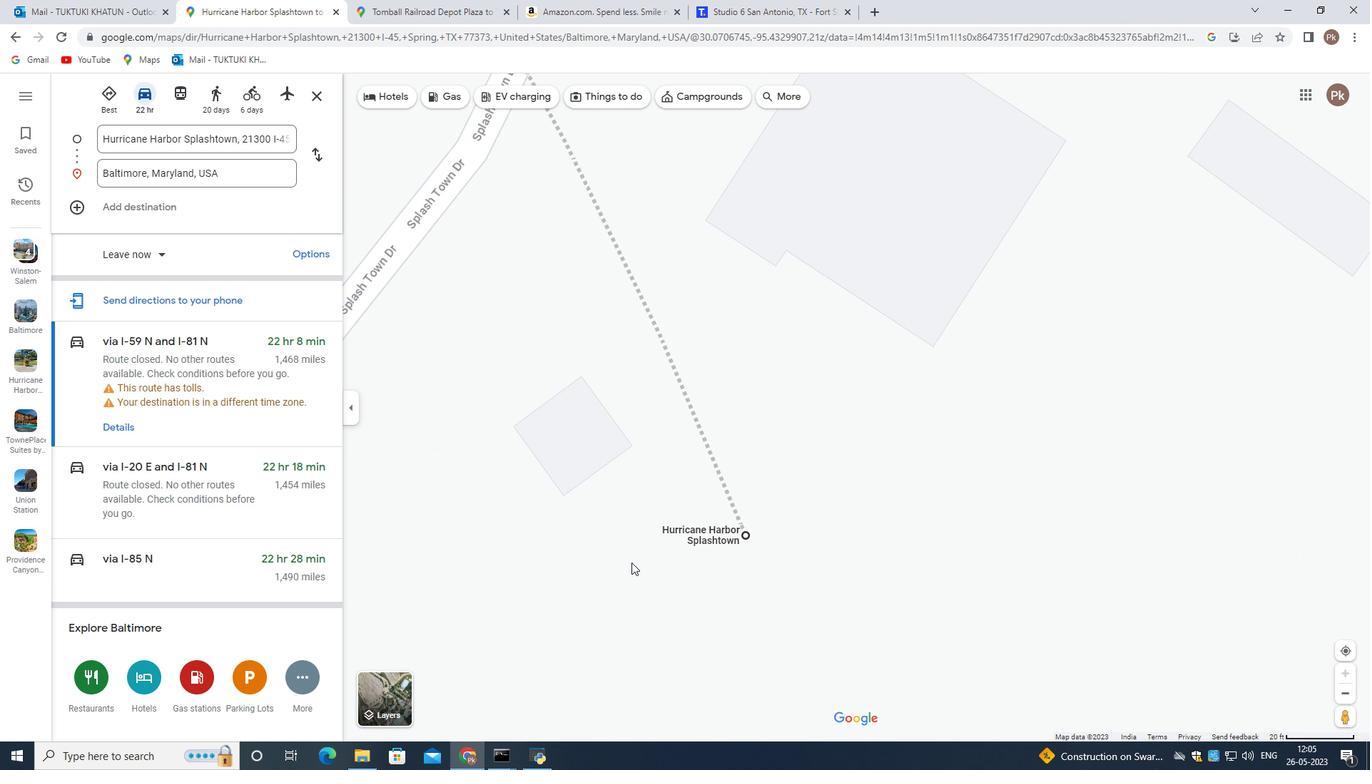
Action: Mouse scrolled (631, 562) with delta (0, 0)
Screenshot: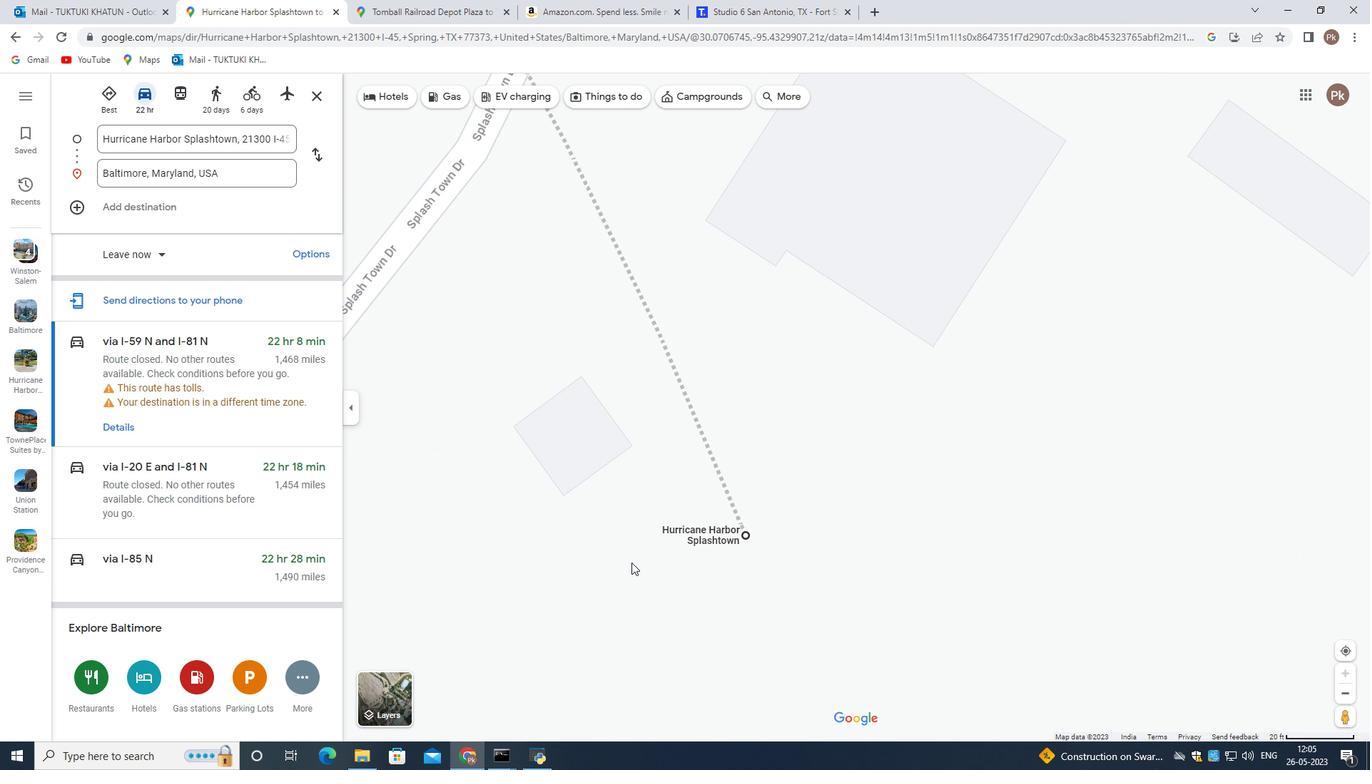 
Action: Mouse scrolled (631, 562) with delta (0, 0)
Screenshot: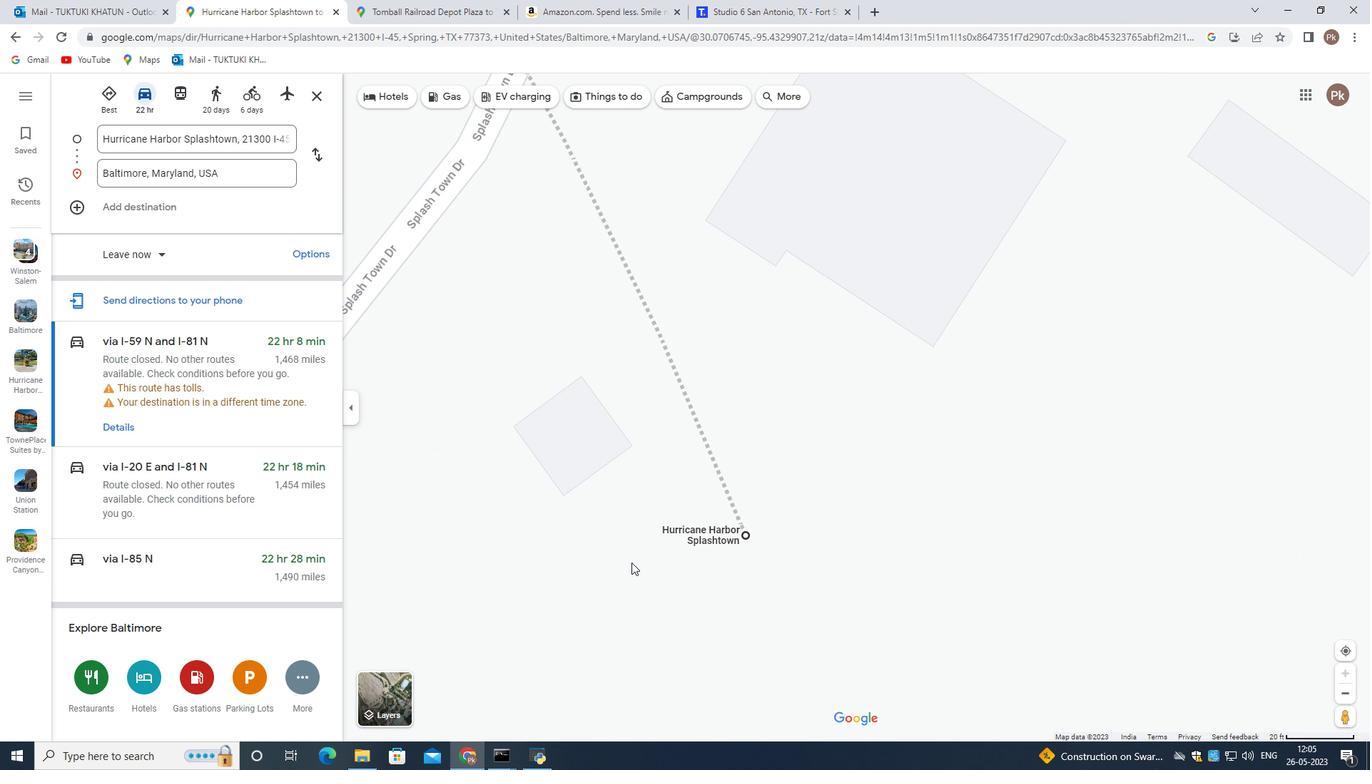 
Action: Mouse moved to (469, 378)
Screenshot: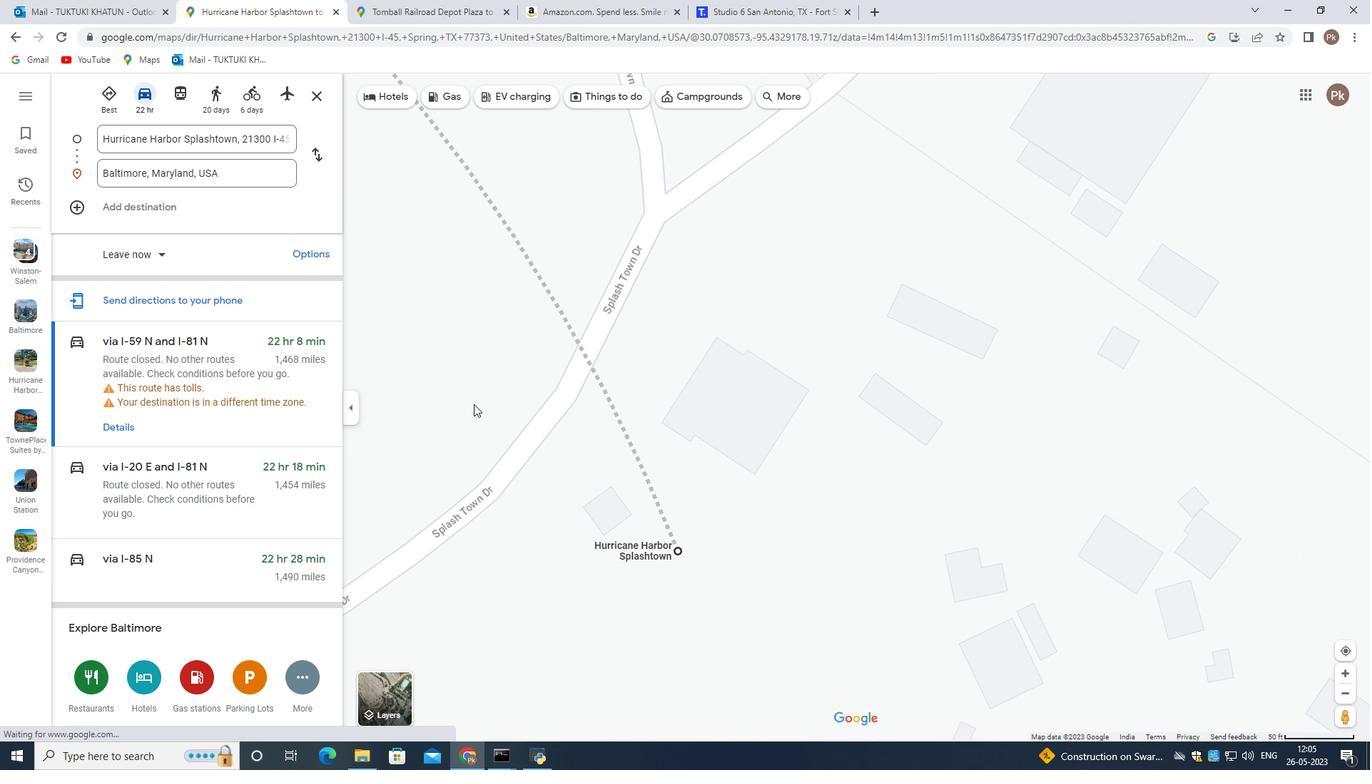 
Action: Mouse pressed left at (469, 378)
Screenshot: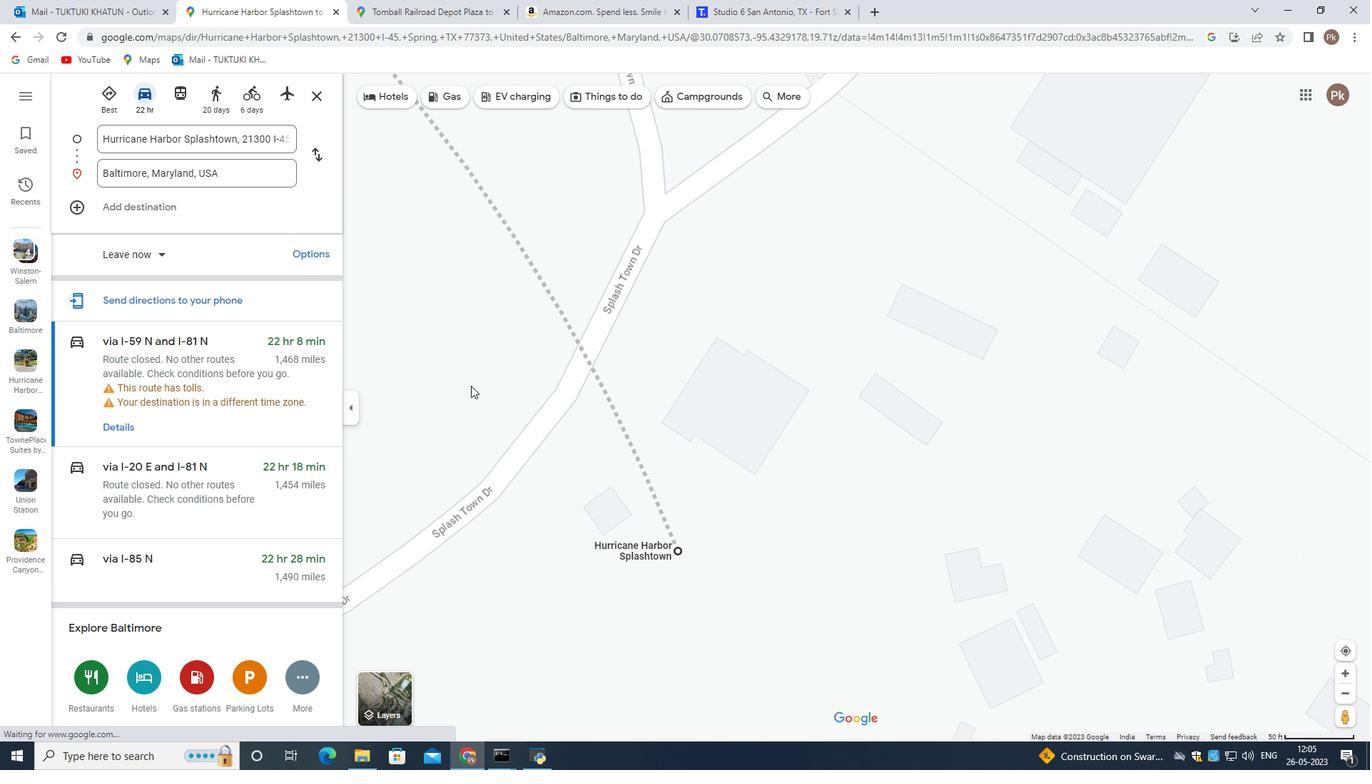
Action: Mouse moved to (688, 491)
Screenshot: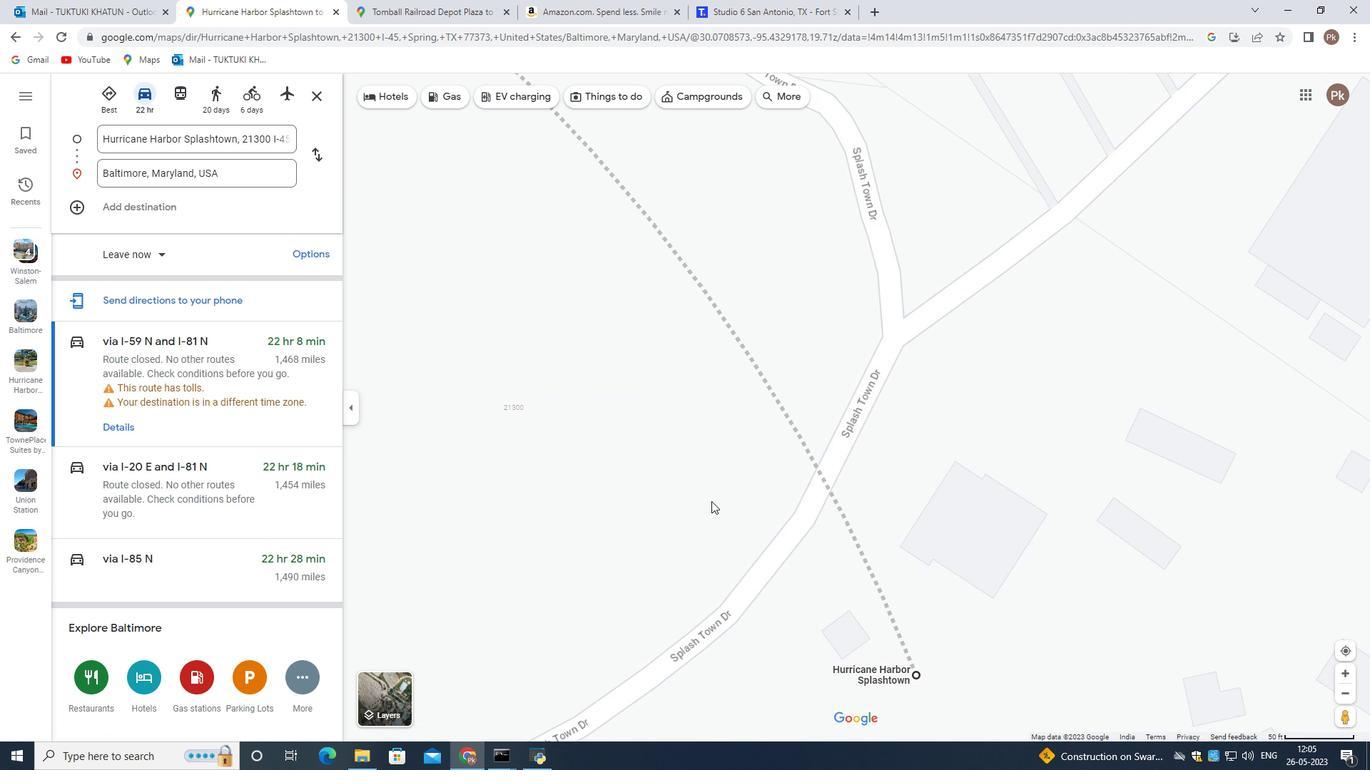 
Action: Mouse scrolled (688, 490) with delta (0, 0)
Screenshot: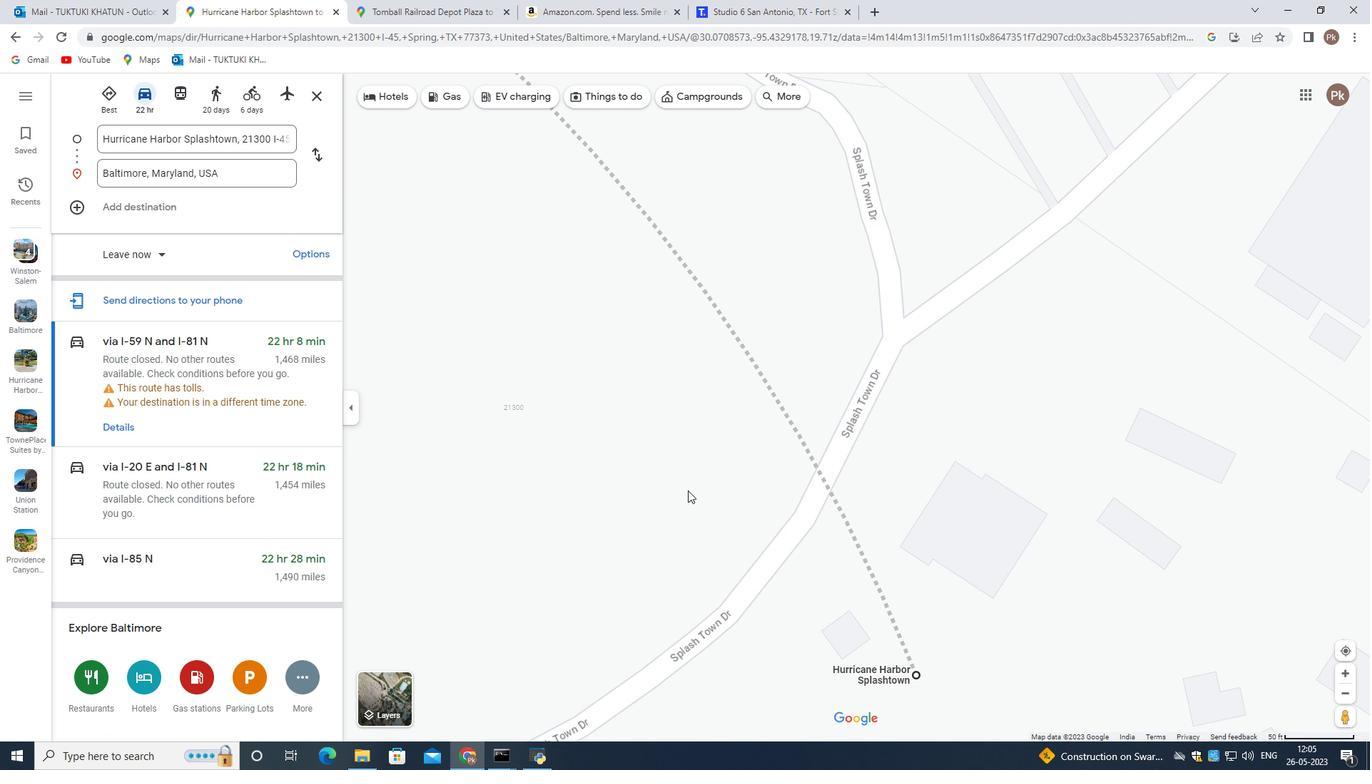 
Action: Mouse scrolled (688, 490) with delta (0, 0)
Screenshot: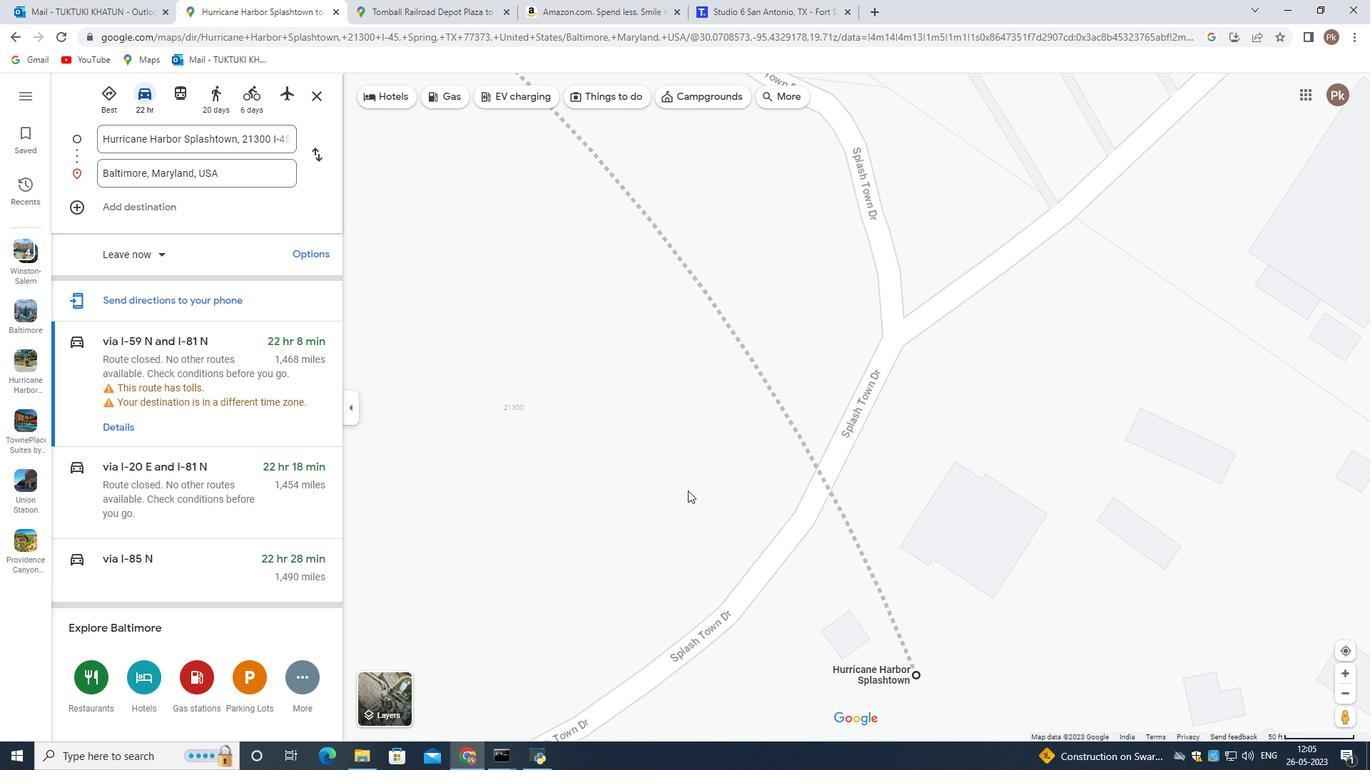 
Action: Mouse scrolled (688, 490) with delta (0, 0)
Screenshot: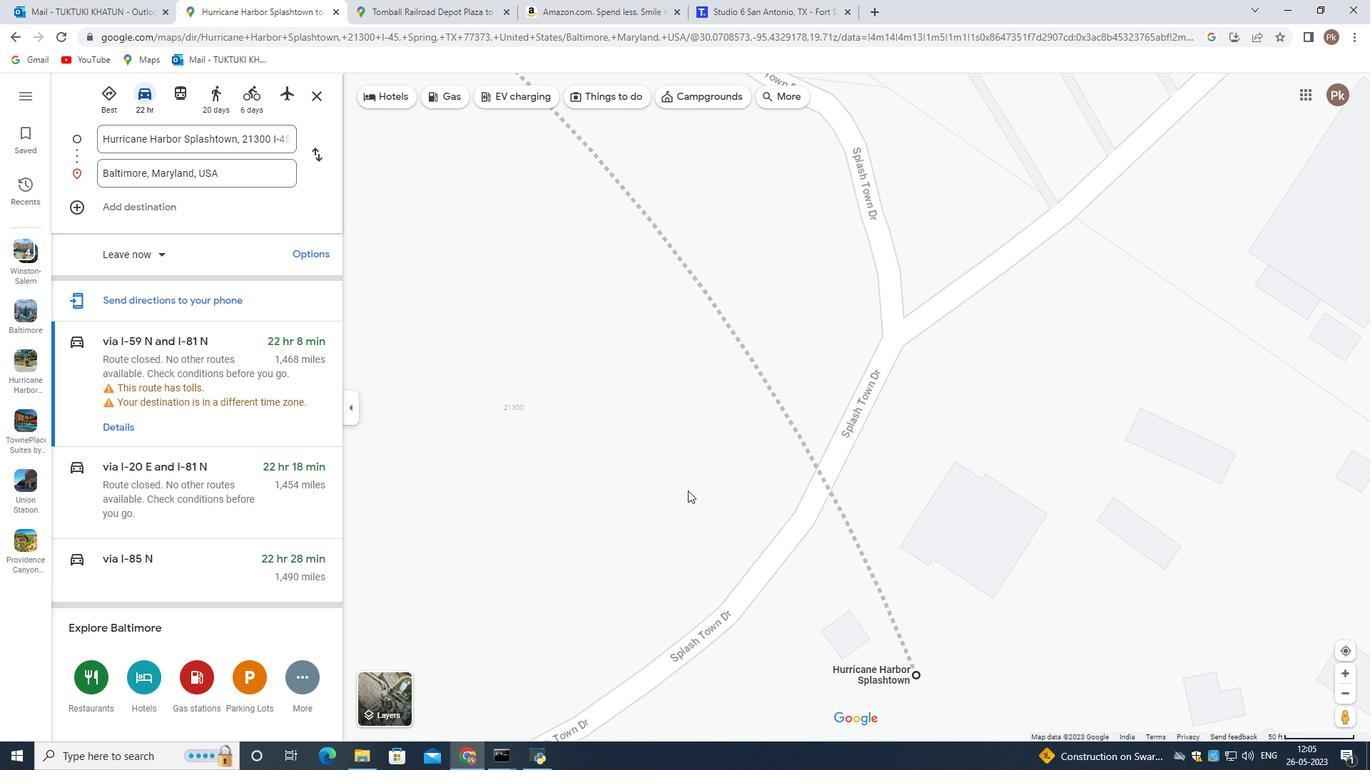 
Action: Mouse scrolled (688, 490) with delta (0, 0)
Screenshot: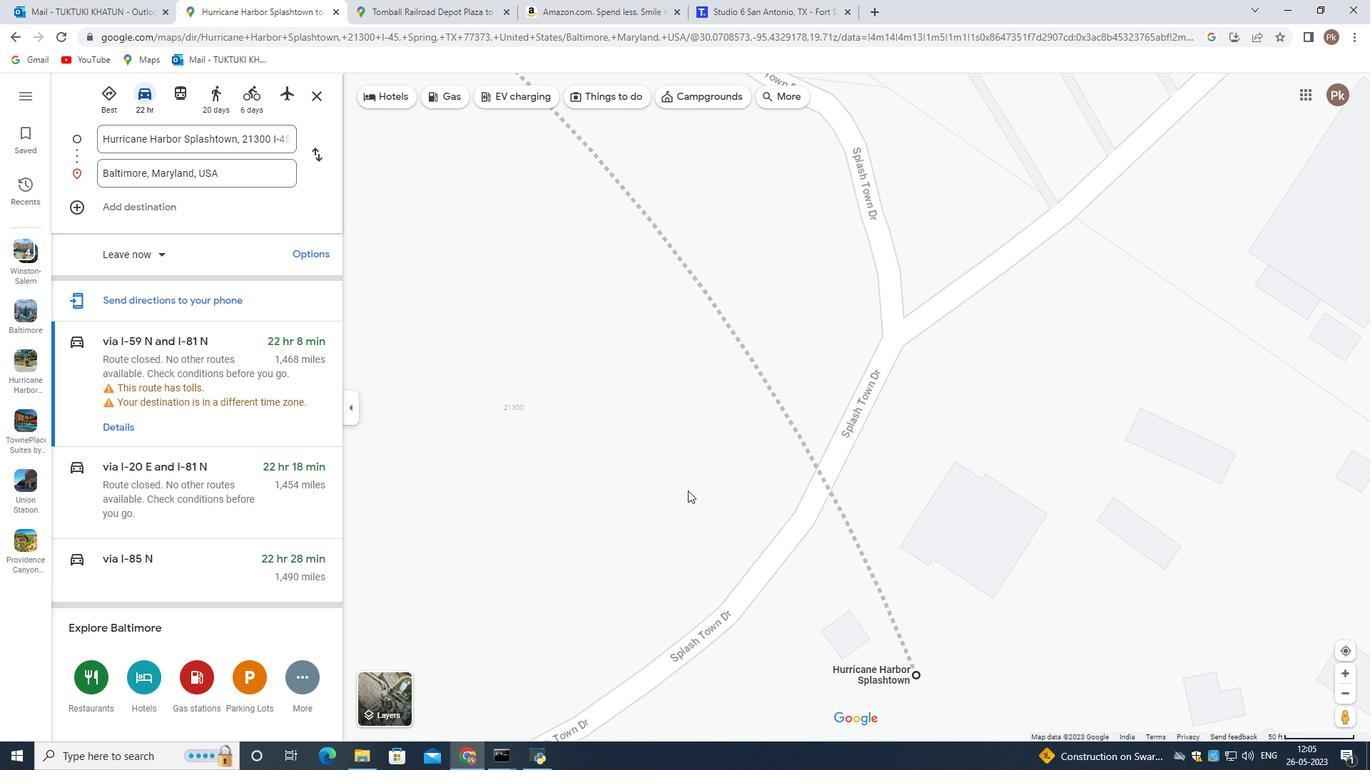 
Action: Mouse moved to (540, 348)
Screenshot: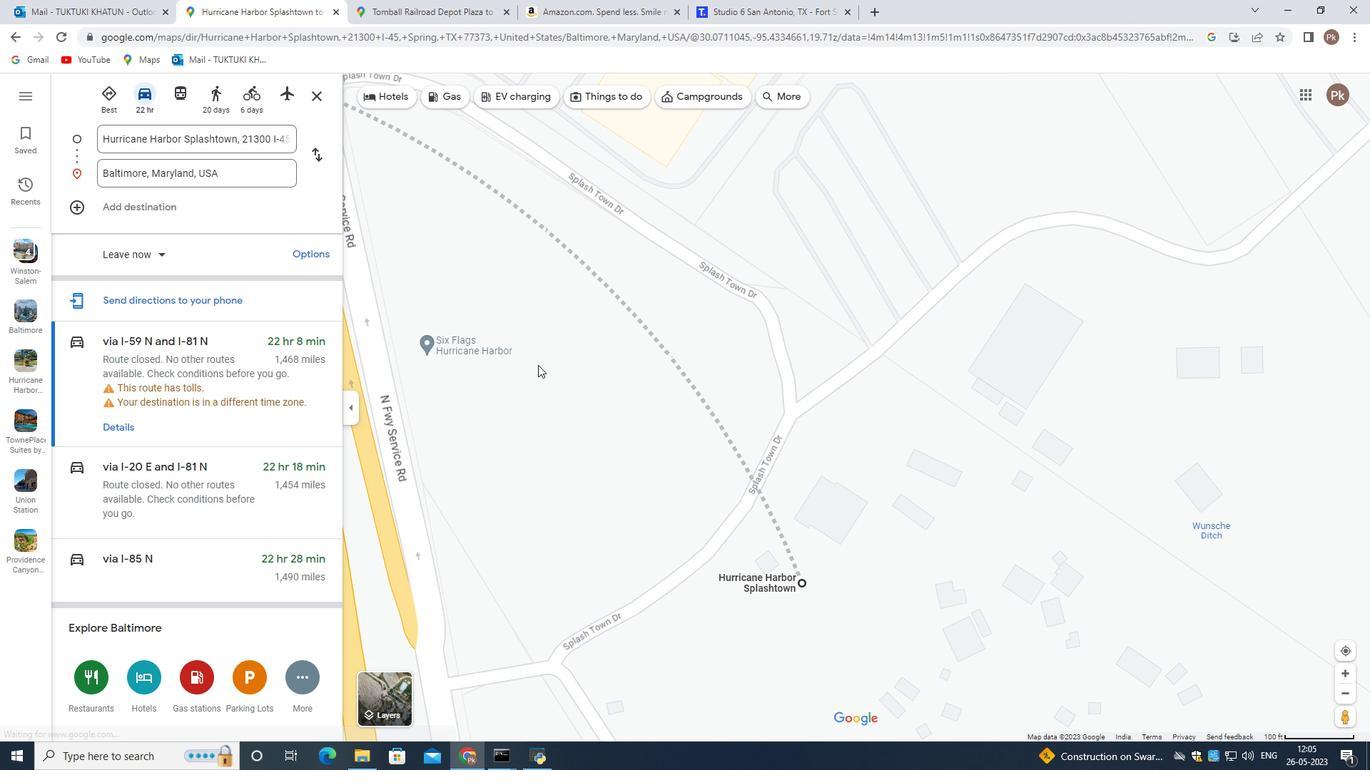 
Action: Mouse pressed left at (540, 348)
Screenshot: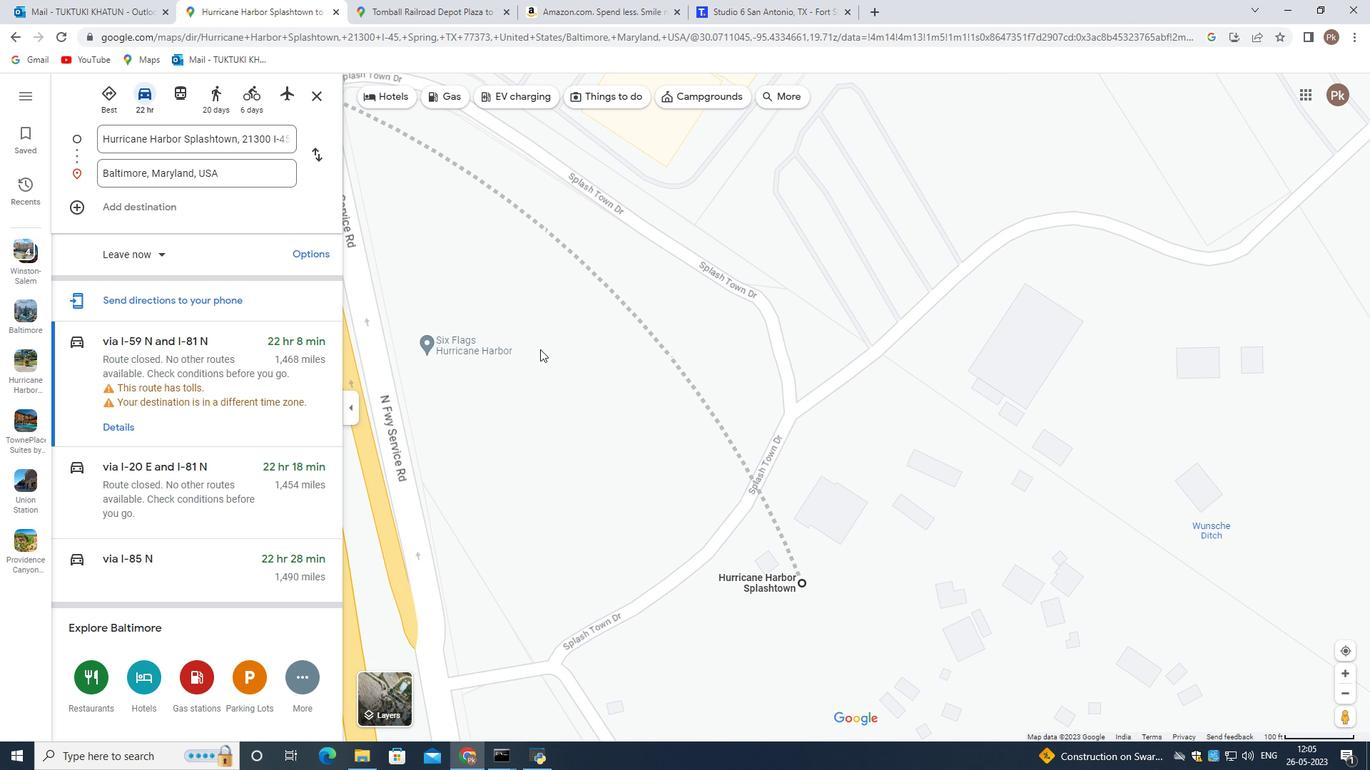 
Action: Mouse moved to (663, 515)
Screenshot: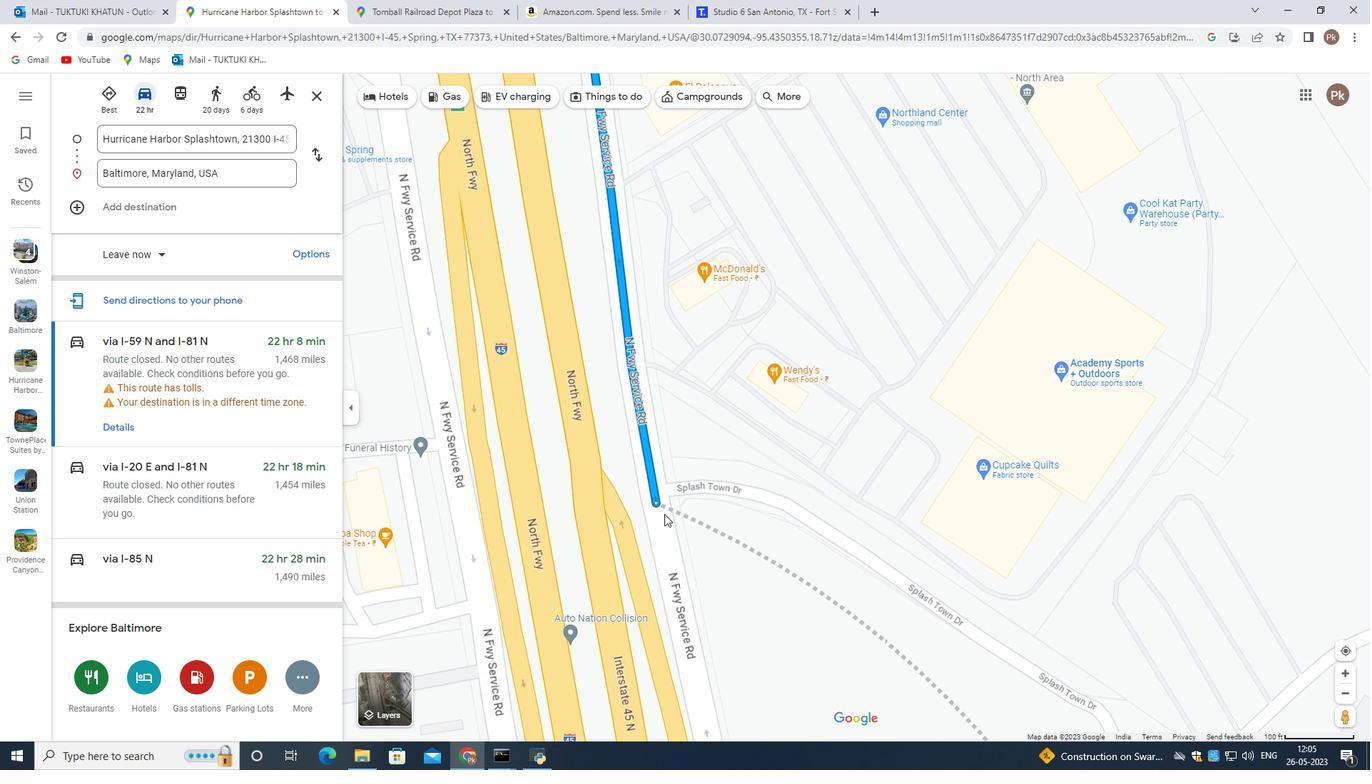 
Action: Mouse scrolled (663, 516) with delta (0, 0)
Screenshot: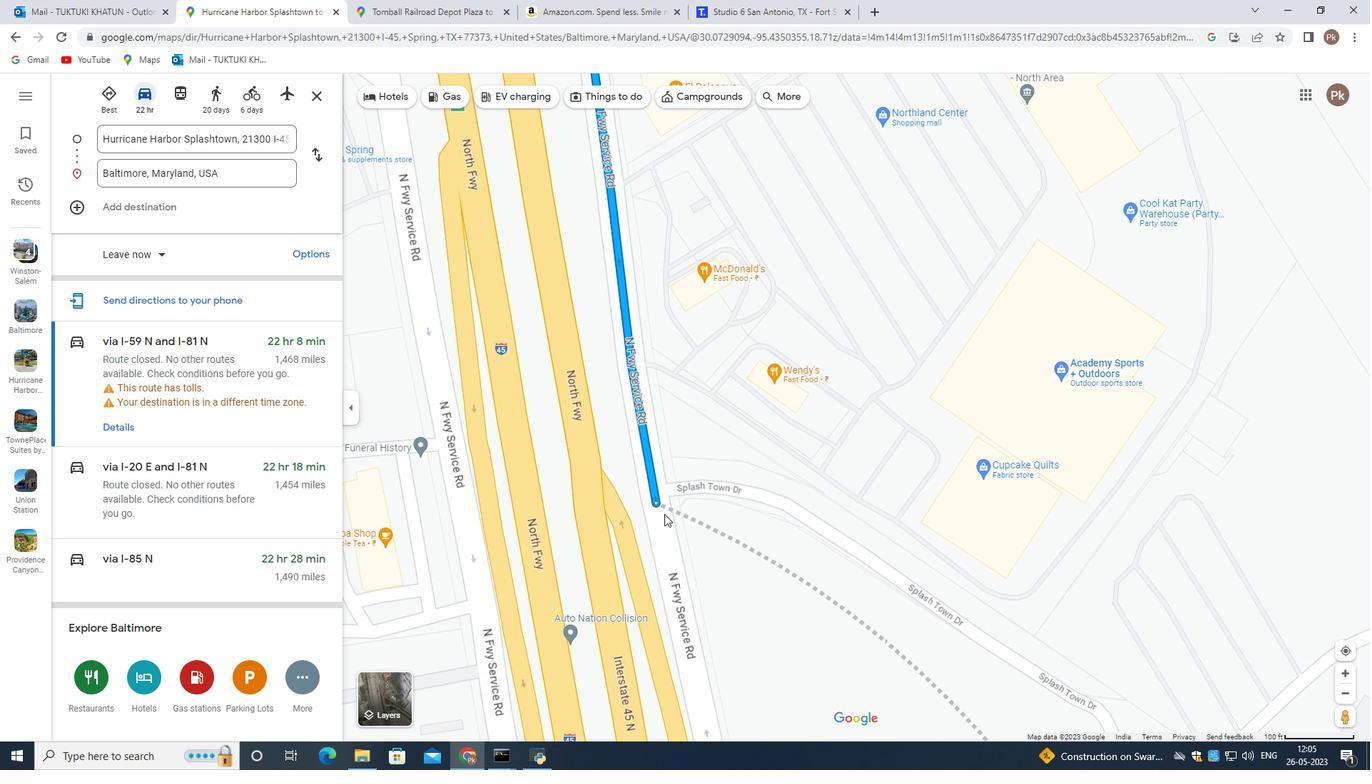 
Action: Mouse scrolled (663, 516) with delta (0, 0)
Screenshot: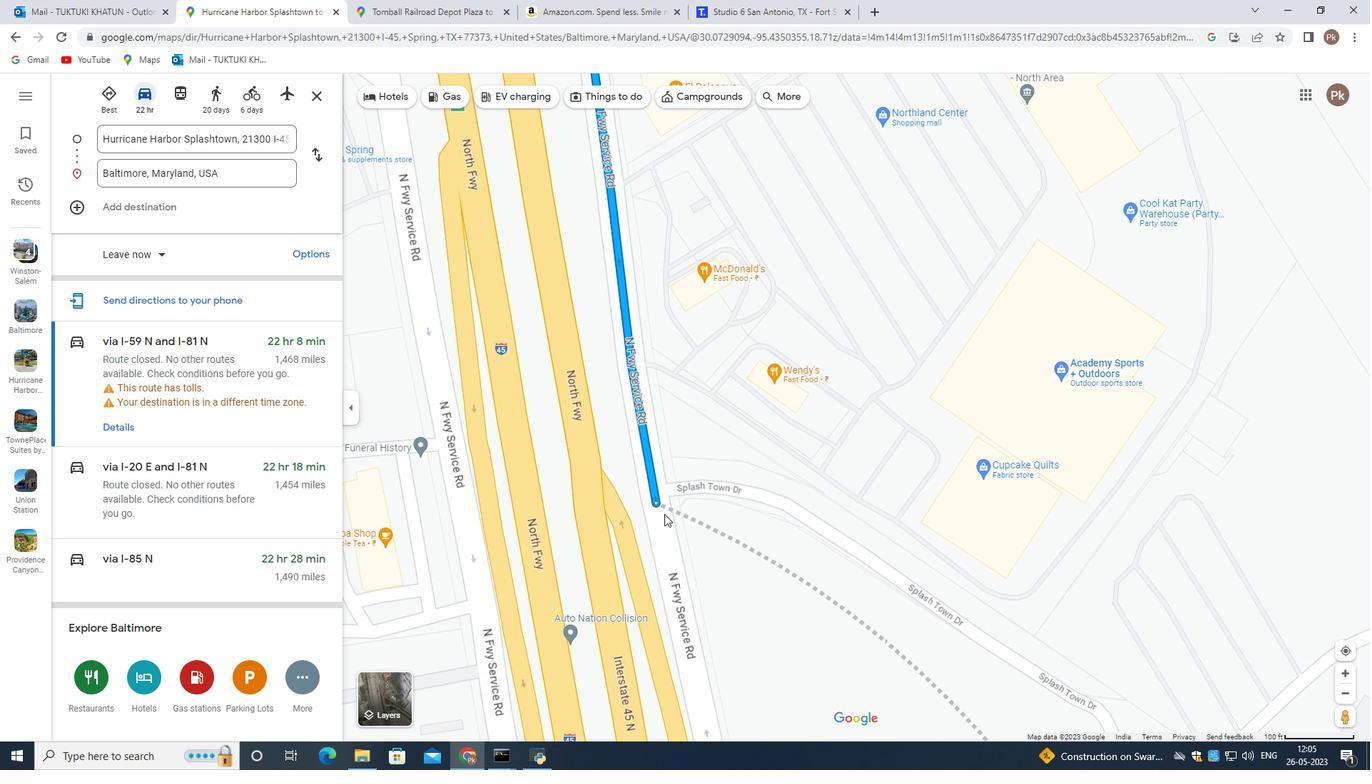 
Action: Mouse scrolled (663, 516) with delta (0, 0)
Screenshot: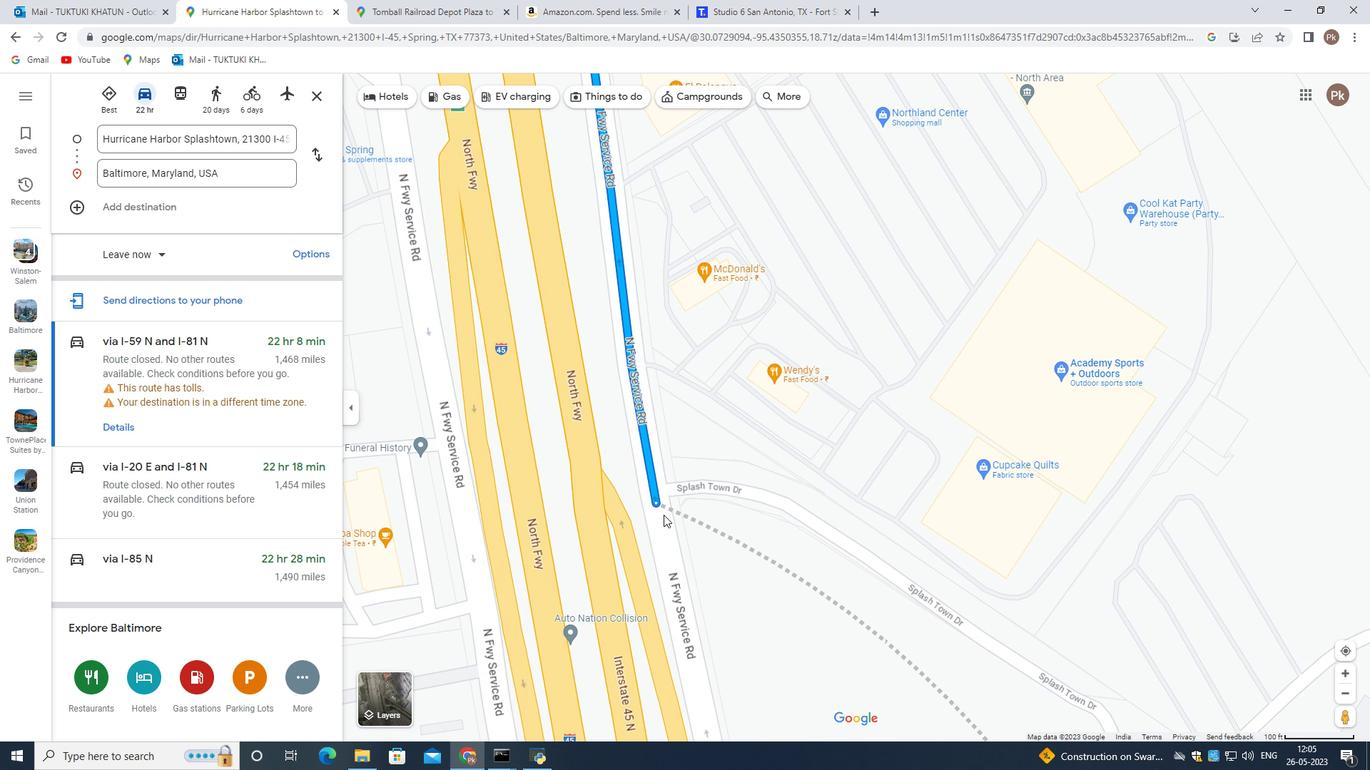 
Action: Mouse scrolled (663, 516) with delta (0, 0)
Screenshot: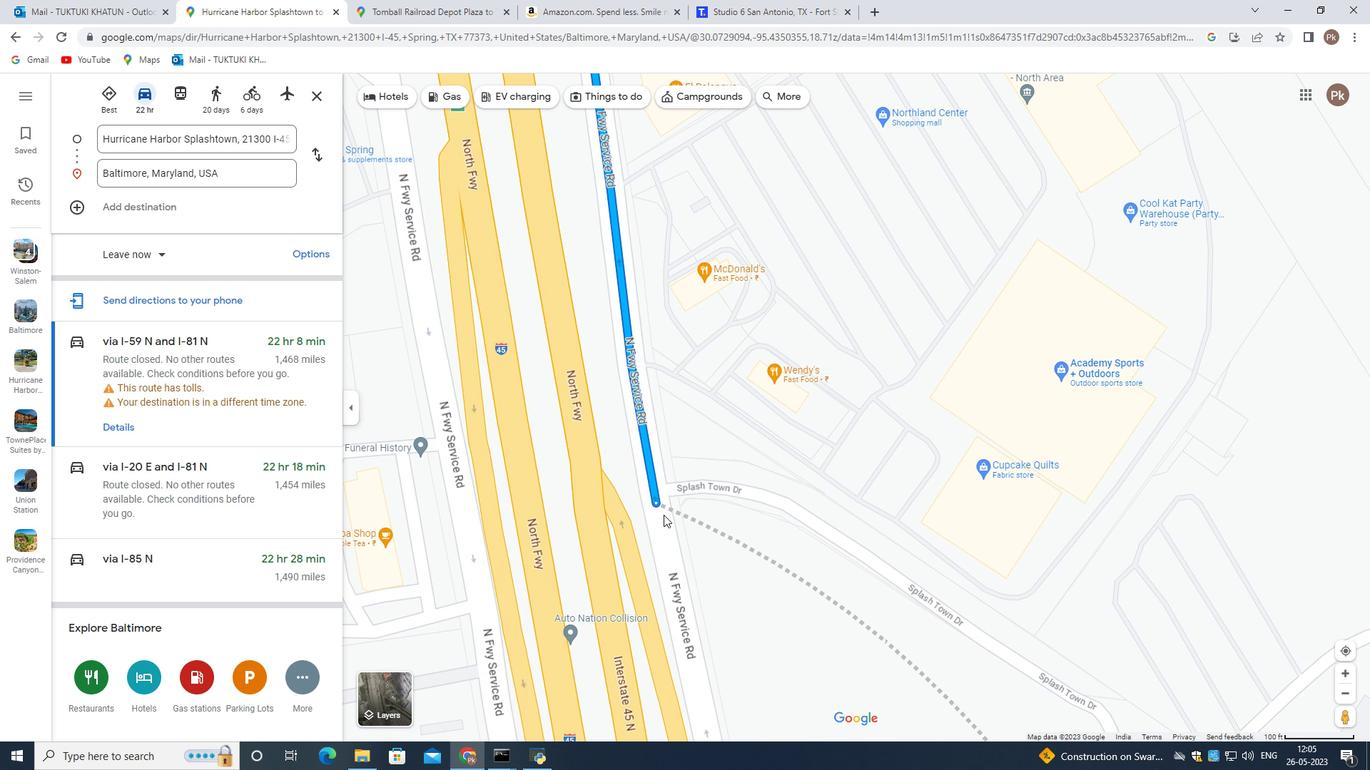 
Action: Mouse scrolled (663, 516) with delta (0, 0)
Screenshot: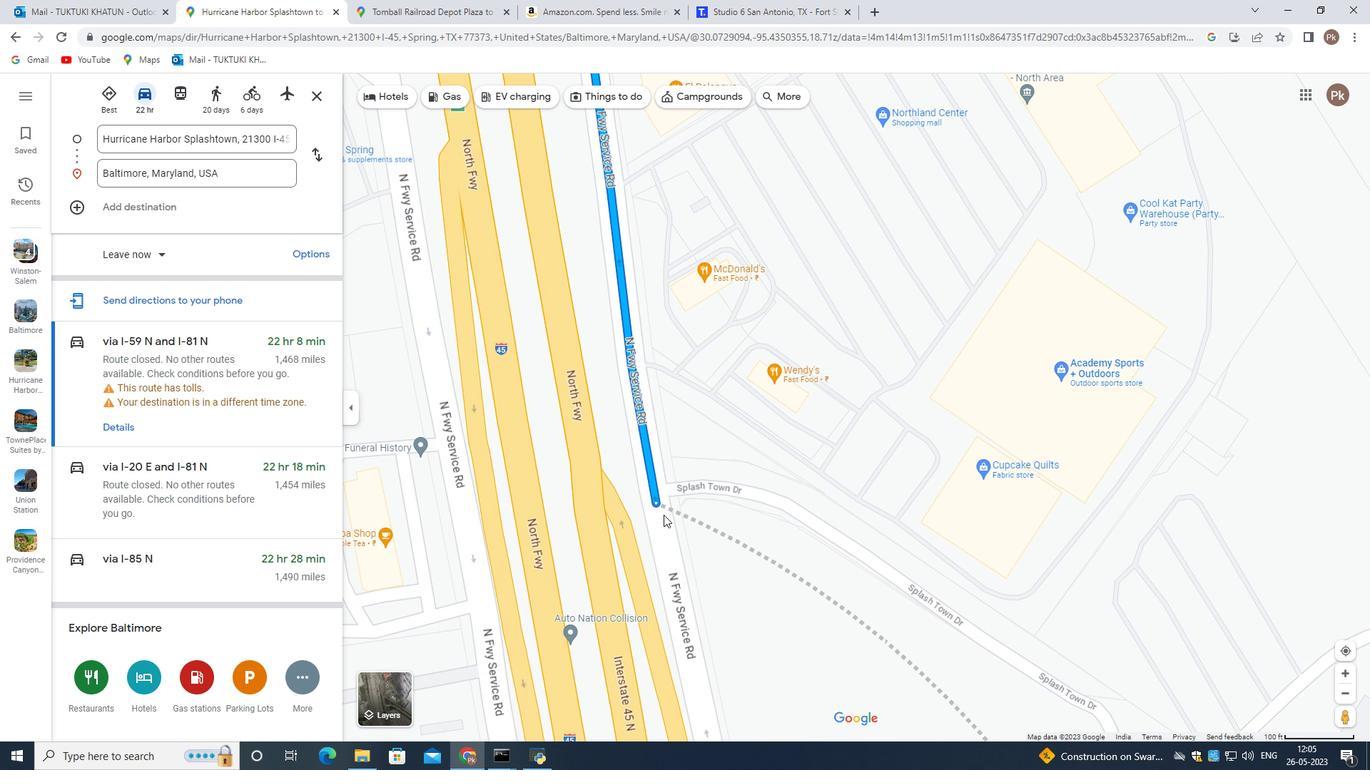 
Action: Mouse scrolled (663, 516) with delta (0, 0)
Screenshot: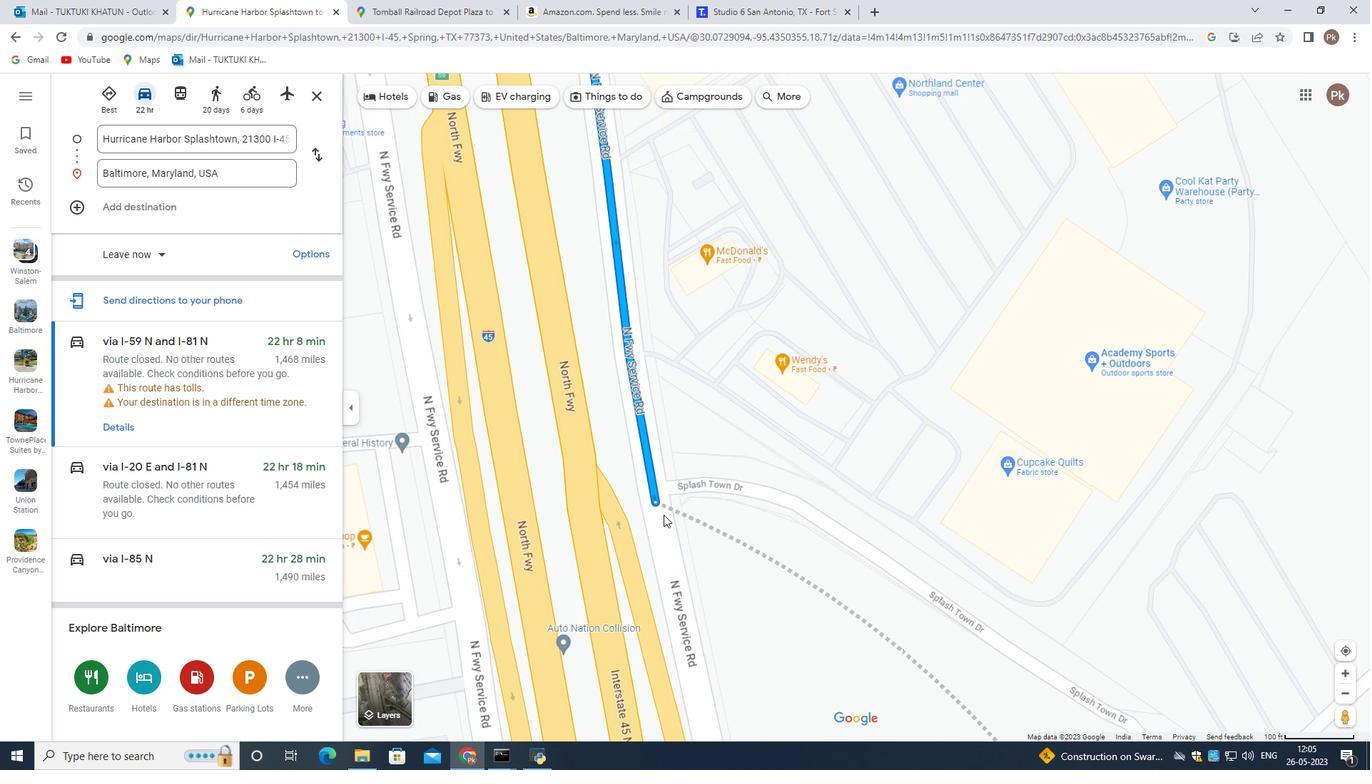 
Action: Mouse moved to (663, 515)
Screenshot: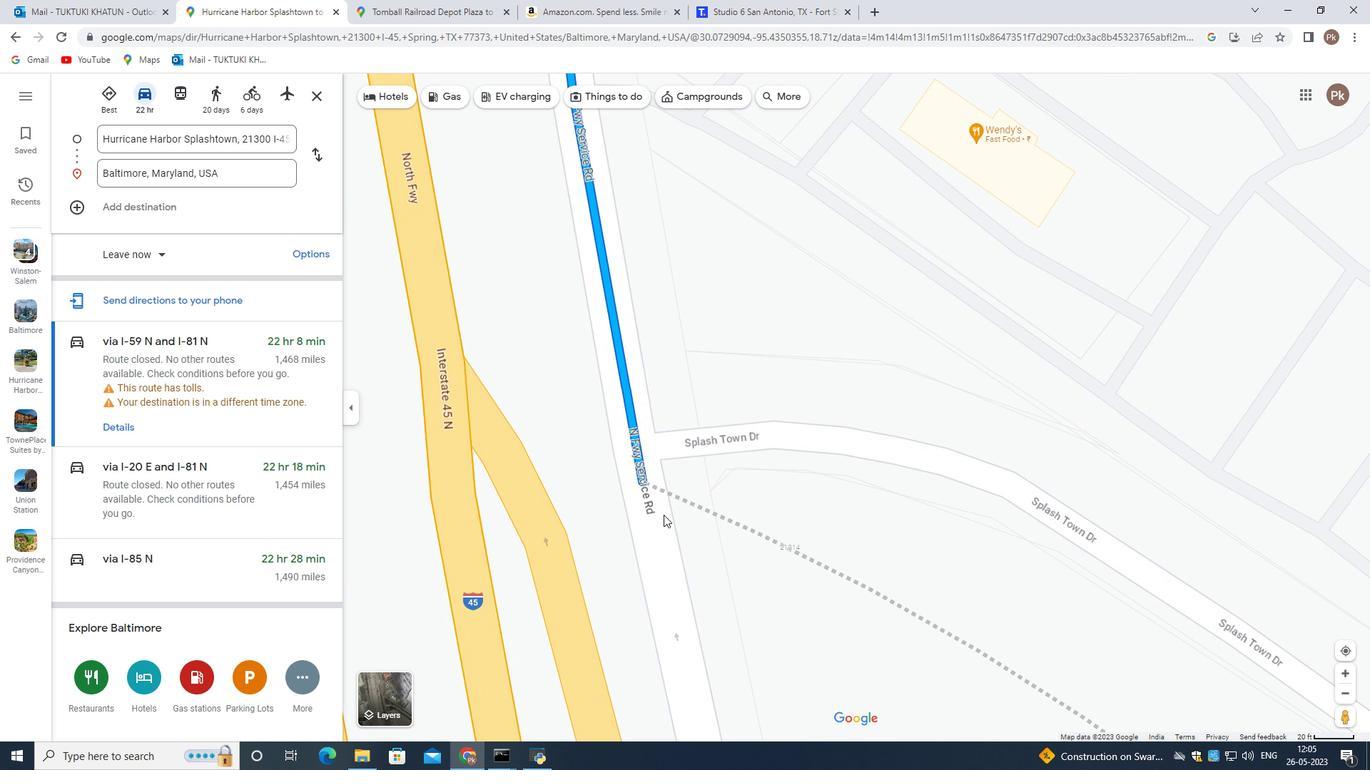 
Action: Mouse scrolled (663, 516) with delta (0, 0)
Screenshot: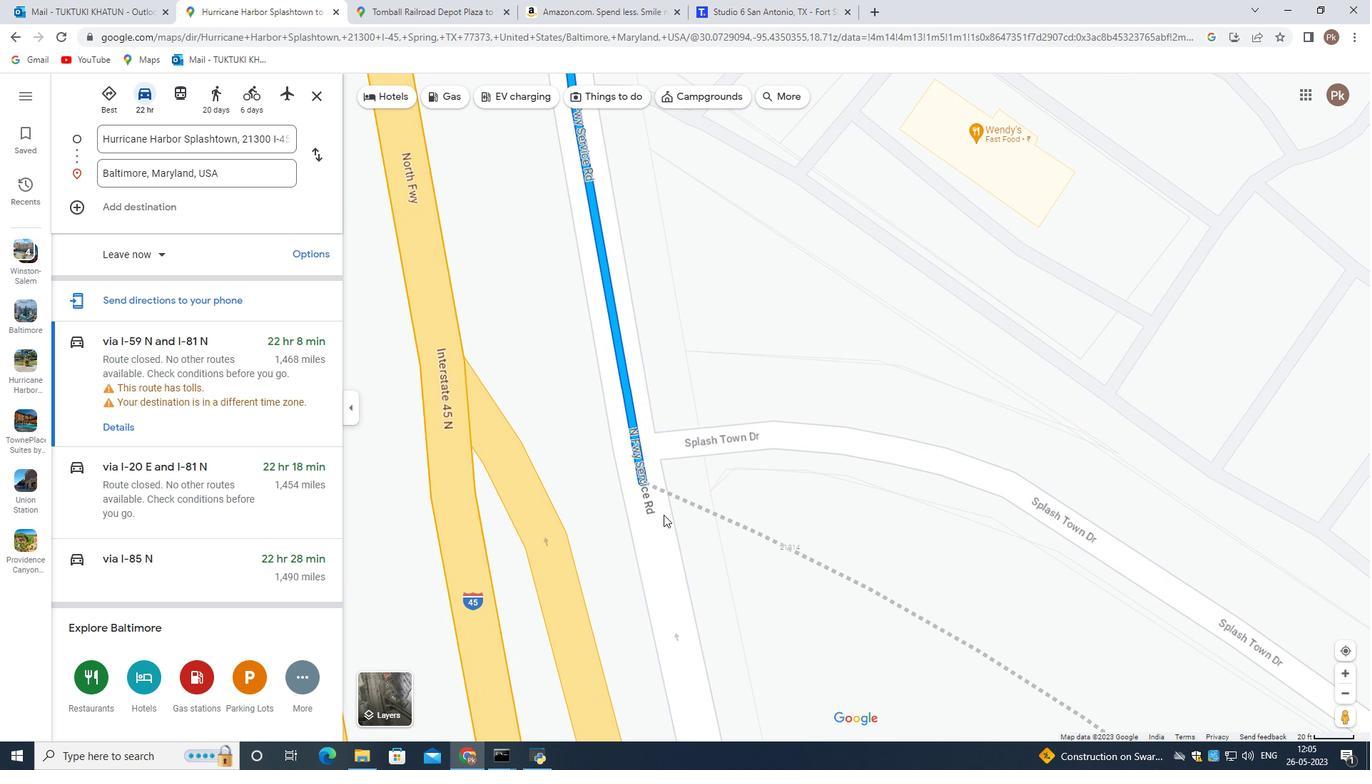
Action: Mouse scrolled (663, 516) with delta (0, 0)
Screenshot: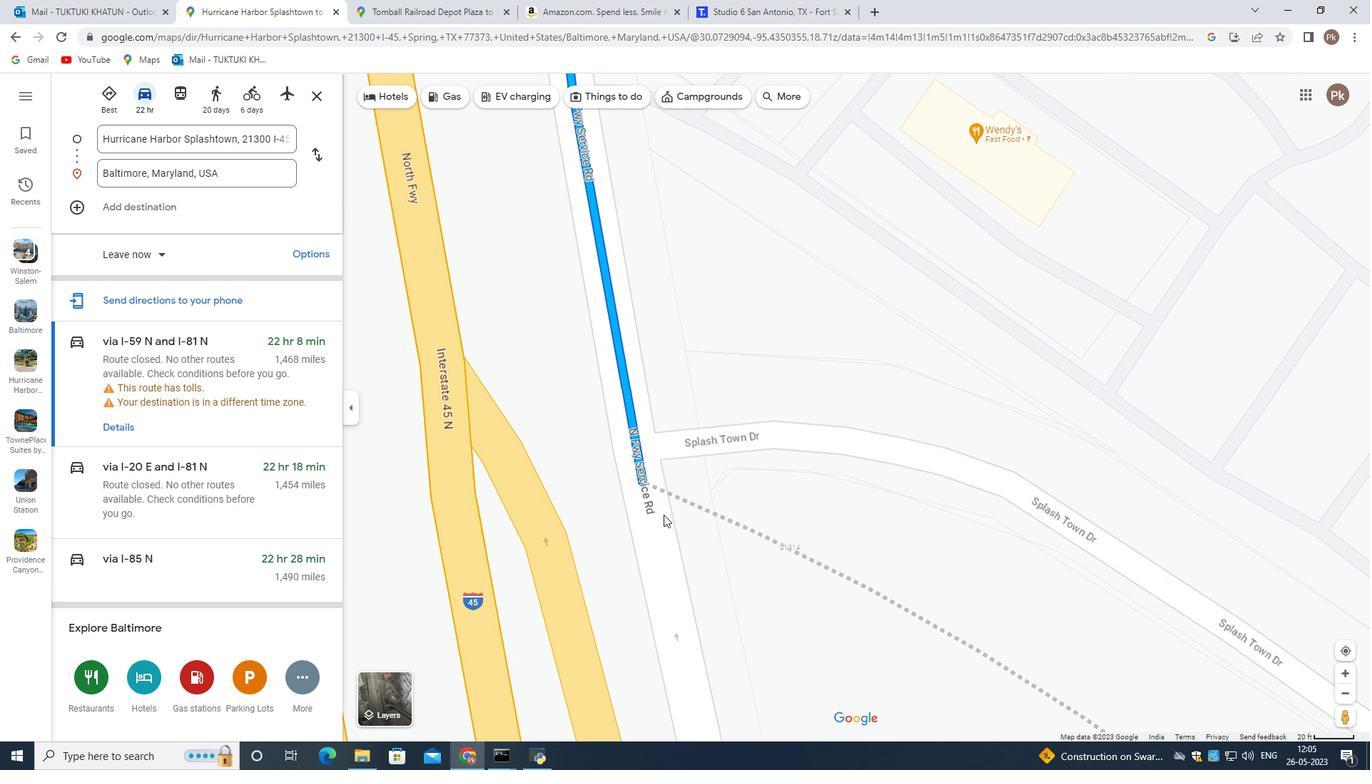 
Action: Mouse scrolled (663, 516) with delta (0, 0)
Screenshot: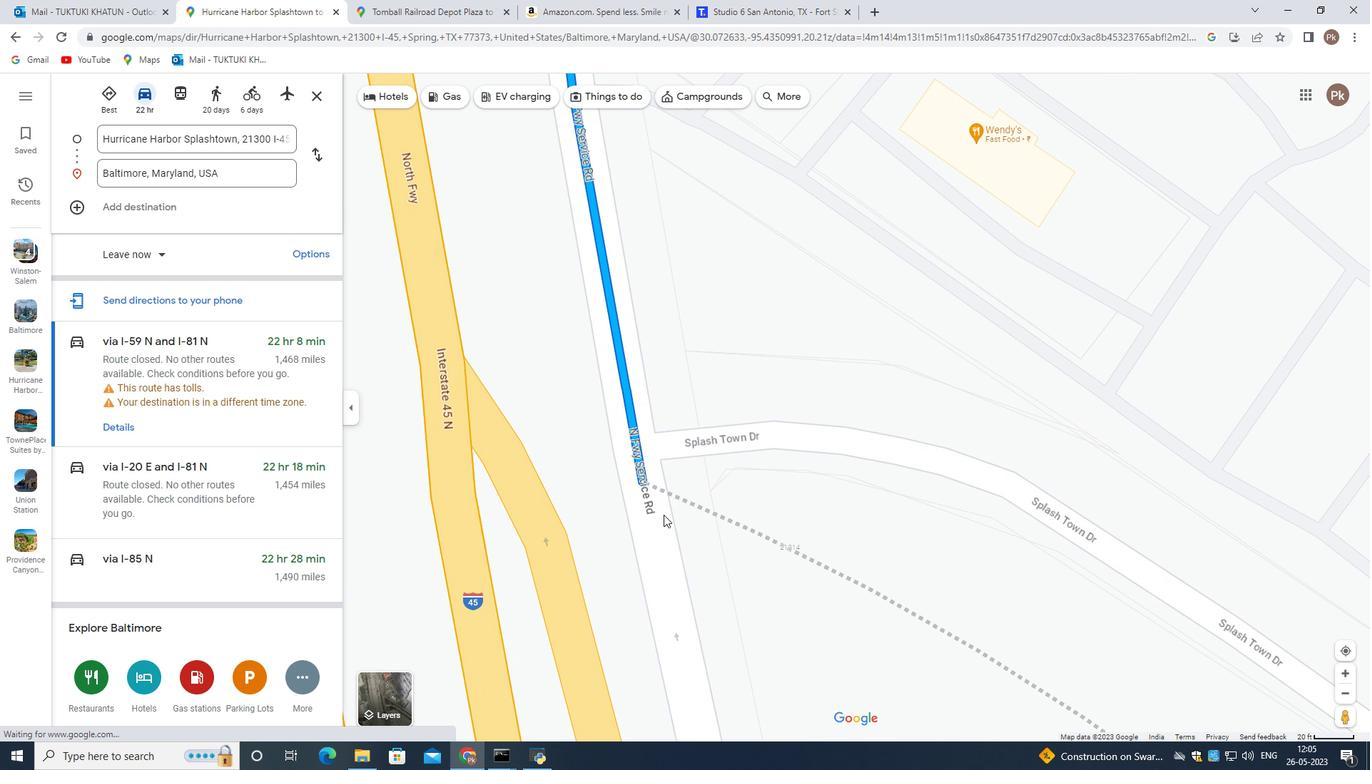 
Action: Mouse scrolled (663, 516) with delta (0, 0)
Screenshot: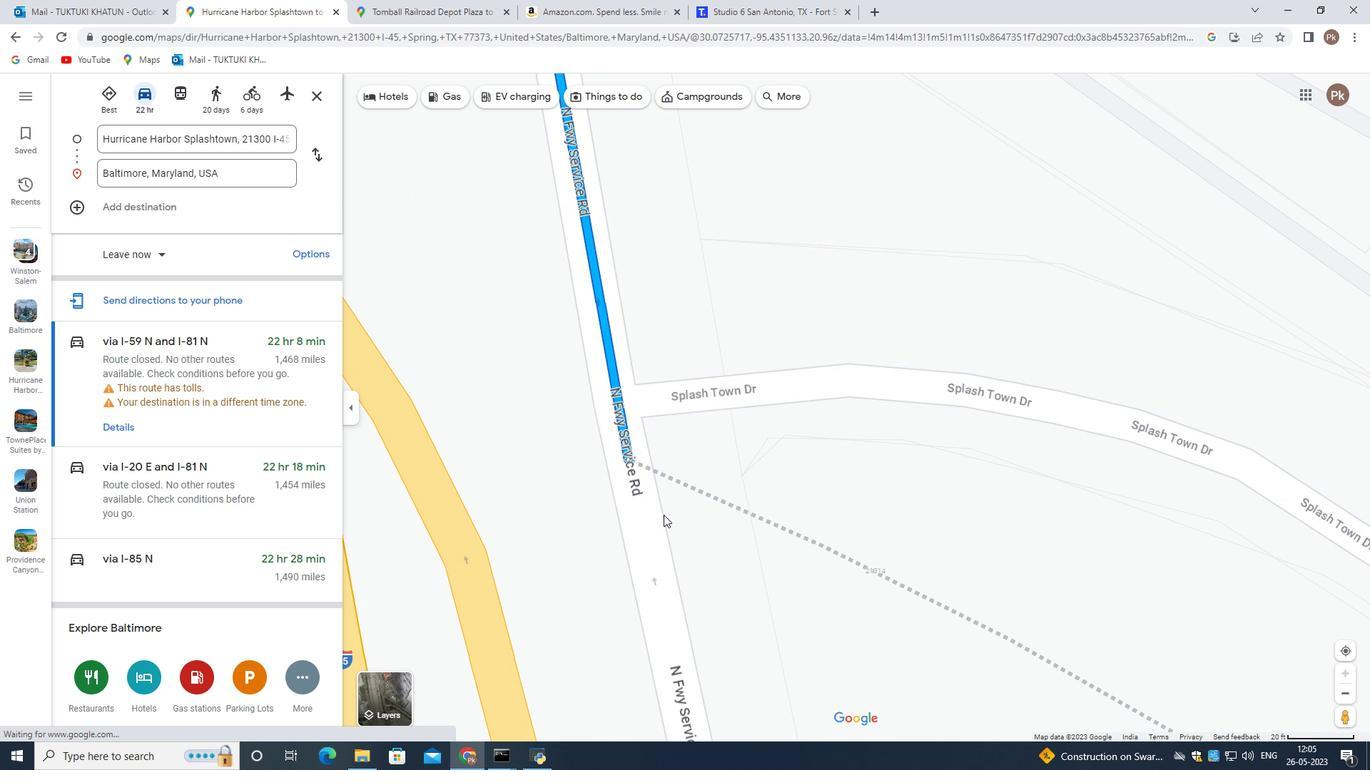 
Action: Mouse scrolled (663, 516) with delta (0, 0)
Screenshot: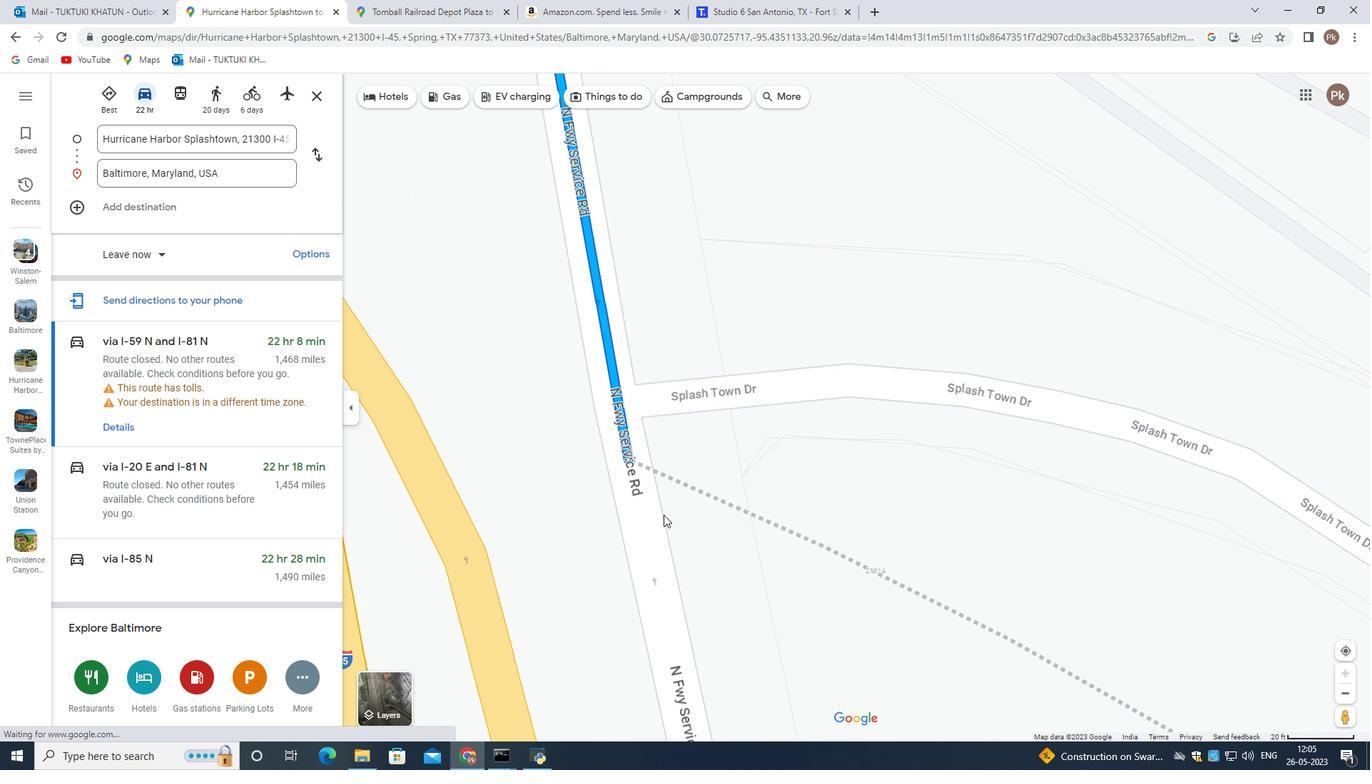 
Action: Mouse scrolled (663, 516) with delta (0, 0)
Screenshot: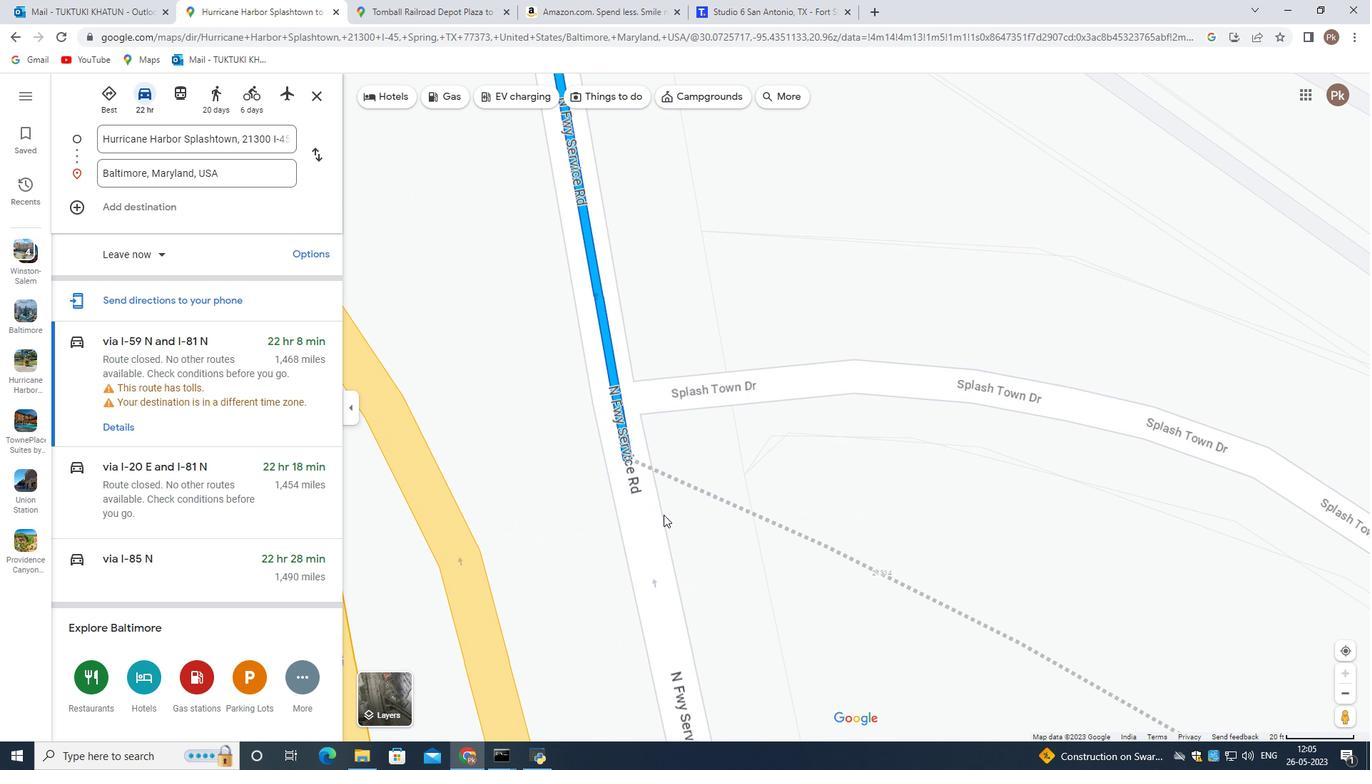 
Action: Mouse scrolled (663, 516) with delta (0, 0)
Screenshot: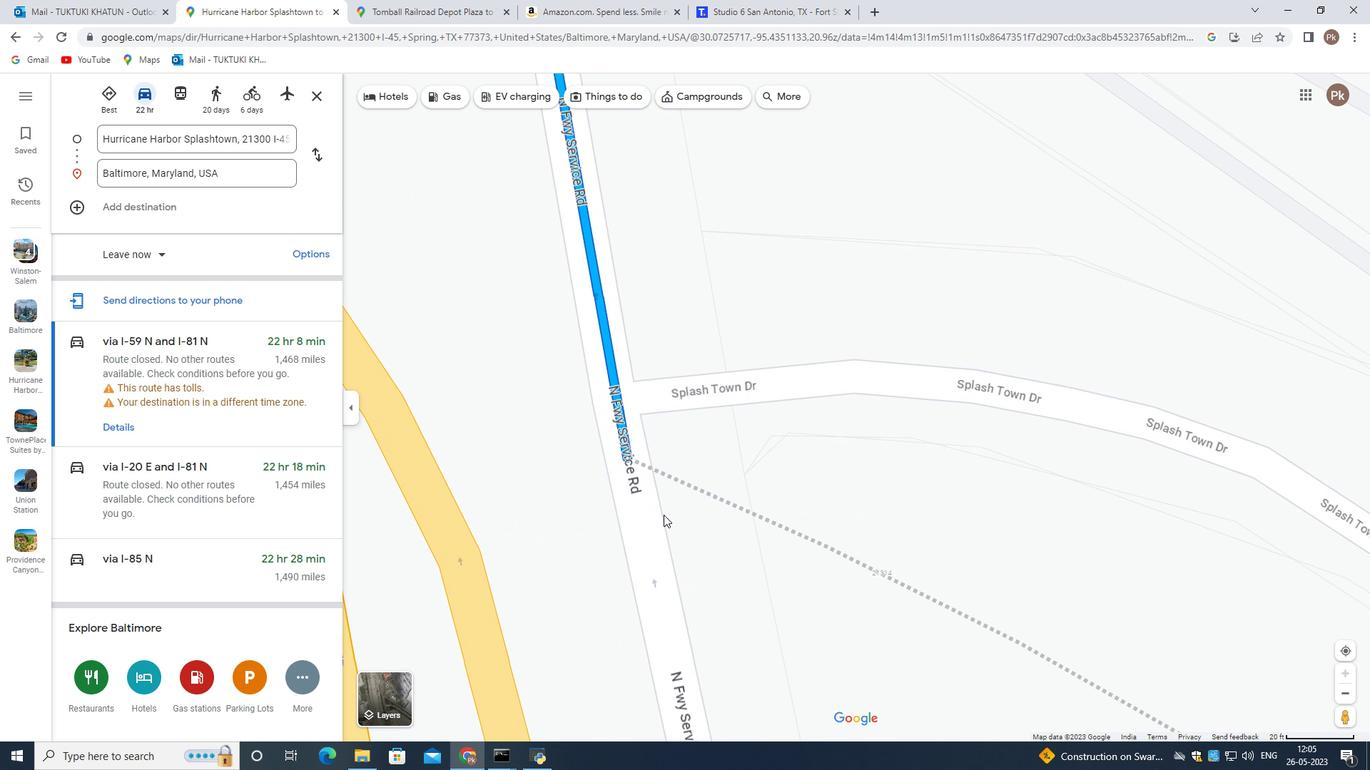 
Action: Mouse scrolled (663, 516) with delta (0, 0)
Screenshot: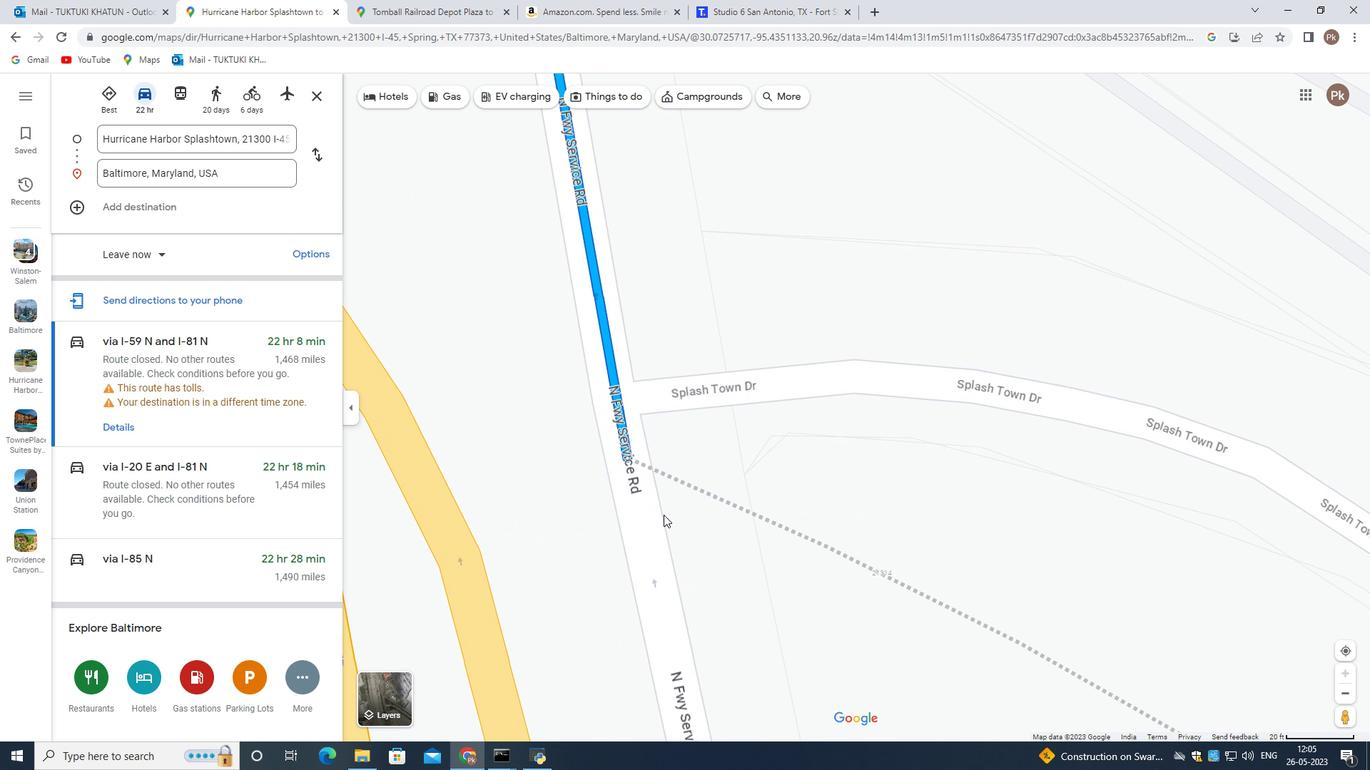 
Action: Mouse scrolled (663, 516) with delta (0, 0)
Screenshot: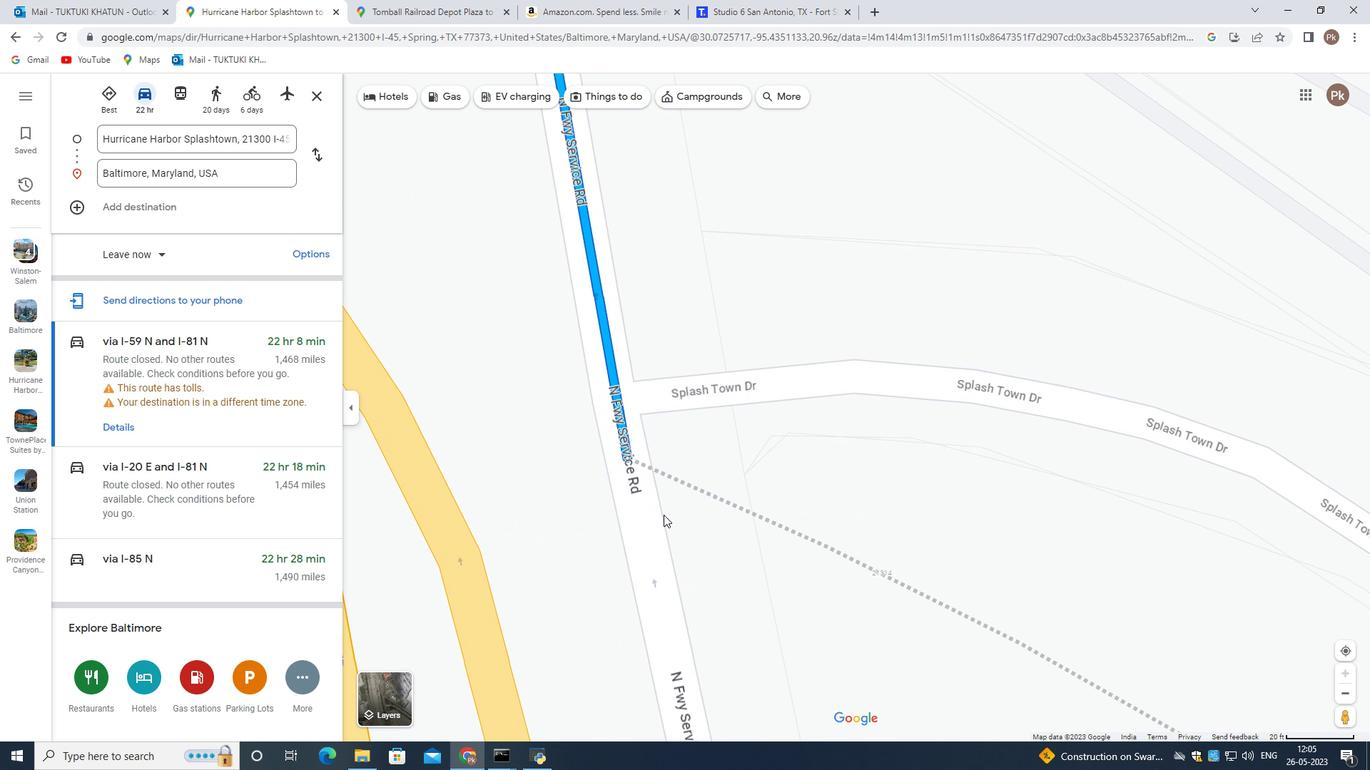 
Action: Mouse scrolled (663, 516) with delta (0, 0)
Screenshot: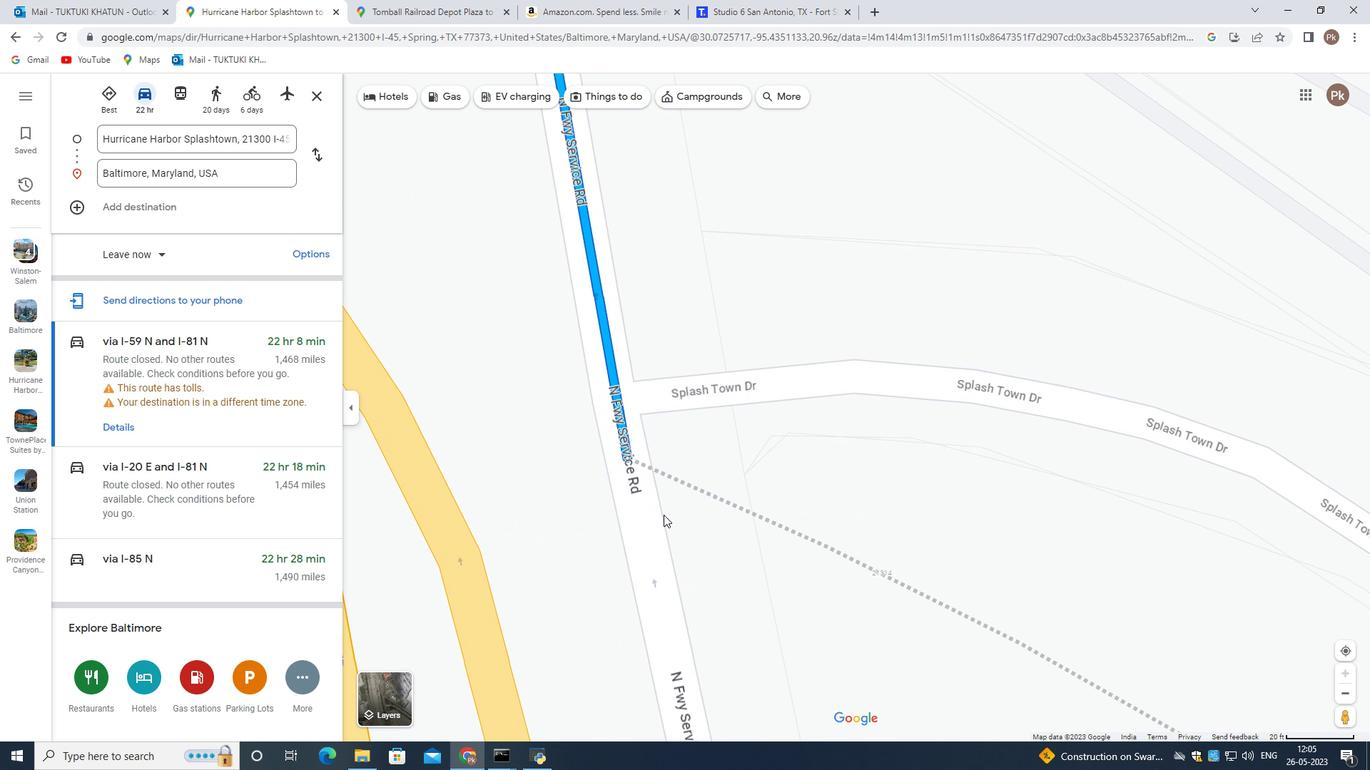 
Action: Mouse scrolled (663, 516) with delta (0, 0)
Screenshot: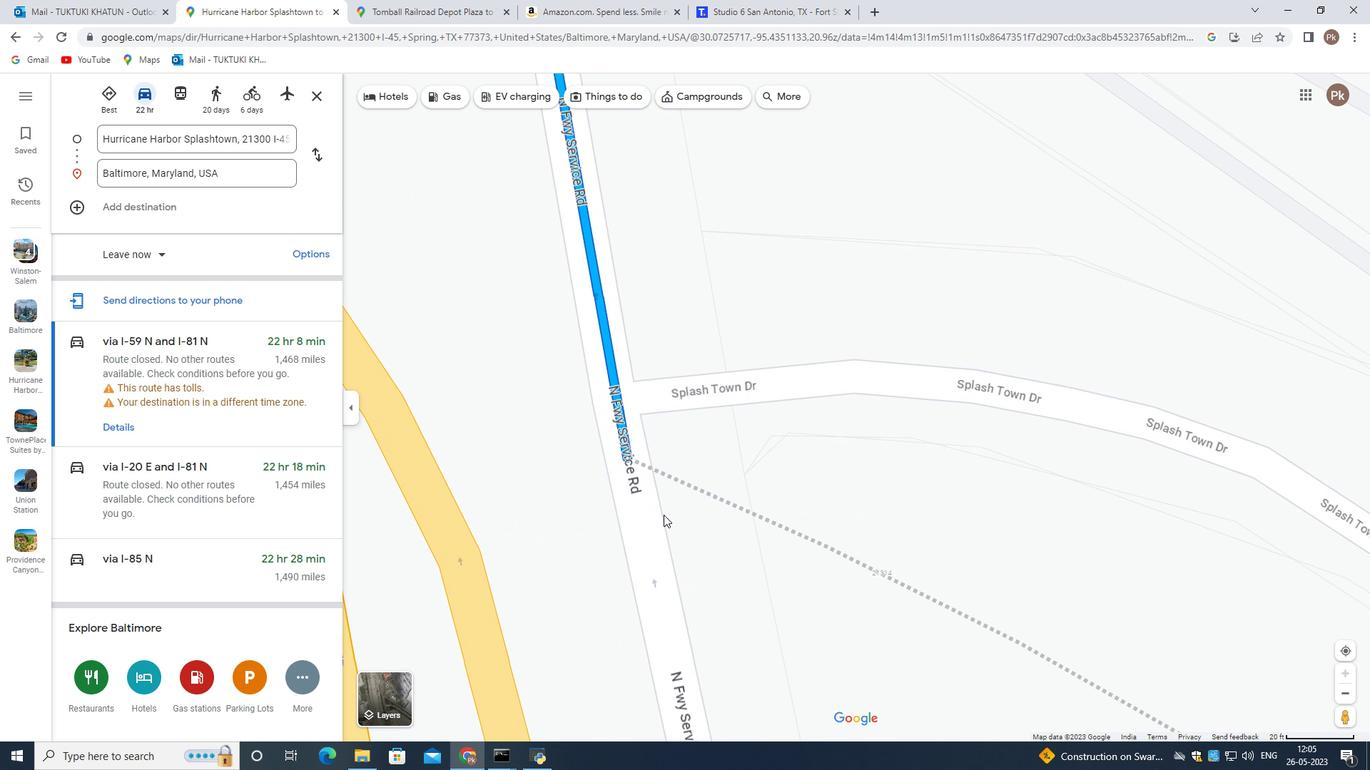 
Action: Mouse scrolled (663, 516) with delta (0, 0)
Screenshot: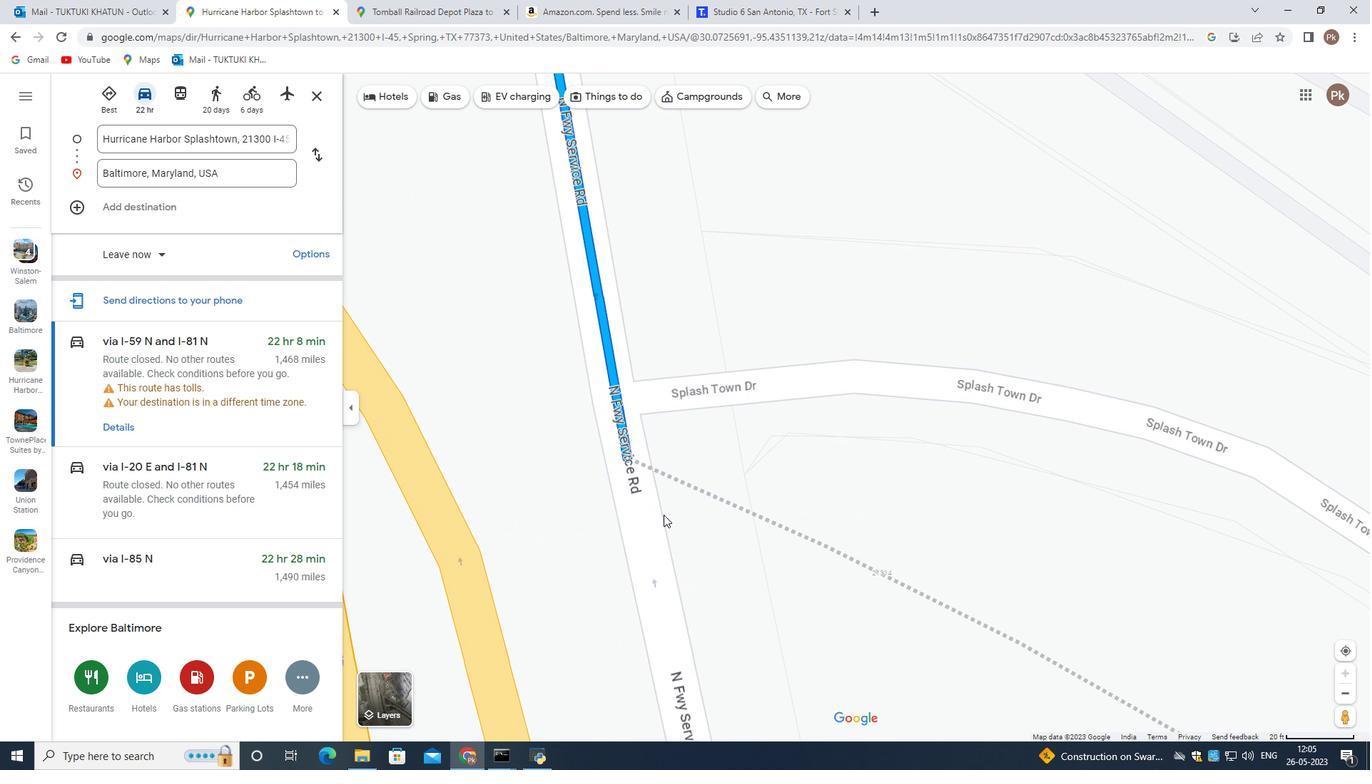 
Action: Mouse scrolled (663, 516) with delta (0, 0)
Screenshot: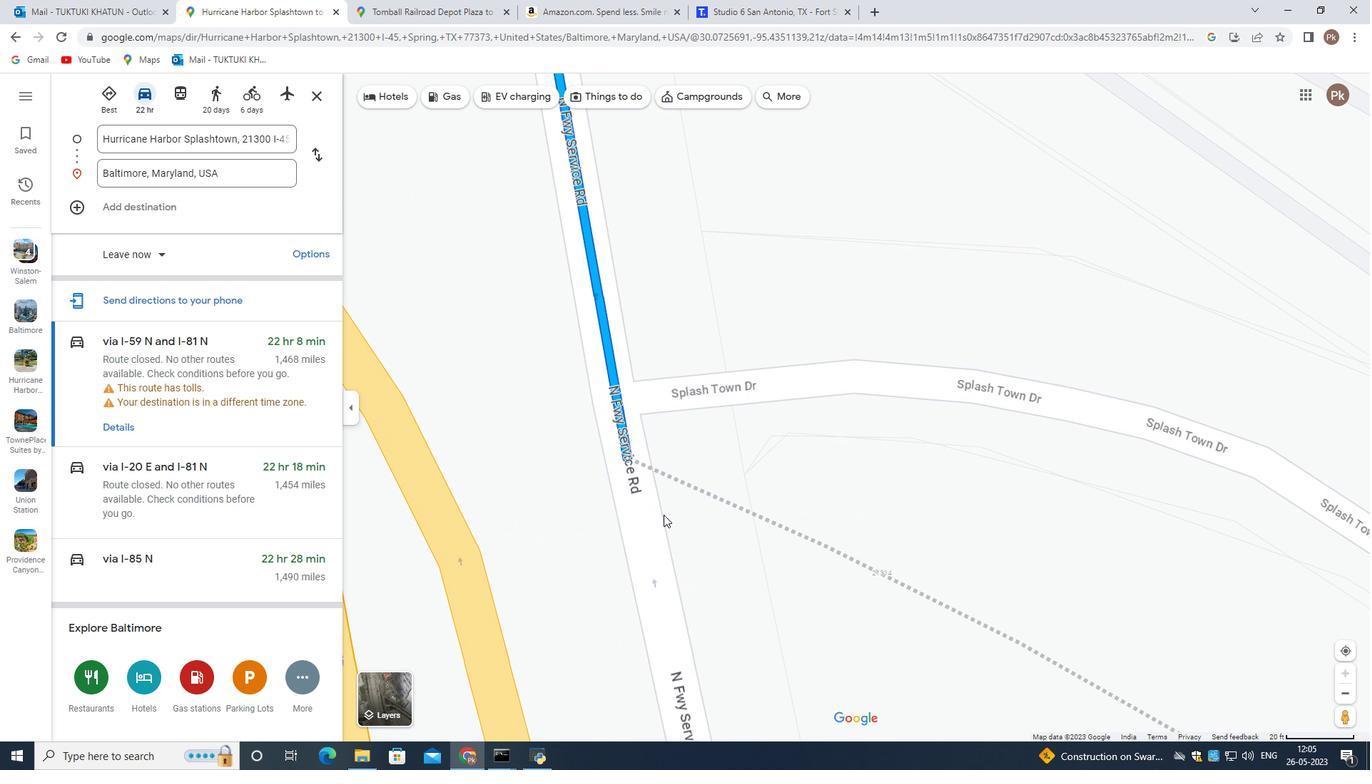 
Action: Mouse scrolled (663, 516) with delta (0, 0)
Screenshot: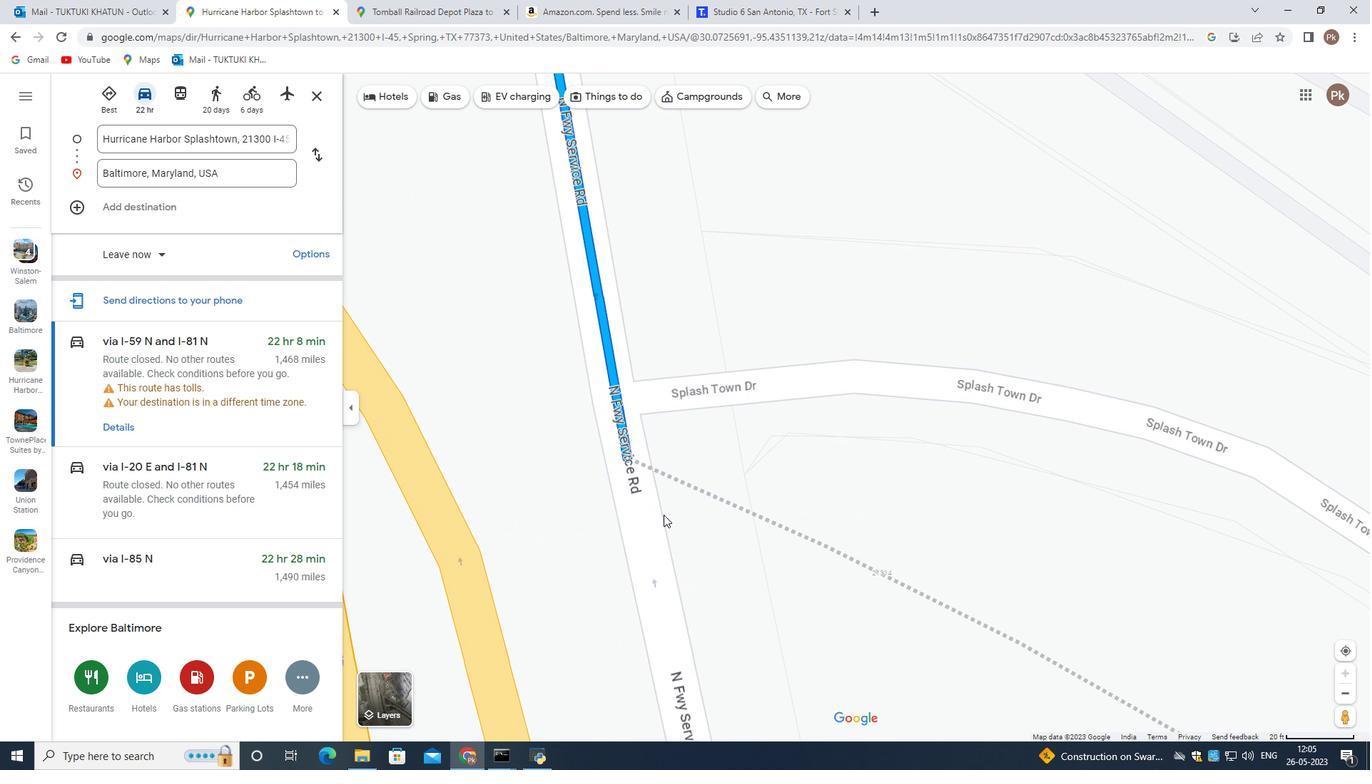 
Action: Mouse scrolled (663, 516) with delta (0, 0)
Screenshot: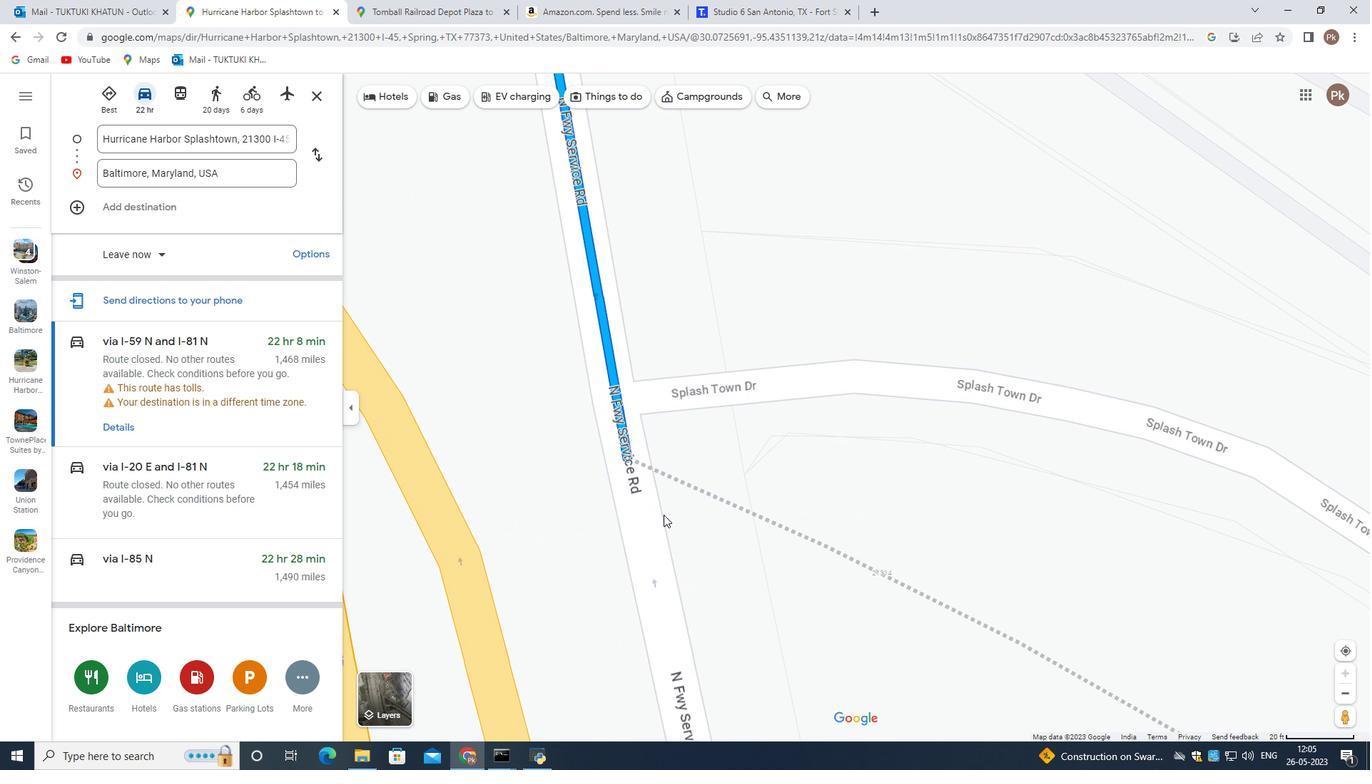 
Action: Mouse scrolled (663, 516) with delta (0, 0)
Screenshot: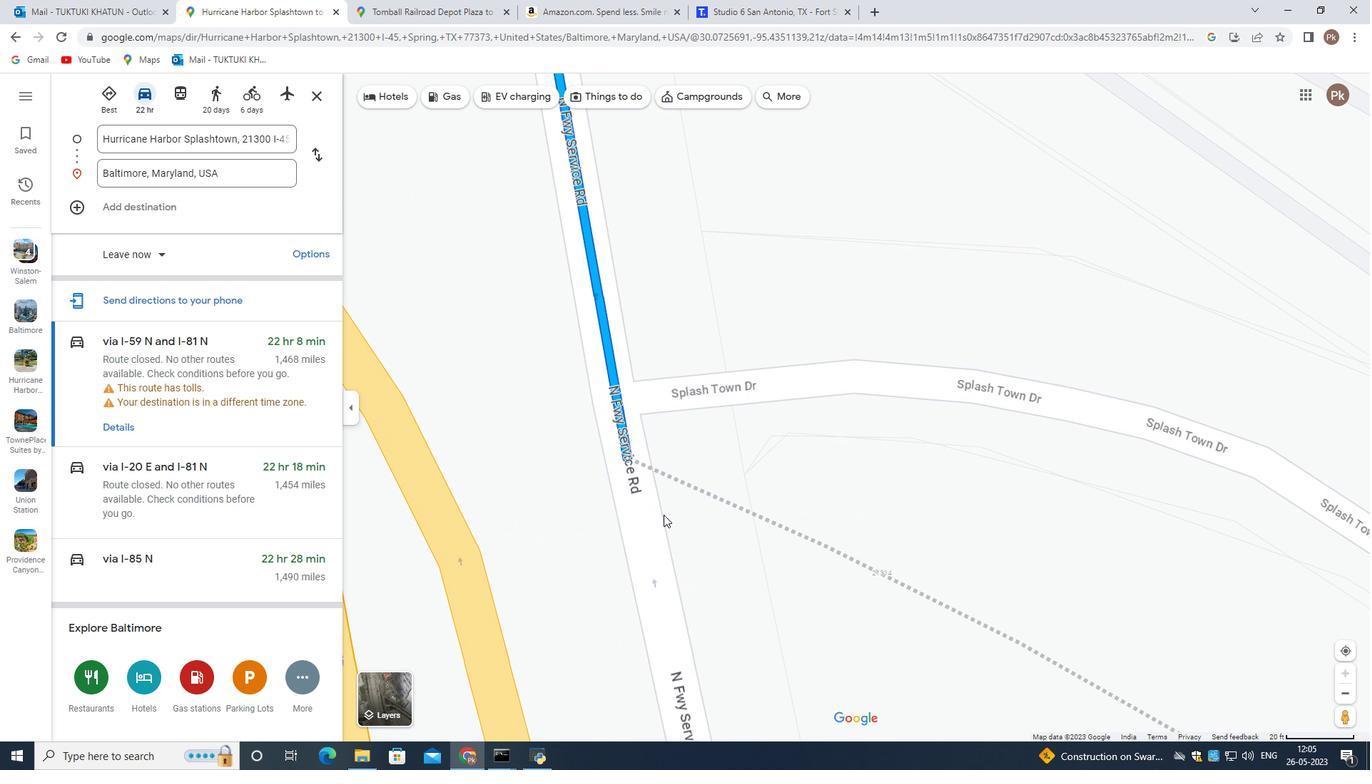 
Action: Mouse moved to (662, 517)
Screenshot: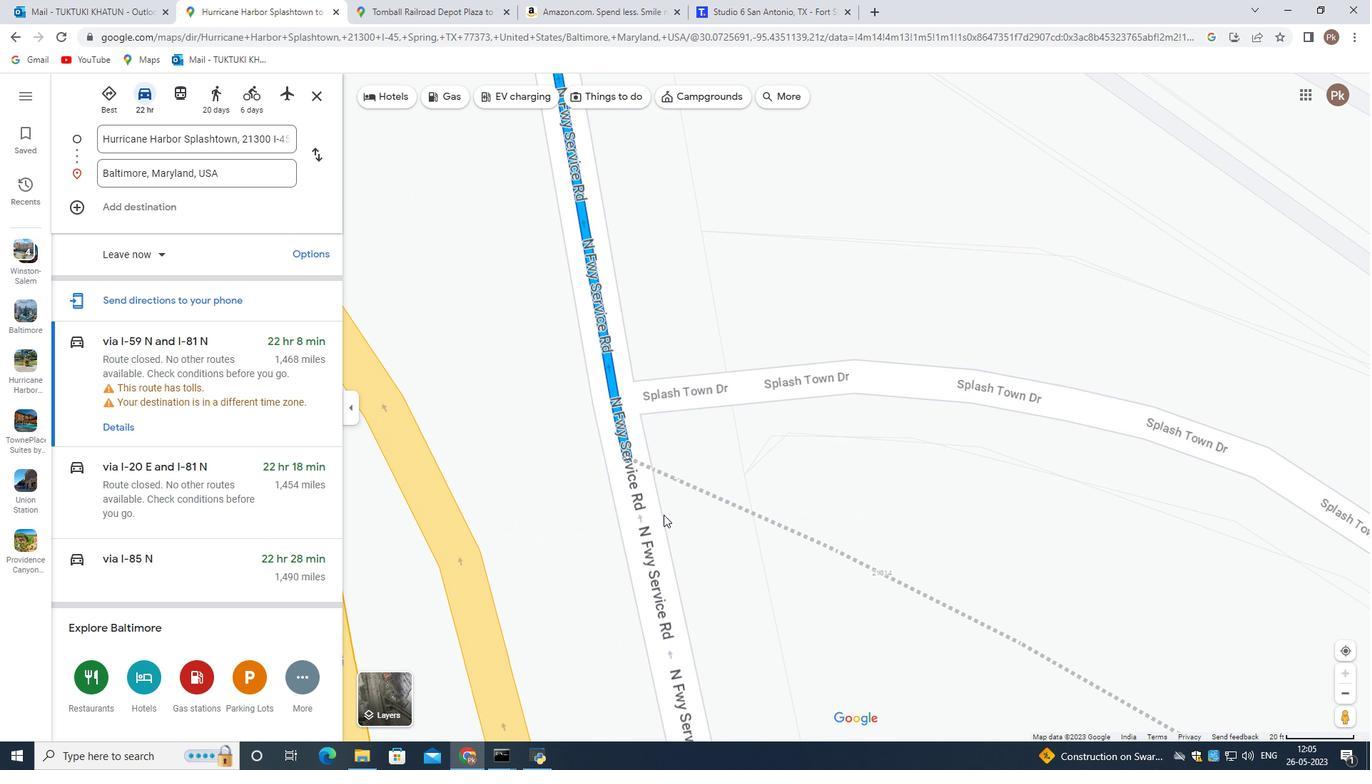
Action: Mouse scrolled (662, 518) with delta (0, 0)
Screenshot: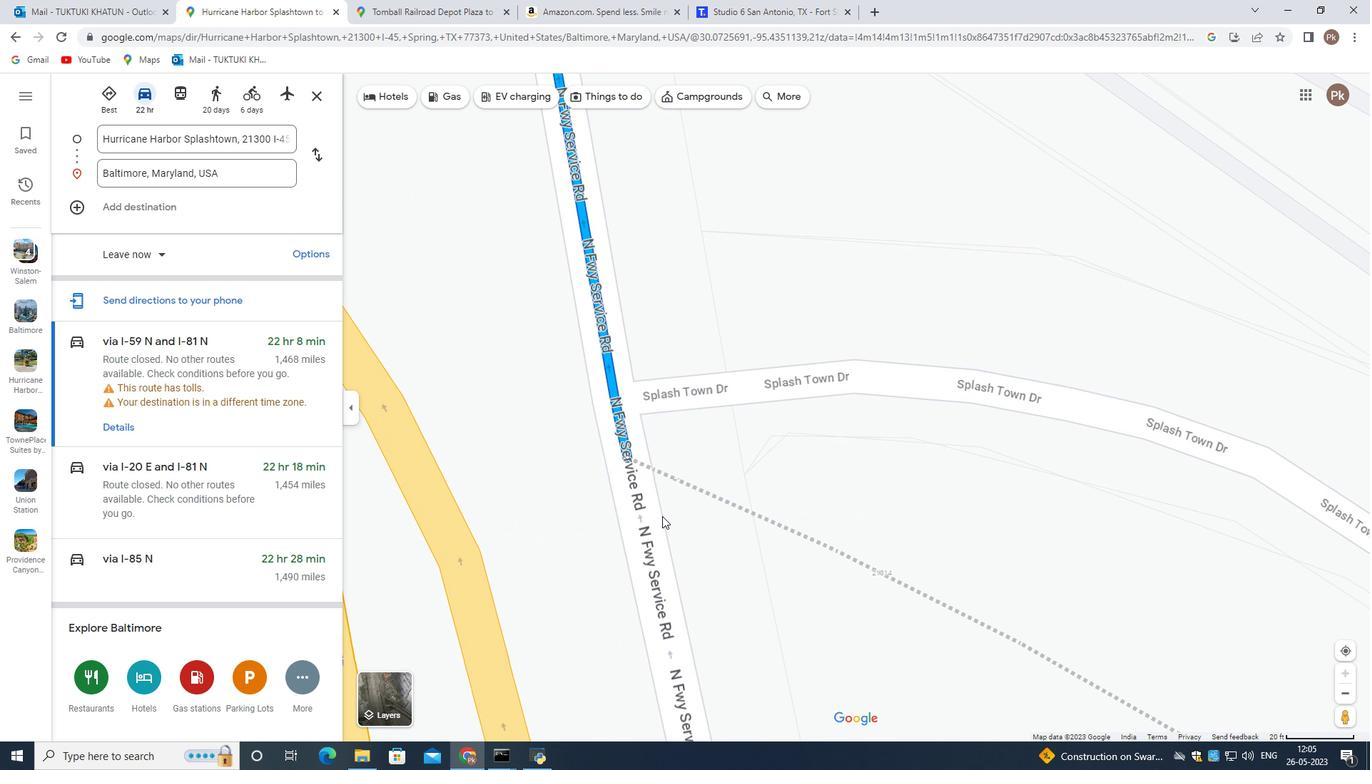 
Action: Mouse scrolled (662, 518) with delta (0, 0)
Screenshot: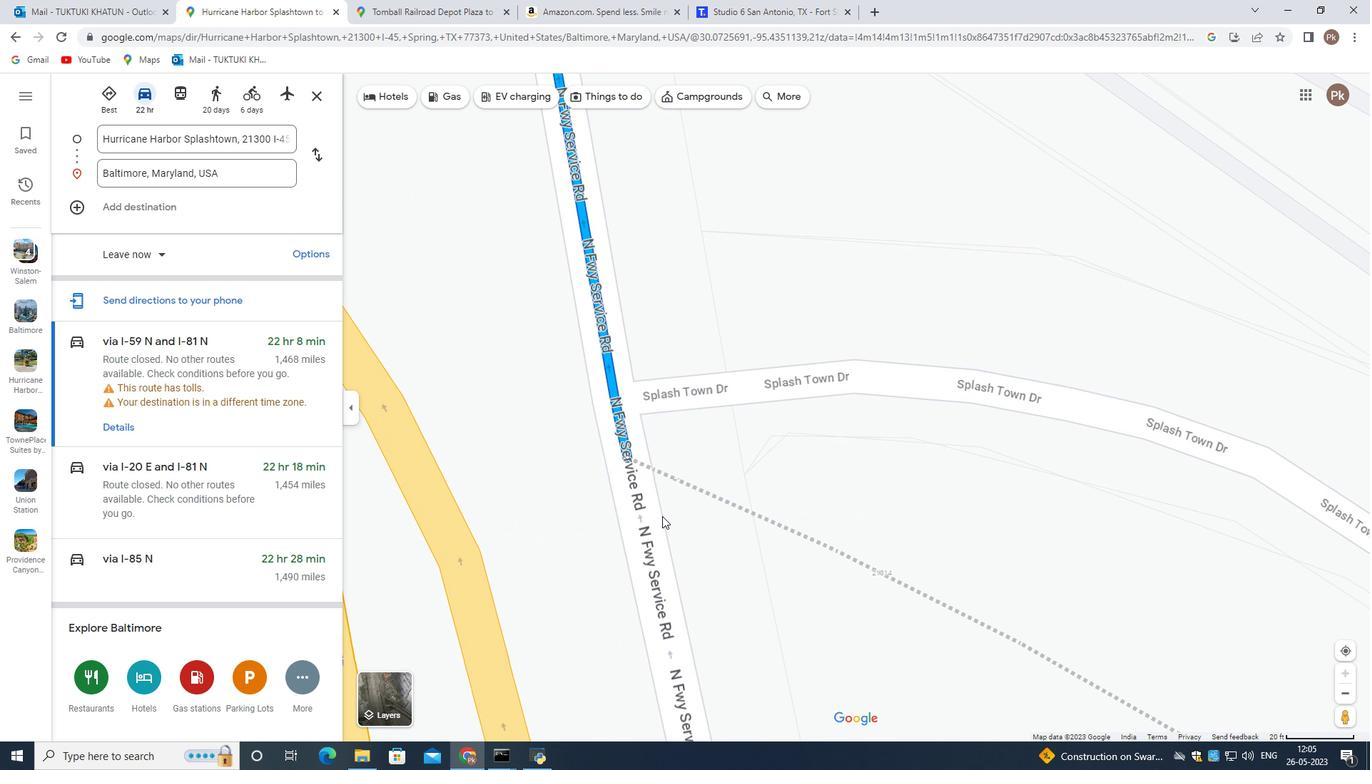 
Action: Mouse scrolled (662, 518) with delta (0, 0)
Screenshot: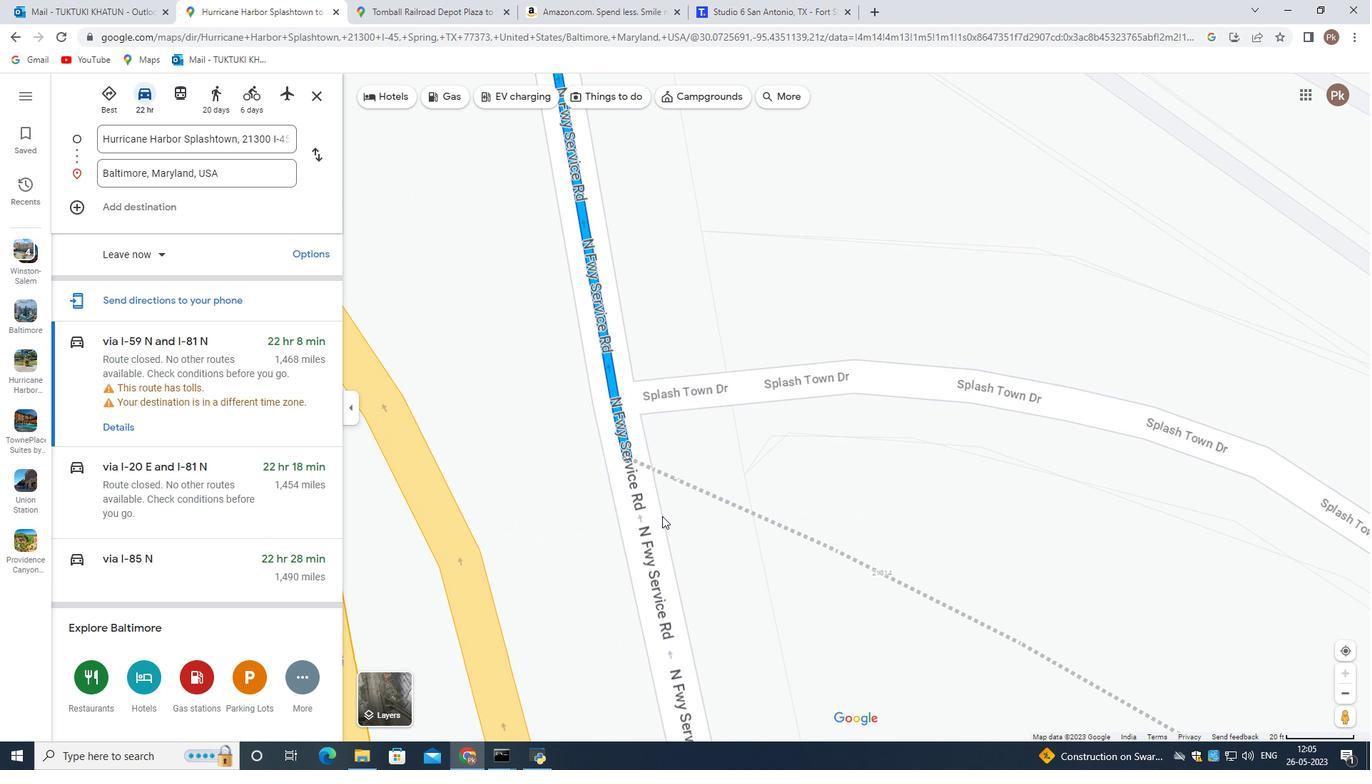 
Action: Mouse scrolled (662, 518) with delta (0, 0)
Screenshot: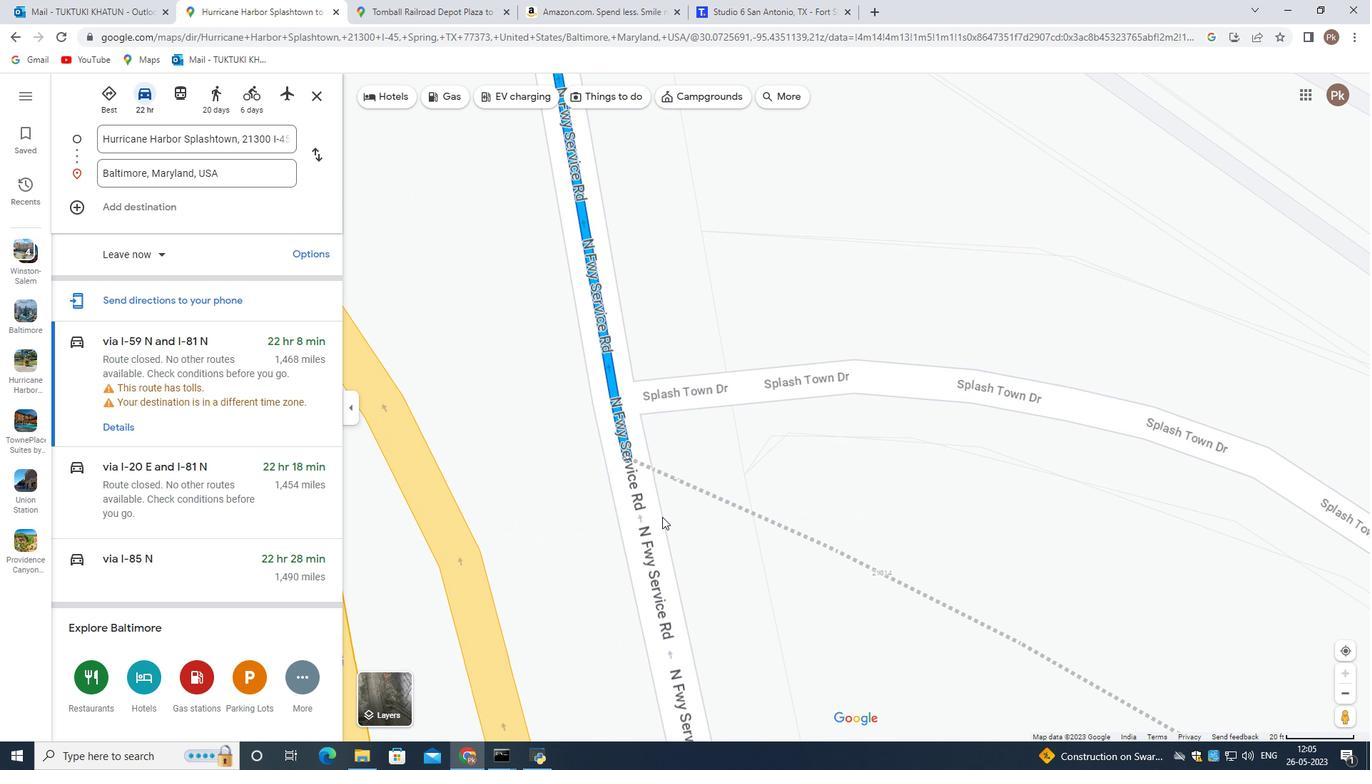 
Action: Mouse moved to (661, 517)
Screenshot: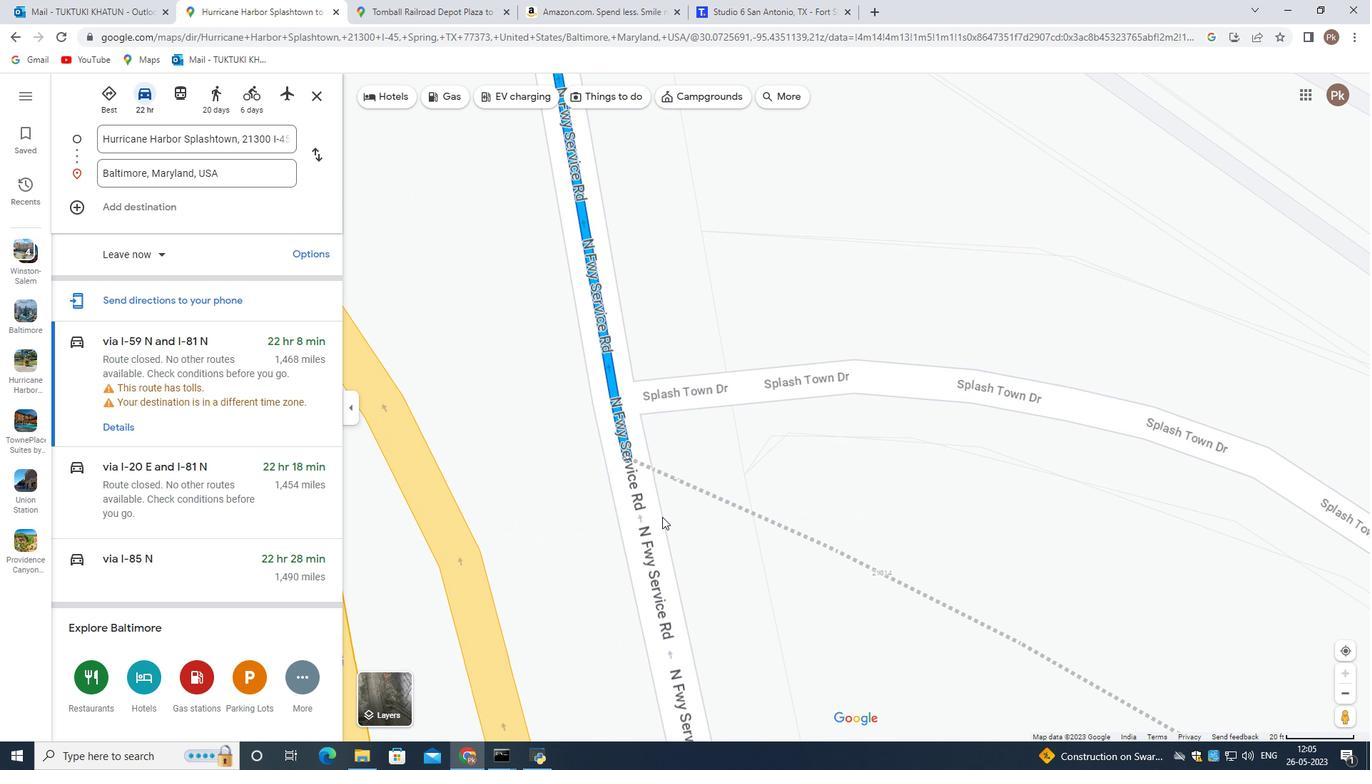 
Action: Mouse scrolled (661, 518) with delta (0, 0)
Screenshot: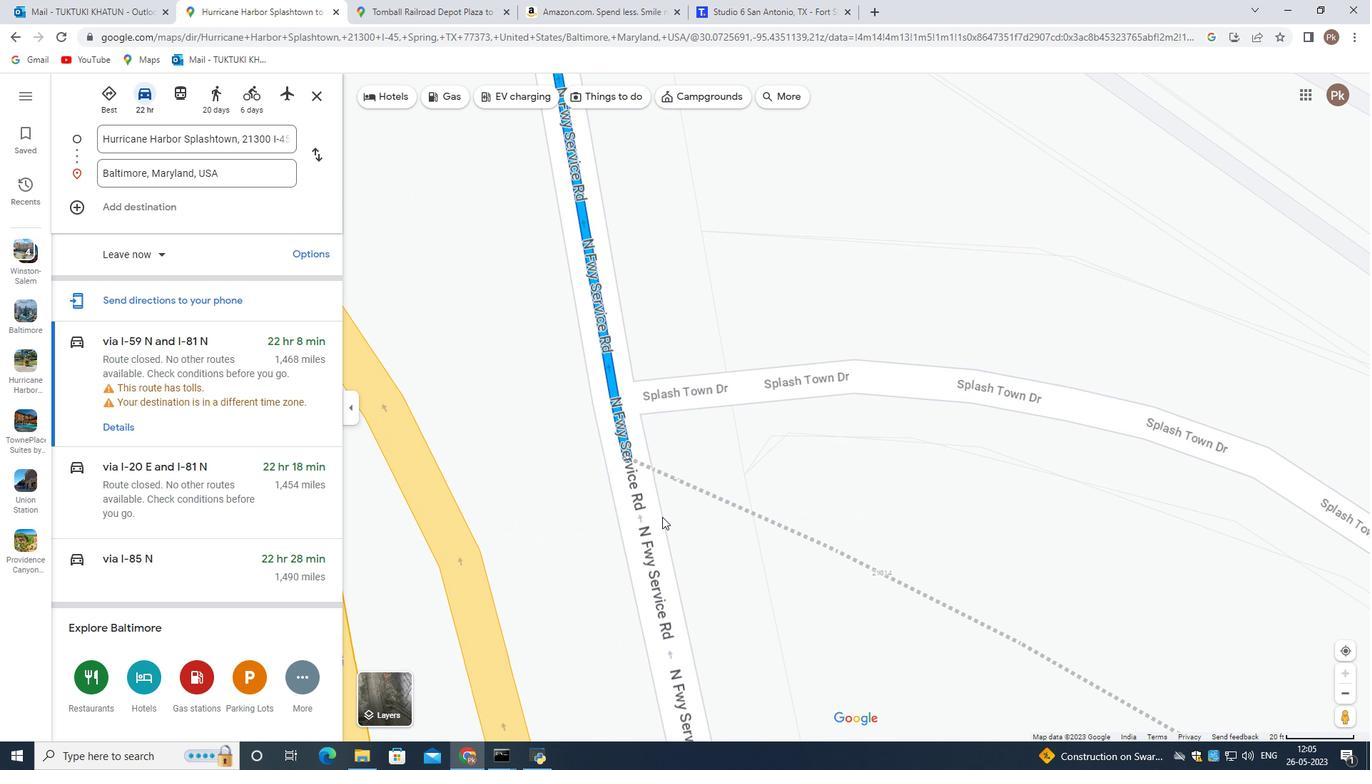 
Action: Mouse scrolled (661, 518) with delta (0, 0)
Screenshot: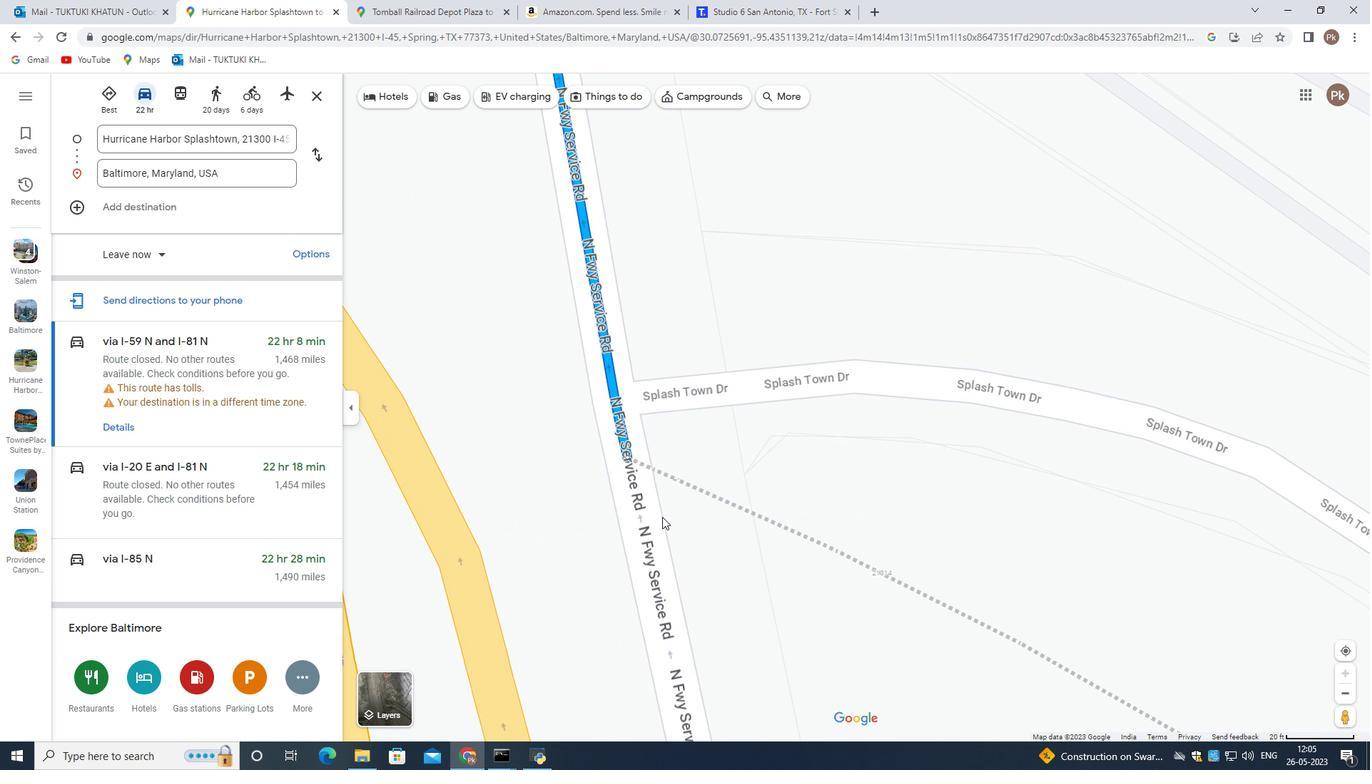 
Action: Mouse scrolled (661, 518) with delta (0, 0)
Screenshot: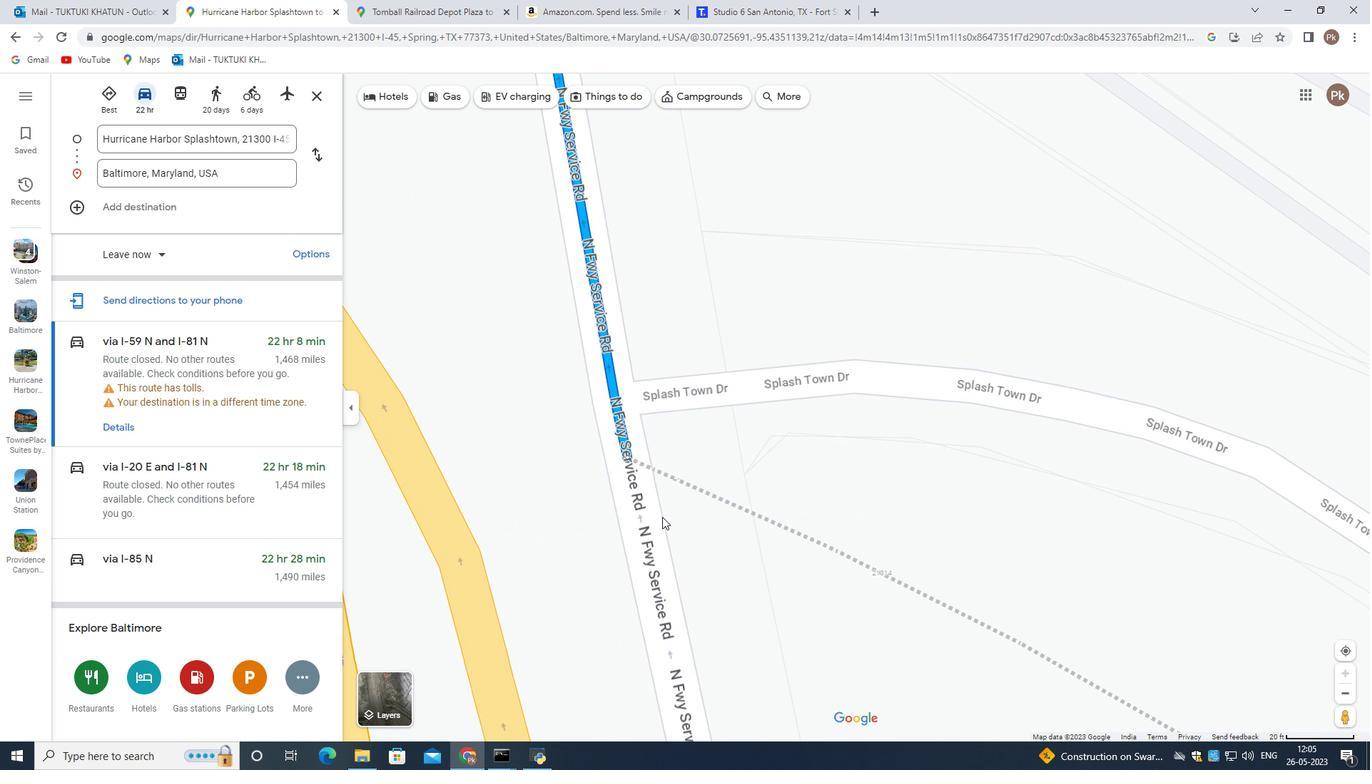 
Action: Mouse moved to (661, 516)
Screenshot: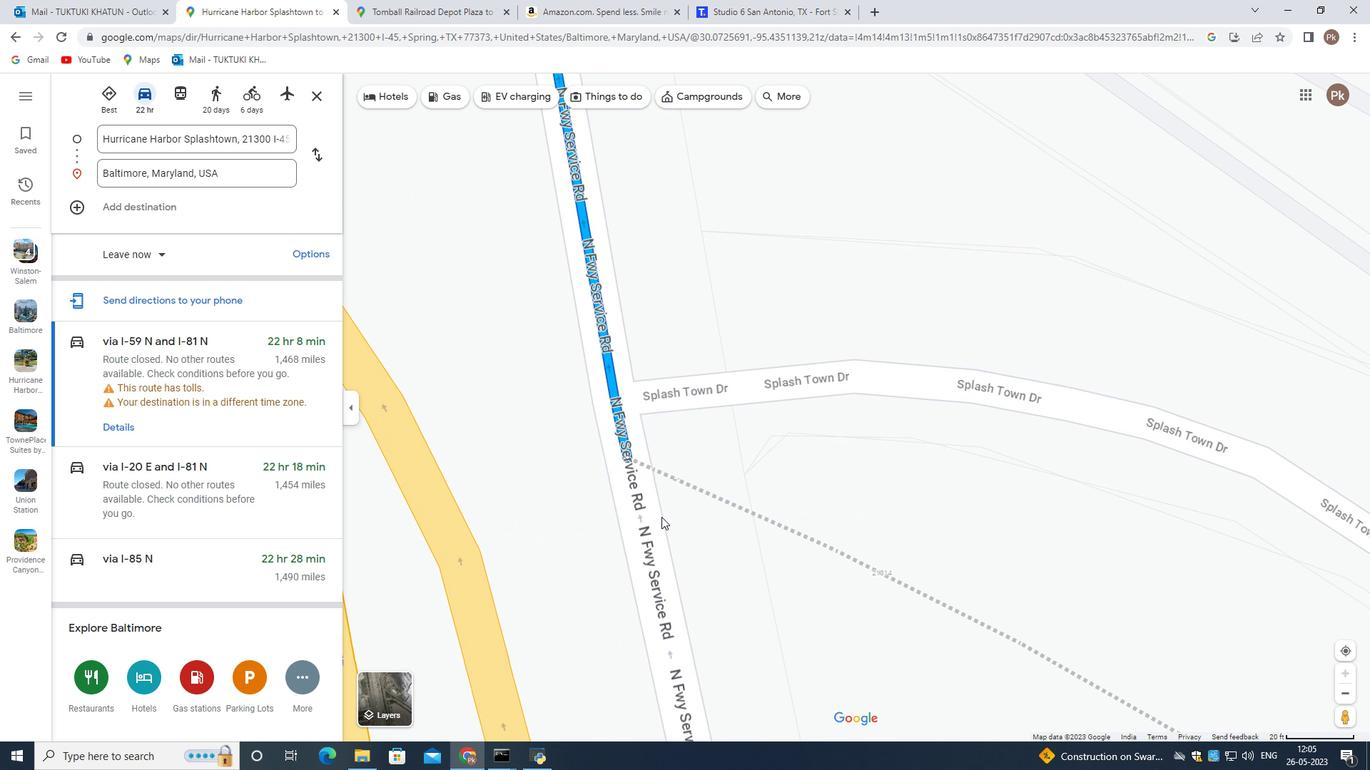 
Action: Mouse scrolled (661, 515) with delta (0, 0)
Screenshot: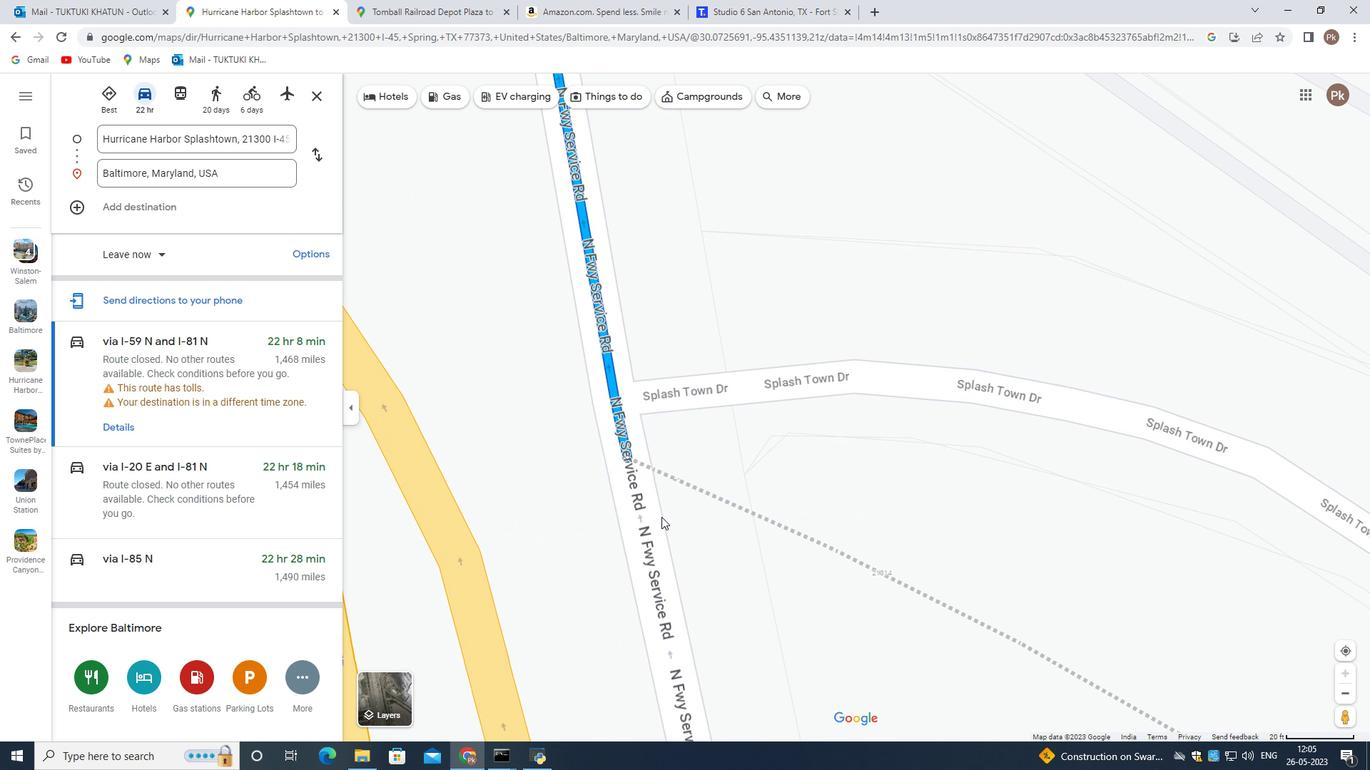 
Action: Mouse scrolled (661, 515) with delta (0, 0)
Screenshot: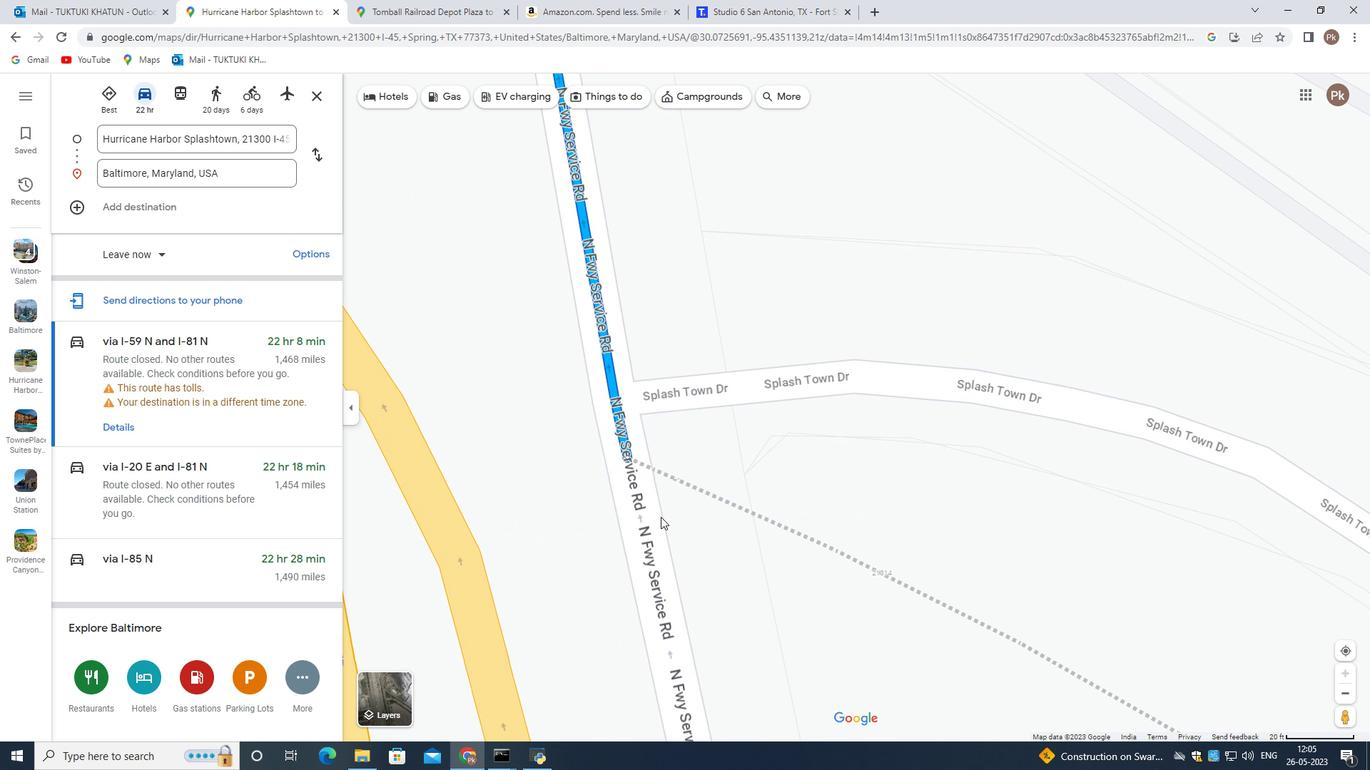 
Action: Mouse scrolled (661, 515) with delta (0, 0)
Screenshot: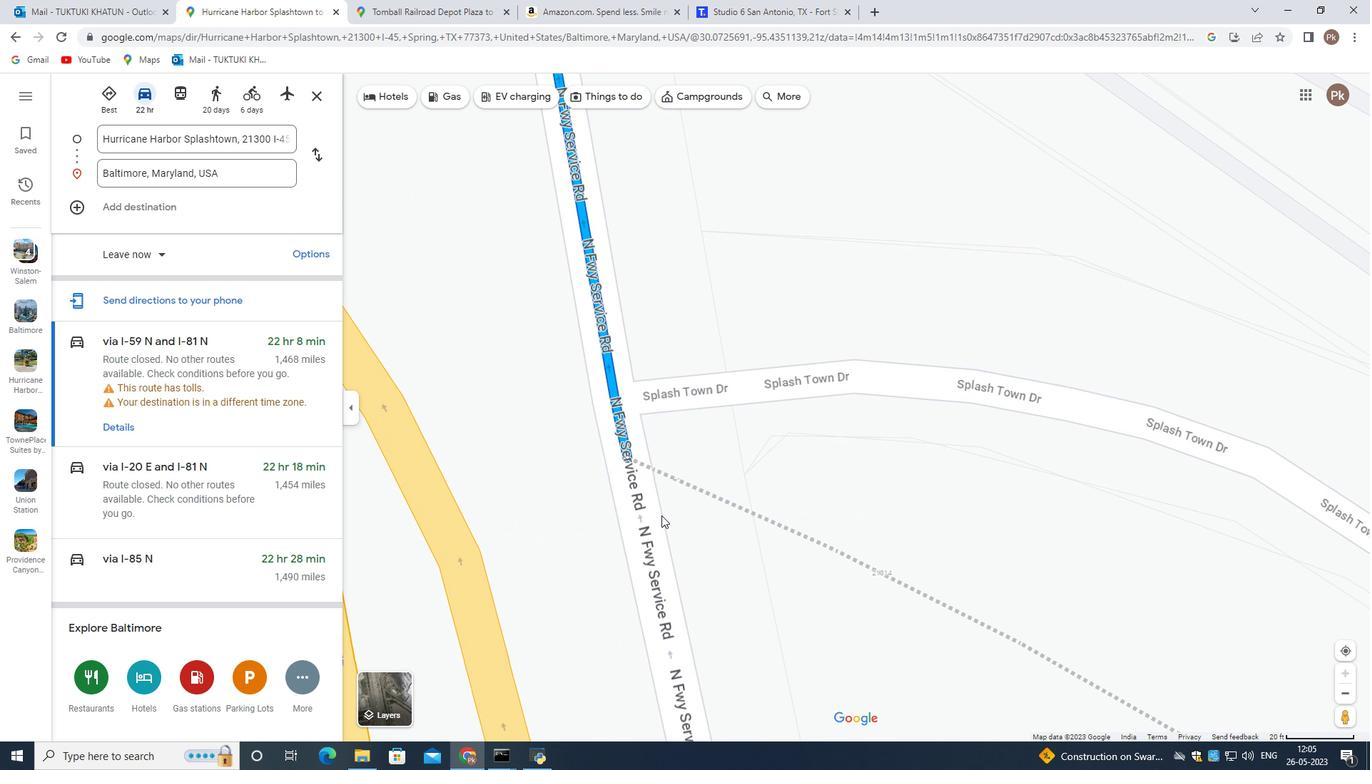 
Action: Mouse scrolled (661, 515) with delta (0, 0)
Screenshot: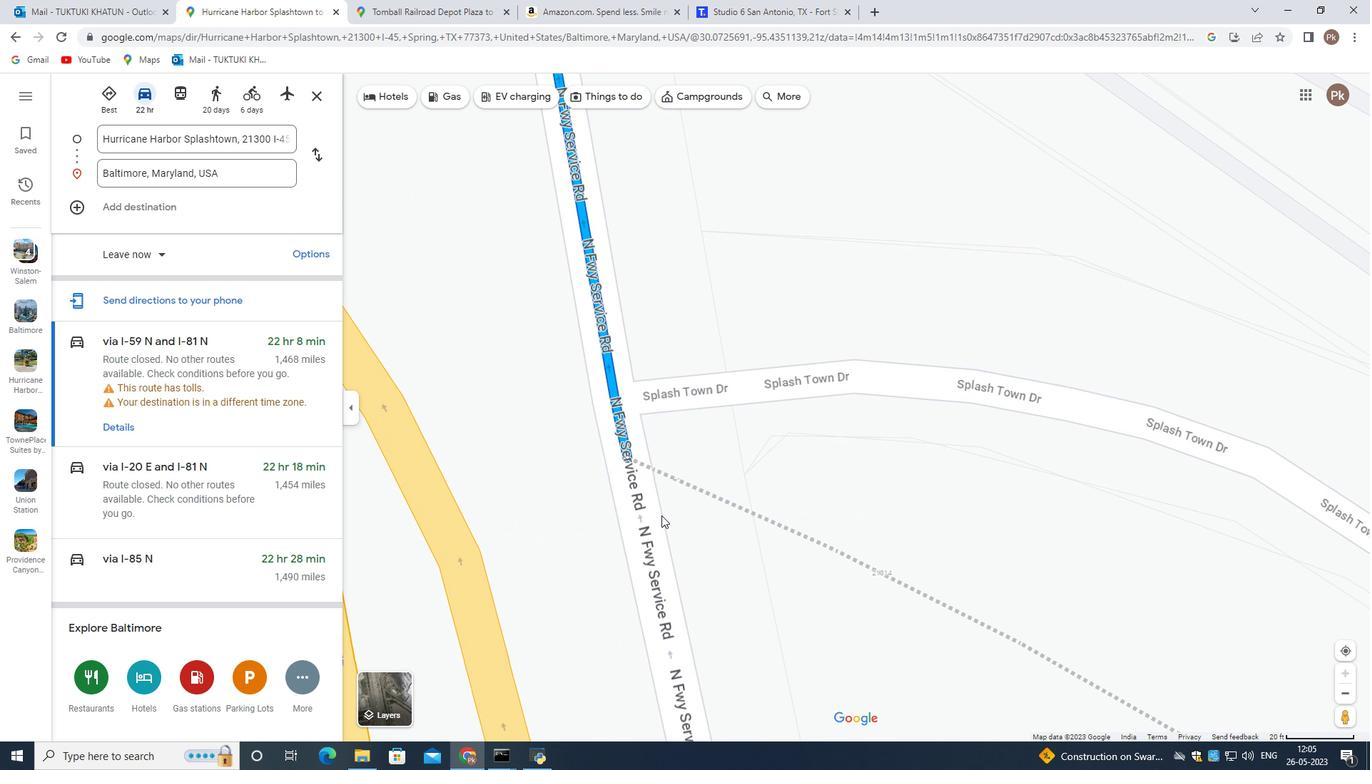 
Action: Mouse scrolled (661, 515) with delta (0, 0)
Screenshot: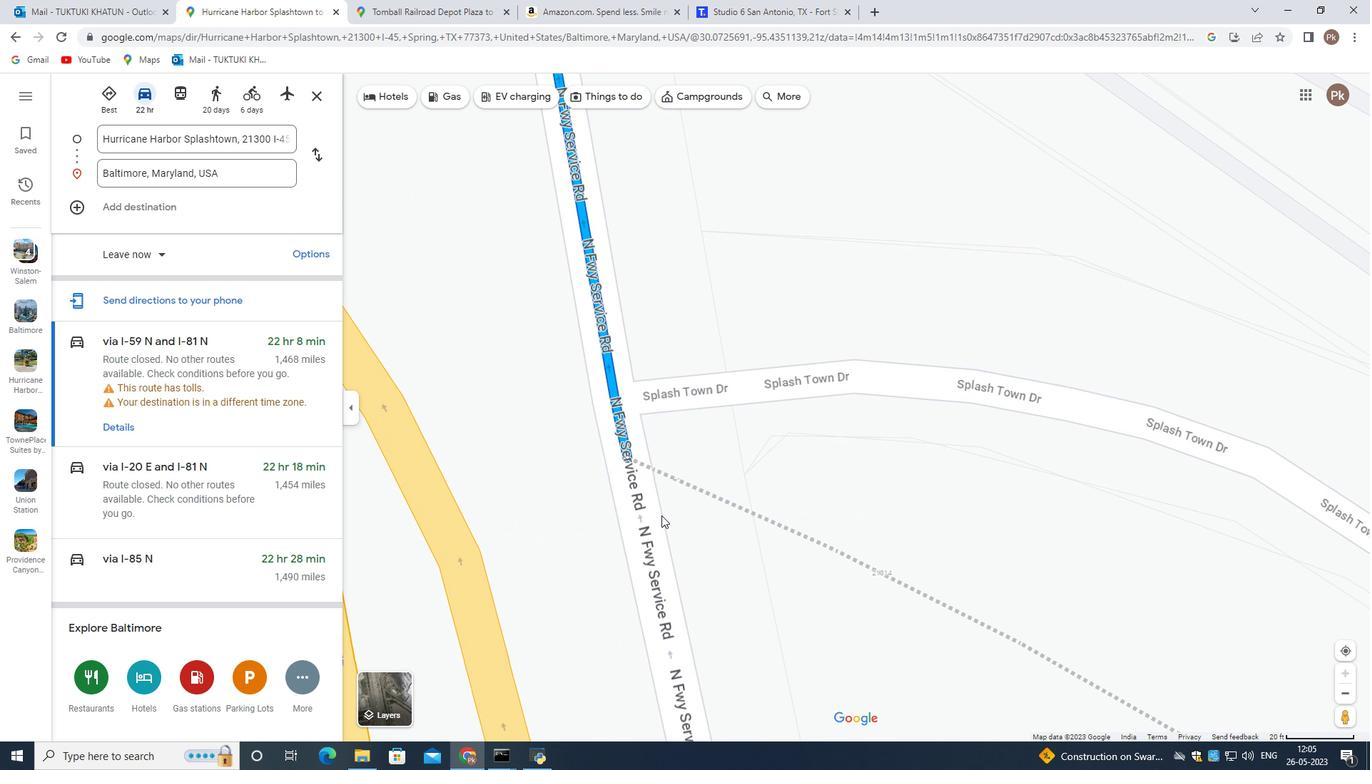 
Action: Mouse moved to (718, 337)
Screenshot: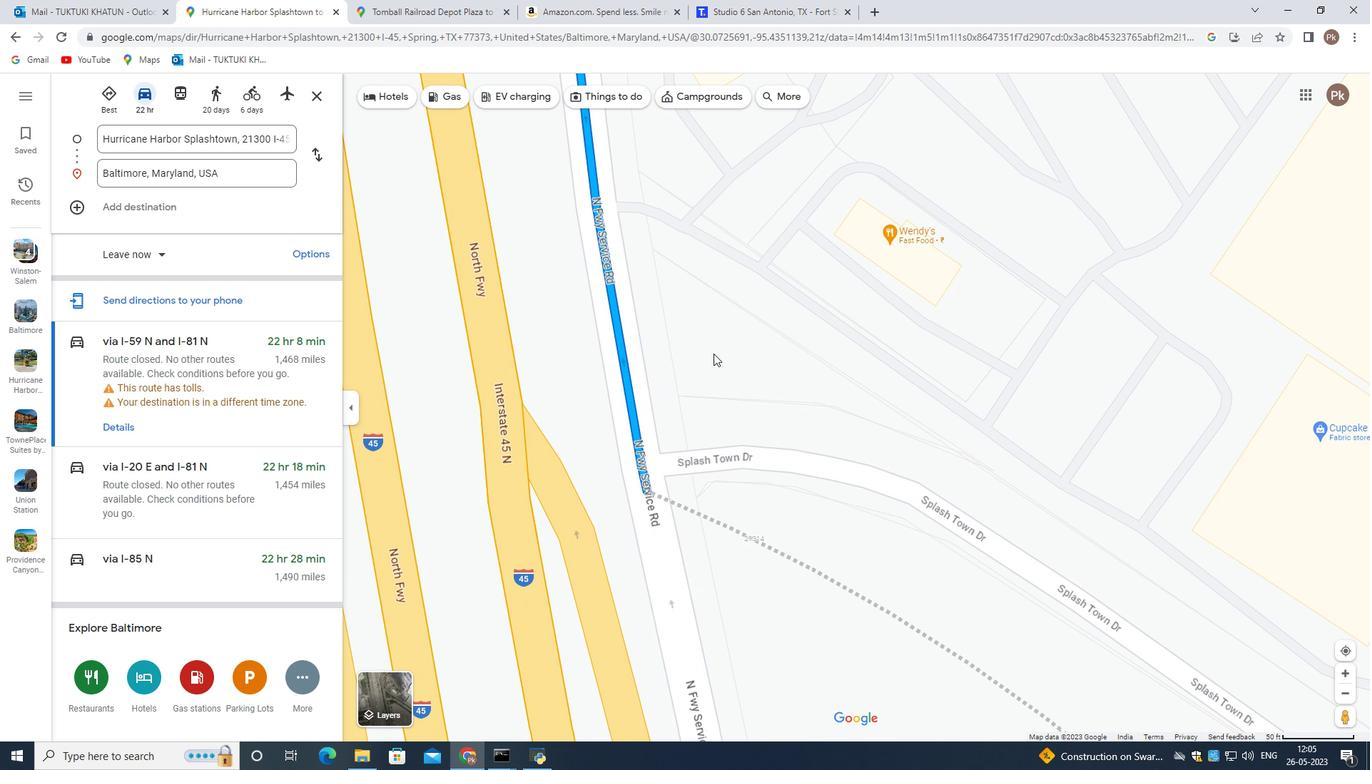 
Action: Mouse scrolled (718, 336) with delta (0, 0)
Screenshot: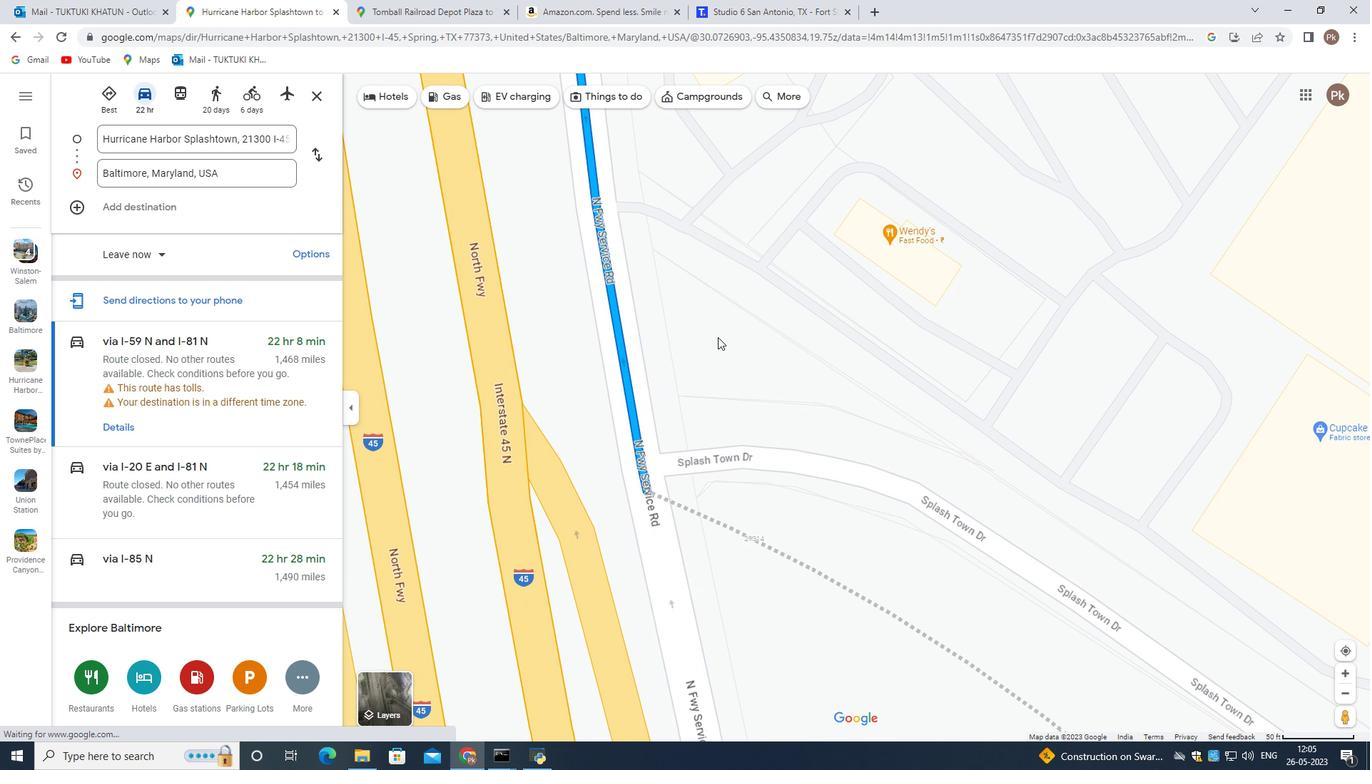 
Action: Mouse scrolled (718, 336) with delta (0, 0)
Screenshot: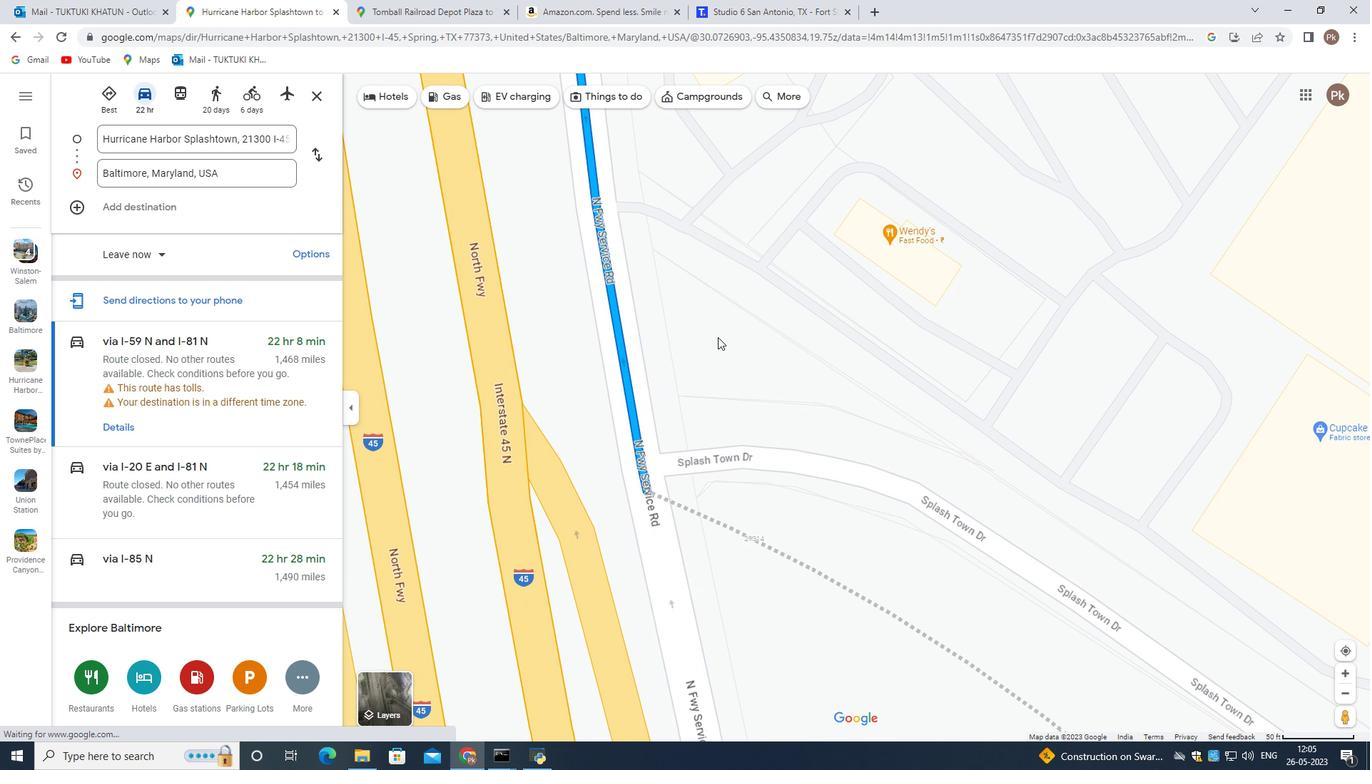 
Action: Mouse scrolled (718, 336) with delta (0, 0)
Screenshot: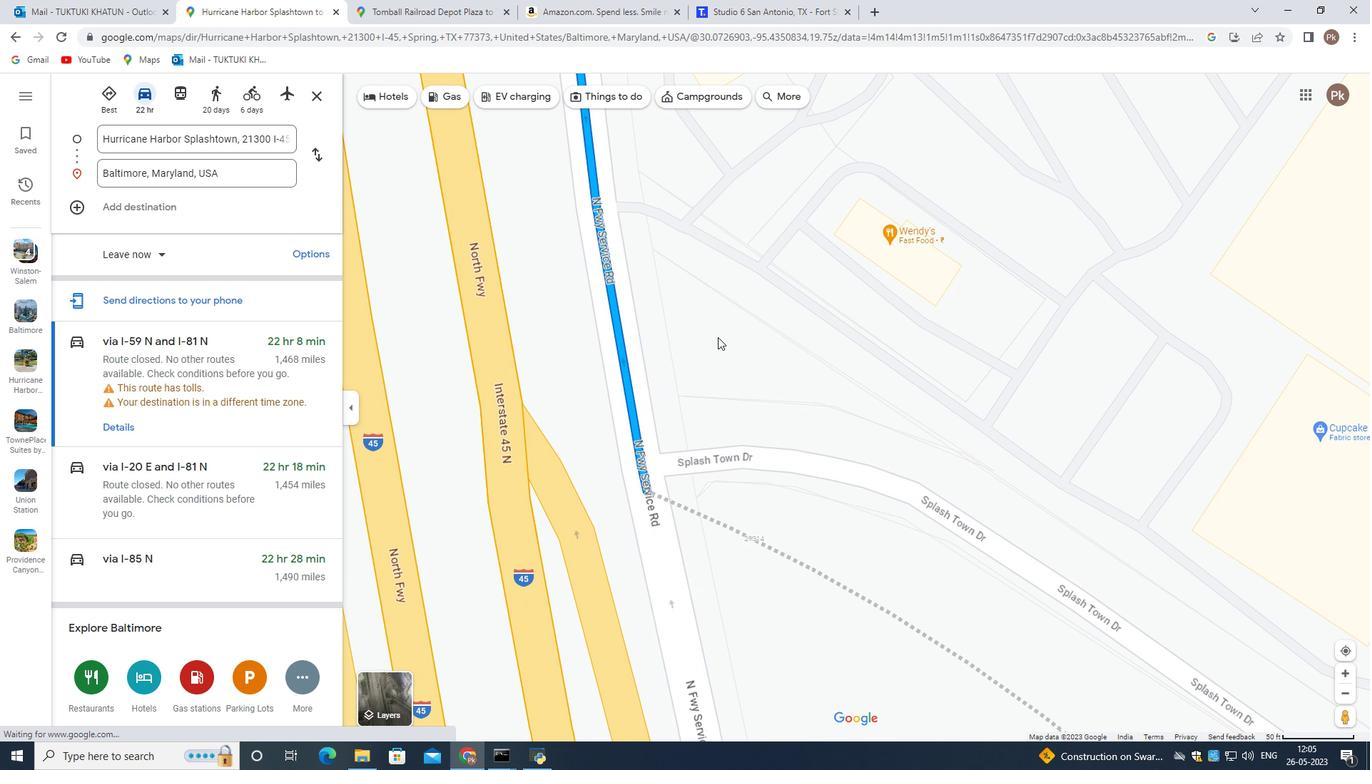 
Action: Mouse scrolled (718, 336) with delta (0, 0)
Screenshot: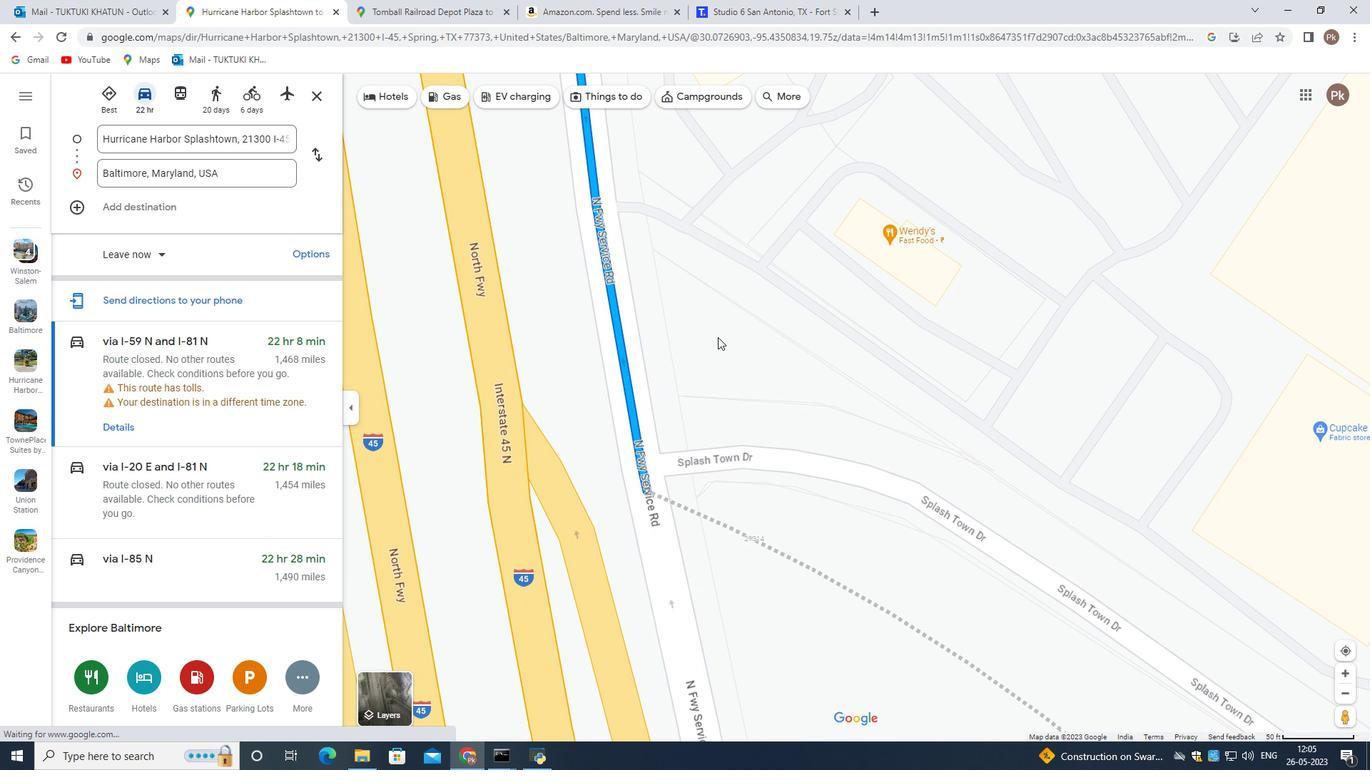
Action: Mouse scrolled (718, 336) with delta (0, 0)
Screenshot: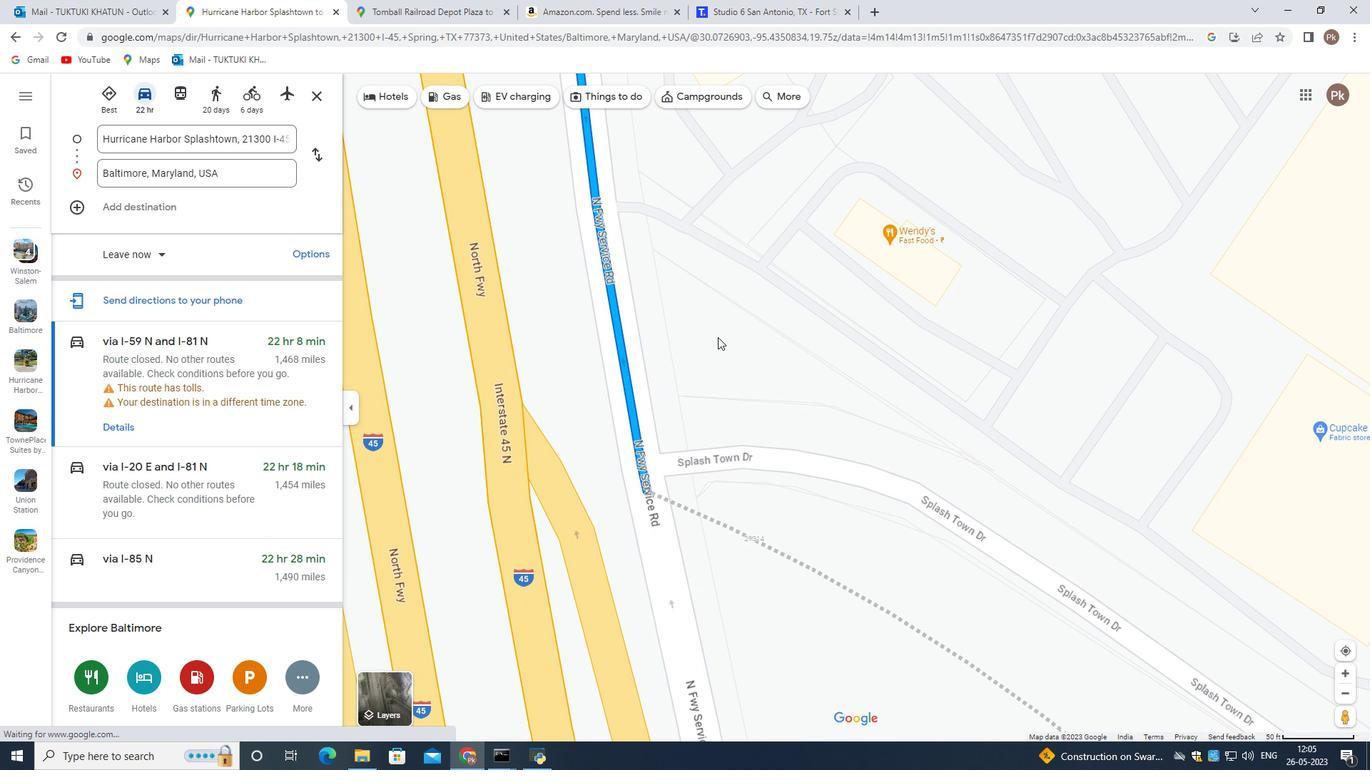 
Action: Mouse scrolled (718, 336) with delta (0, 0)
Screenshot: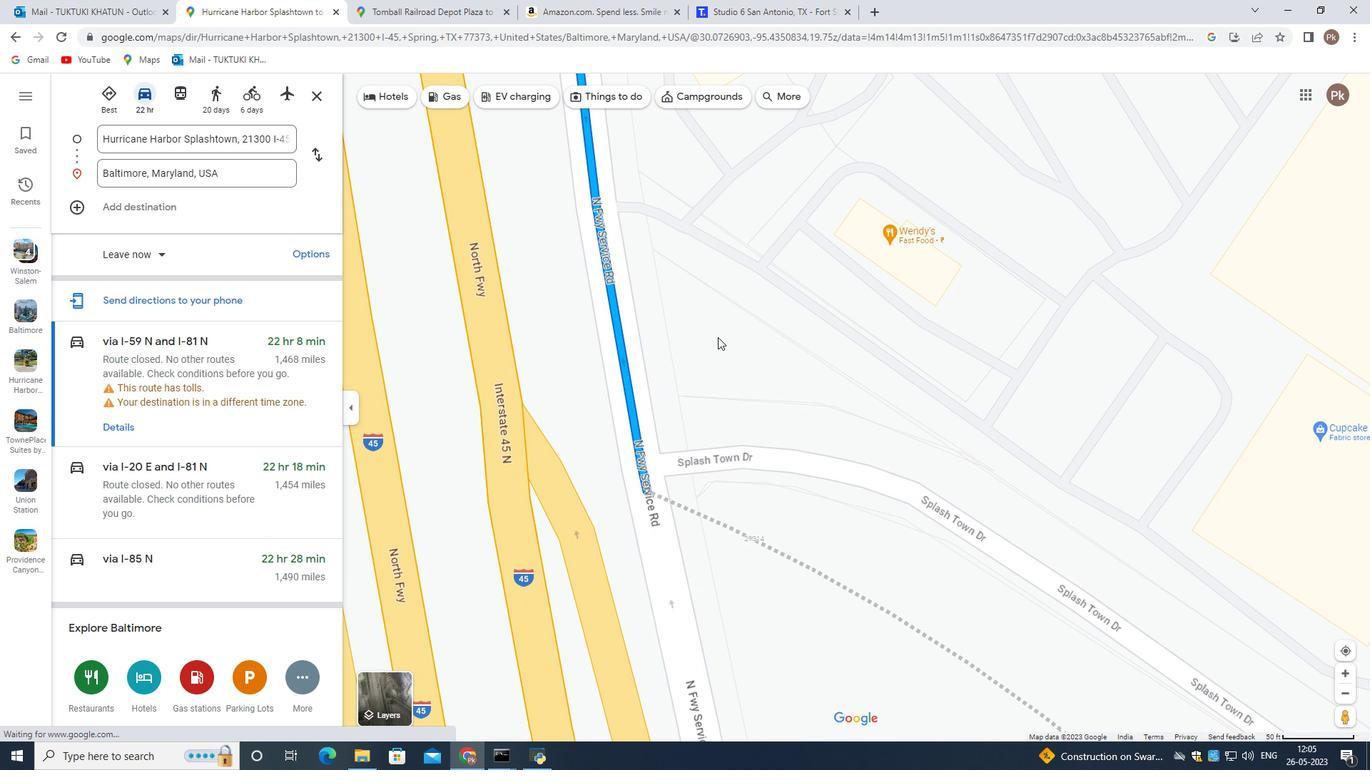 
Action: Mouse moved to (718, 317)
Screenshot: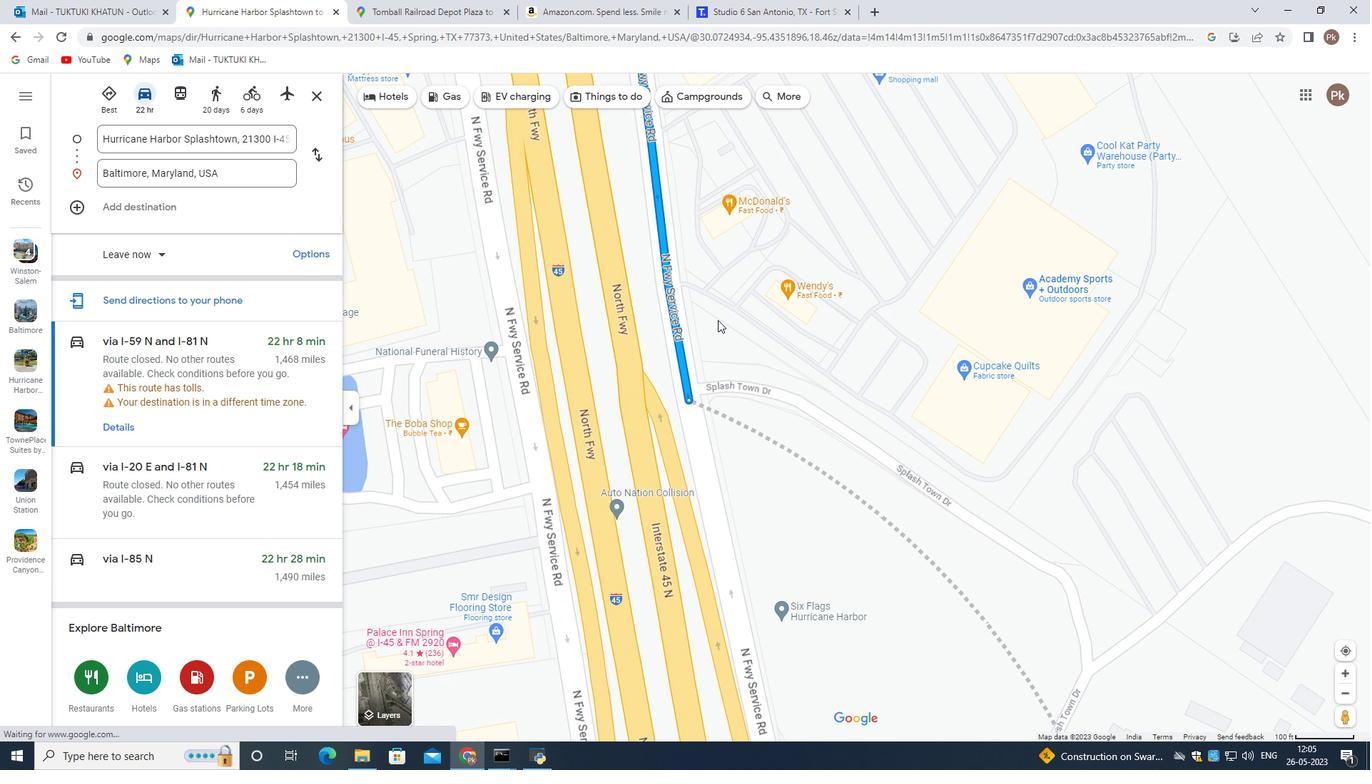 
Action: Mouse pressed left at (718, 317)
Screenshot: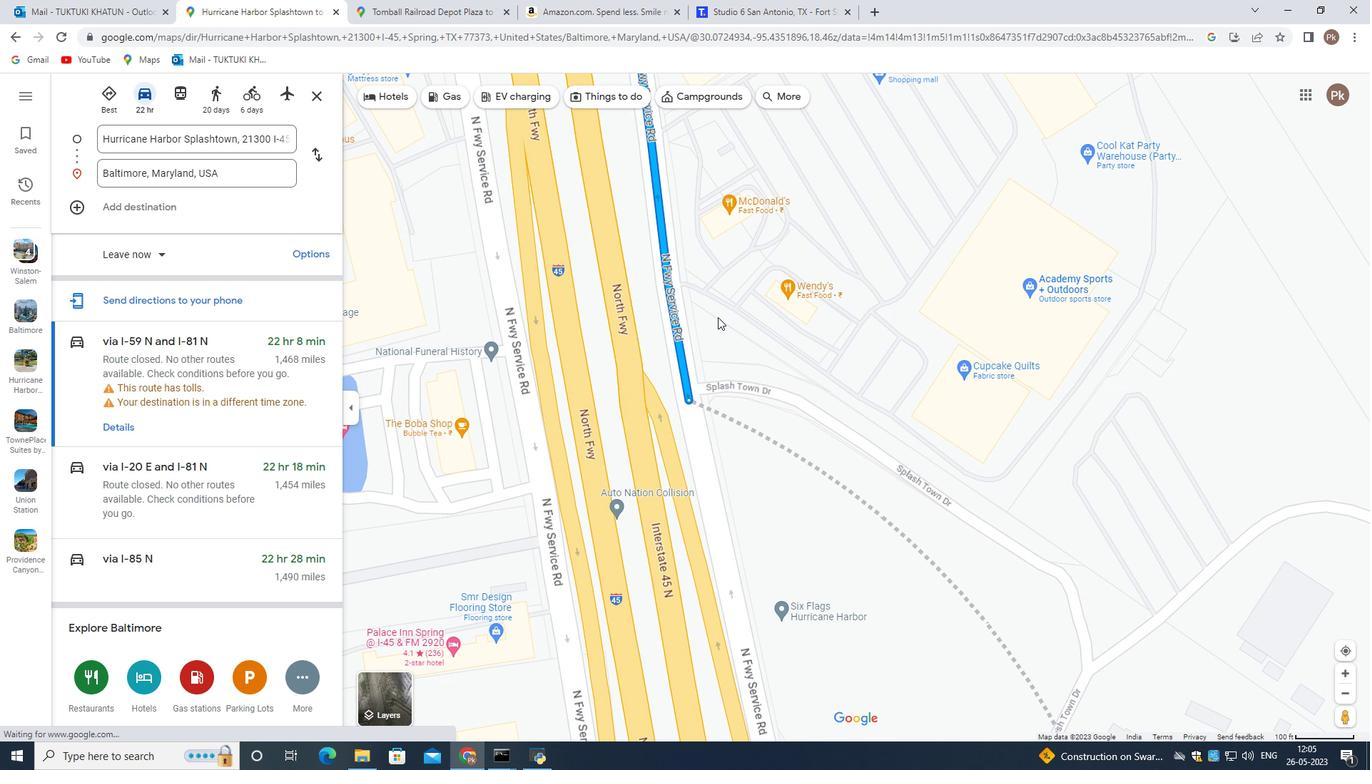 
Action: Mouse moved to (683, 330)
Screenshot: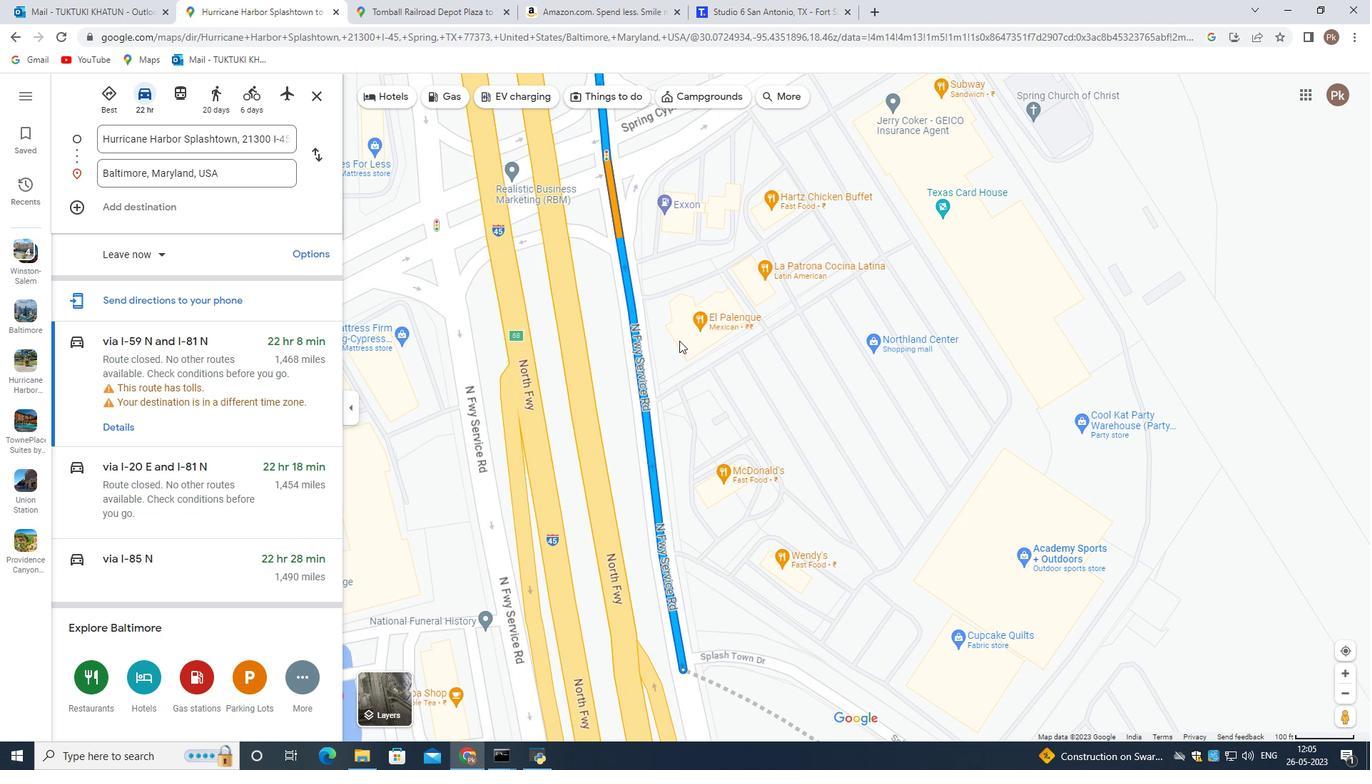 
Action: Mouse scrolled (683, 329) with delta (0, 0)
Screenshot: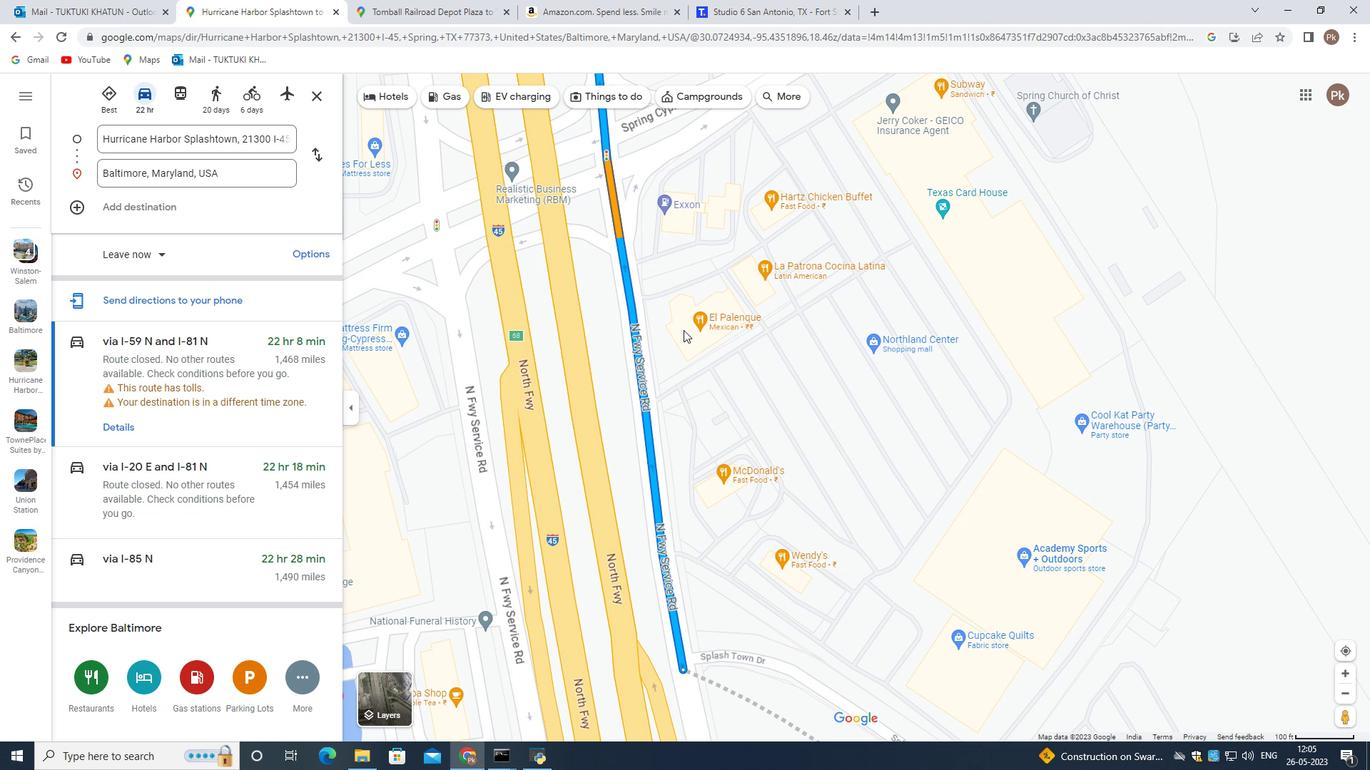 
Action: Mouse scrolled (683, 329) with delta (0, 0)
Screenshot: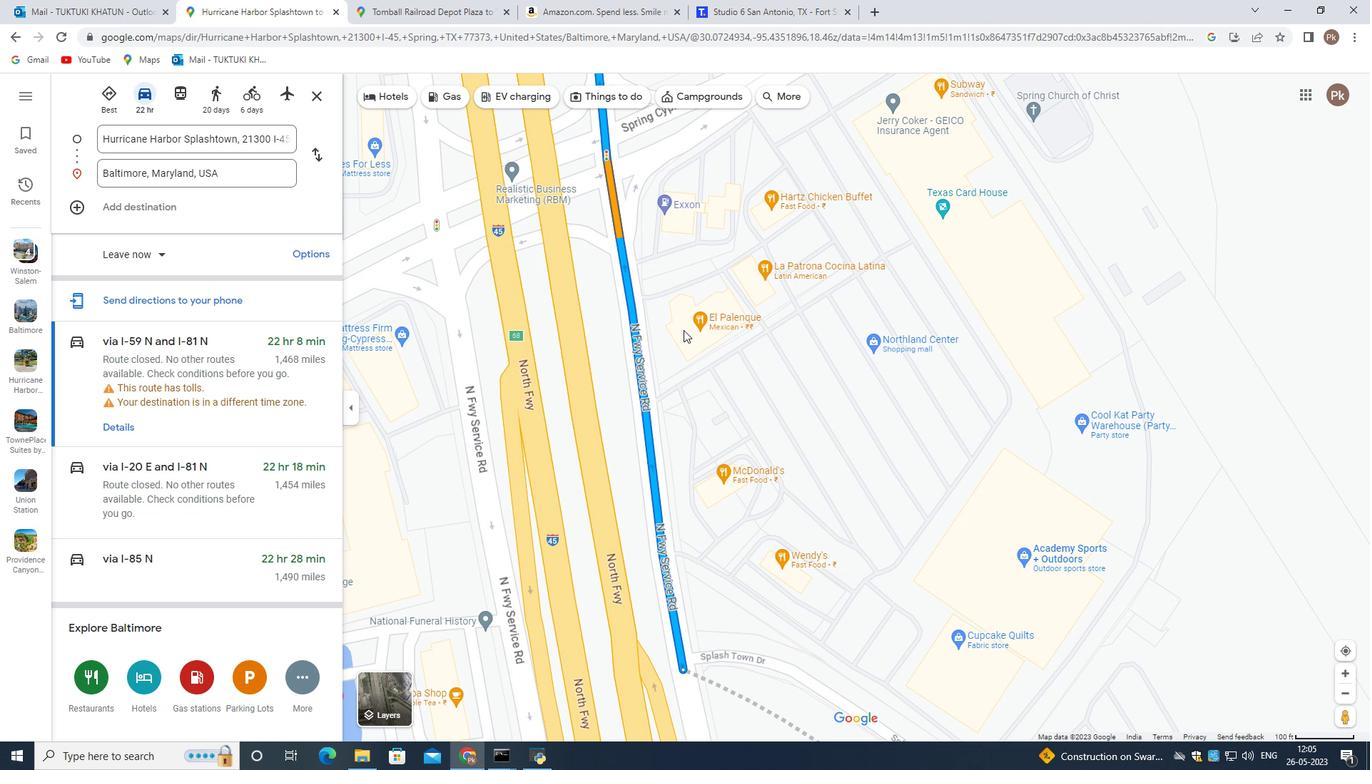
Action: Mouse scrolled (683, 329) with delta (0, 0)
Screenshot: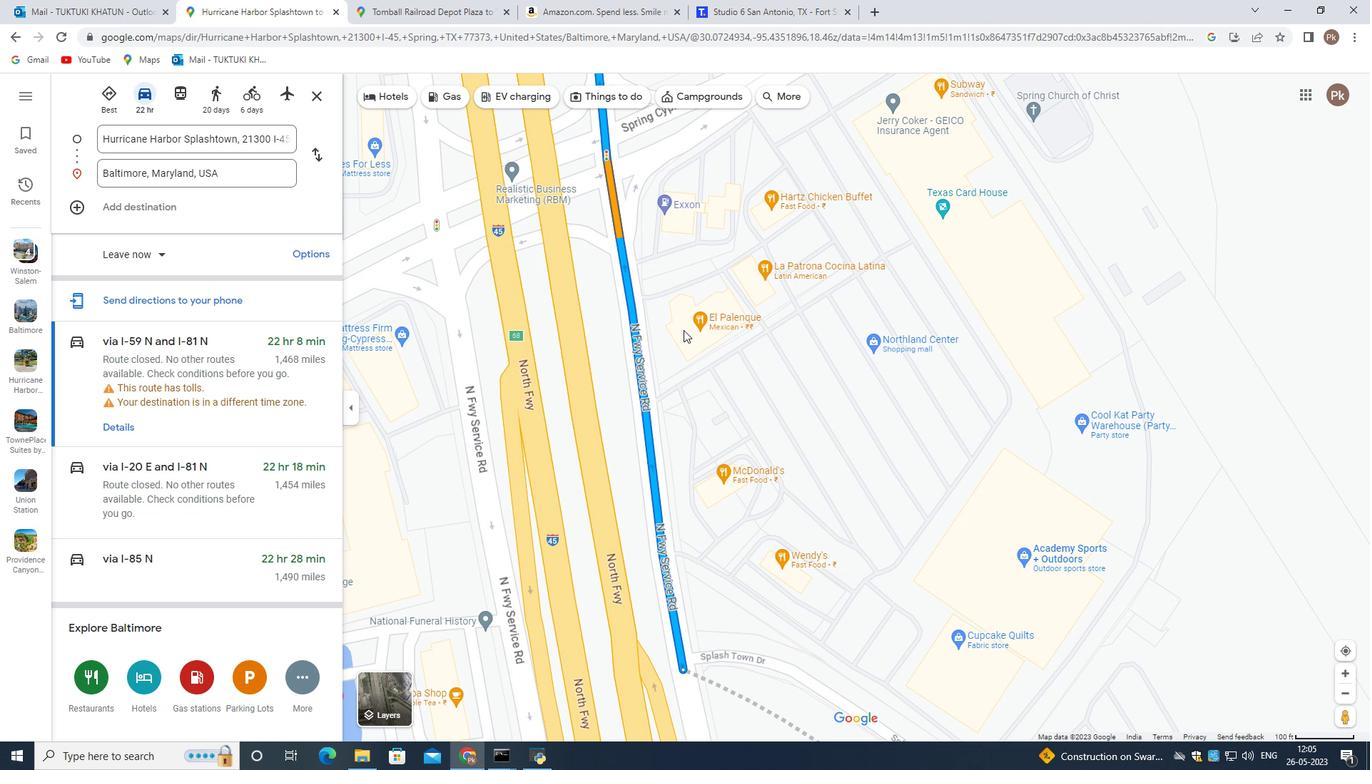 
Action: Mouse scrolled (683, 329) with delta (0, 0)
Screenshot: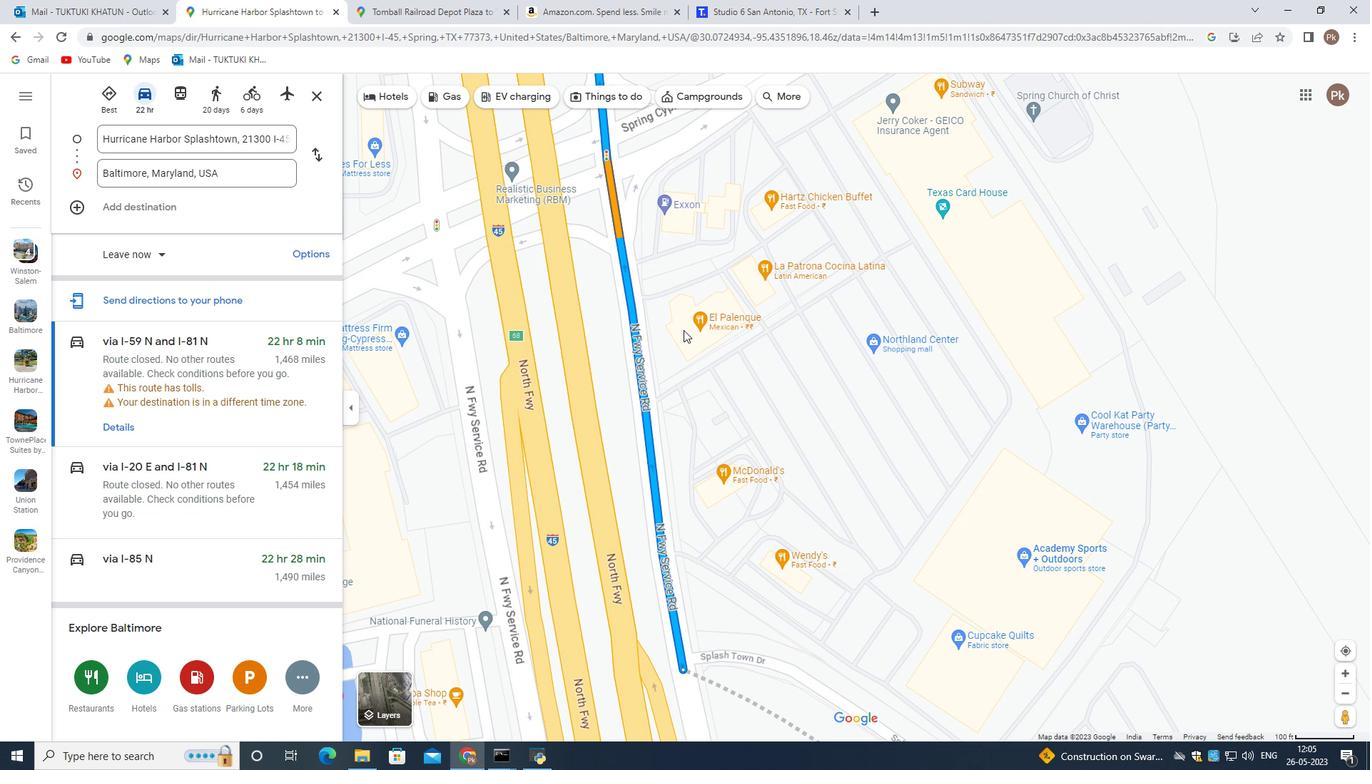 
Action: Mouse scrolled (683, 329) with delta (0, 0)
Screenshot: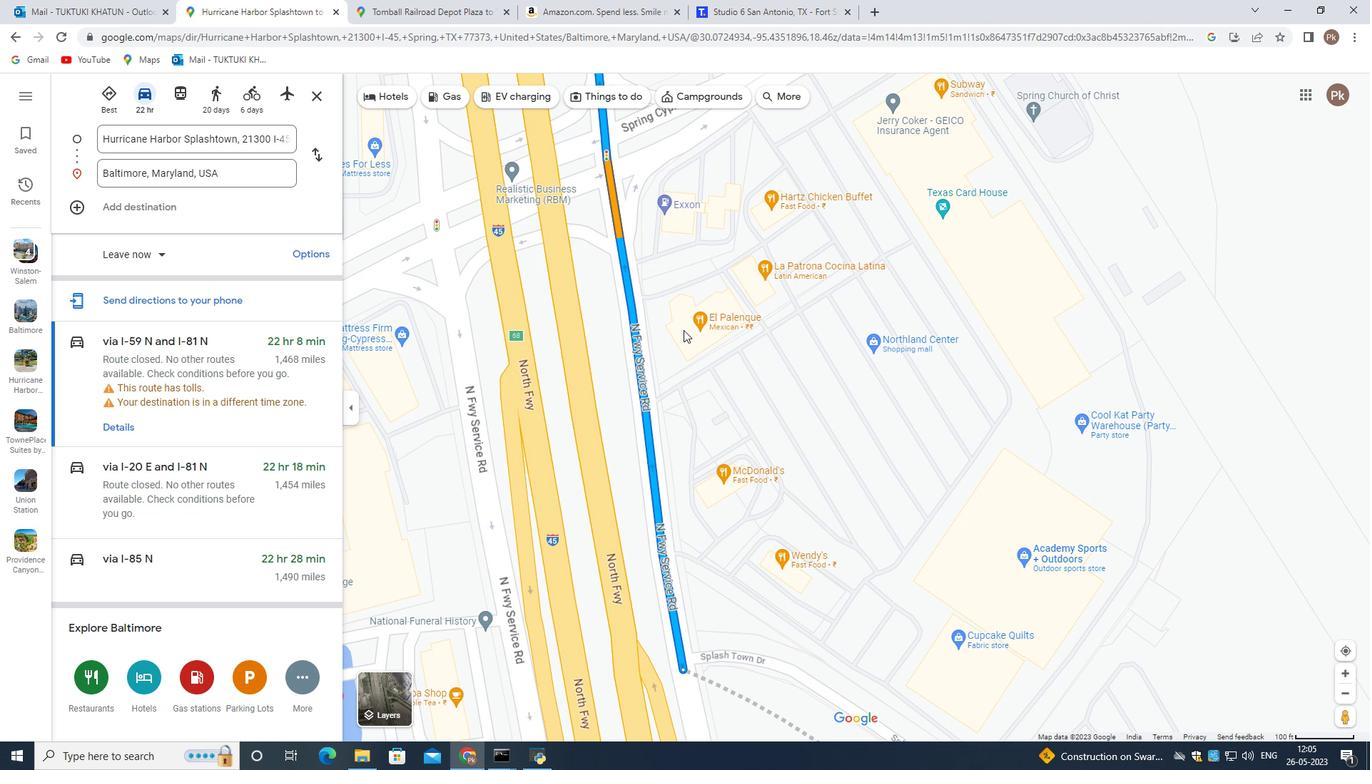 
Action: Mouse scrolled (683, 329) with delta (0, 0)
Screenshot: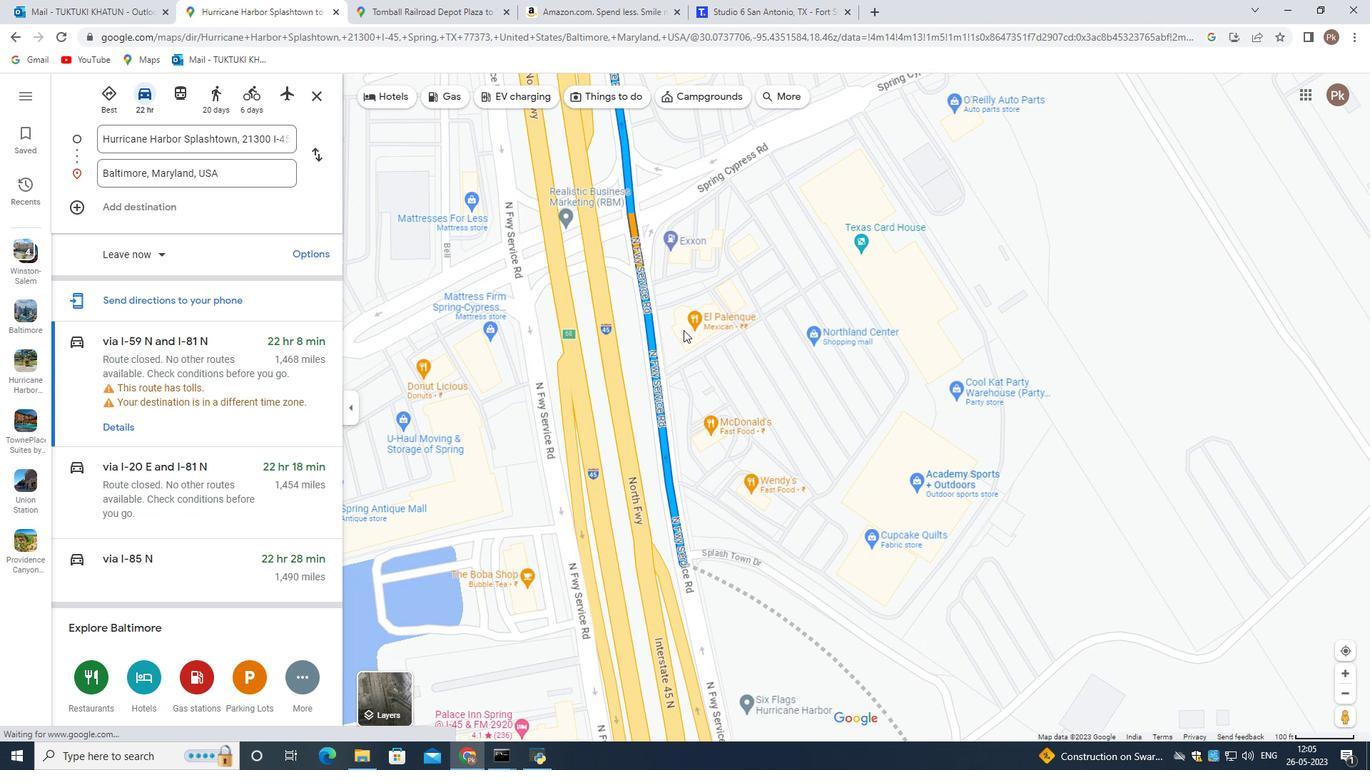 
Action: Mouse scrolled (683, 329) with delta (0, 0)
Screenshot: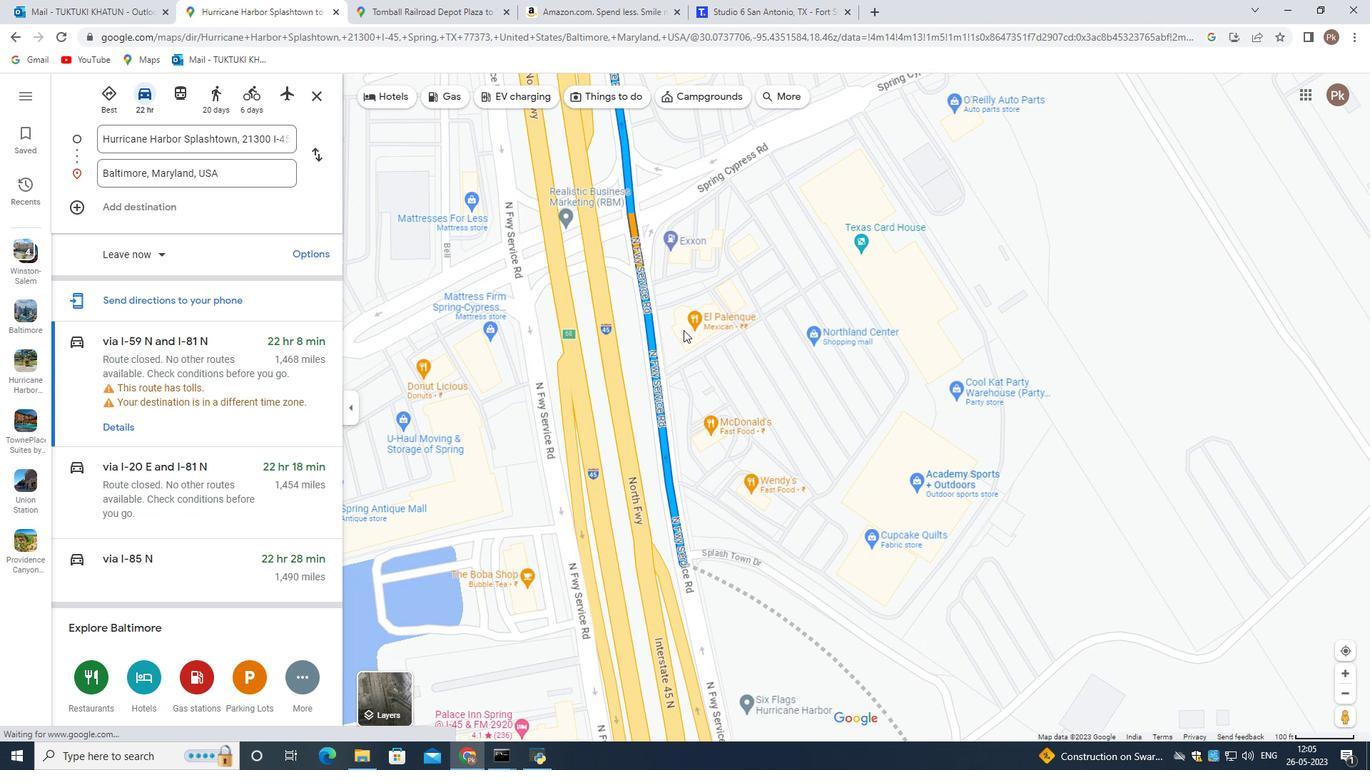 
Action: Mouse scrolled (683, 329) with delta (0, 0)
Screenshot: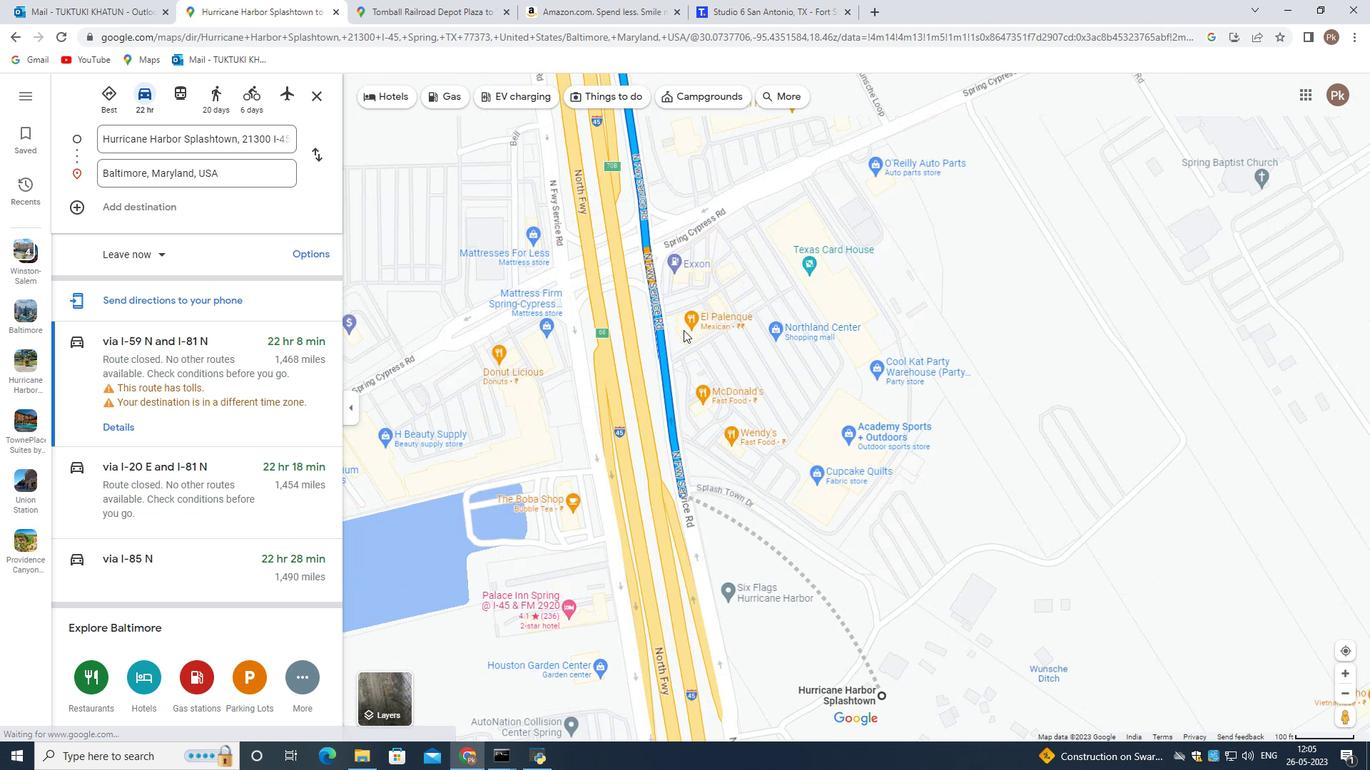 
Action: Mouse scrolled (683, 329) with delta (0, 0)
Screenshot: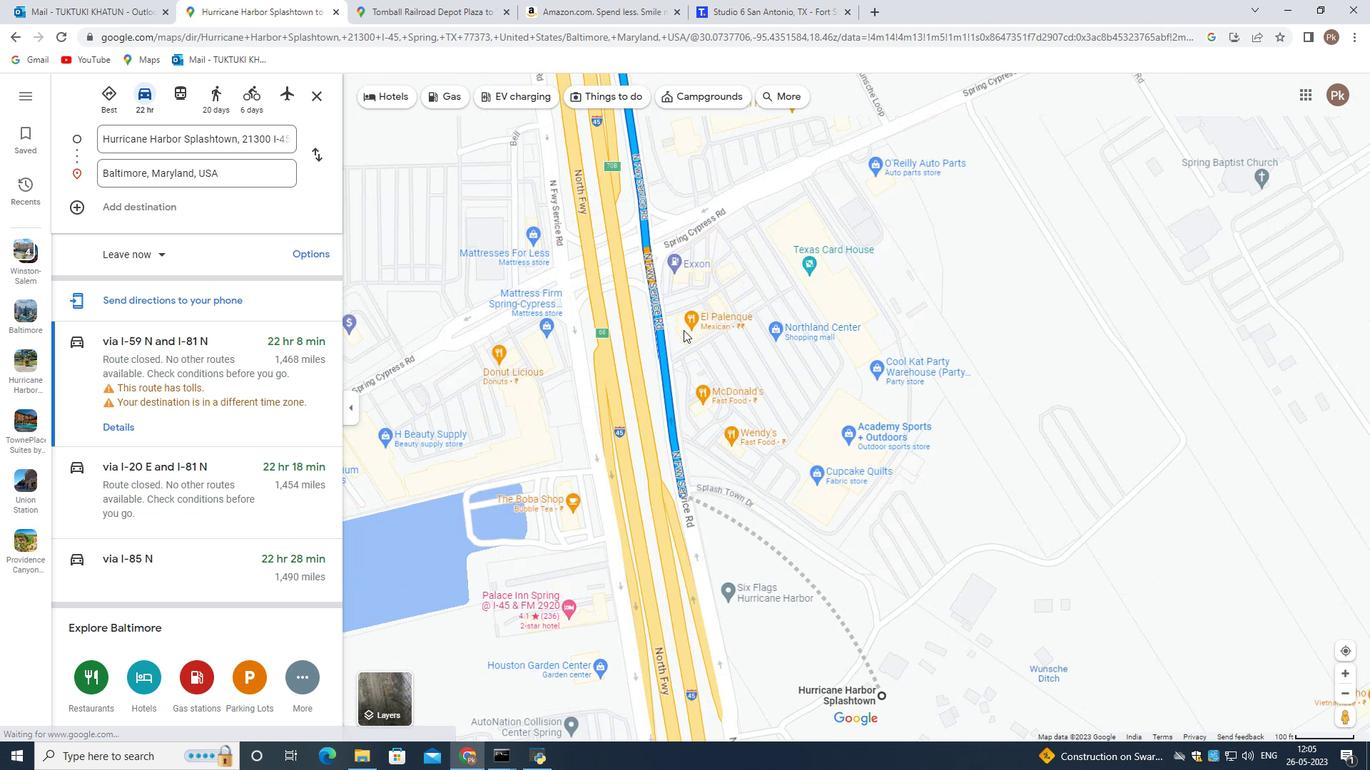 
Action: Mouse scrolled (683, 329) with delta (0, 0)
Screenshot: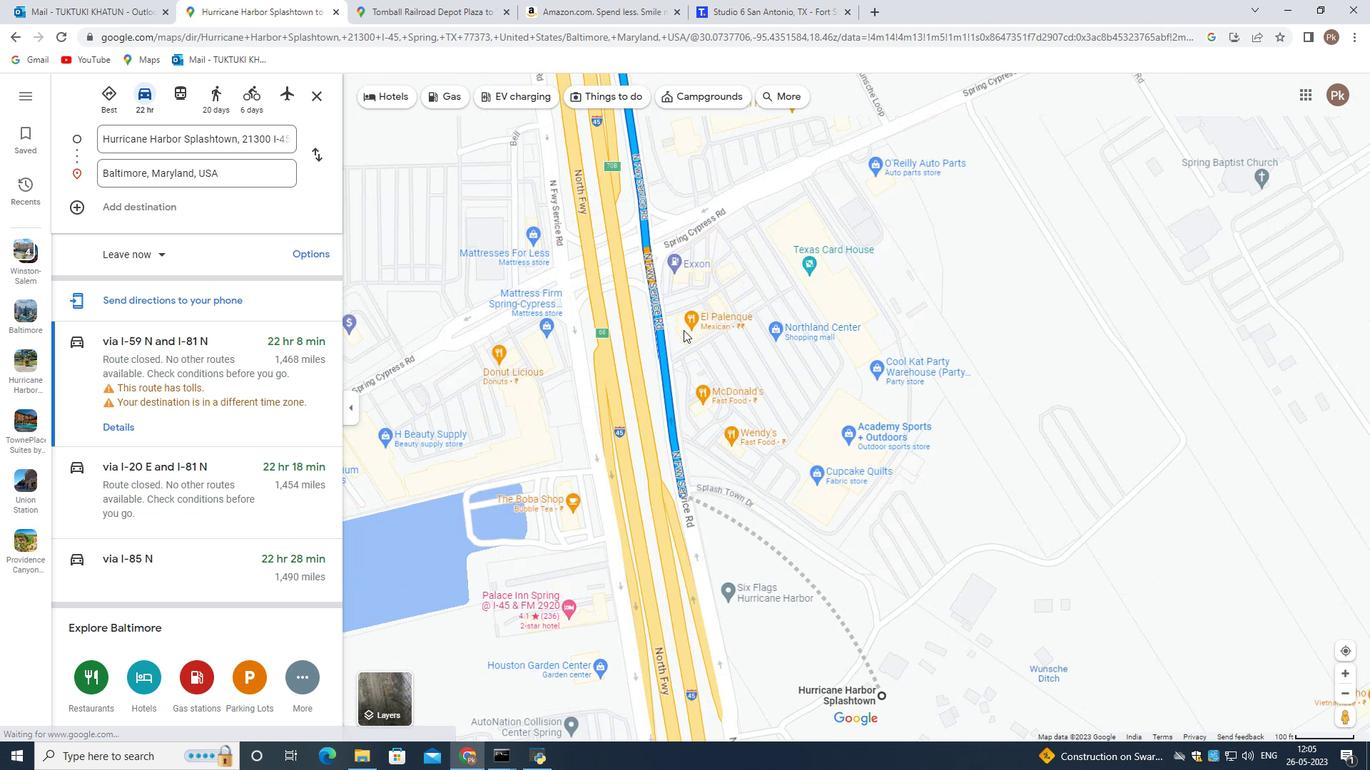 
Action: Mouse scrolled (683, 329) with delta (0, 0)
Screenshot: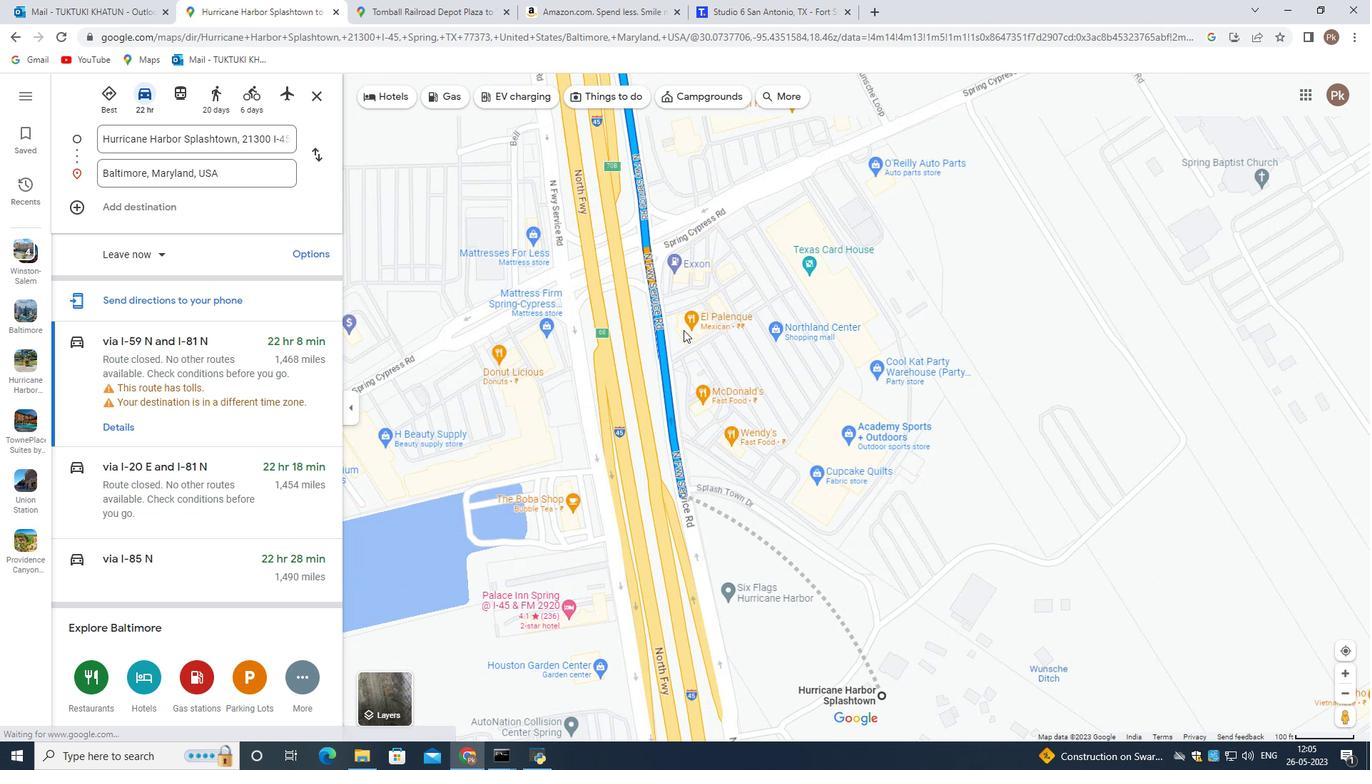 
Action: Mouse scrolled (683, 329) with delta (0, 0)
Screenshot: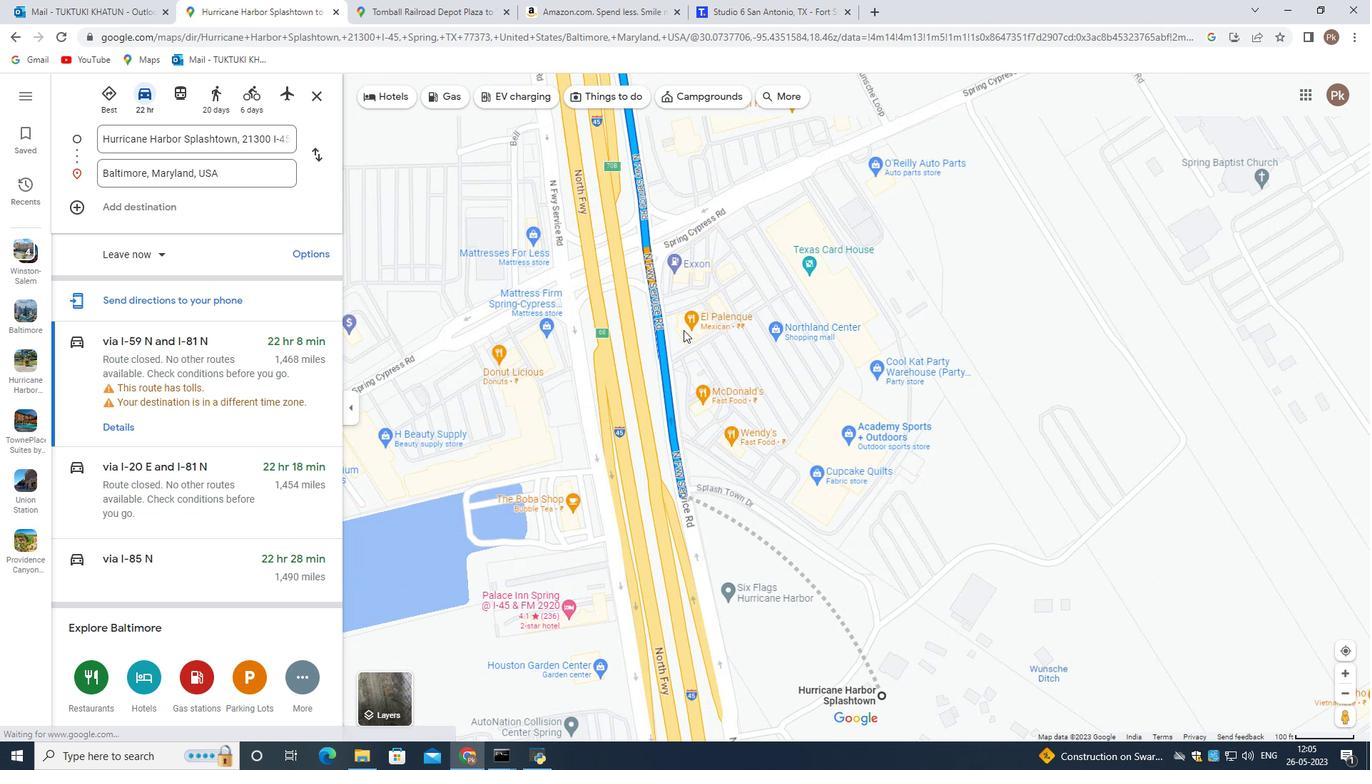 
Action: Mouse moved to (739, 289)
Screenshot: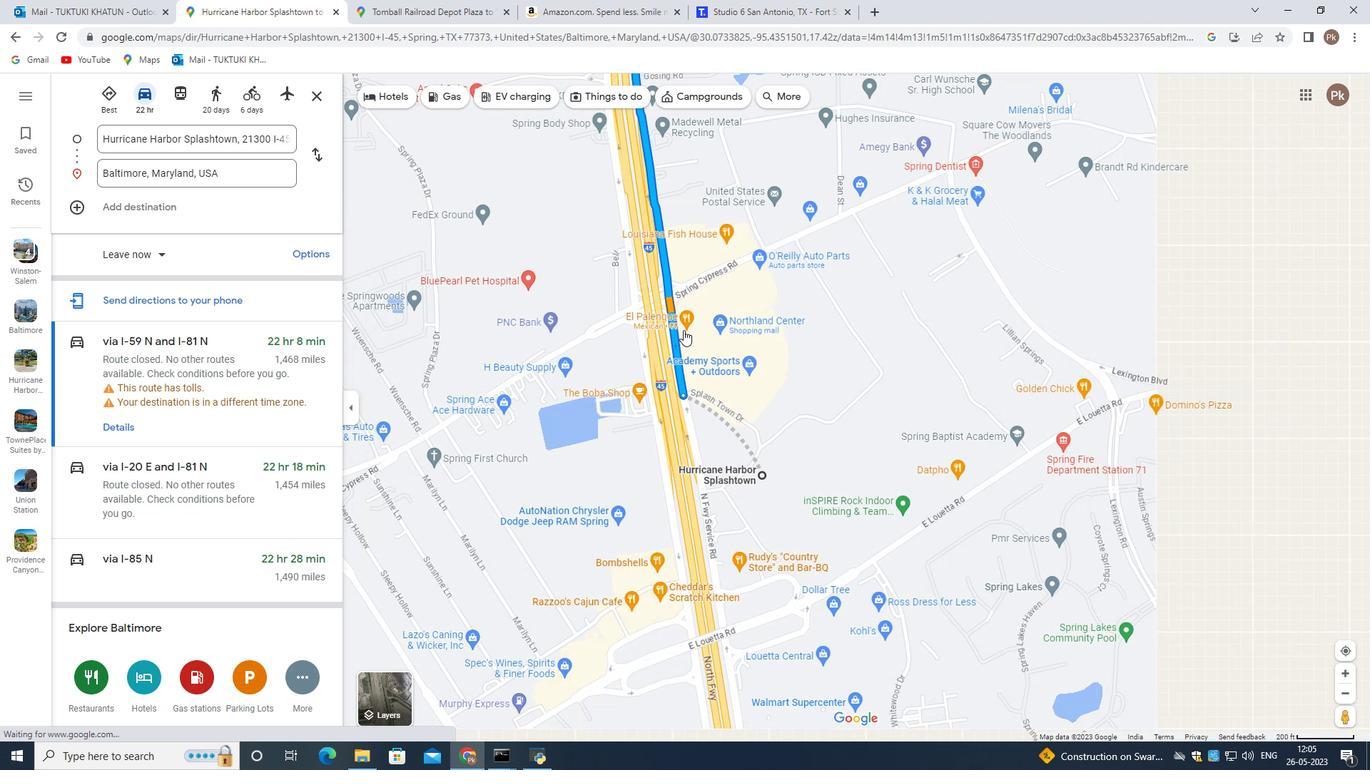 
Action: Mouse scrolled (739, 288) with delta (0, 0)
Screenshot: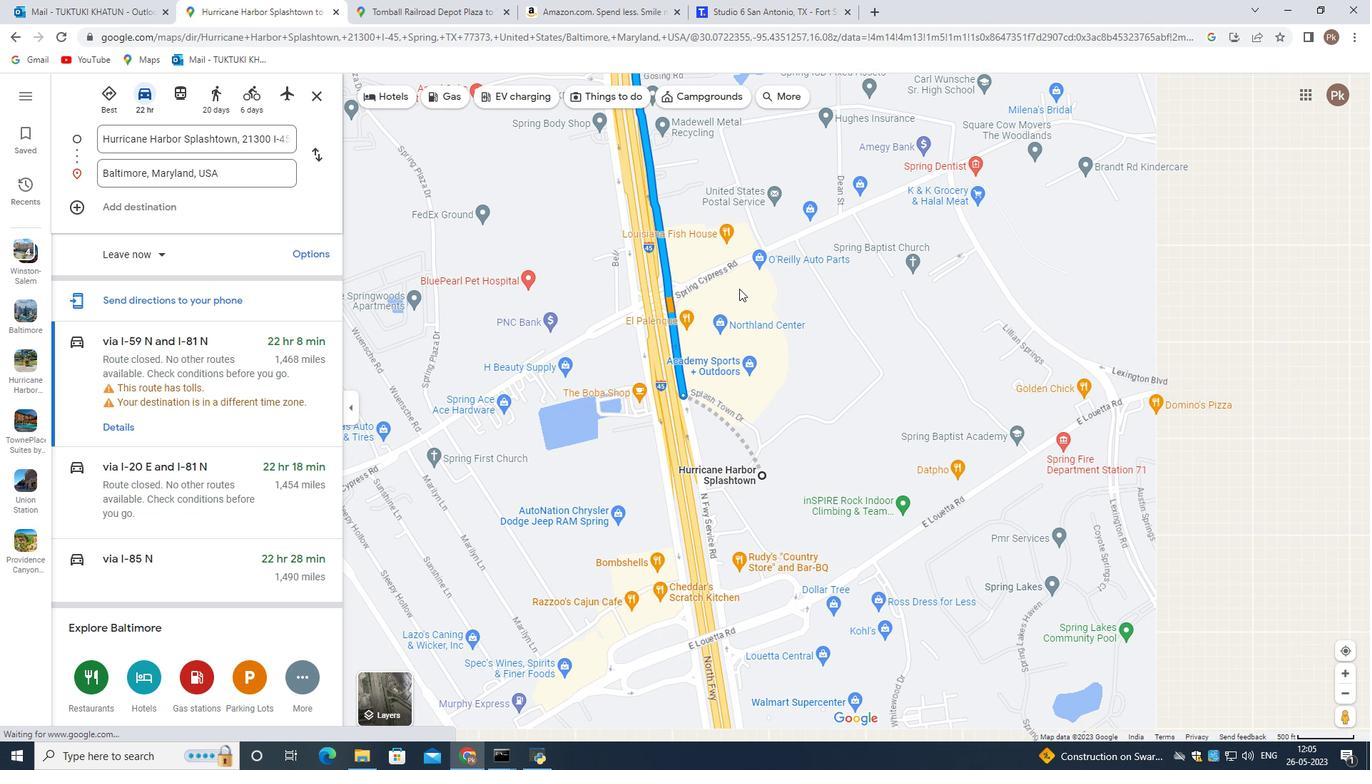 
Action: Mouse scrolled (739, 288) with delta (0, 0)
Screenshot: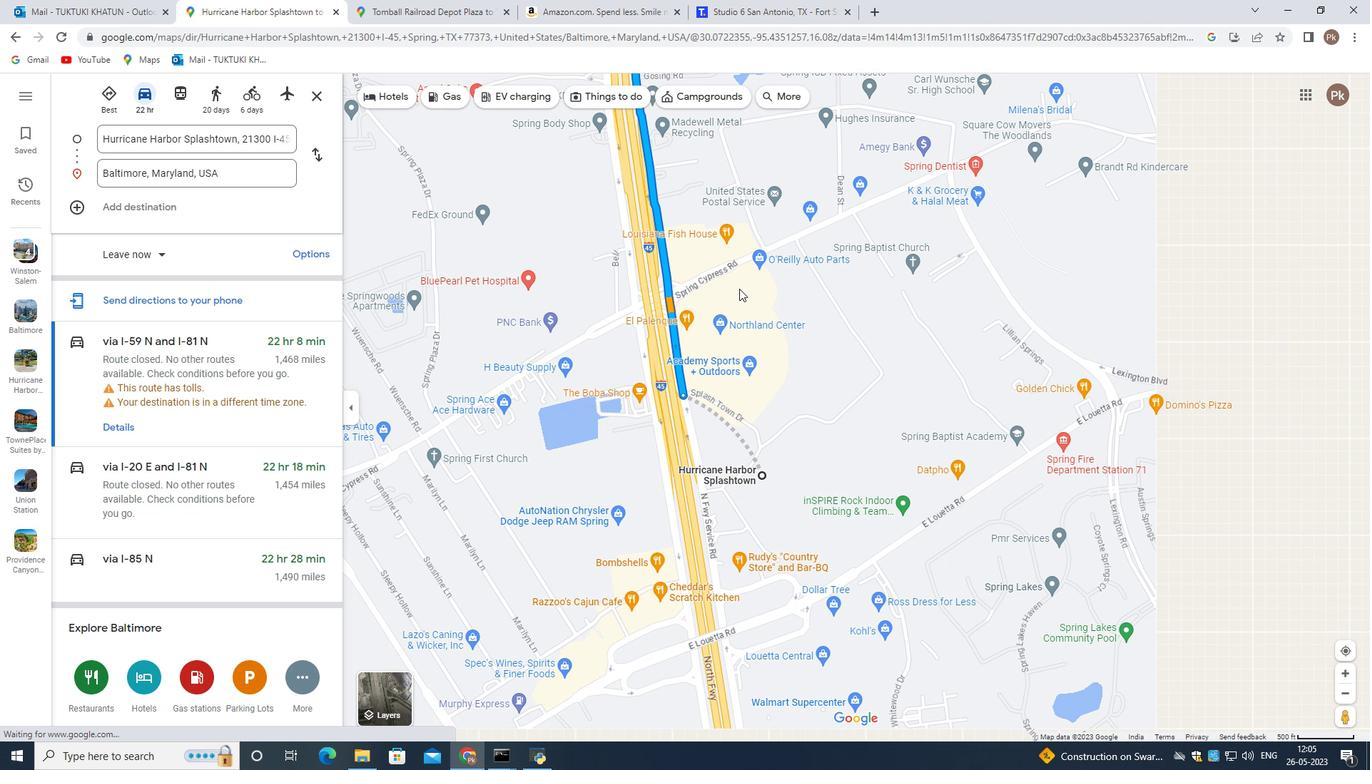 
Action: Mouse scrolled (739, 288) with delta (0, 0)
Screenshot: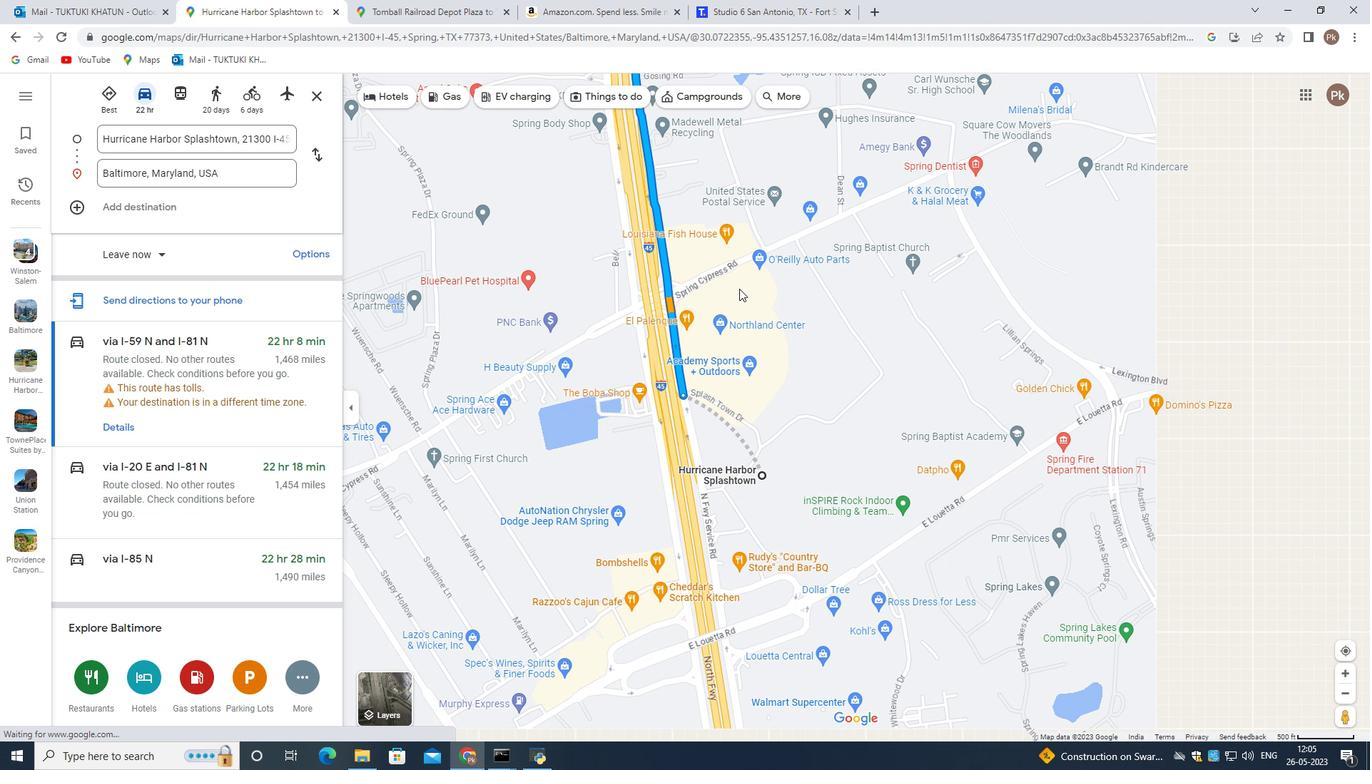 
Action: Mouse scrolled (739, 288) with delta (0, 0)
Screenshot: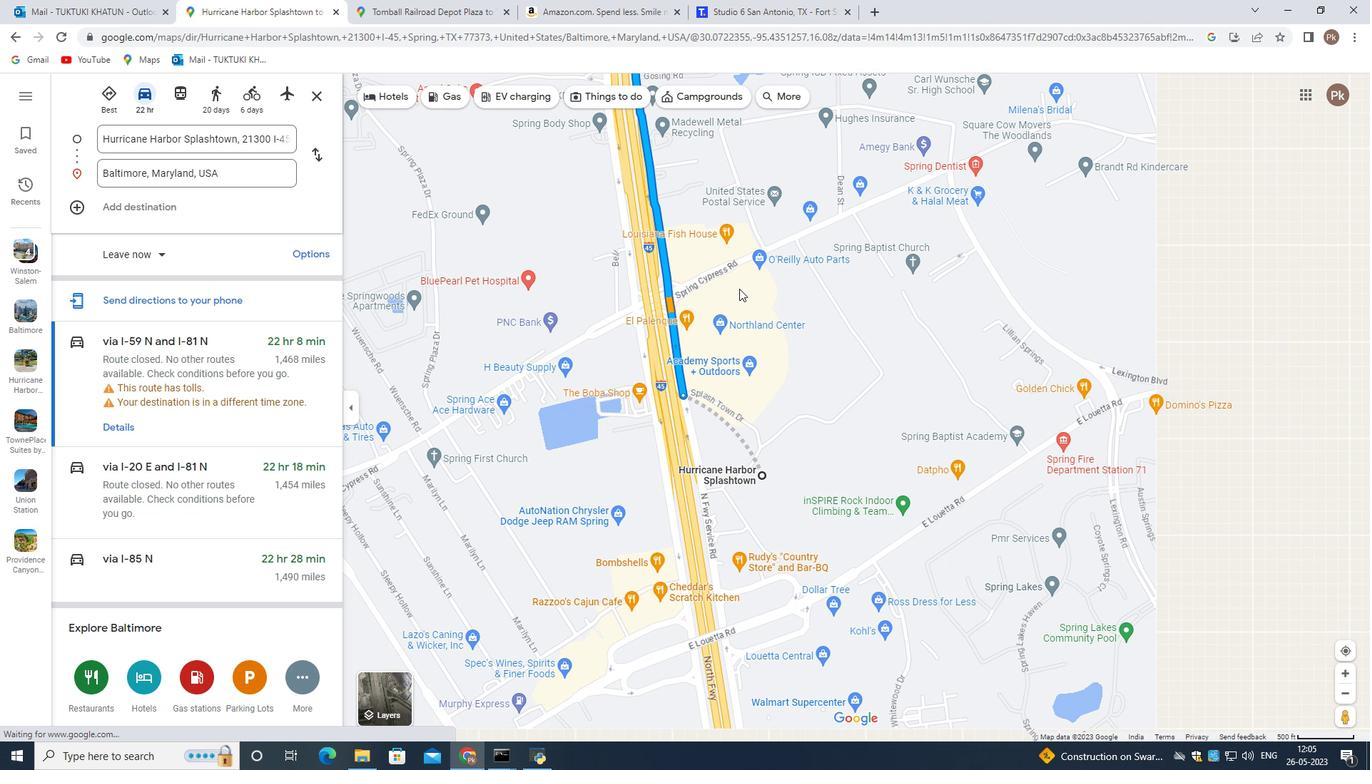 
Action: Mouse scrolled (739, 288) with delta (0, 0)
Screenshot: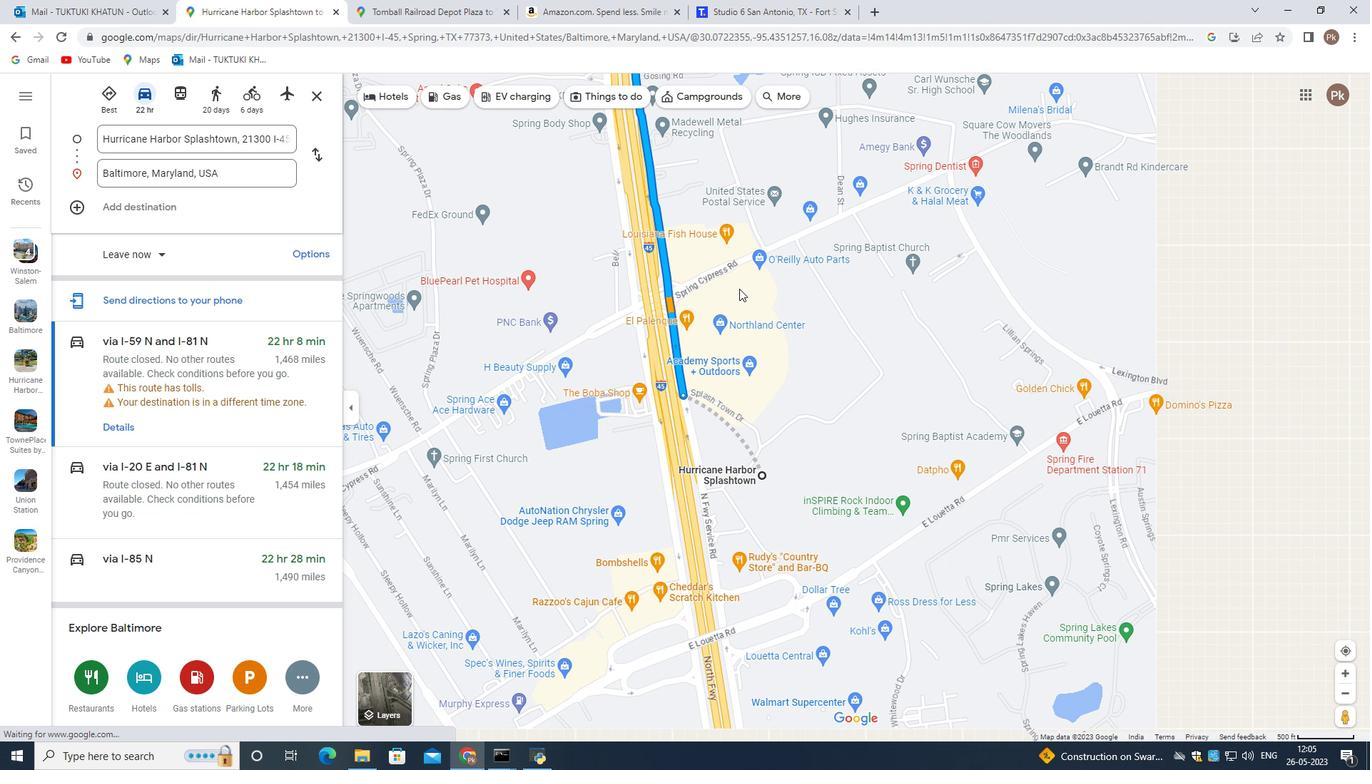 
Action: Mouse scrolled (739, 288) with delta (0, 0)
Screenshot: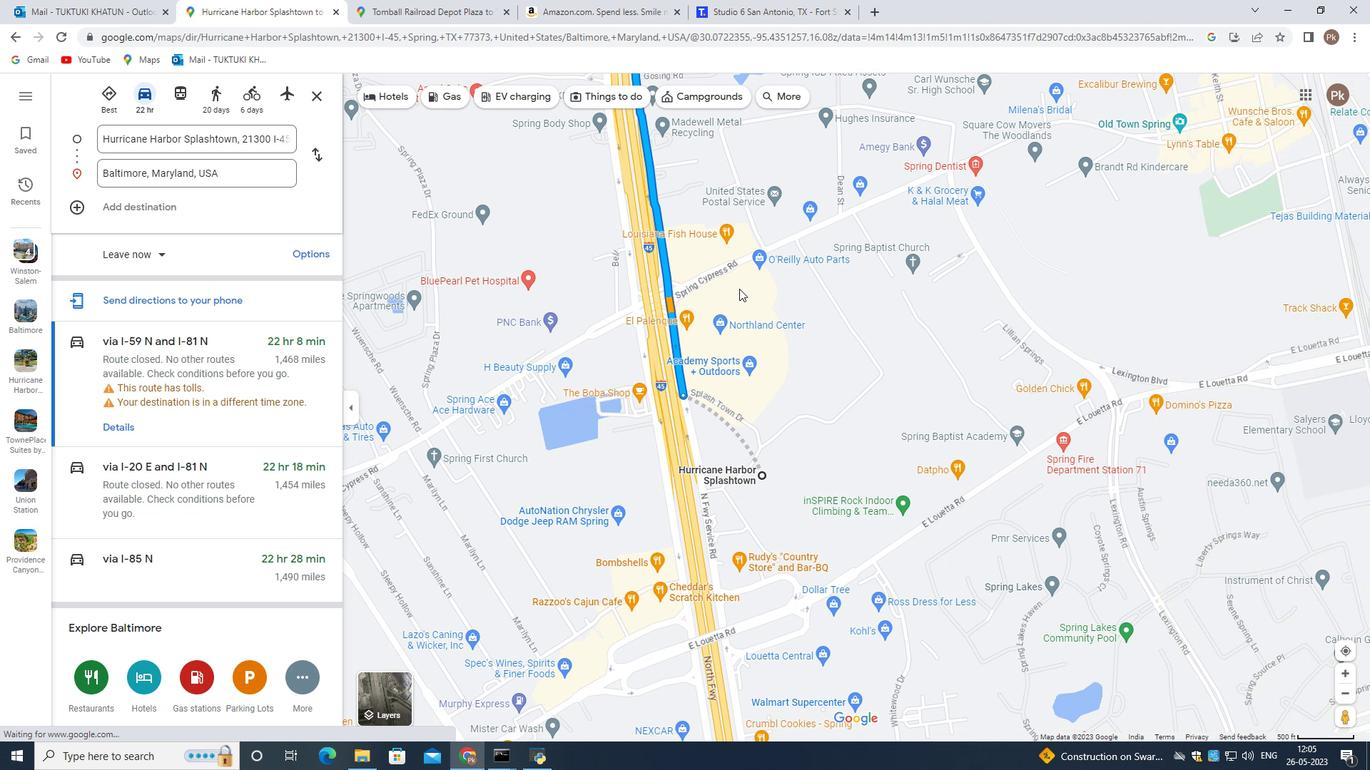 
Action: Mouse scrolled (739, 288) with delta (0, 0)
Screenshot: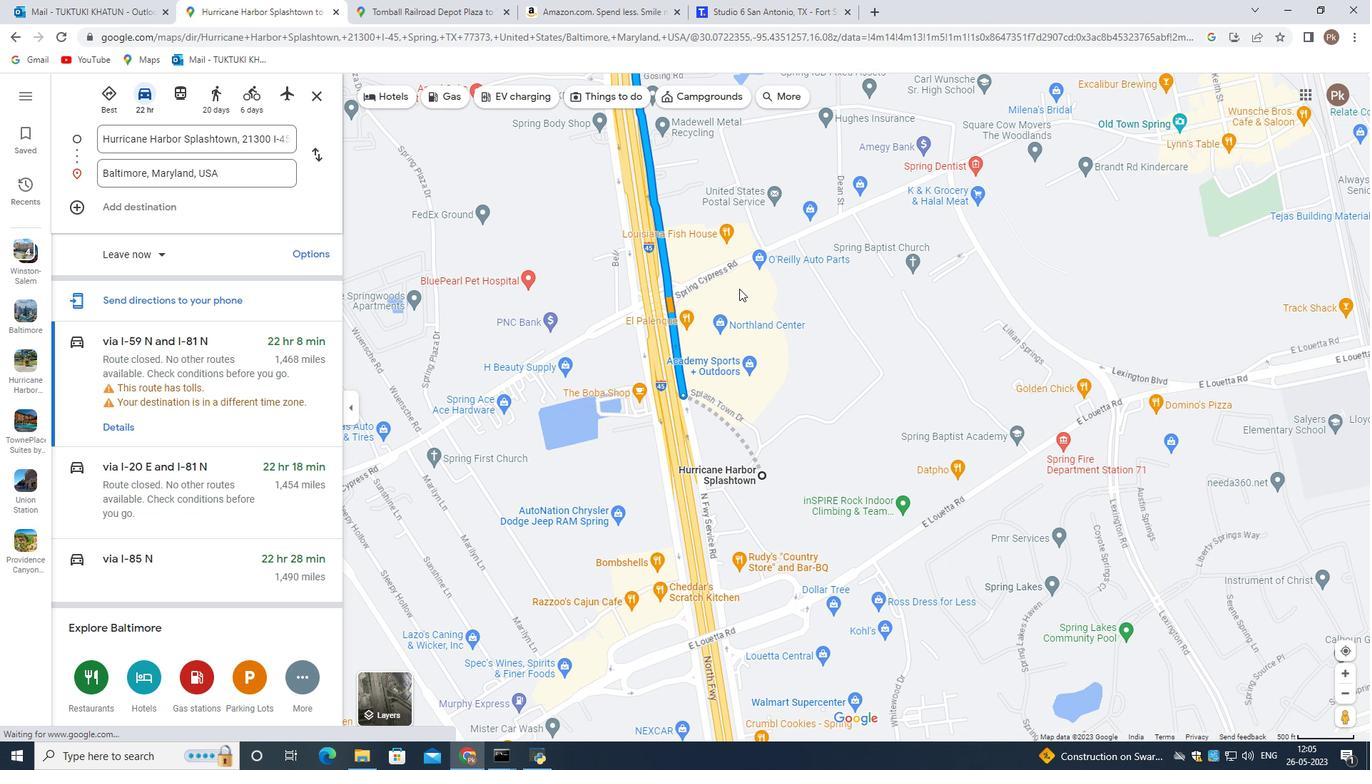 
Action: Mouse moved to (777, 302)
Screenshot: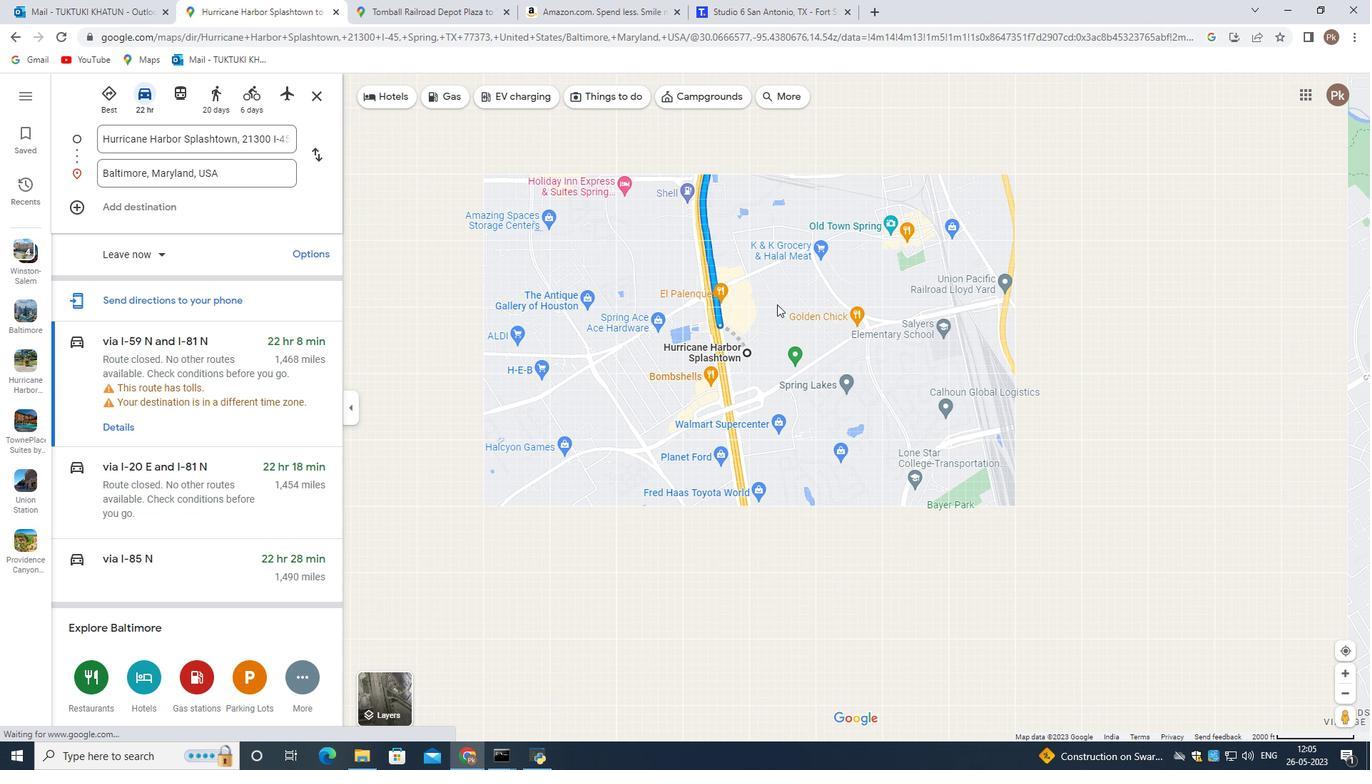 
Action: Mouse pressed left at (777, 302)
Screenshot: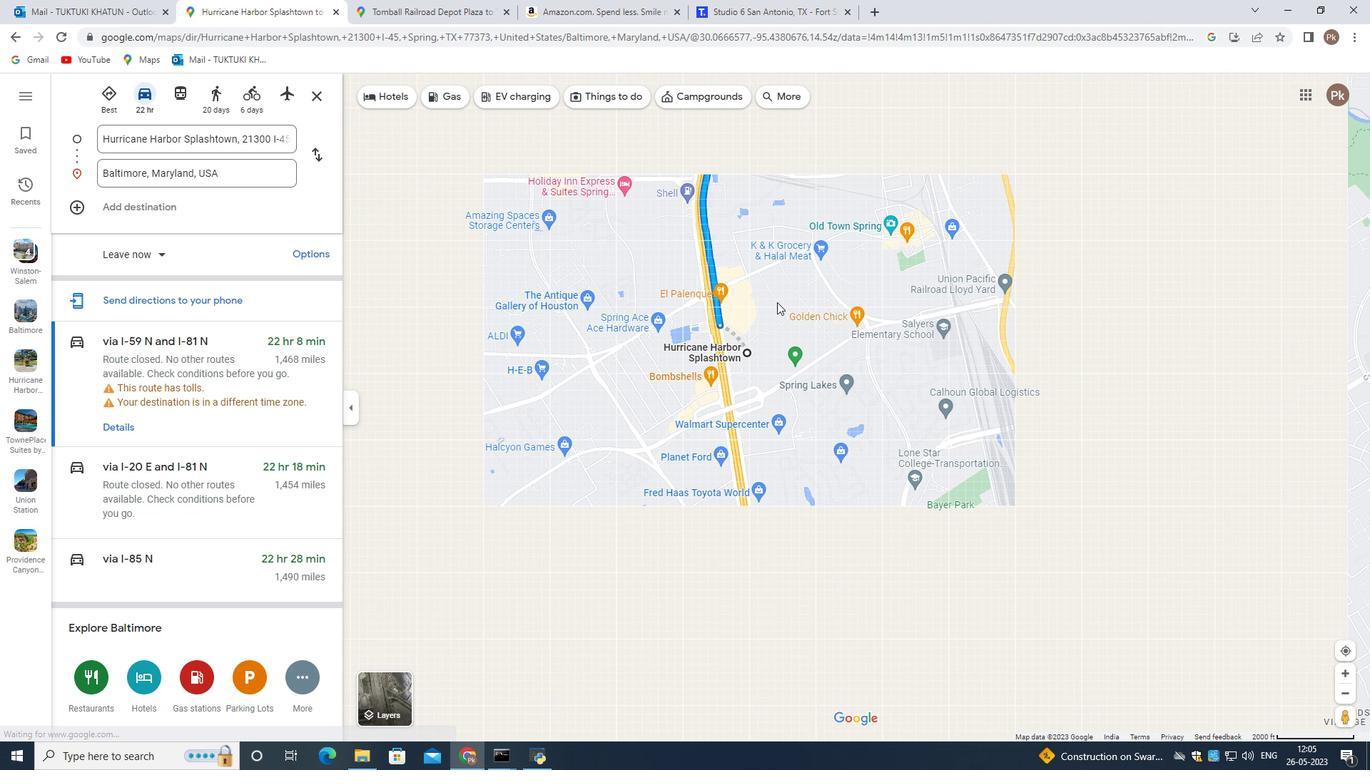 
Action: Mouse moved to (635, 511)
Screenshot: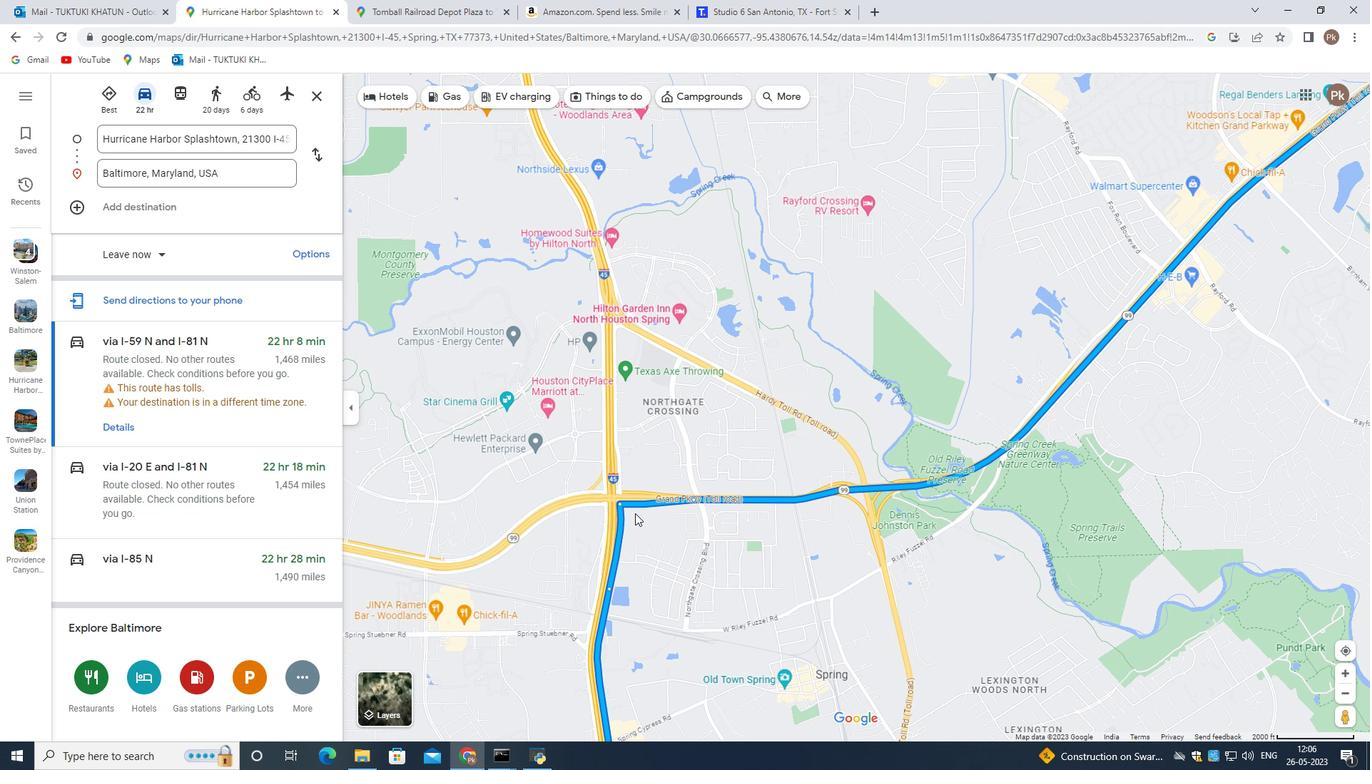 
Action: Mouse scrolled (635, 511) with delta (0, 0)
Screenshot: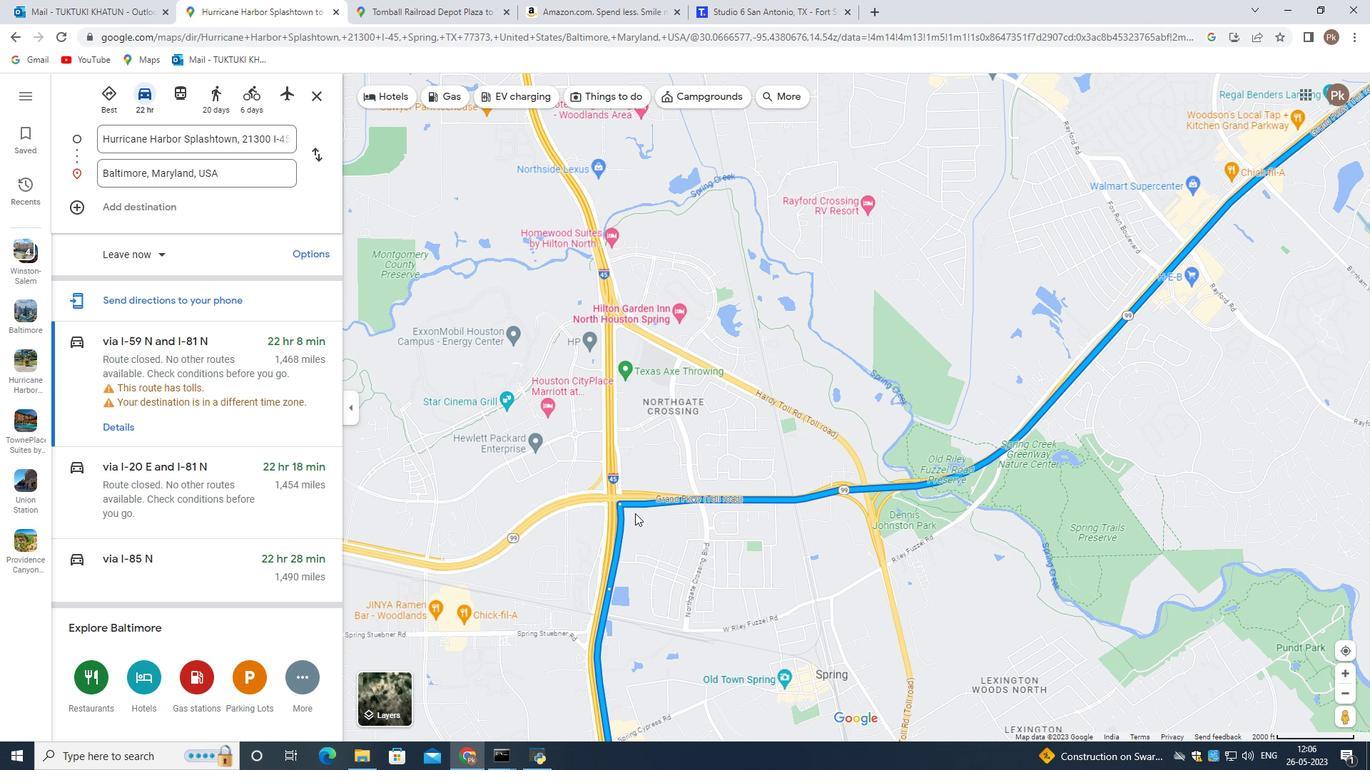 
Action: Mouse scrolled (635, 511) with delta (0, 0)
Screenshot: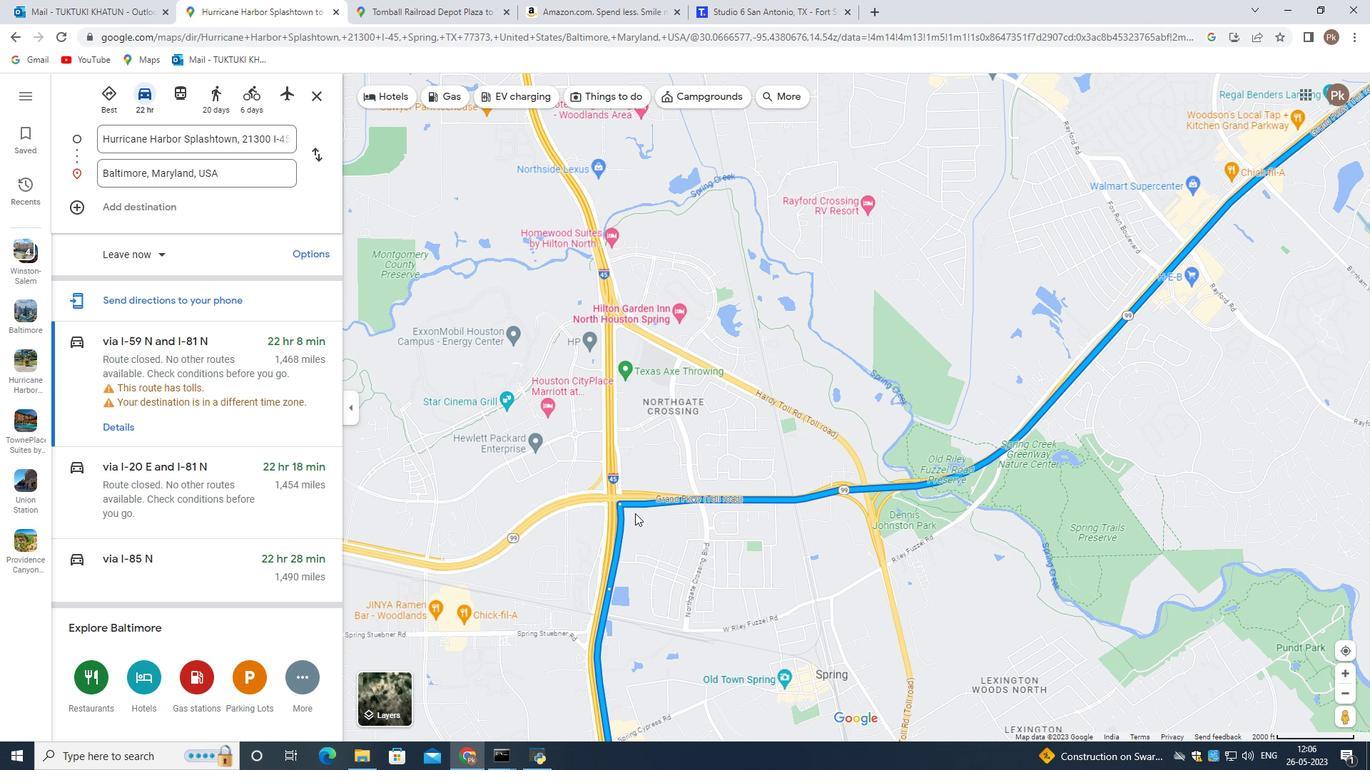 
Action: Mouse scrolled (635, 511) with delta (0, 0)
Screenshot: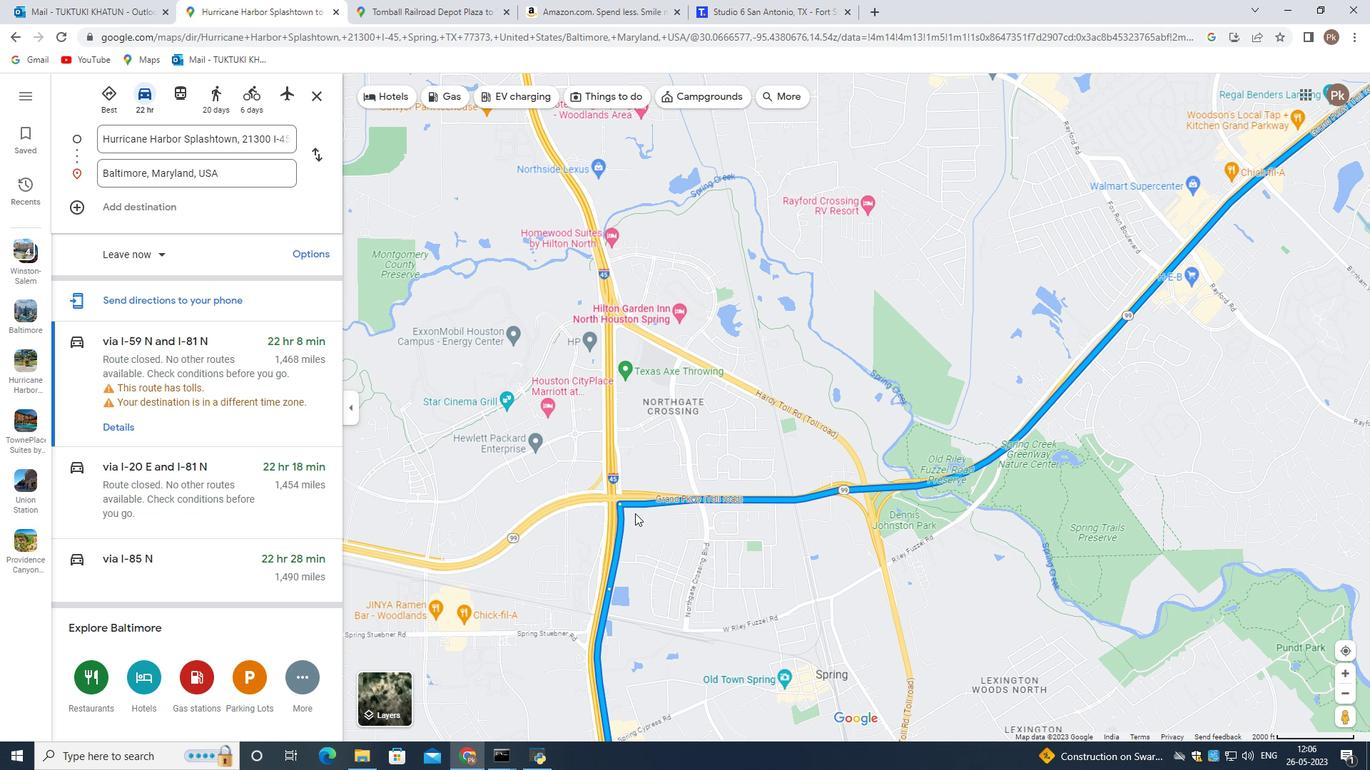
Action: Mouse scrolled (635, 511) with delta (0, 0)
Screenshot: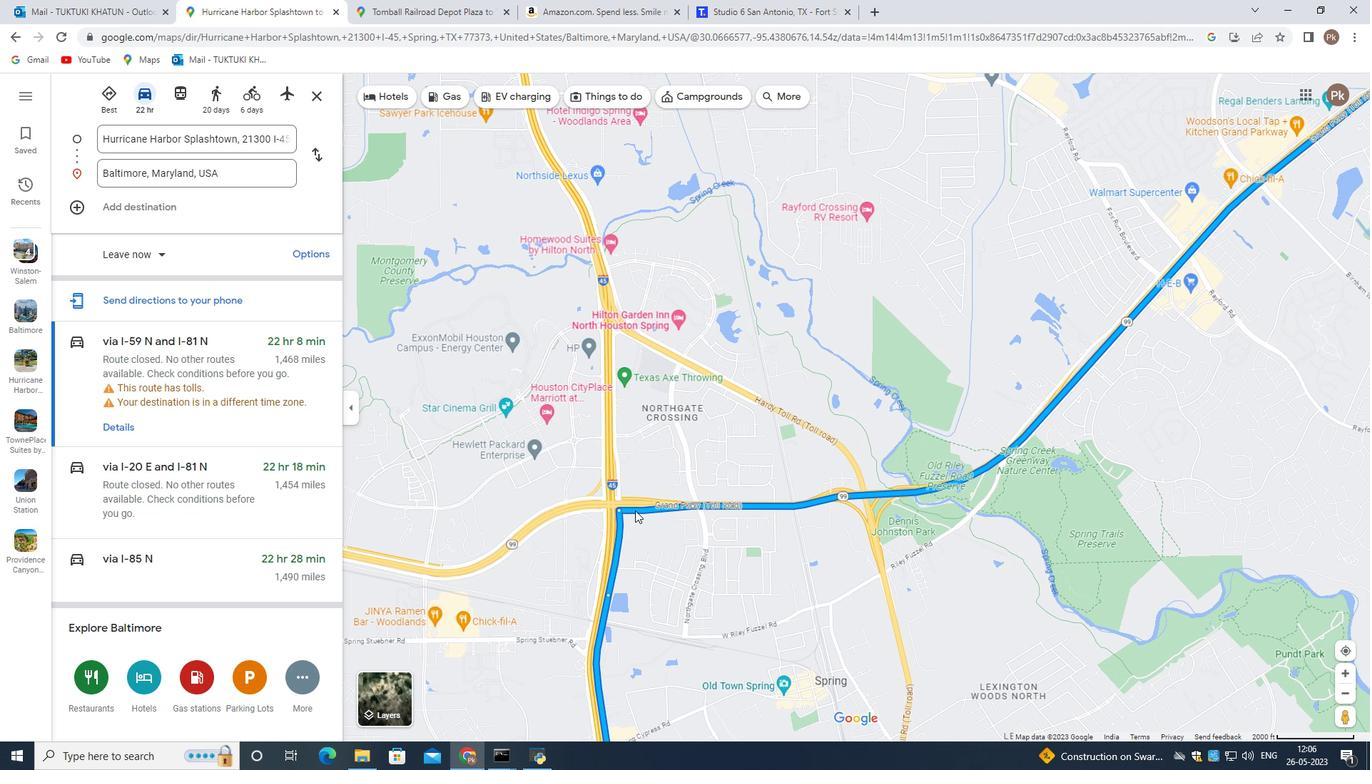
Action: Mouse scrolled (635, 511) with delta (0, 0)
Screenshot: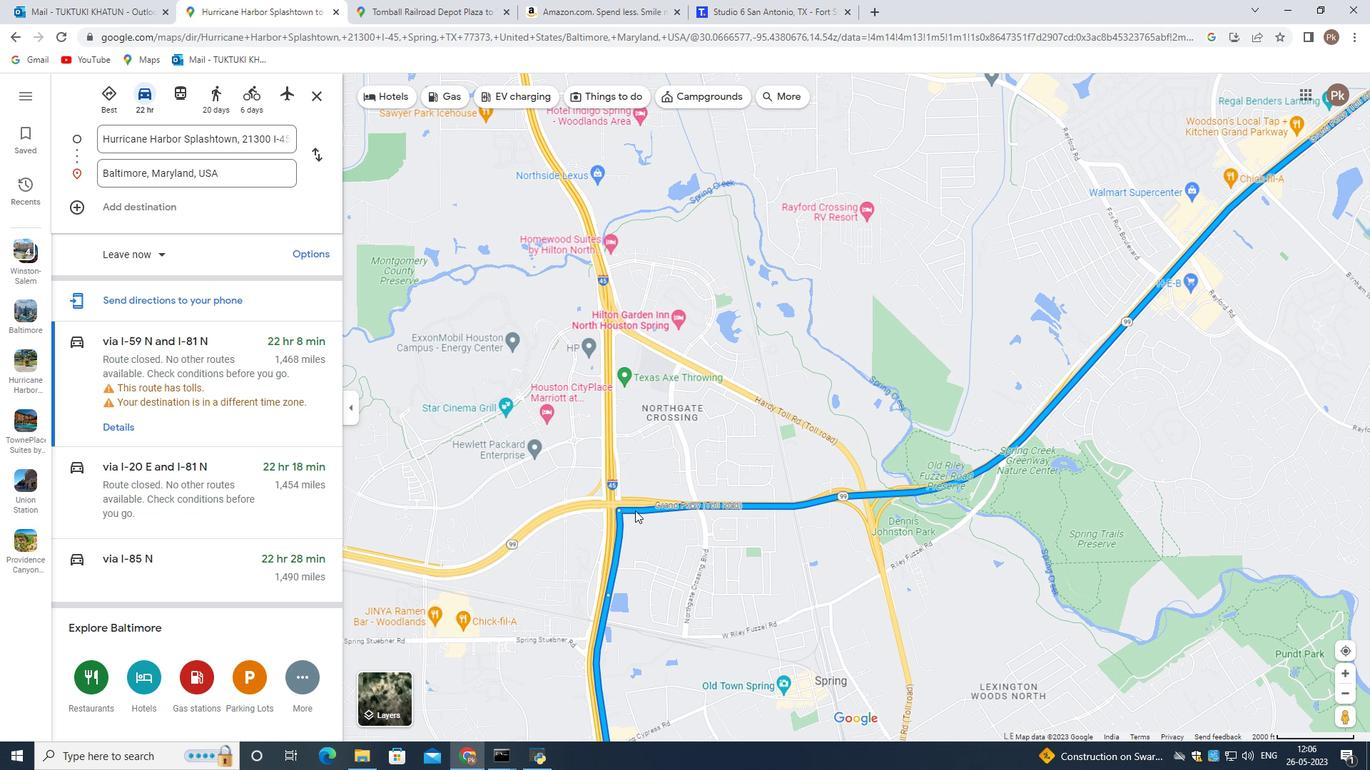 
Action: Mouse moved to (623, 559)
Screenshot: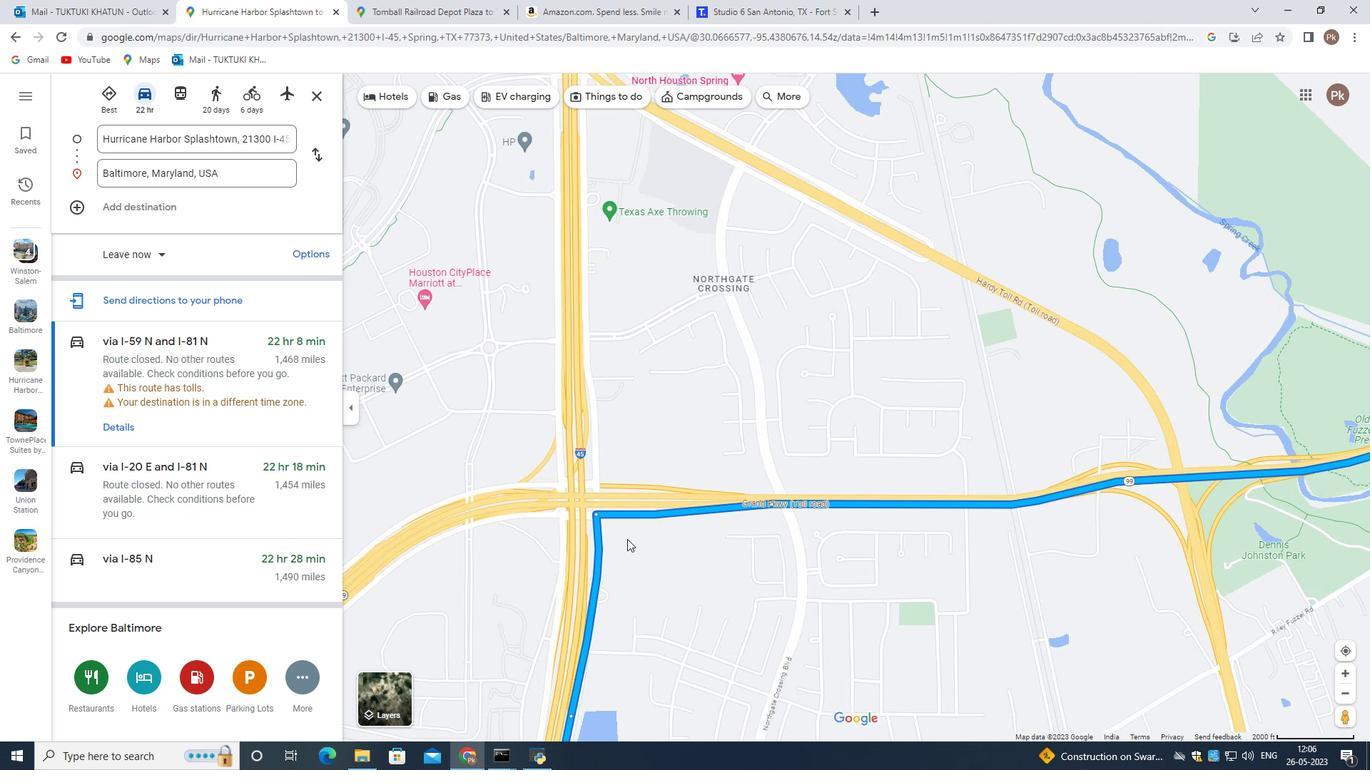 
Action: Mouse scrolled (623, 560) with delta (0, 0)
Screenshot: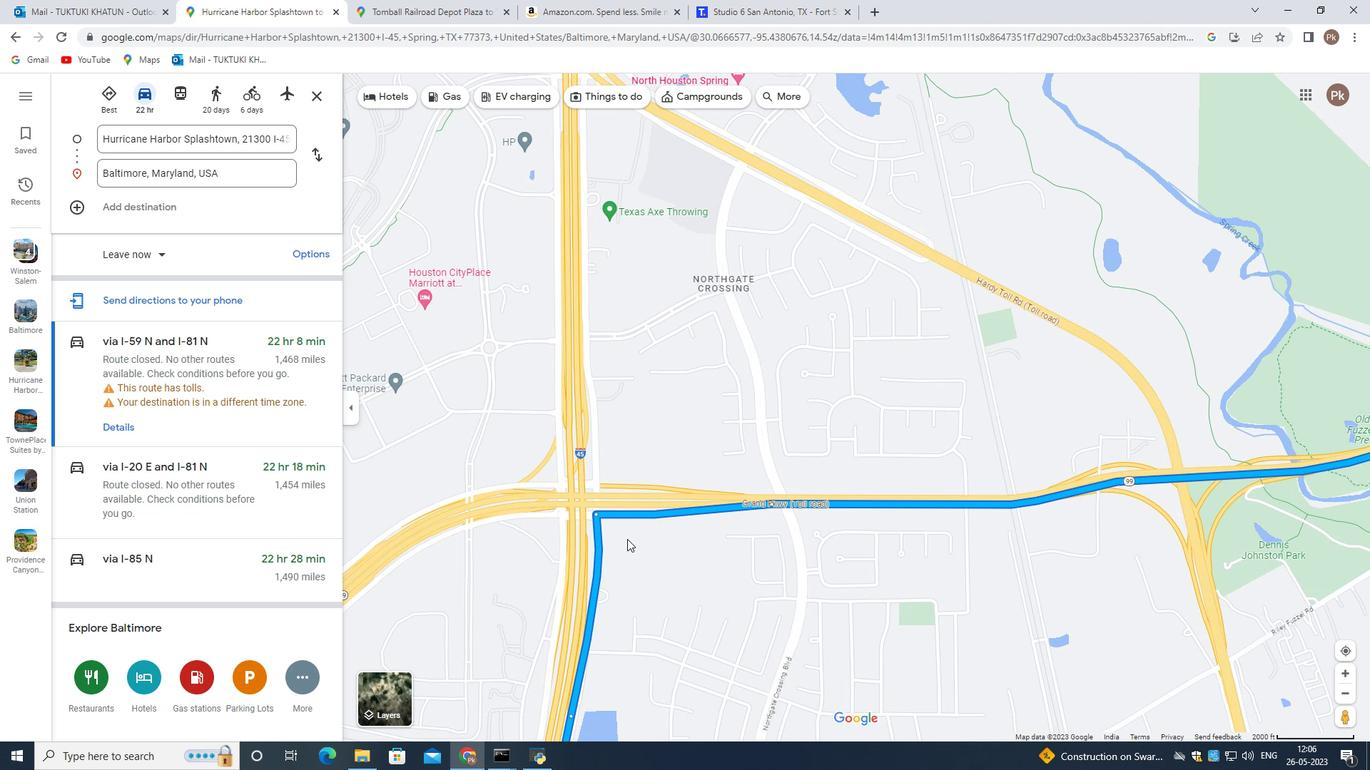 
Action: Mouse scrolled (623, 560) with delta (0, 0)
Screenshot: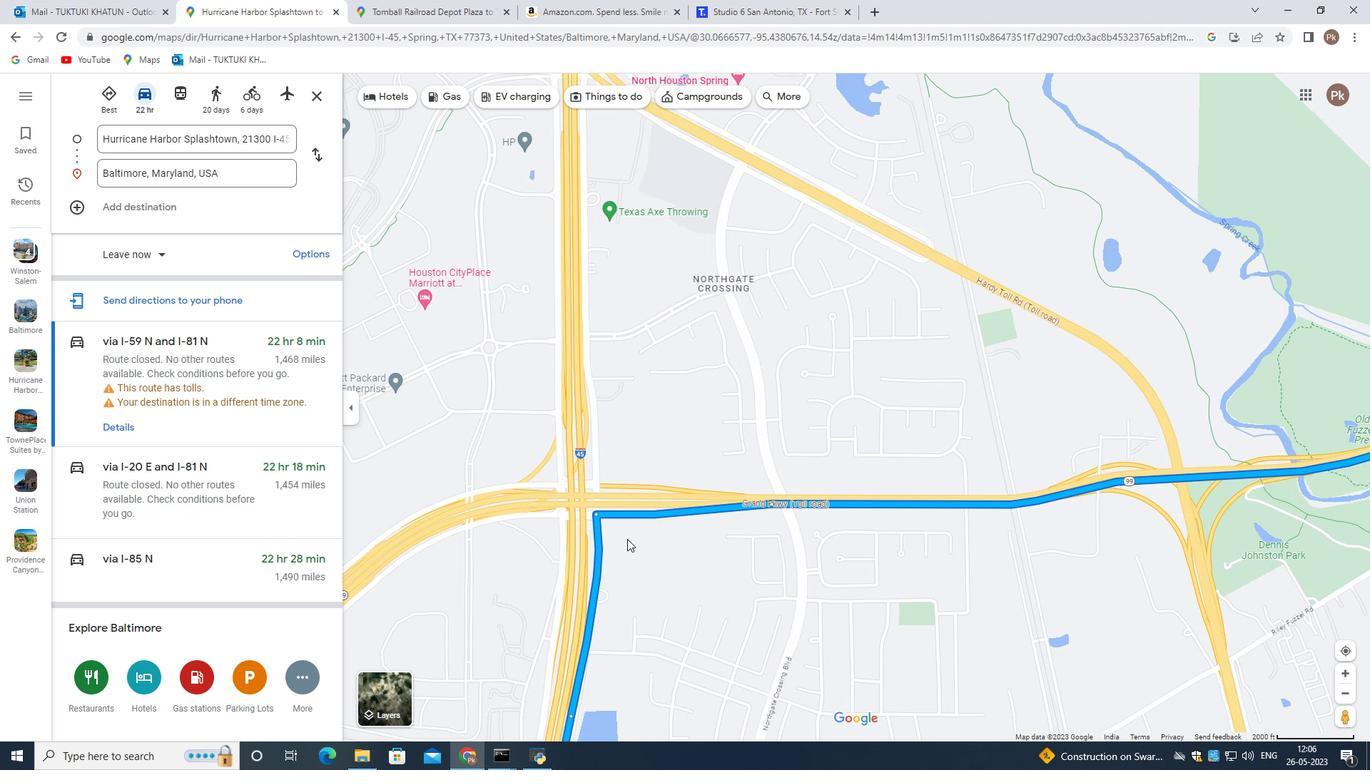 
Action: Mouse scrolled (623, 560) with delta (0, 0)
Screenshot: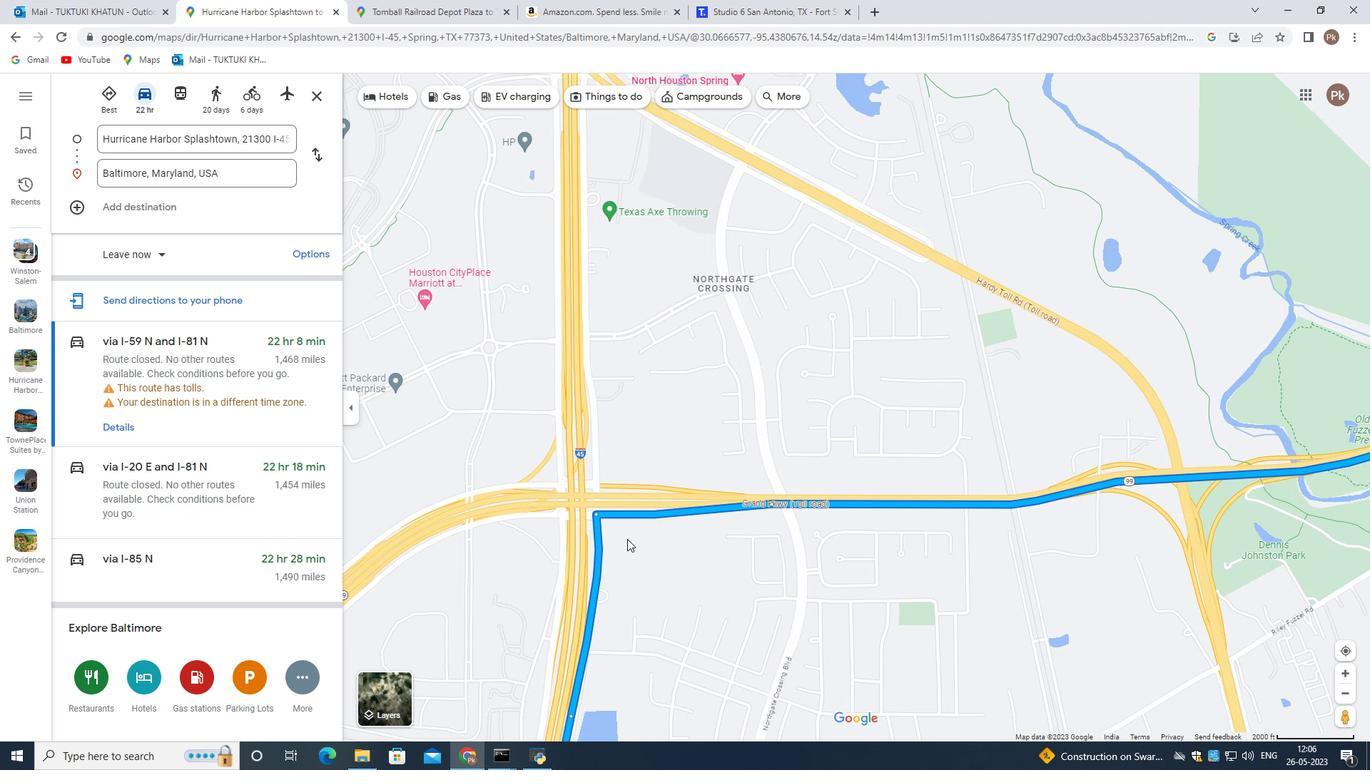 
Action: Mouse scrolled (623, 560) with delta (0, 0)
Screenshot: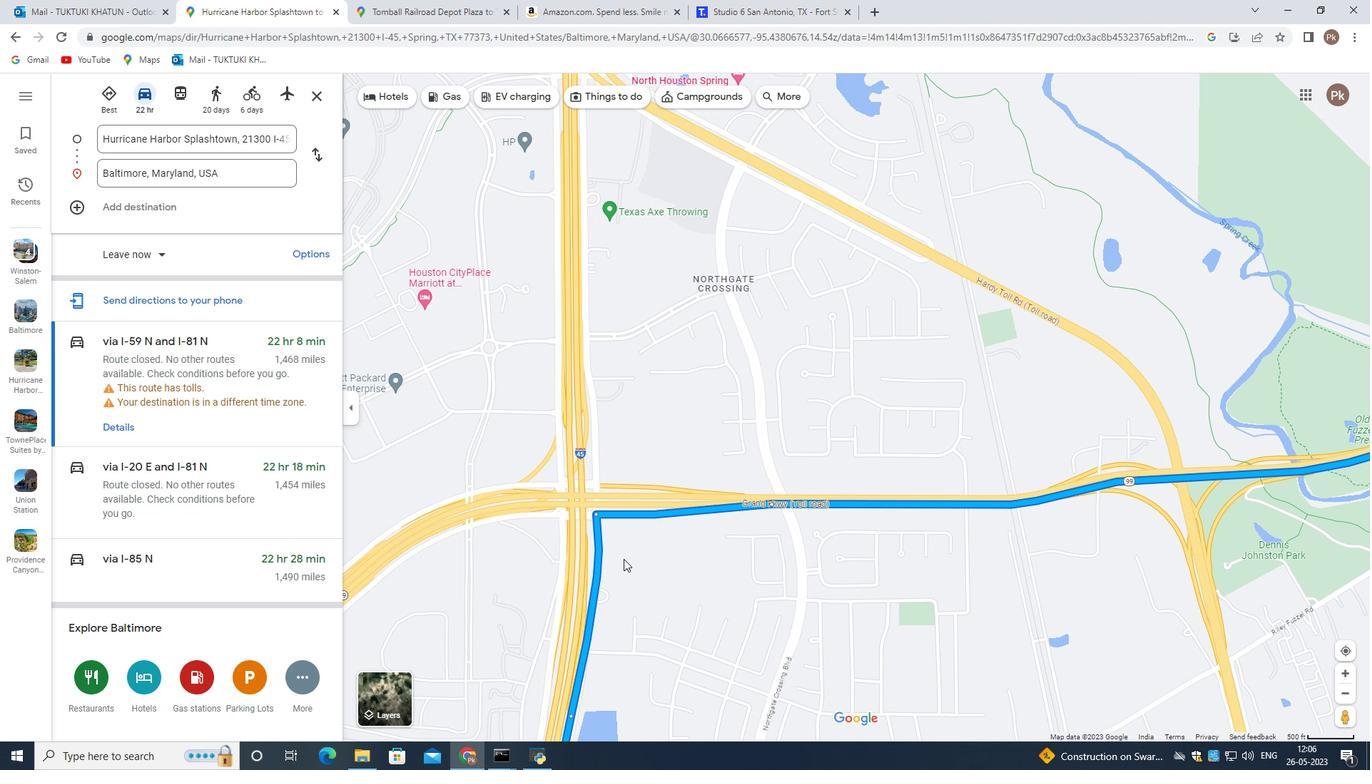 
Action: Mouse scrolled (623, 560) with delta (0, 0)
Screenshot: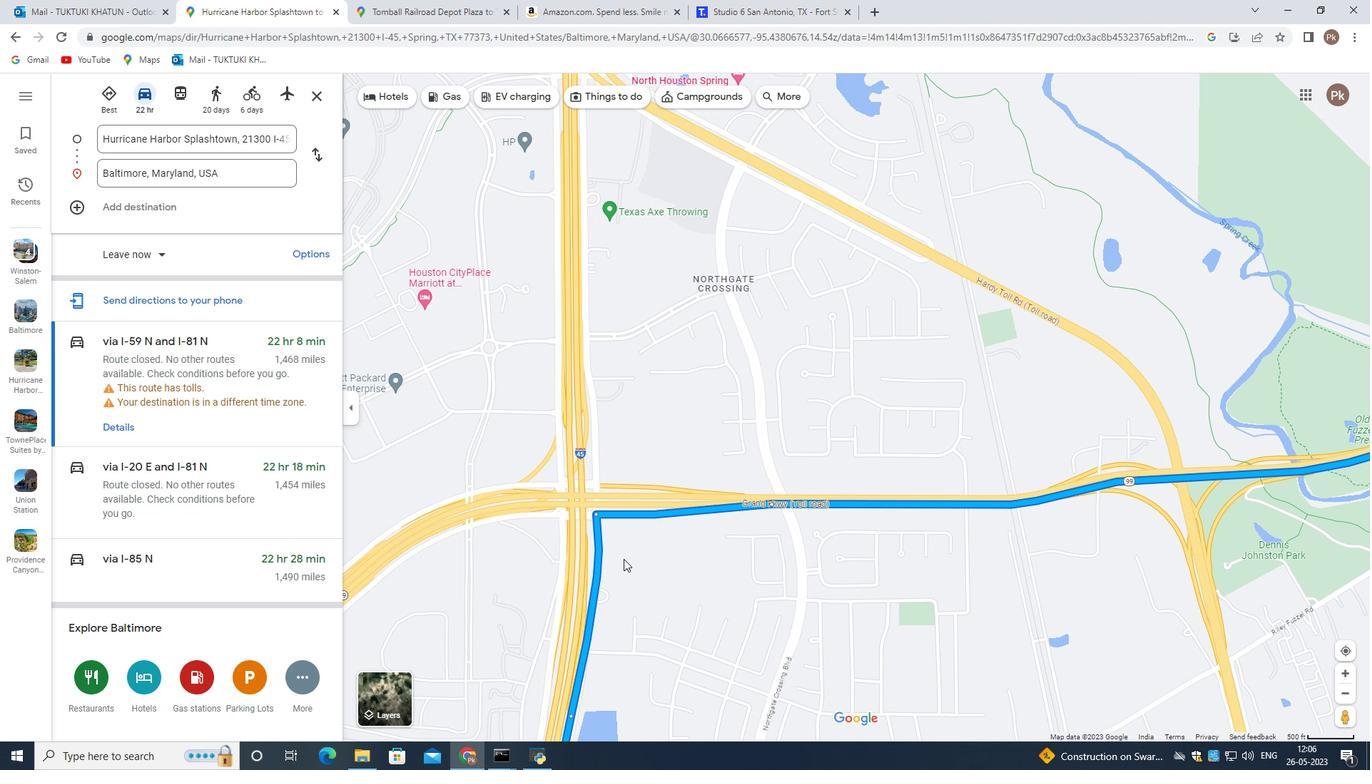 
Action: Mouse scrolled (623, 560) with delta (0, 0)
Screenshot: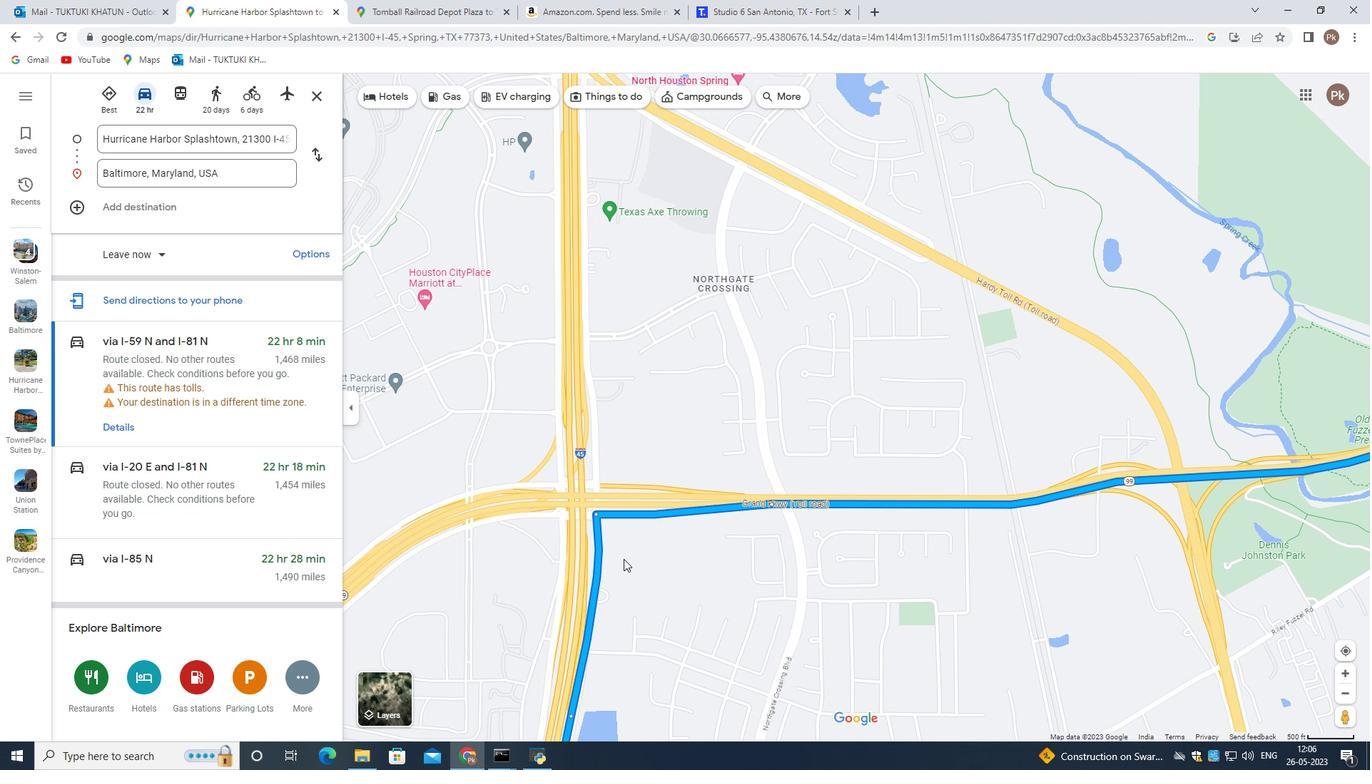 
Action: Mouse scrolled (623, 560) with delta (0, 0)
Screenshot: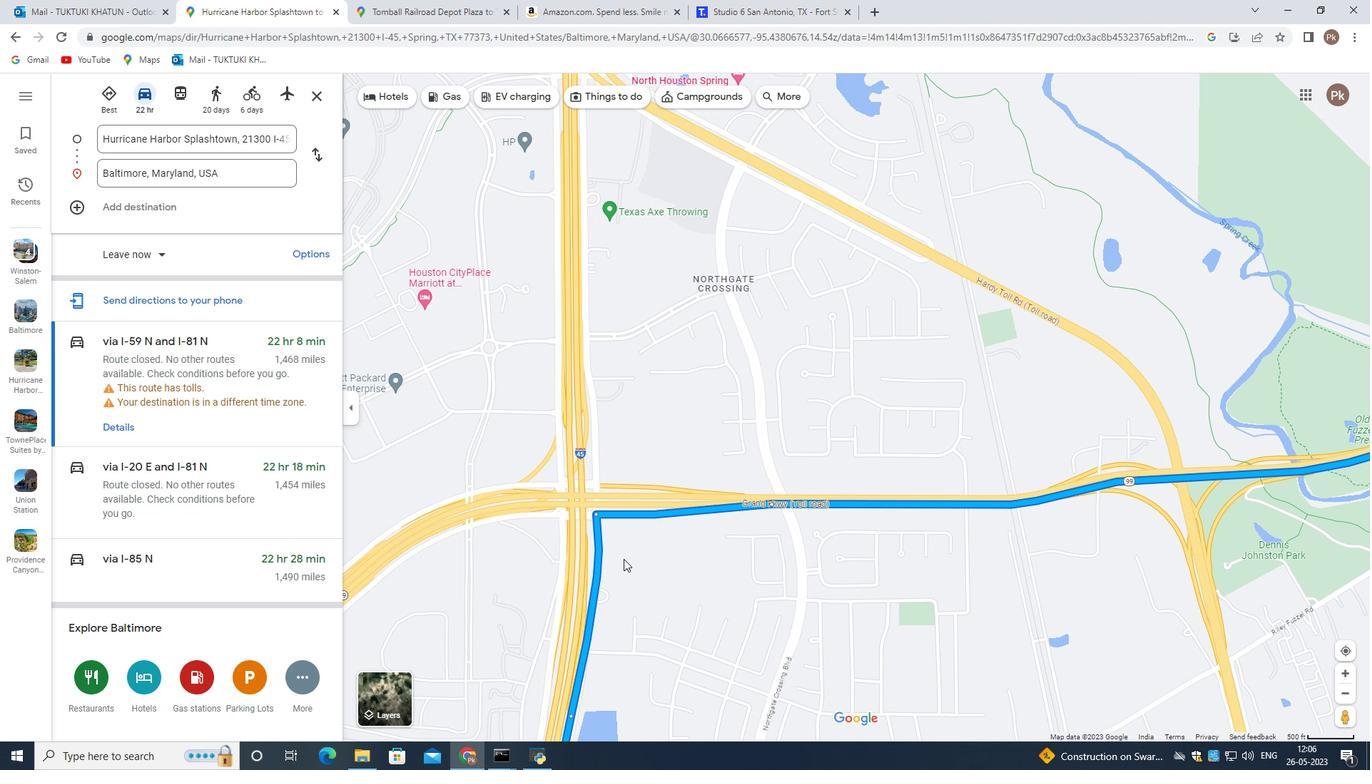 
Action: Mouse scrolled (623, 560) with delta (0, 0)
Screenshot: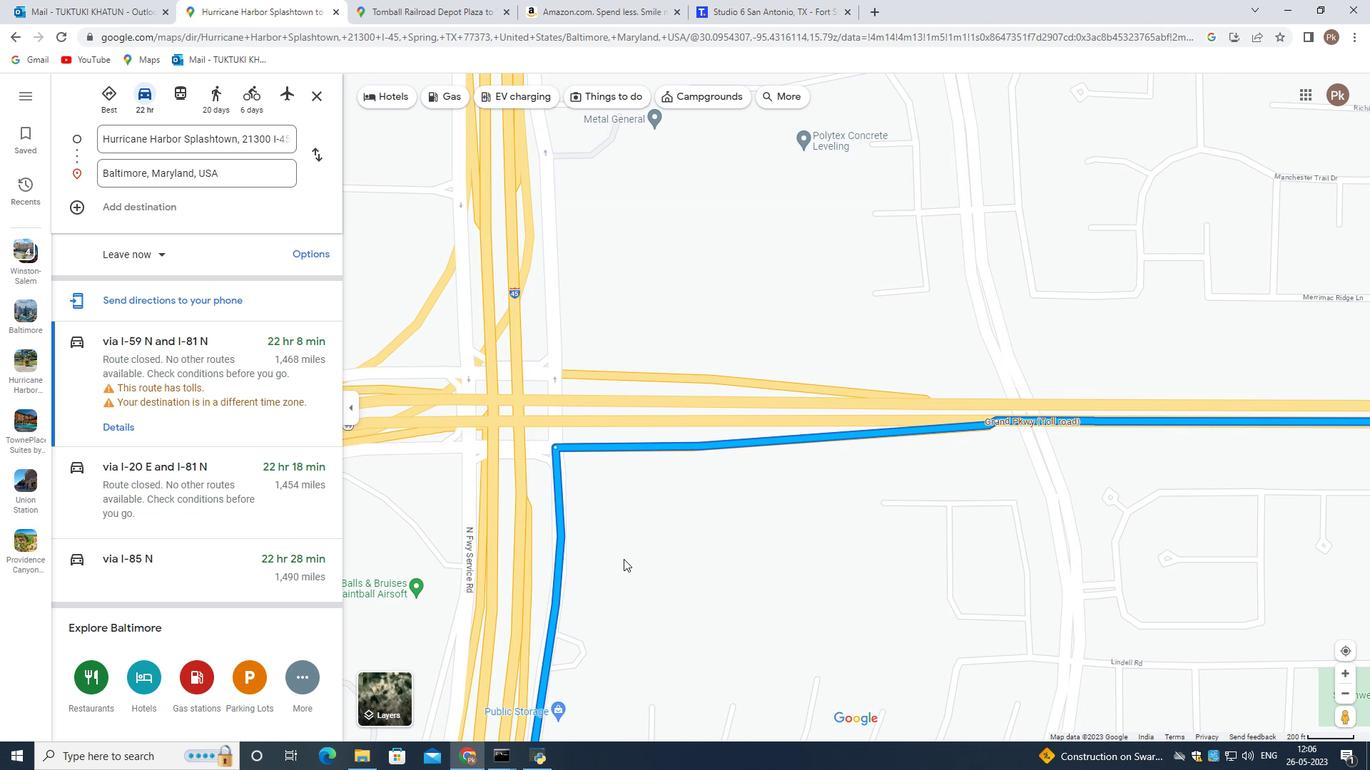 
Action: Mouse scrolled (623, 560) with delta (0, 0)
Screenshot: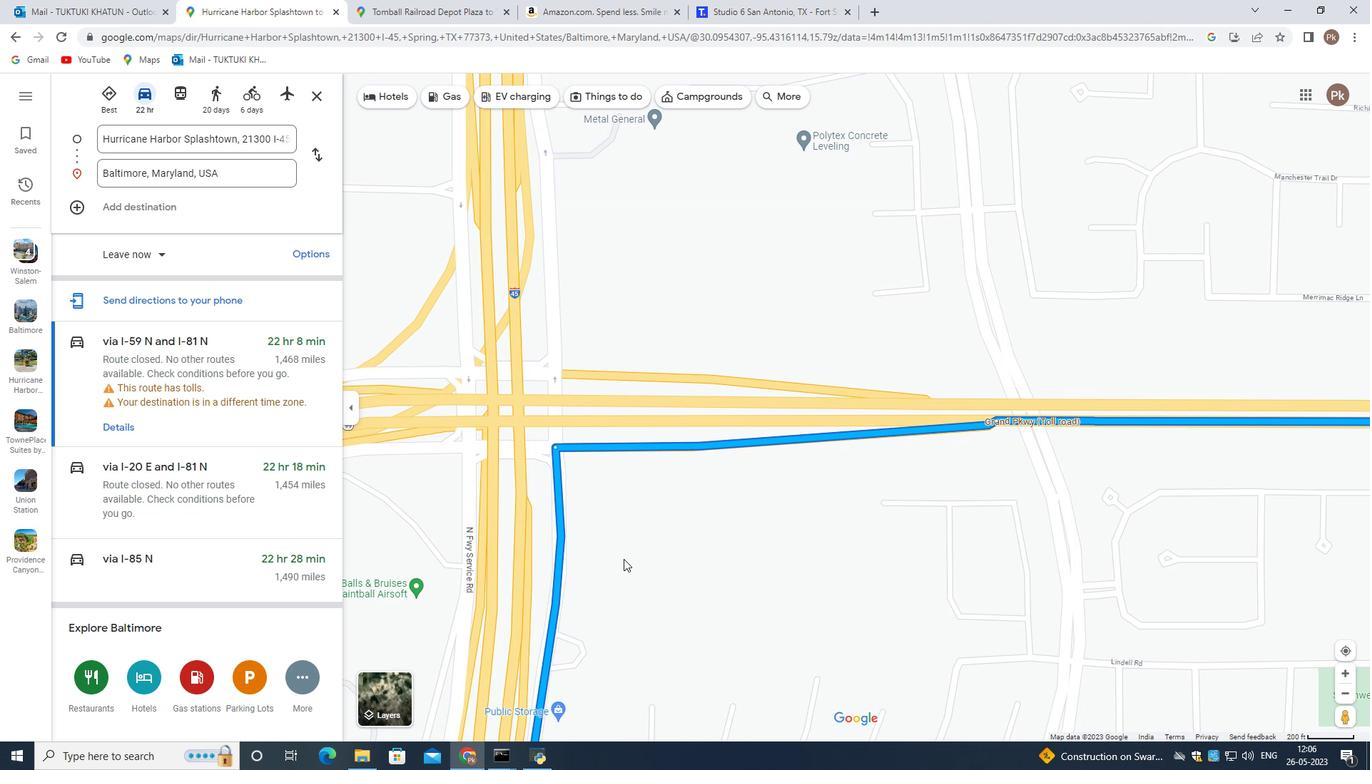 
Action: Mouse scrolled (623, 560) with delta (0, 0)
Screenshot: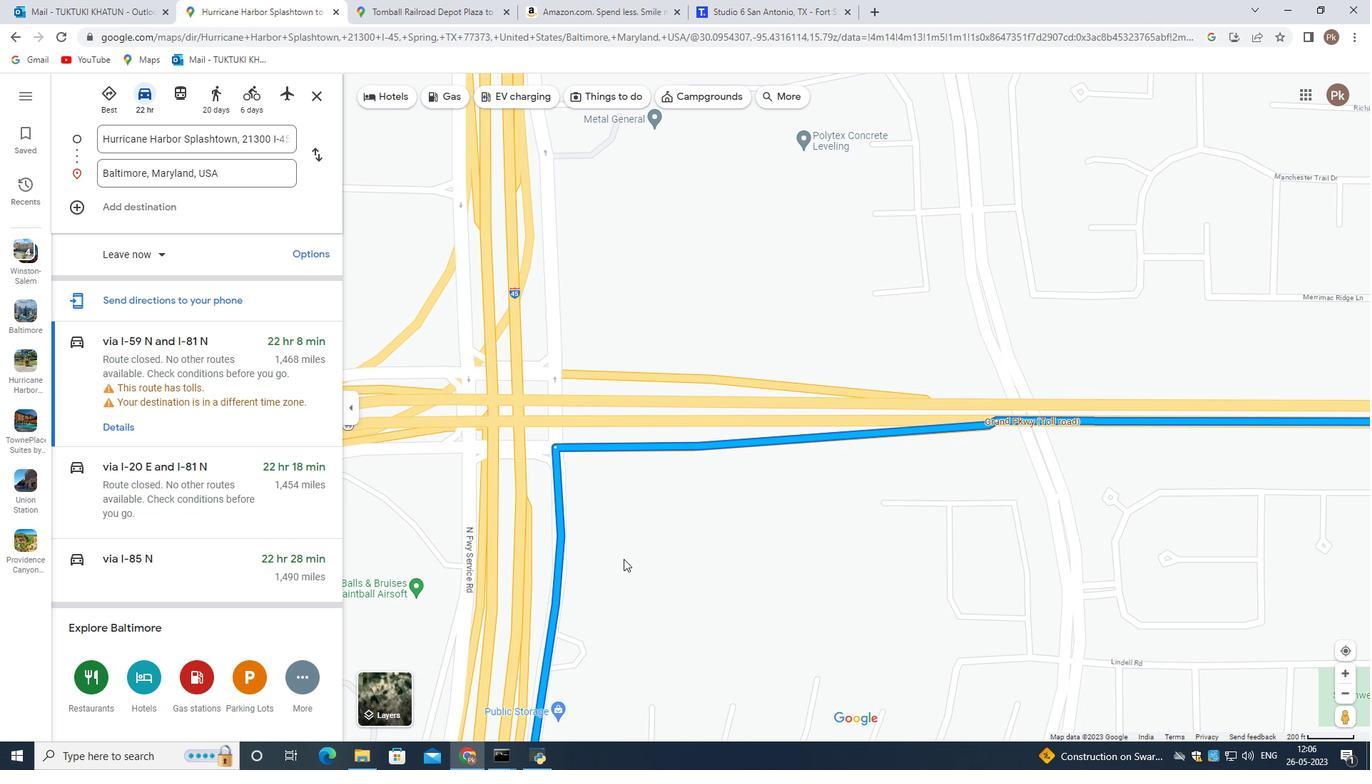 
Action: Mouse scrolled (623, 560) with delta (0, 0)
Screenshot: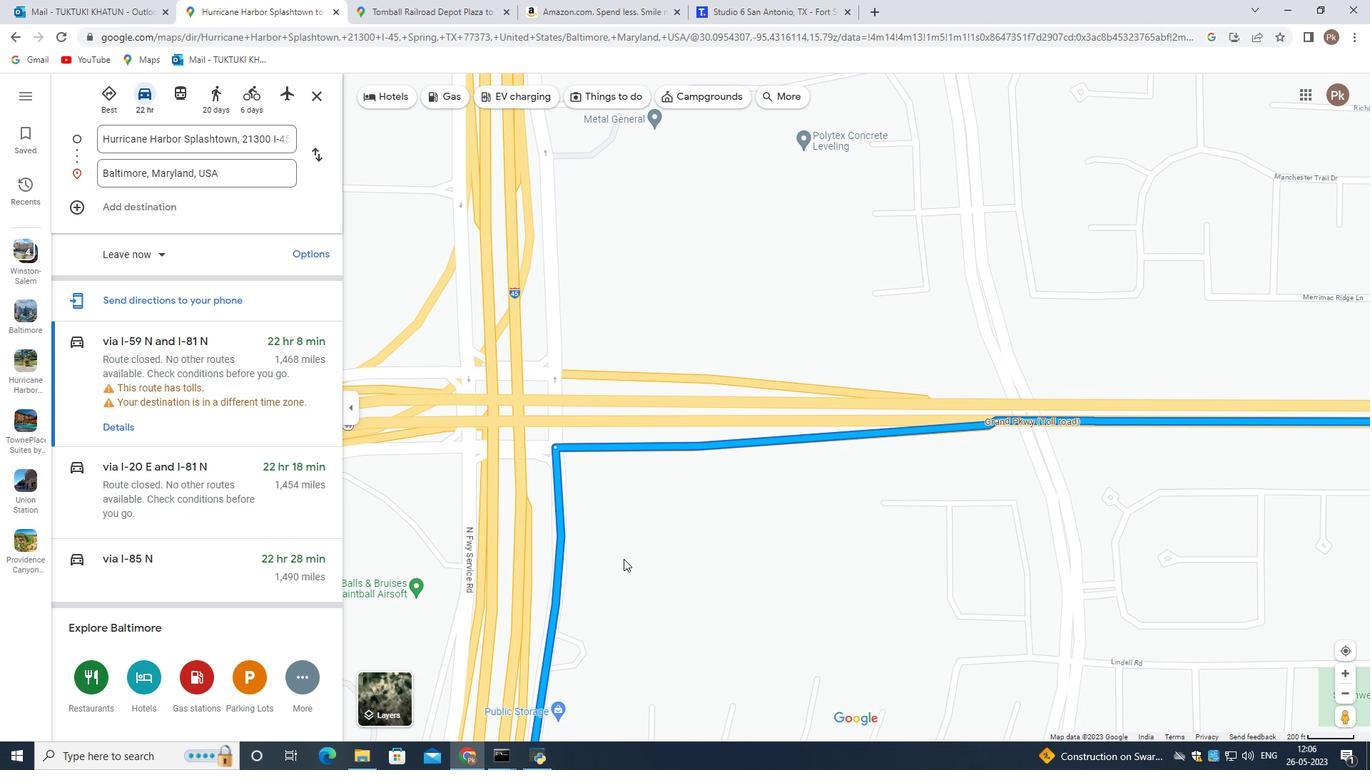 
Action: Mouse moved to (596, 433)
Screenshot: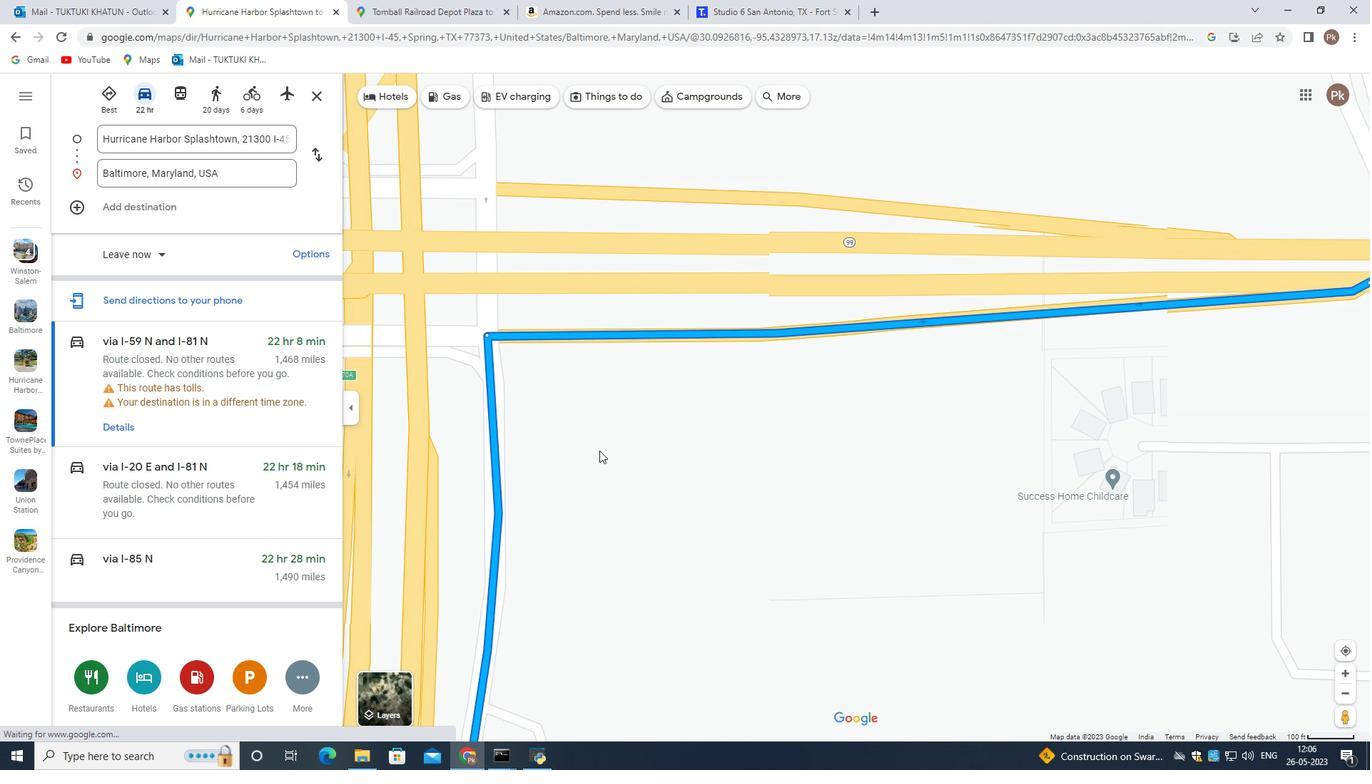 
Action: Mouse pressed left at (596, 433)
Screenshot: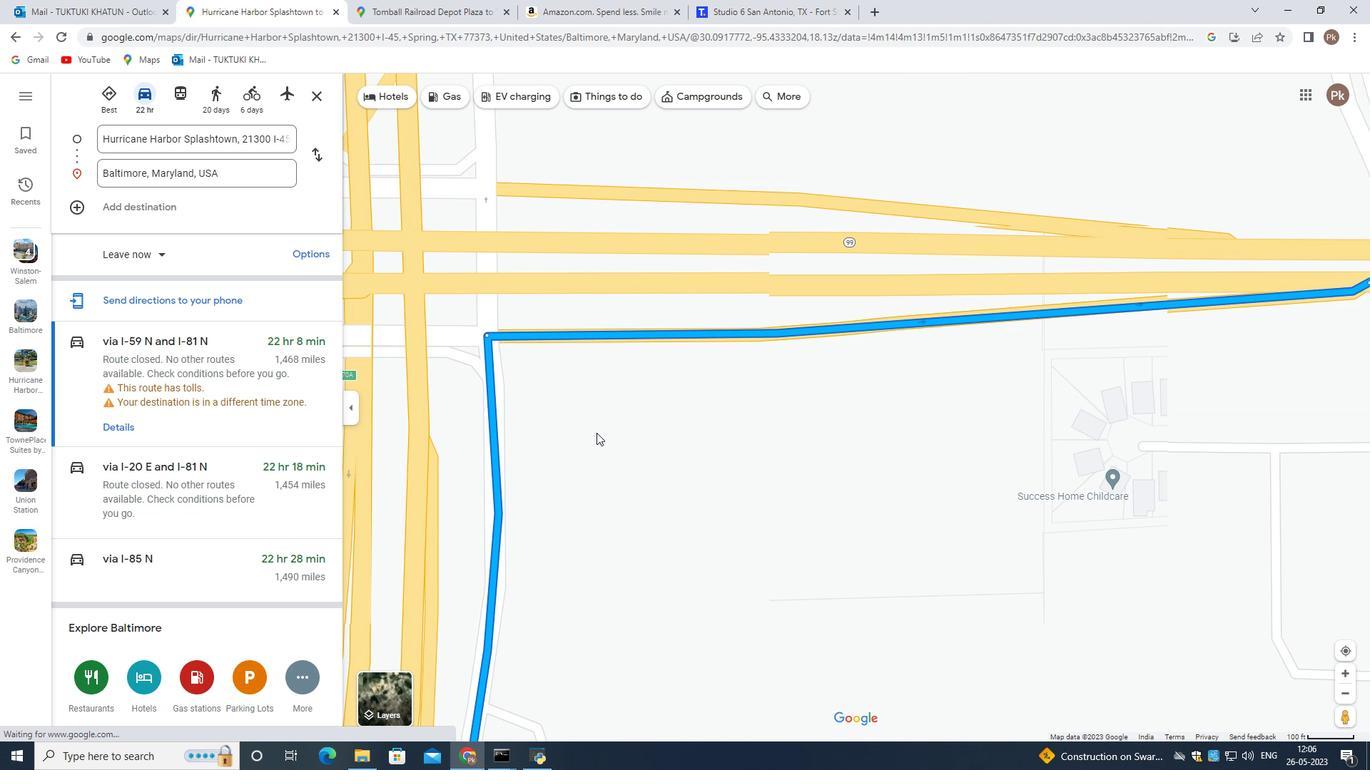 
Action: Mouse moved to (652, 354)
Screenshot: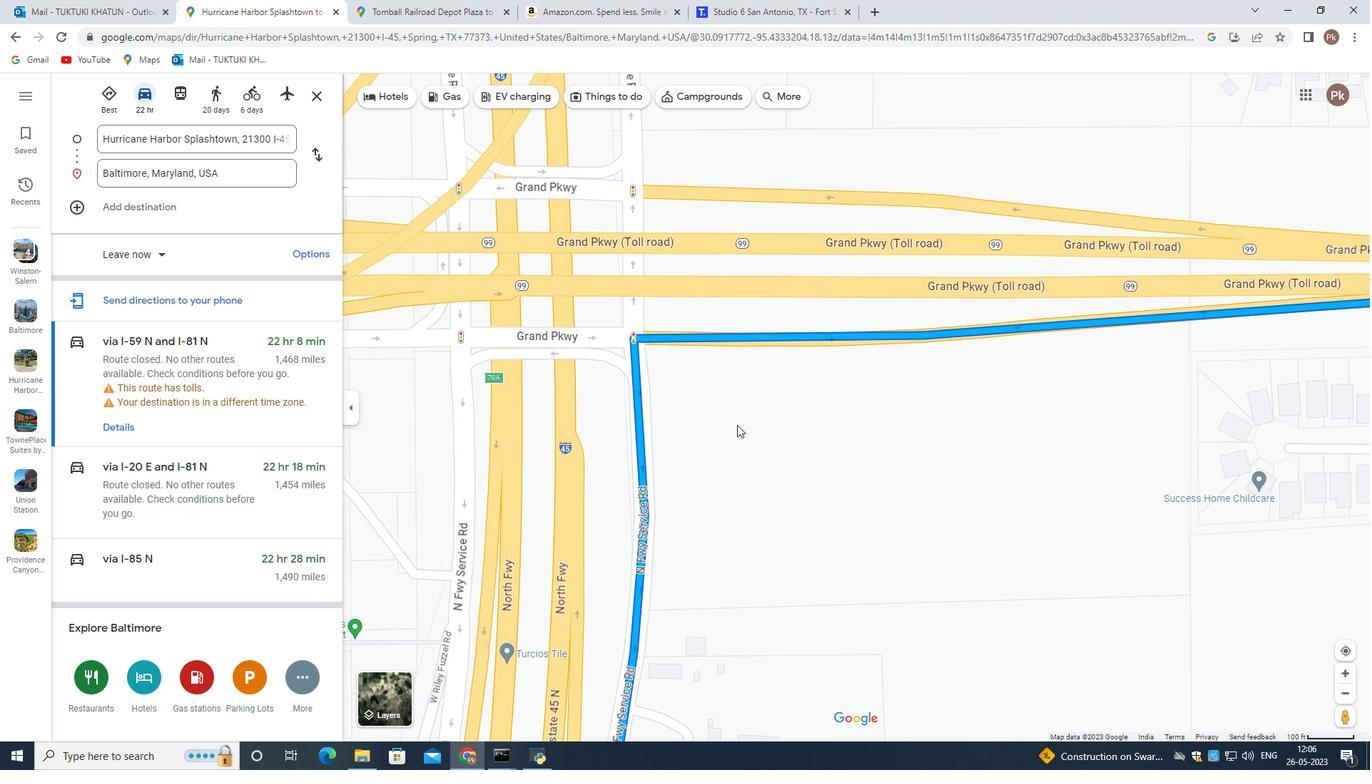 
Action: Mouse scrolled (652, 354) with delta (0, 0)
Screenshot: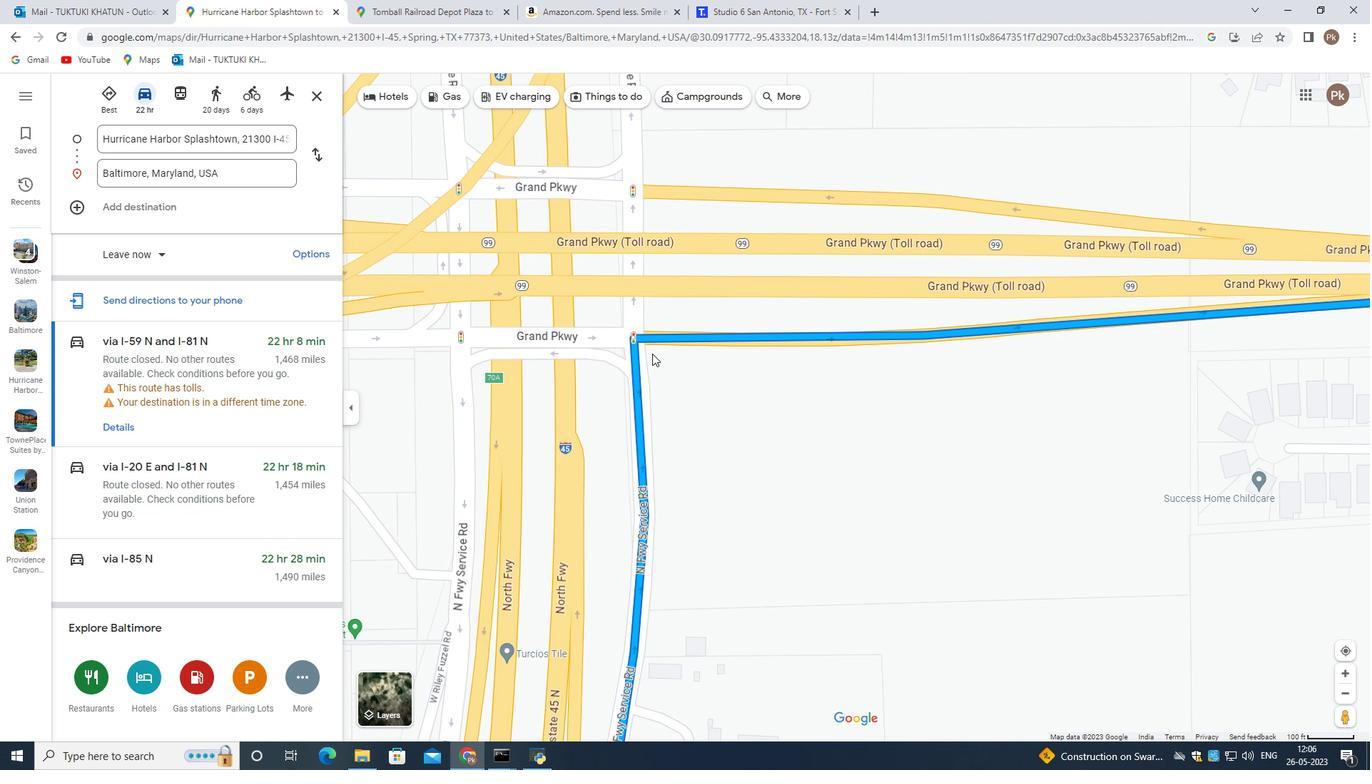 
Action: Mouse scrolled (652, 354) with delta (0, 0)
Screenshot: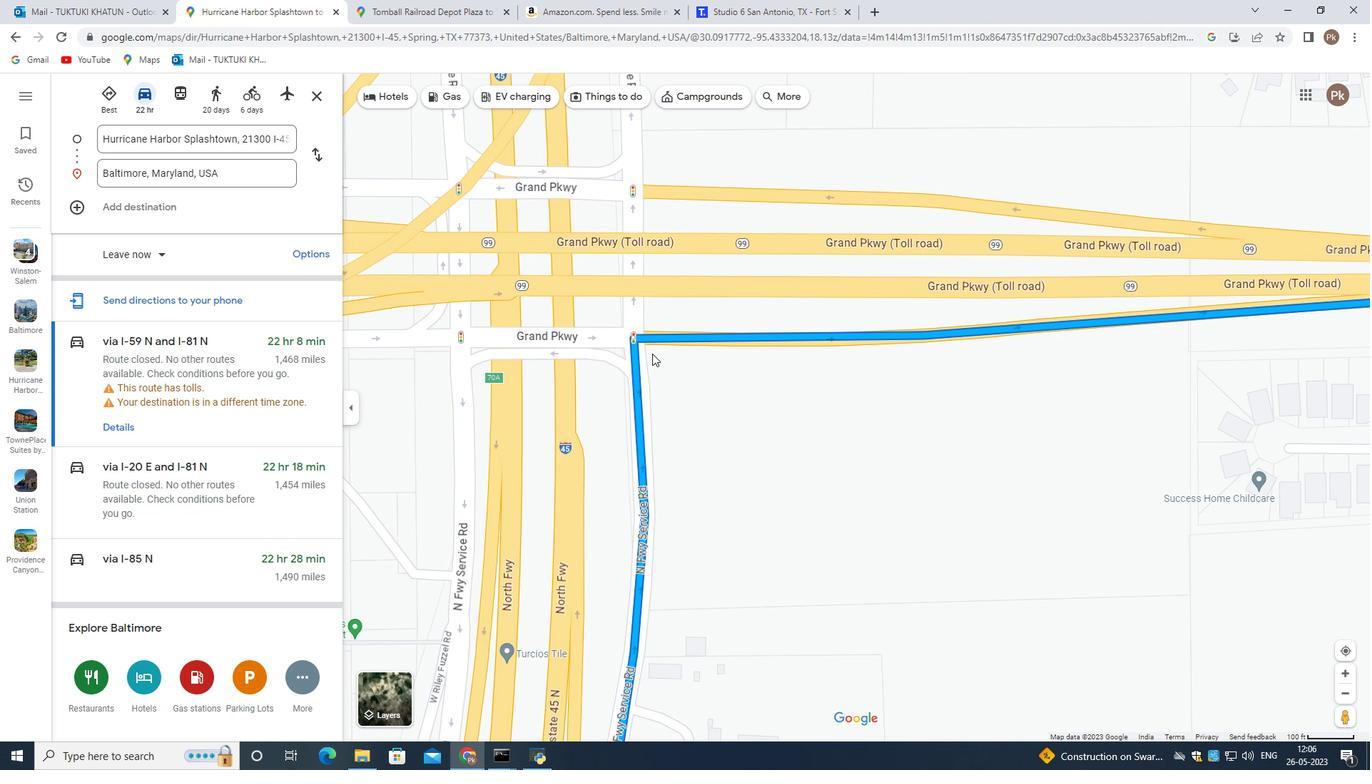 
Action: Mouse scrolled (652, 354) with delta (0, 0)
Screenshot: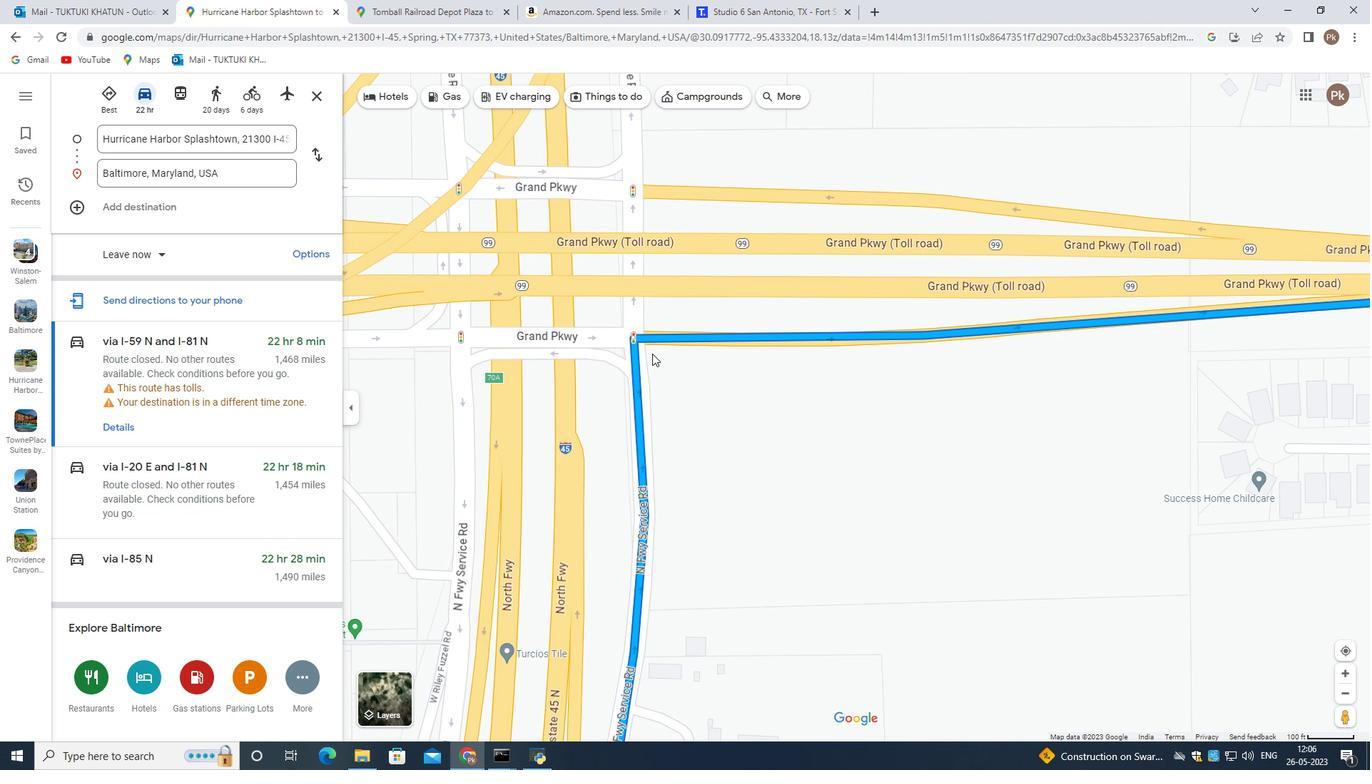 
Action: Mouse scrolled (652, 354) with delta (0, 0)
Screenshot: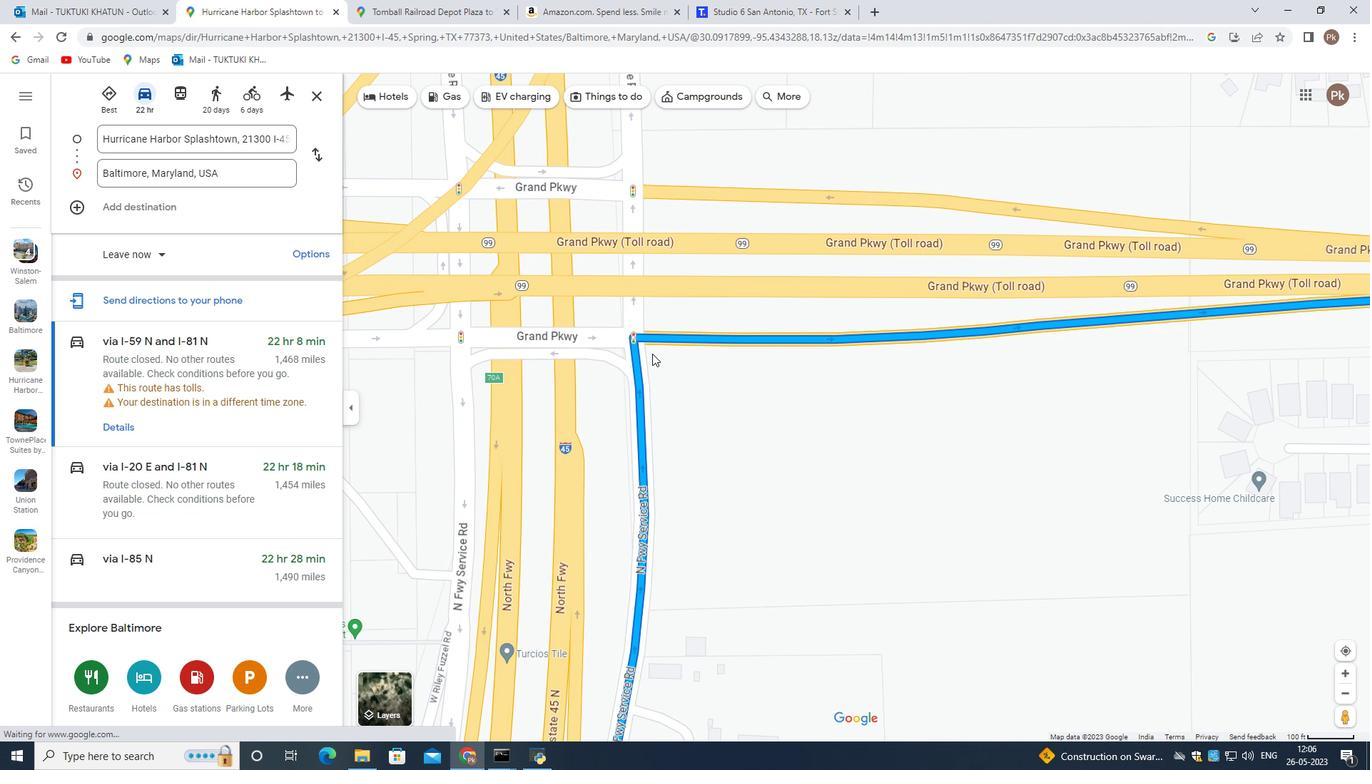 
Action: Mouse scrolled (652, 354) with delta (0, 0)
Screenshot: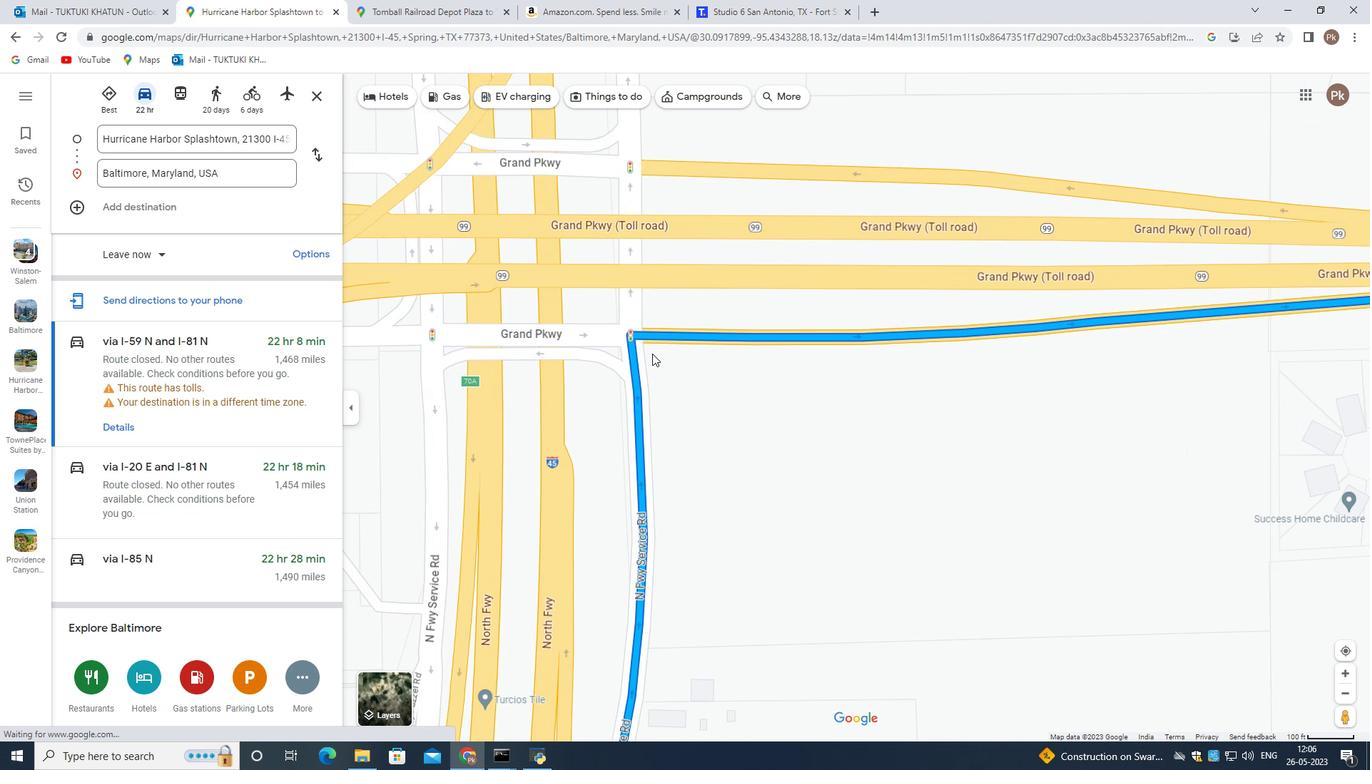 
Action: Mouse scrolled (652, 354) with delta (0, 0)
Screenshot: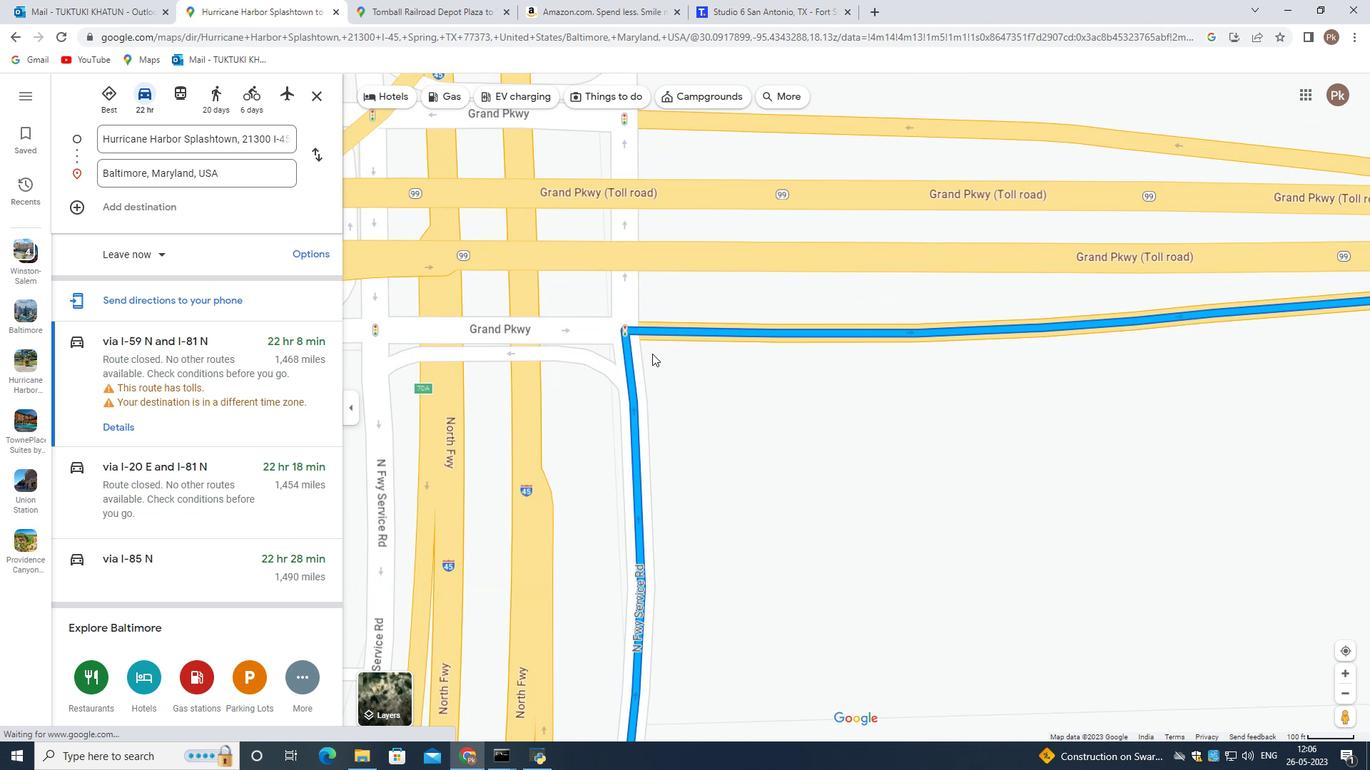 
Action: Mouse moved to (650, 354)
Screenshot: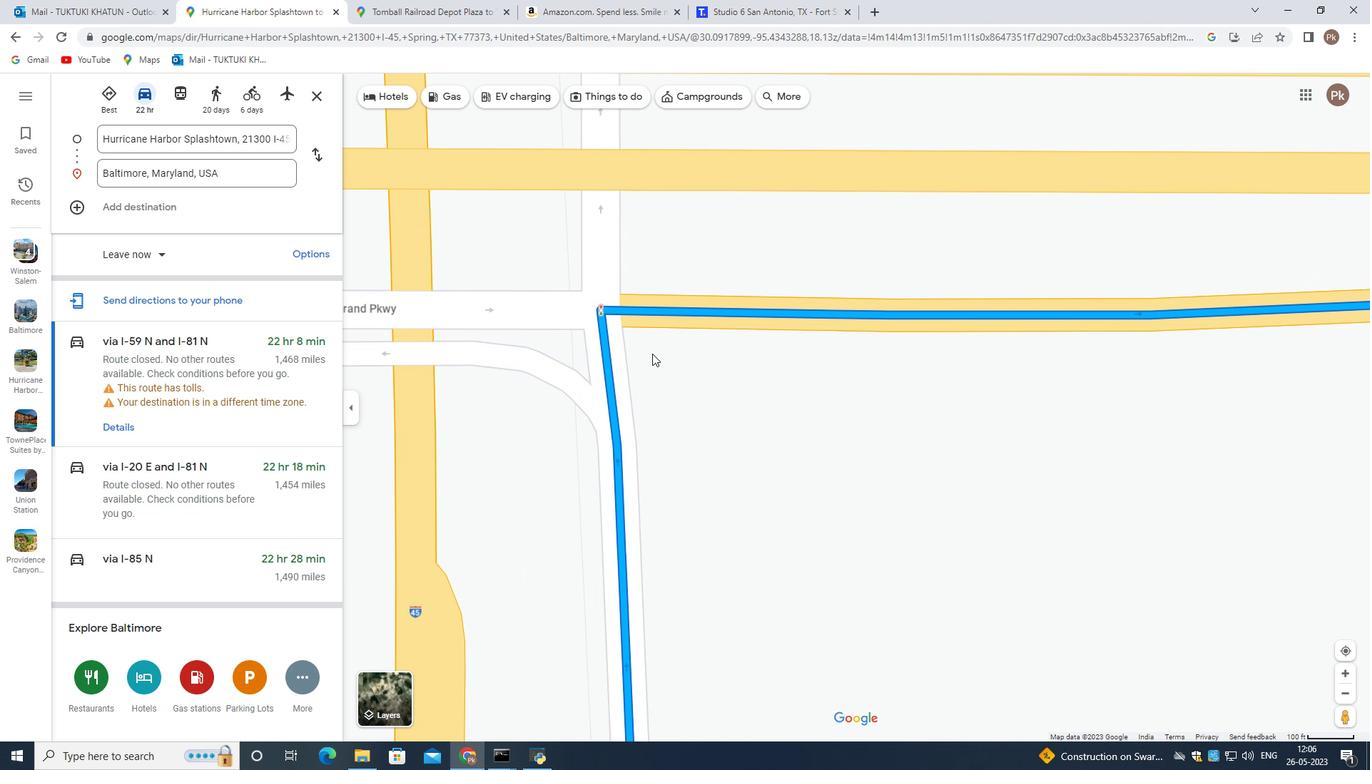 
Action: Mouse scrolled (650, 354) with delta (0, 0)
Screenshot: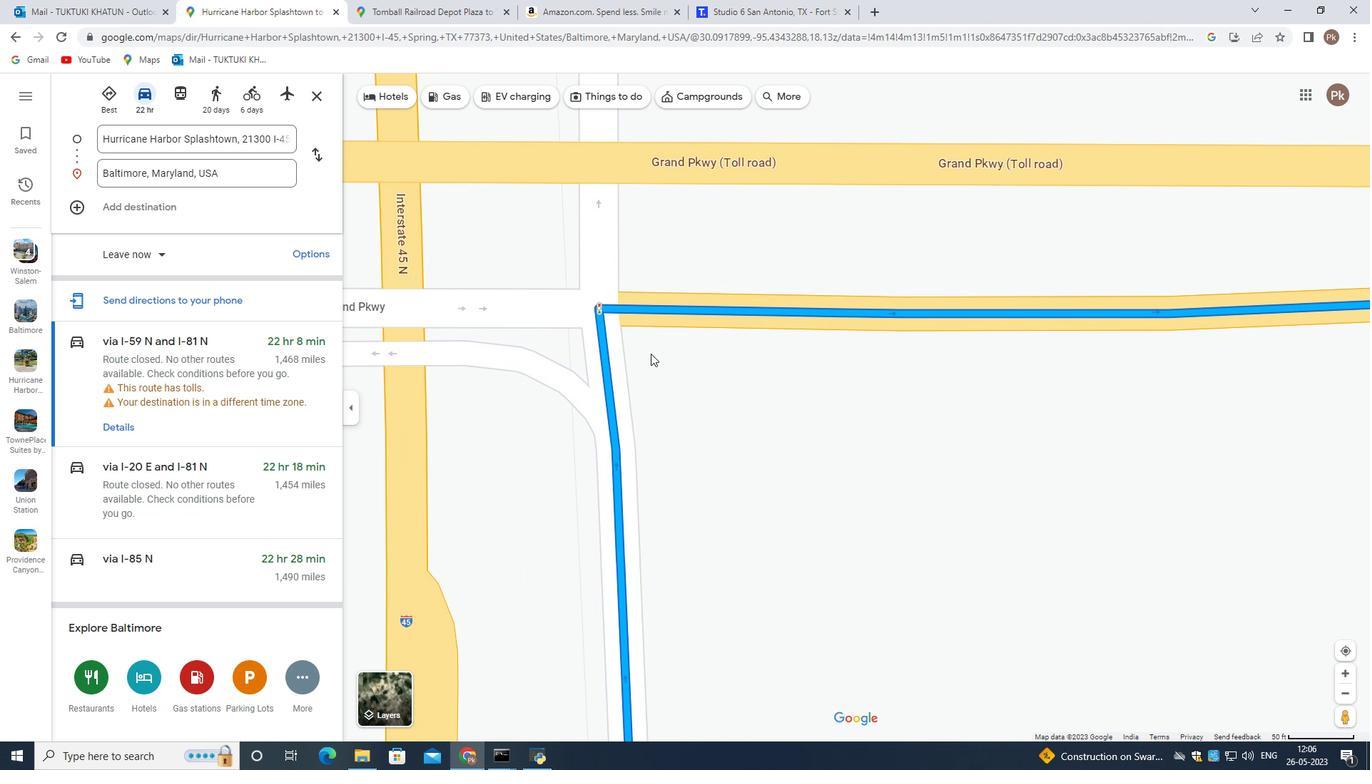 
Action: Mouse scrolled (650, 354) with delta (0, 0)
Screenshot: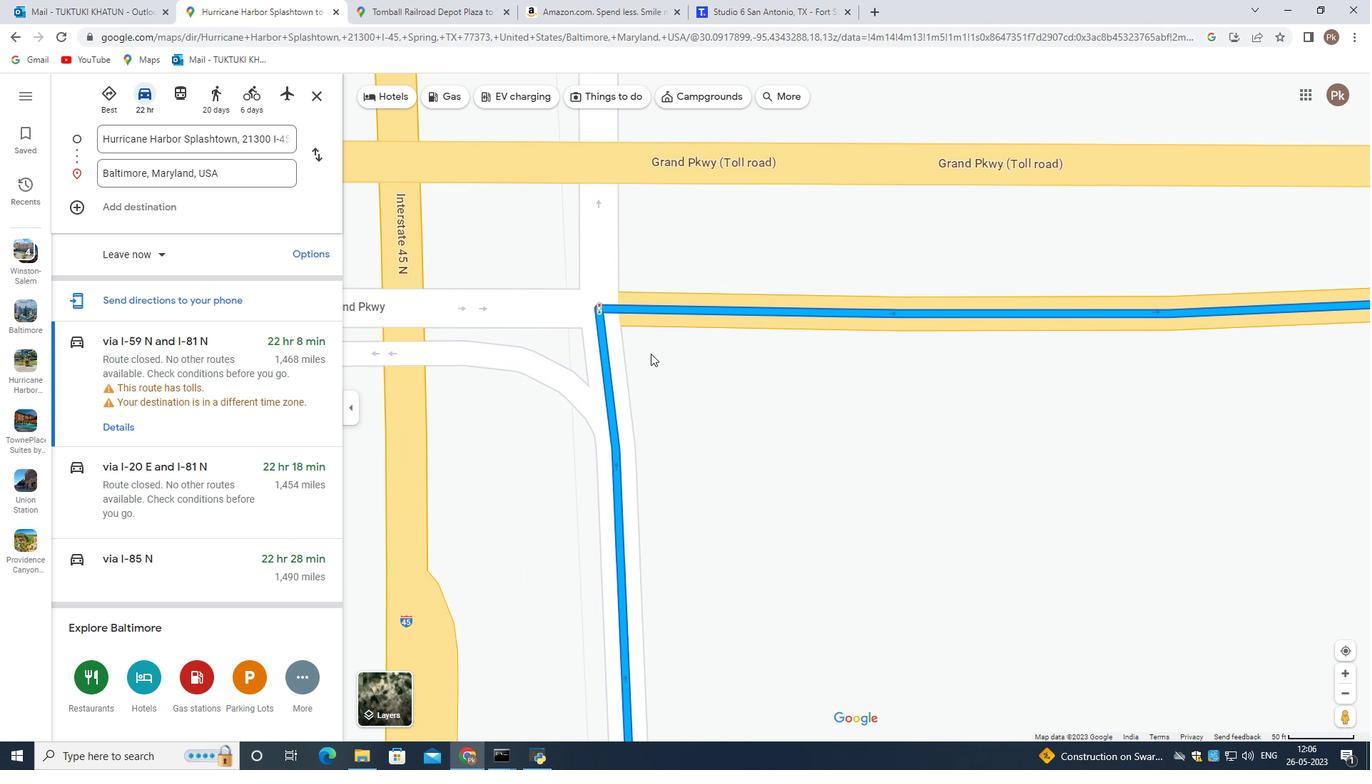 
Action: Mouse scrolled (650, 354) with delta (0, 0)
Screenshot: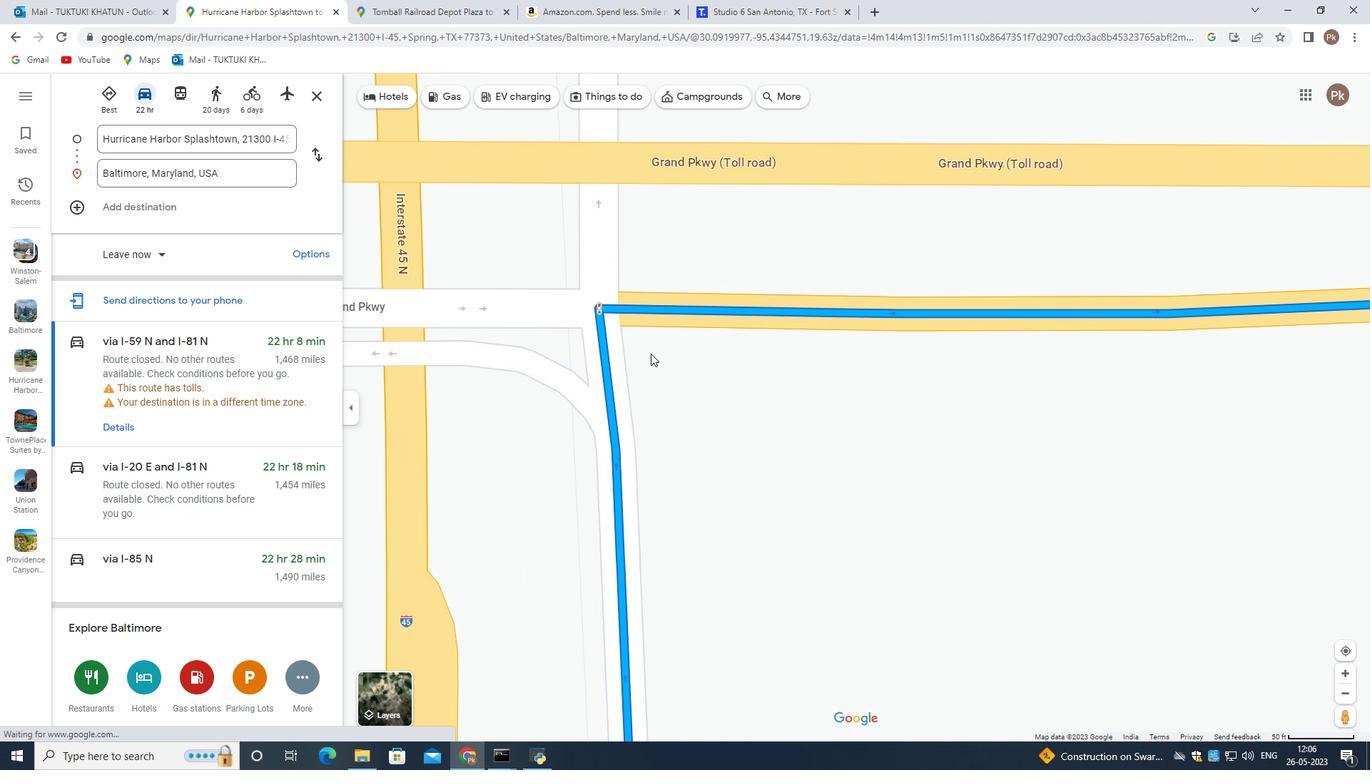 
Action: Mouse pressed left at (650, 354)
Screenshot: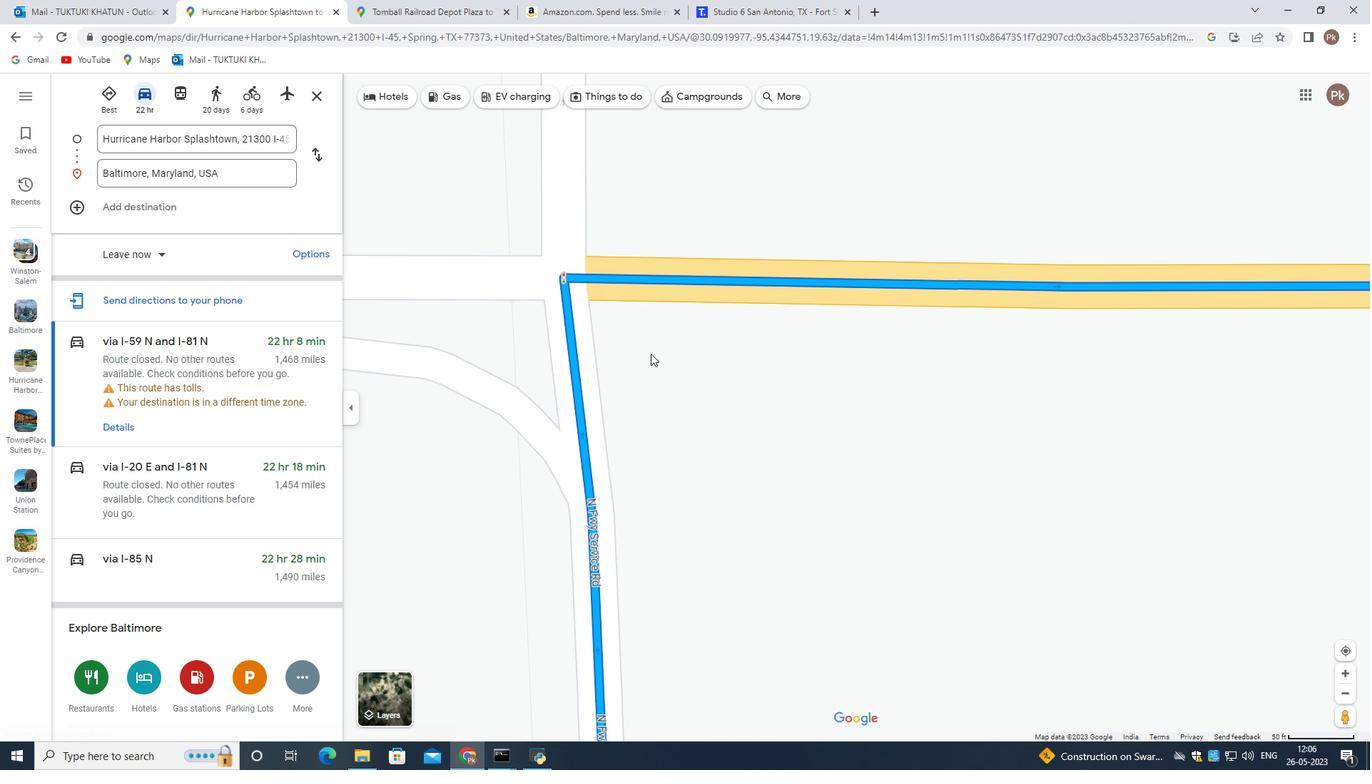 
Action: Mouse moved to (640, 419)
Screenshot: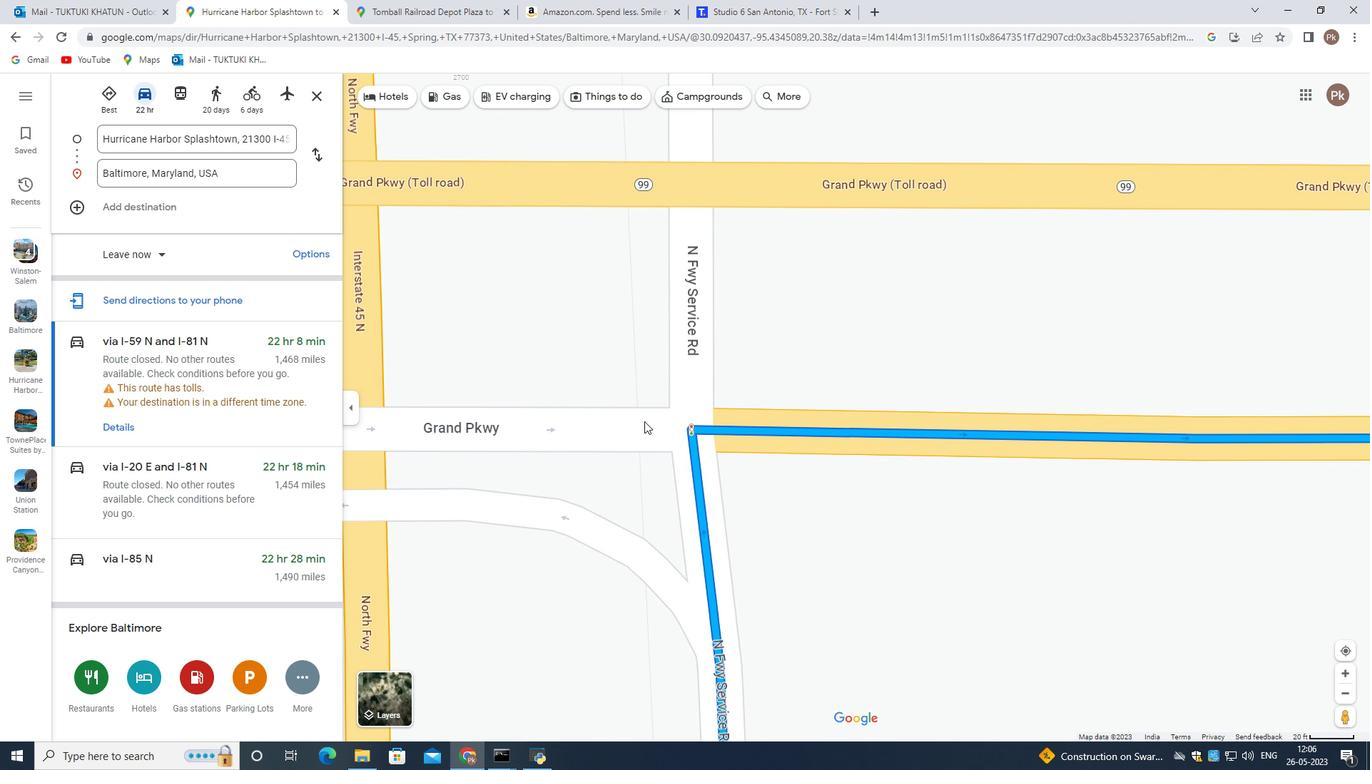 
Action: Mouse scrolled (640, 420) with delta (0, 0)
Screenshot: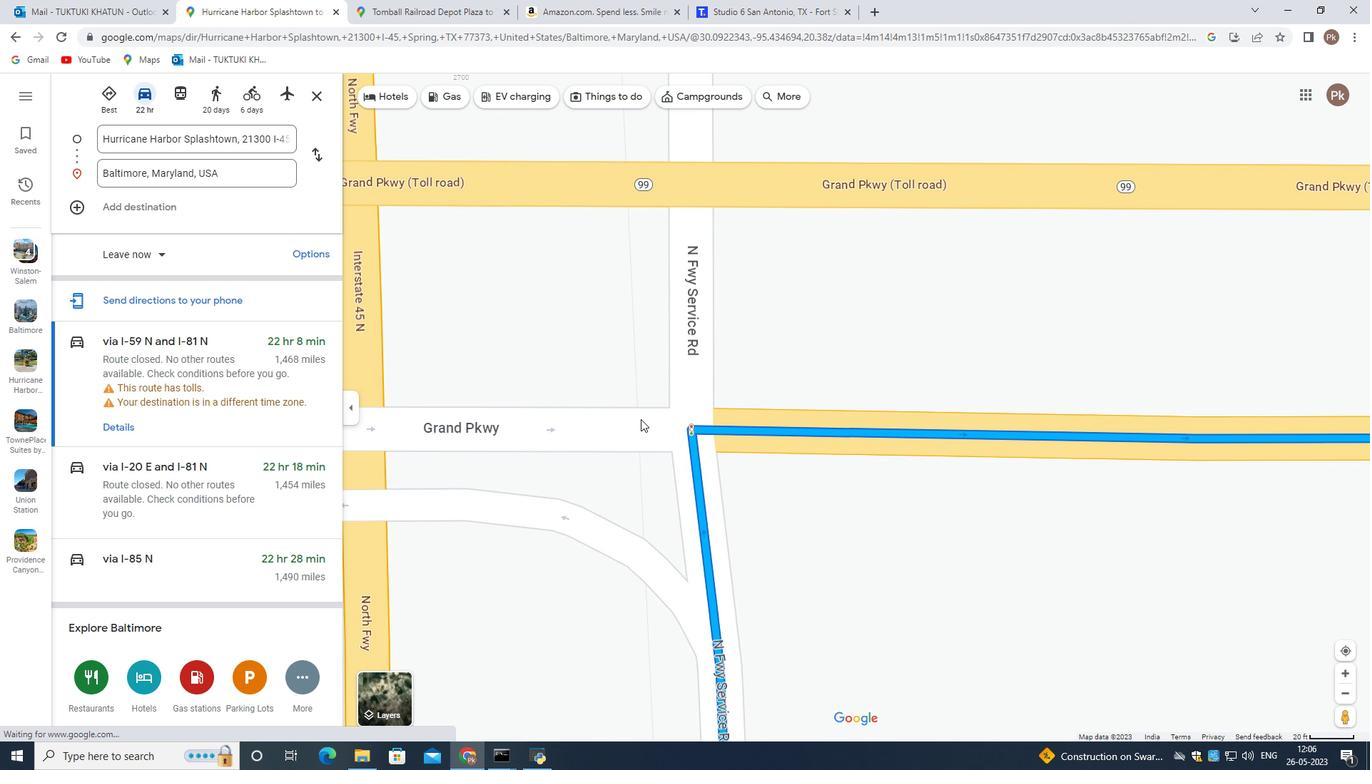 
Action: Mouse scrolled (640, 420) with delta (0, 0)
Screenshot: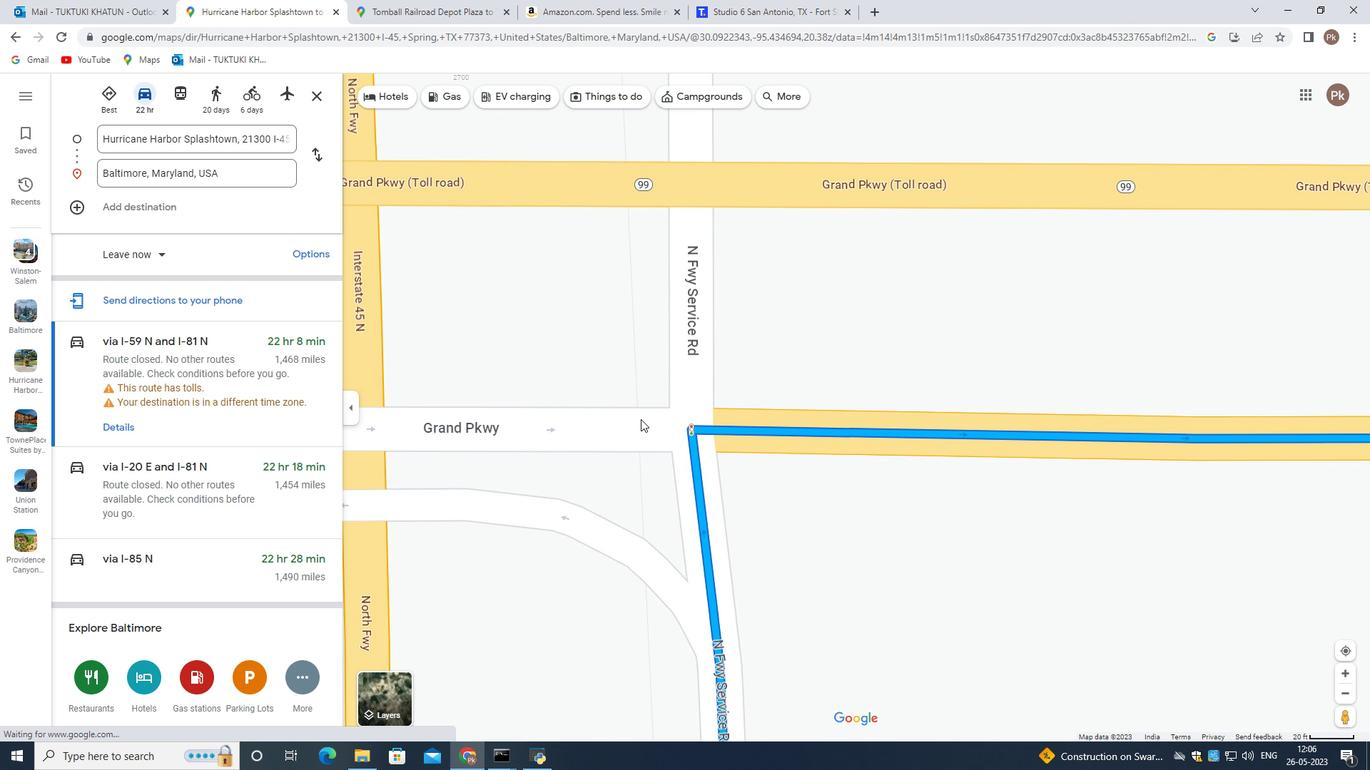 
Action: Mouse scrolled (640, 420) with delta (0, 0)
Screenshot: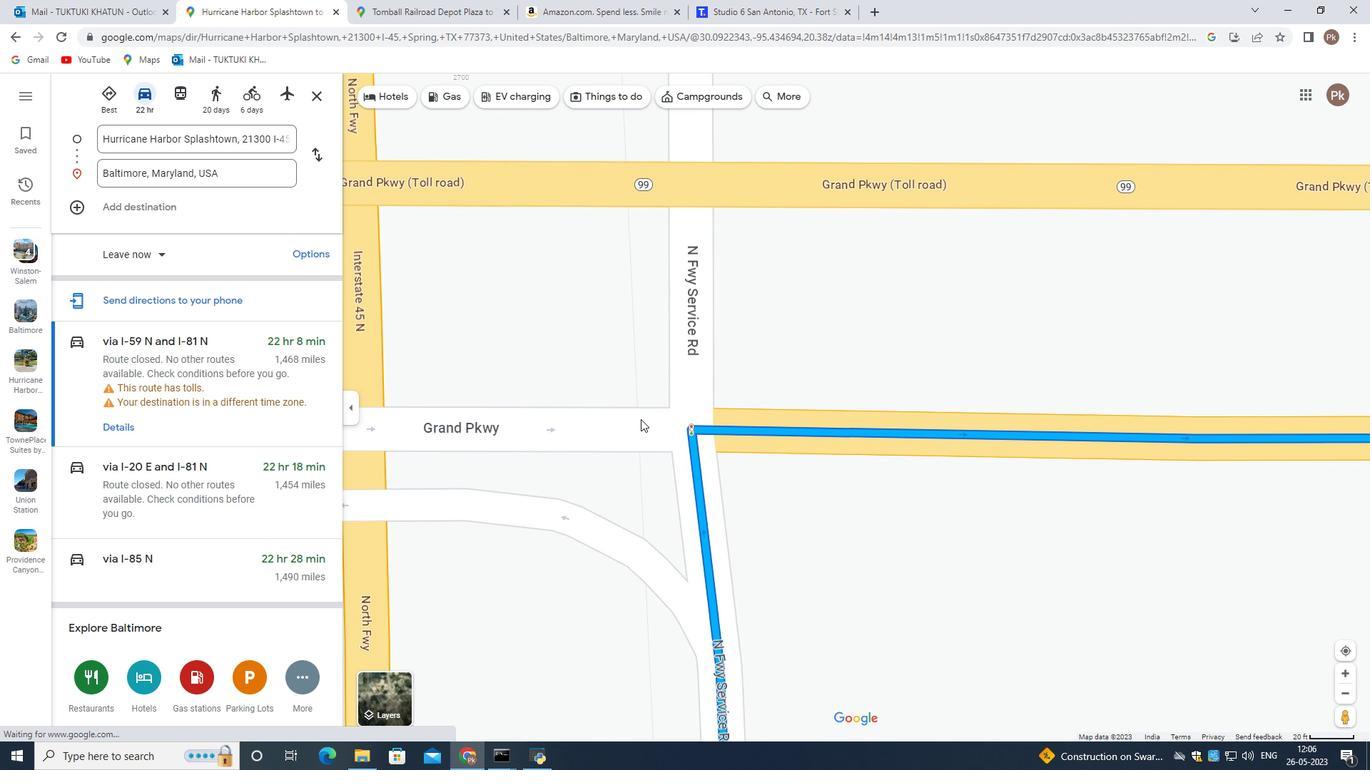 
Action: Mouse scrolled (640, 420) with delta (0, 0)
Screenshot: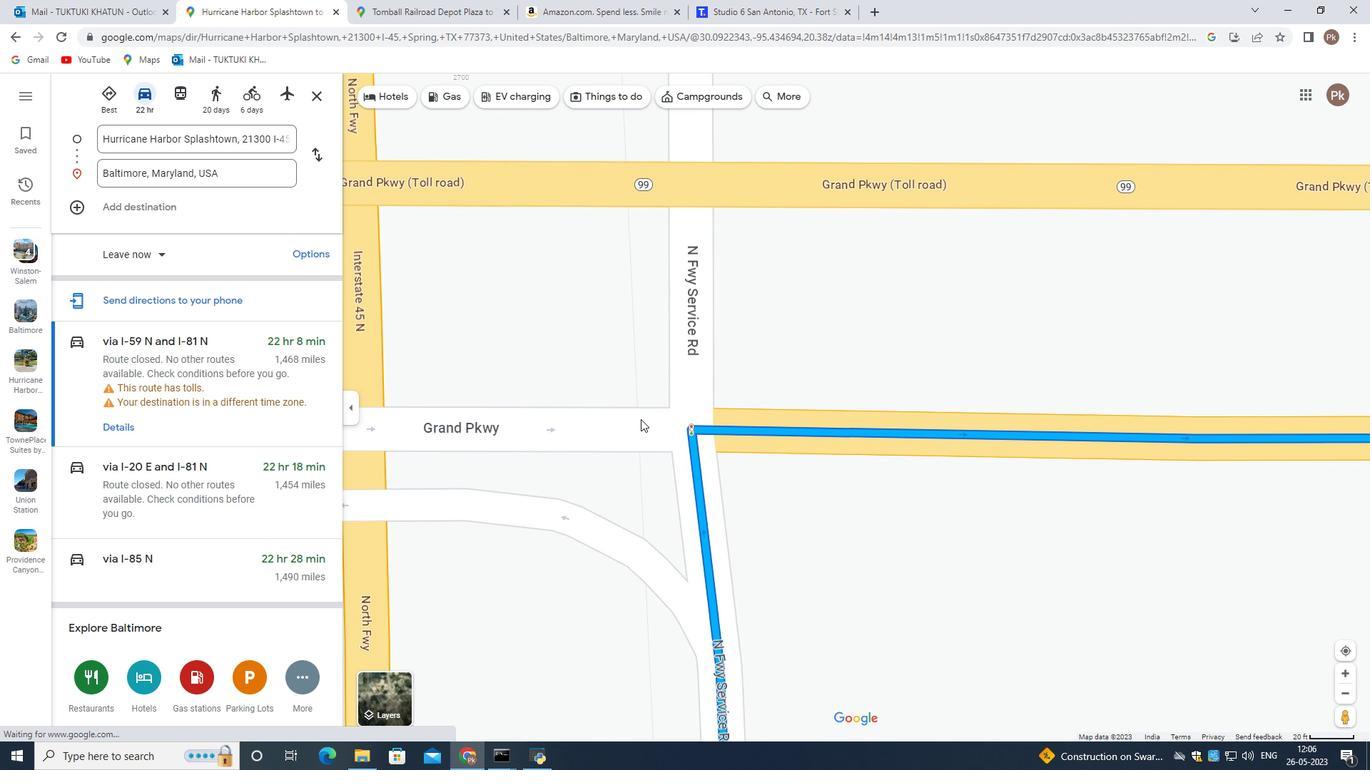 
Action: Mouse scrolled (640, 420) with delta (0, 0)
Screenshot: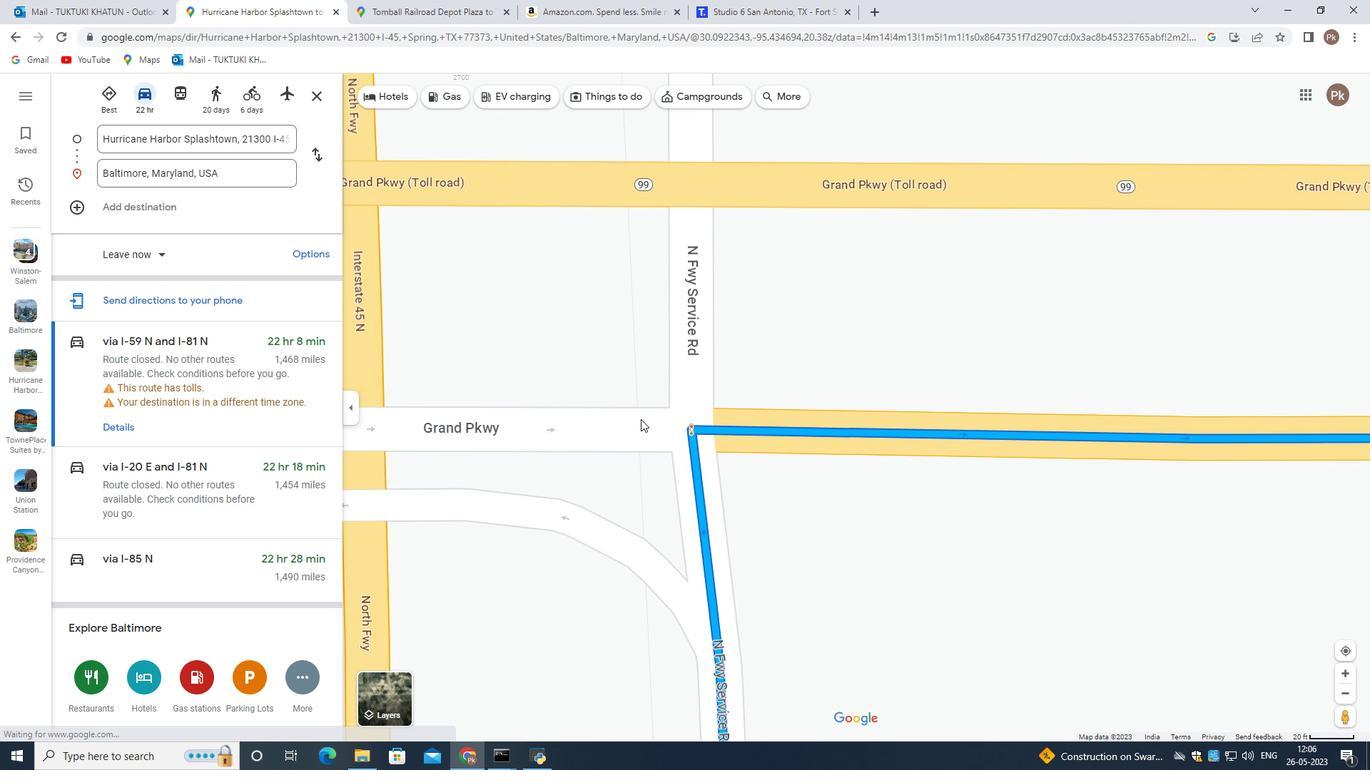
Action: Mouse scrolled (640, 420) with delta (0, 0)
Screenshot: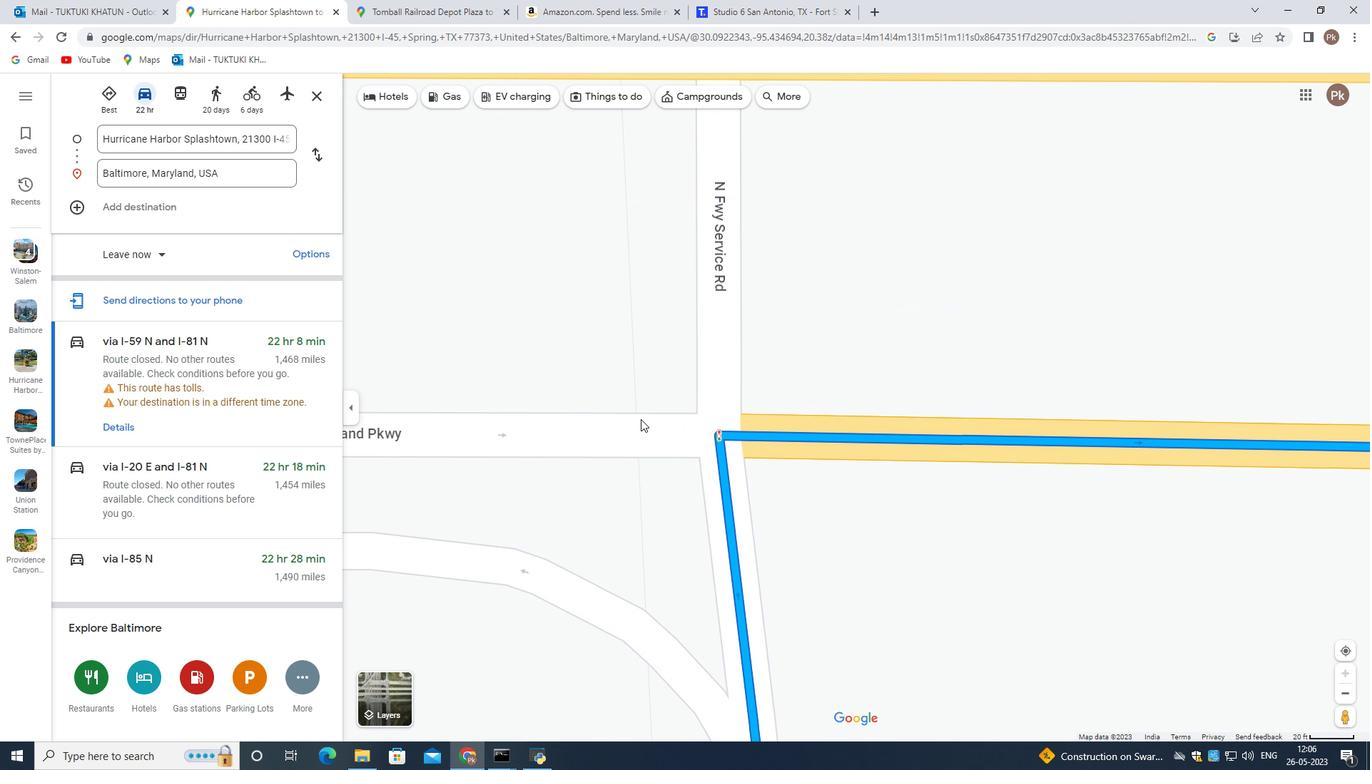 
Action: Mouse scrolled (640, 420) with delta (0, 0)
